Task: Look for space in Rauma, Finland from 10th September, 2023 to 16th September, 2023 for 4 adults in price range Rs.10000 to Rs.14000. Place can be private room with 4 bedrooms having 4 beds and 4 bathrooms. Property type can be house, flat, guest house. Amenities needed are: wifi, TV, free parkinig on premises, gym, breakfast. Booking option can be shelf check-in. Required host language is .
Action: Mouse moved to (590, 129)
Screenshot: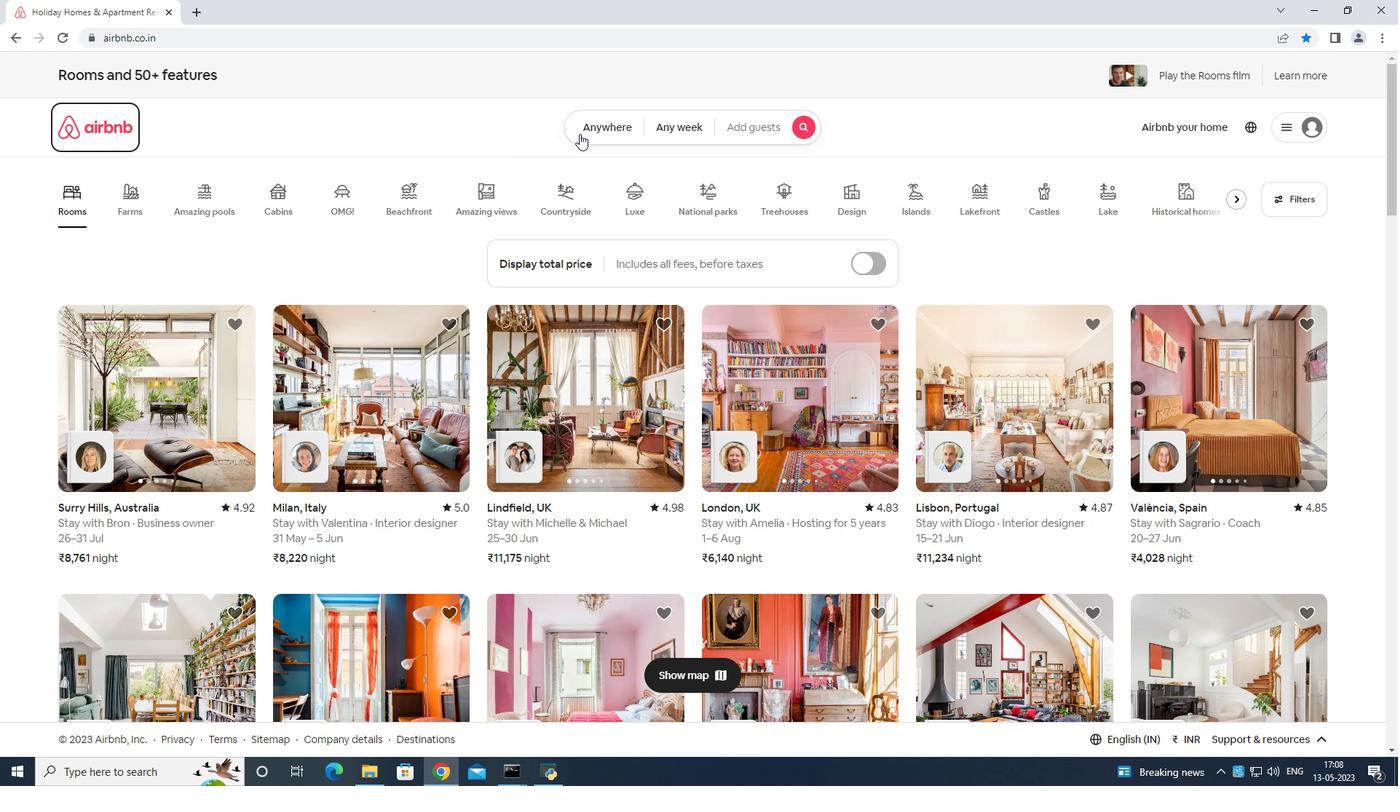
Action: Mouse pressed left at (590, 129)
Screenshot: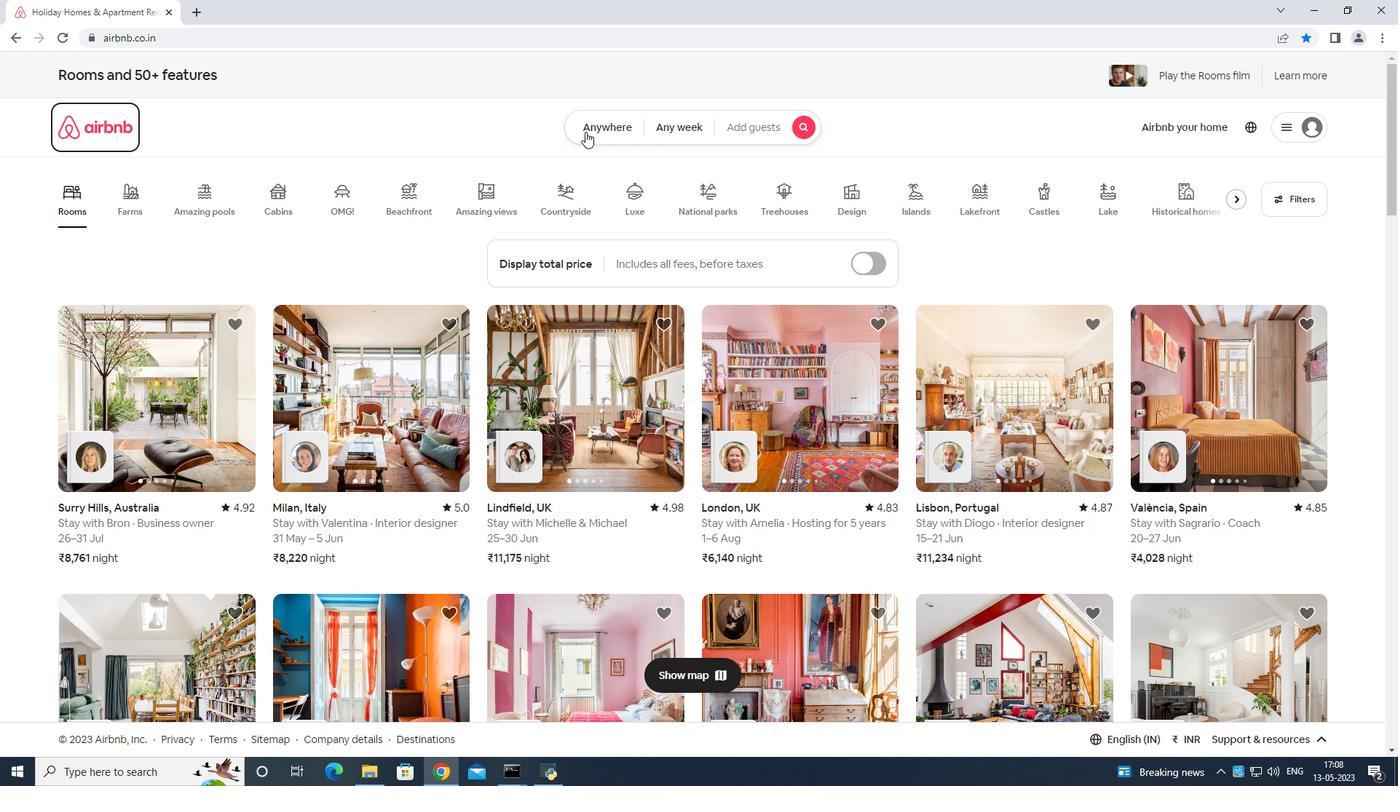
Action: Mouse moved to (540, 169)
Screenshot: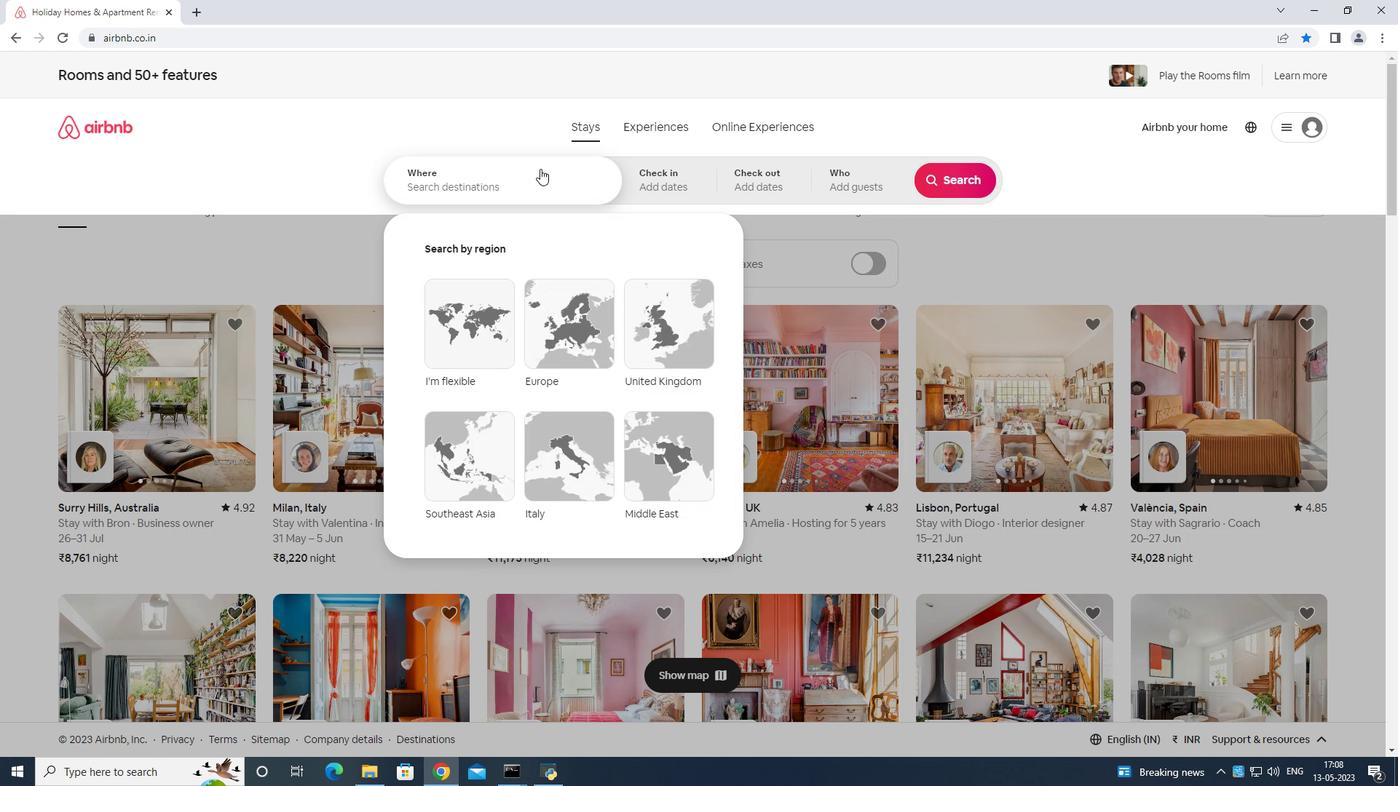 
Action: Mouse pressed left at (540, 169)
Screenshot: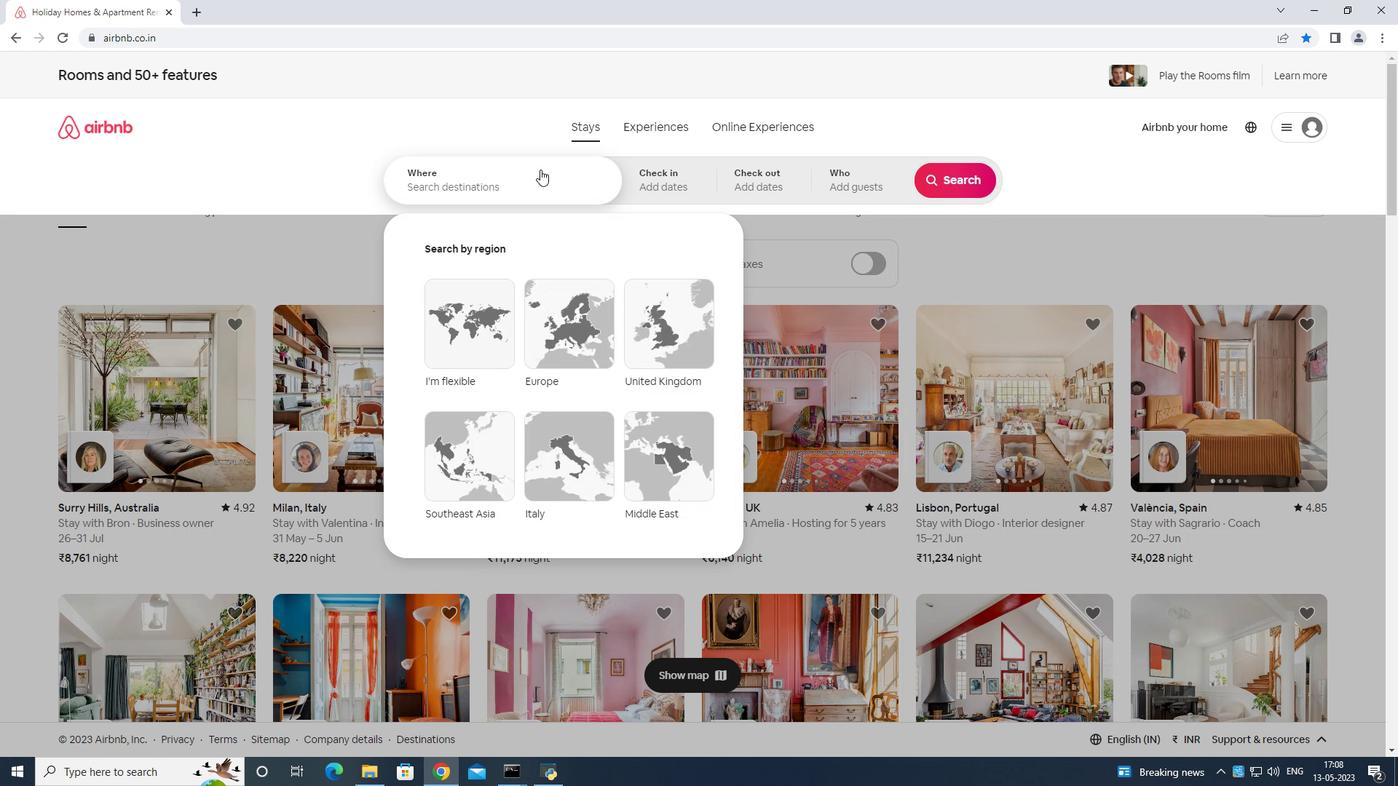 
Action: Mouse moved to (555, 177)
Screenshot: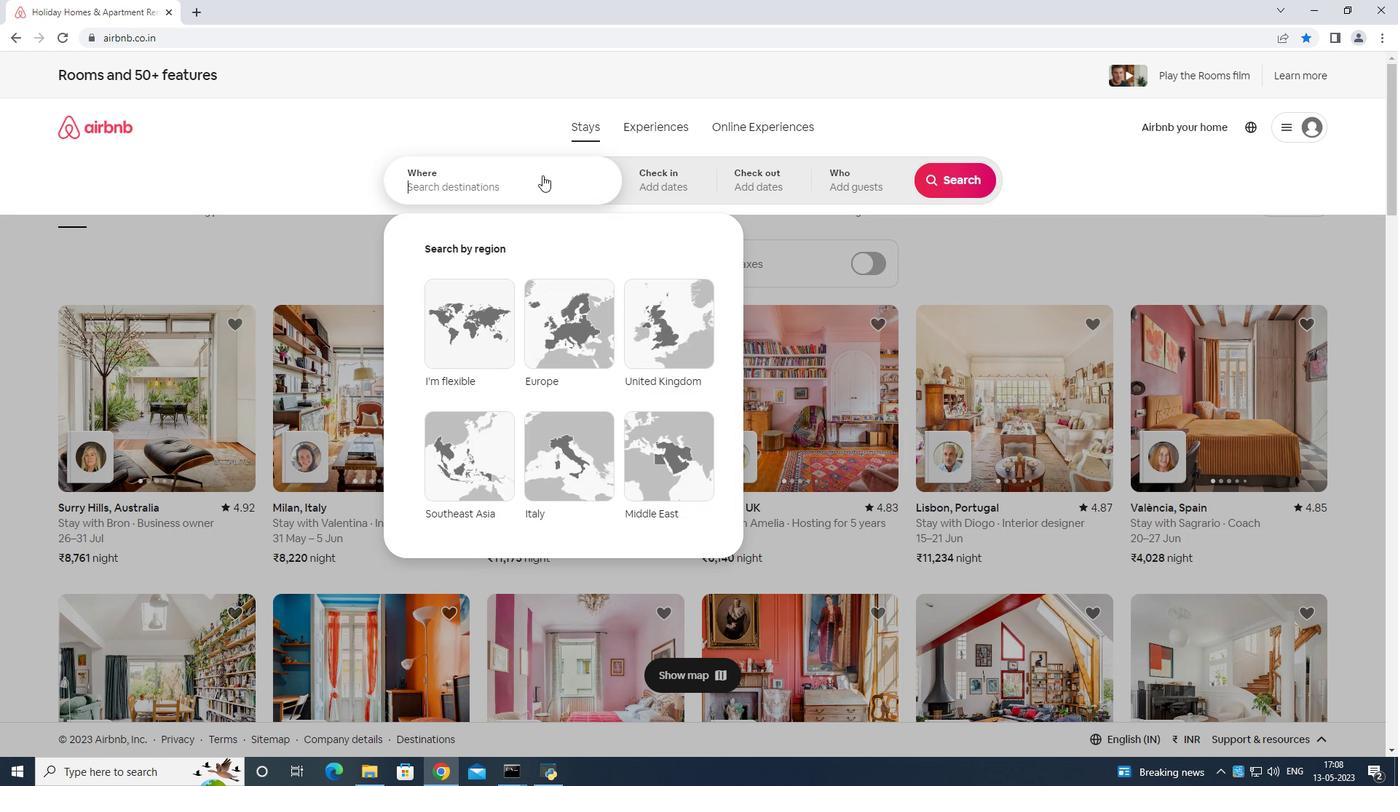 
Action: Key pressed <Key.shift>Rauma<Key.space>finland<Key.enter>
Screenshot: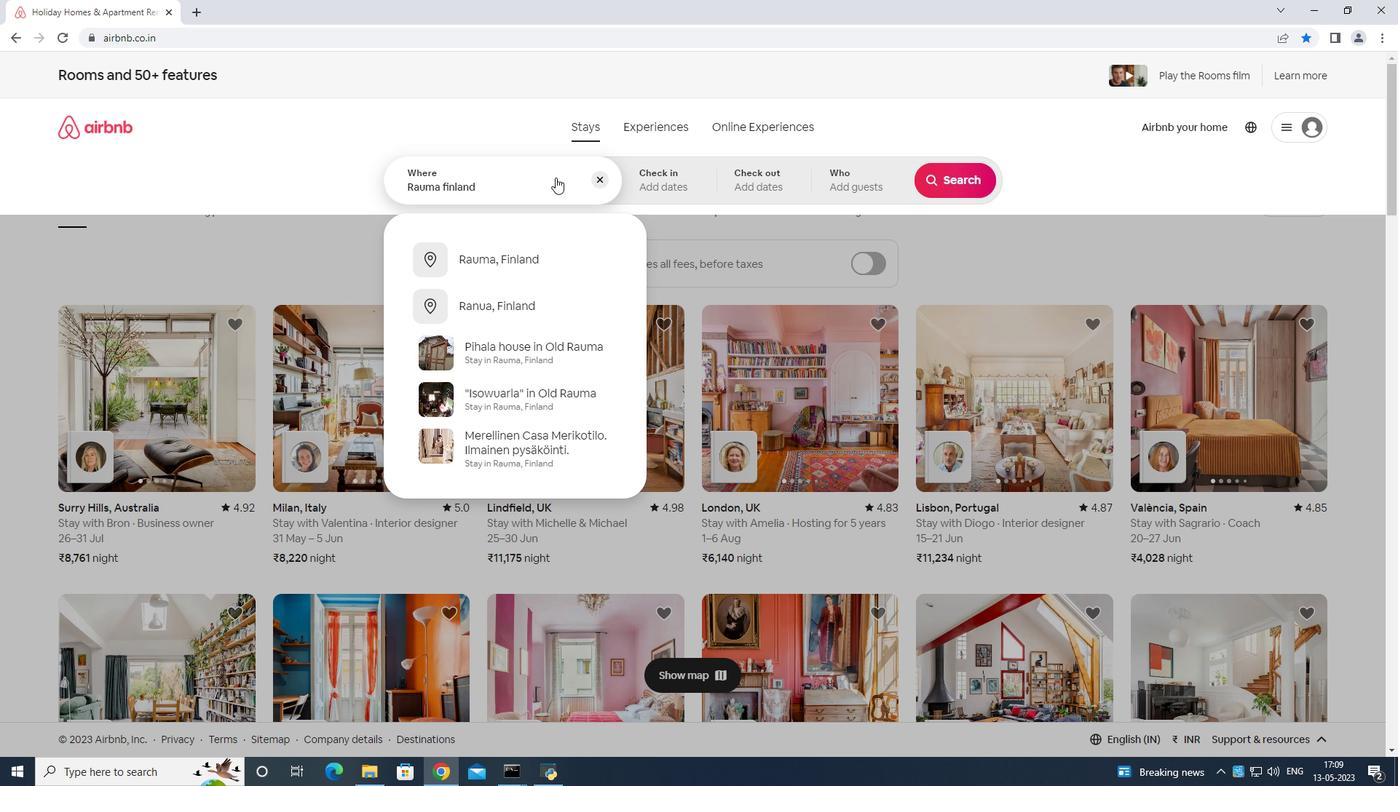 
Action: Mouse moved to (967, 295)
Screenshot: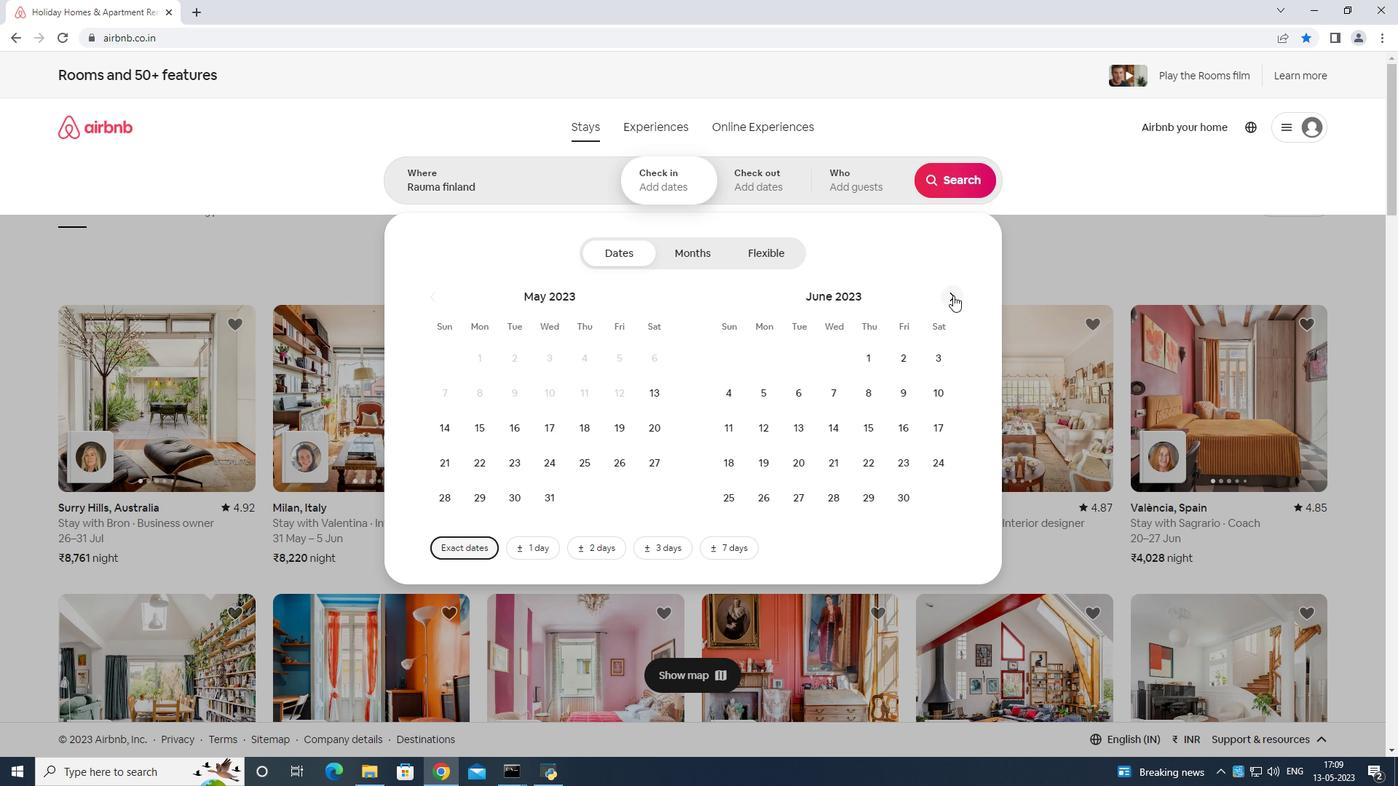 
Action: Mouse pressed left at (967, 295)
Screenshot: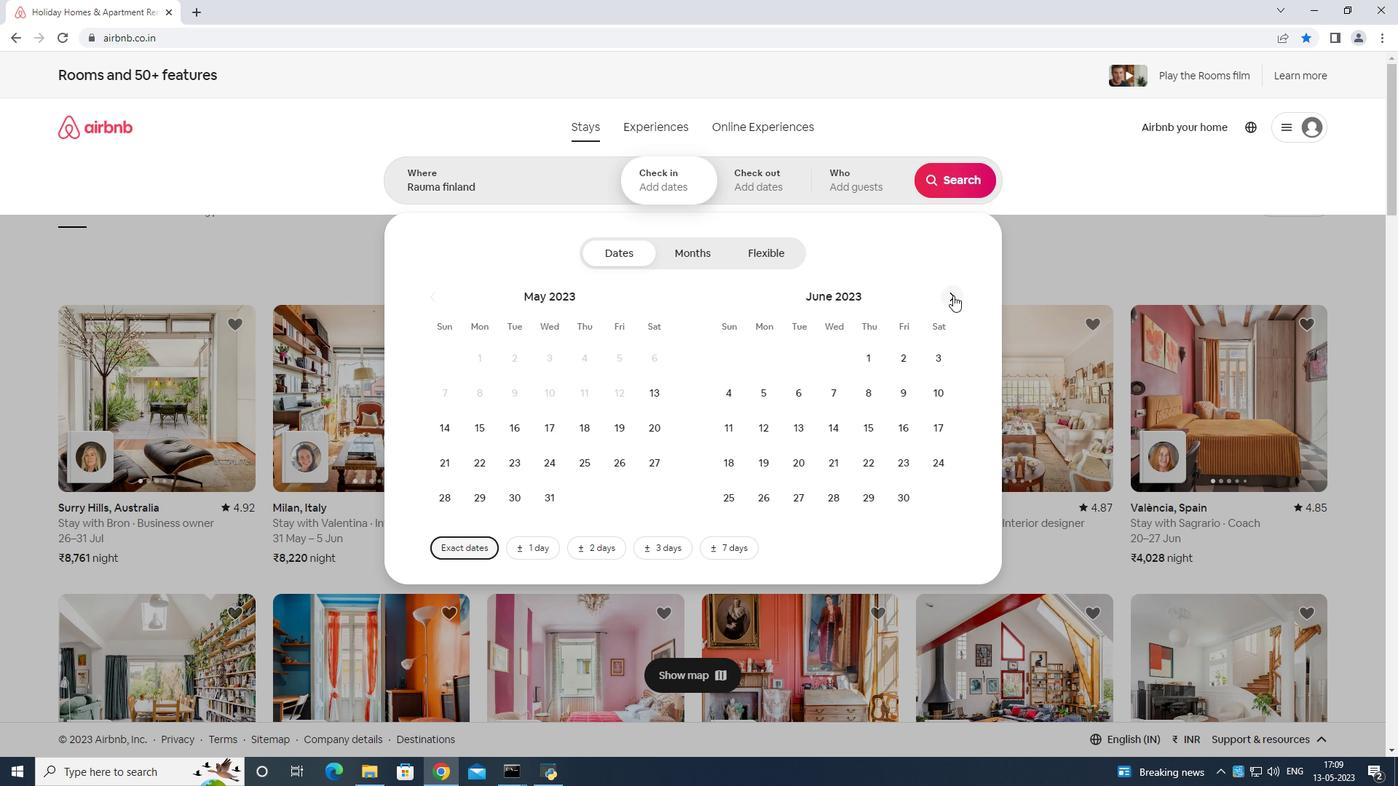 
Action: Mouse moved to (947, 297)
Screenshot: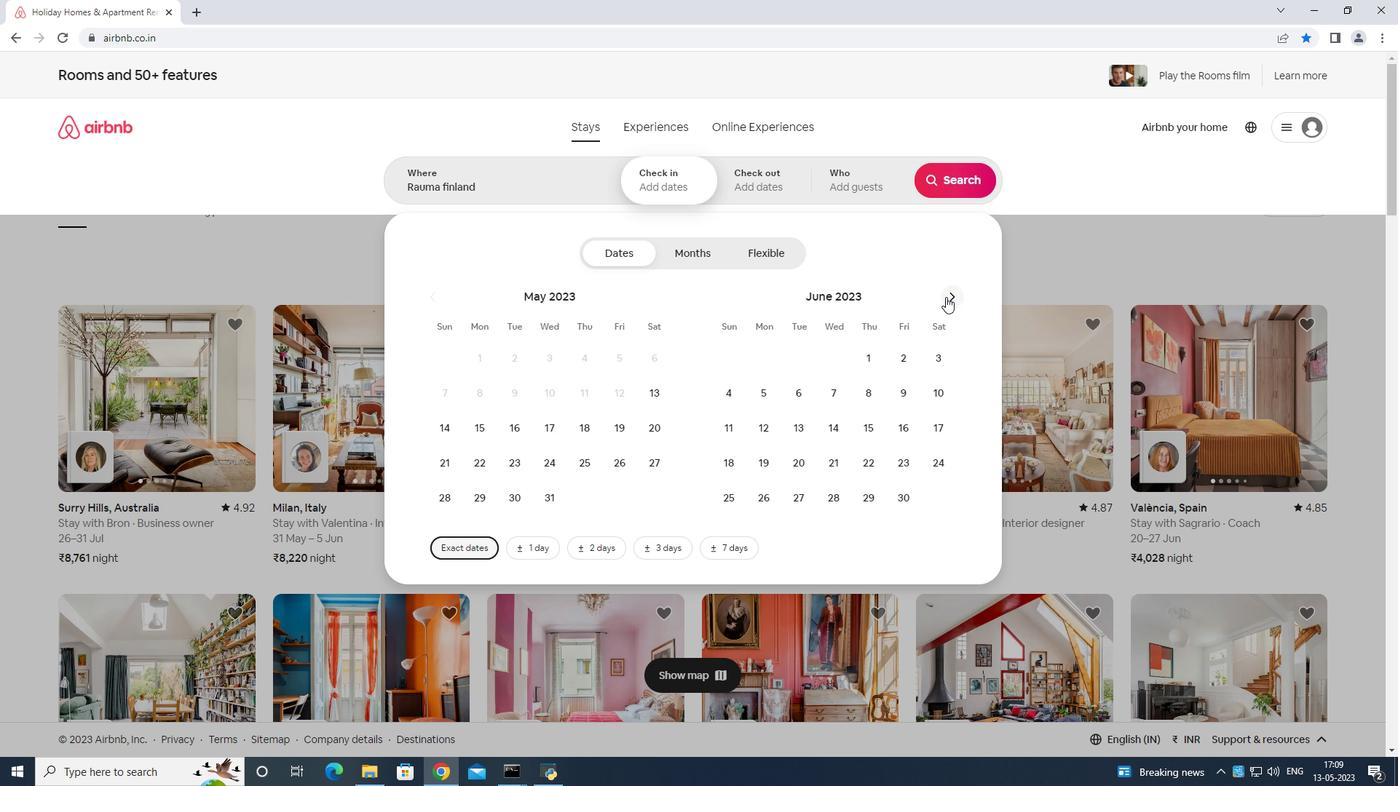 
Action: Mouse pressed left at (947, 297)
Screenshot: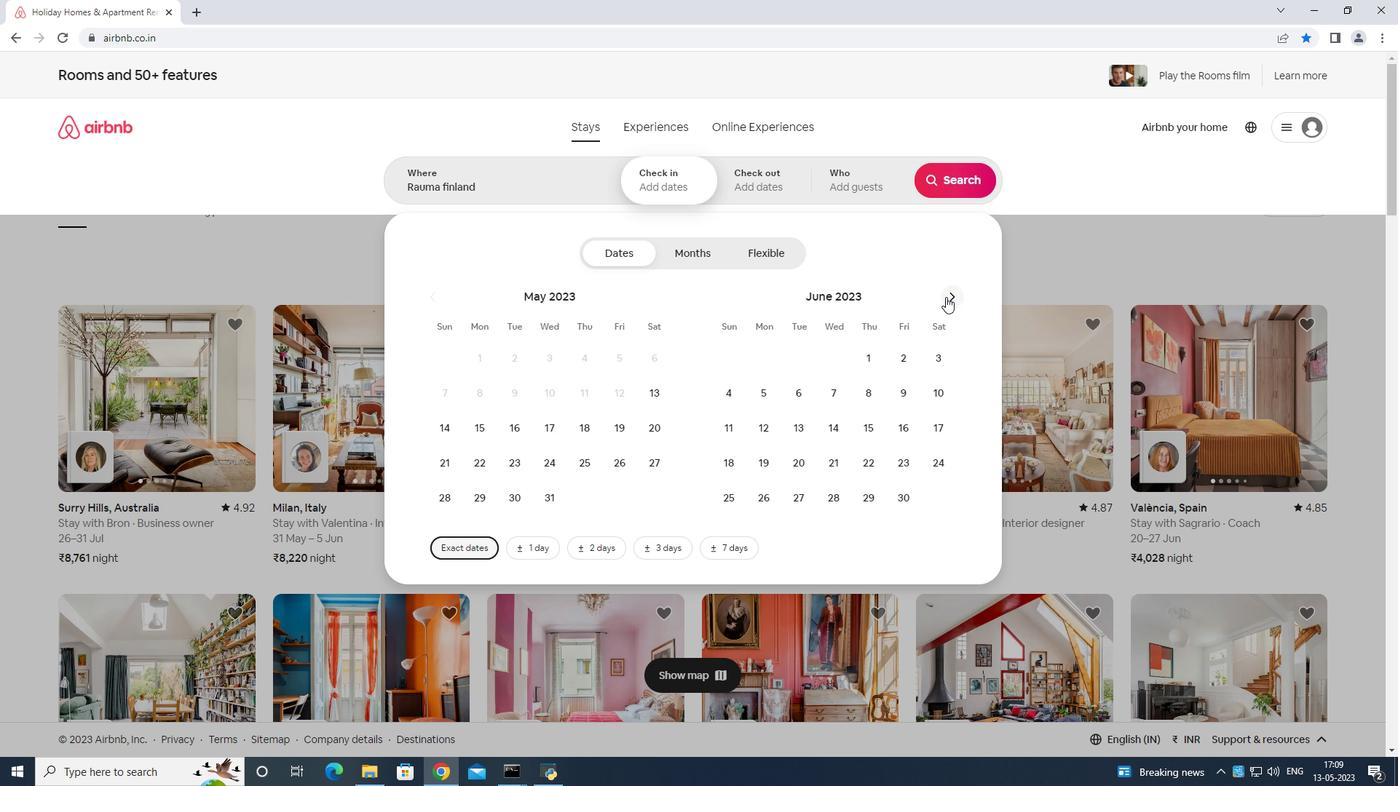 
Action: Mouse moved to (949, 297)
Screenshot: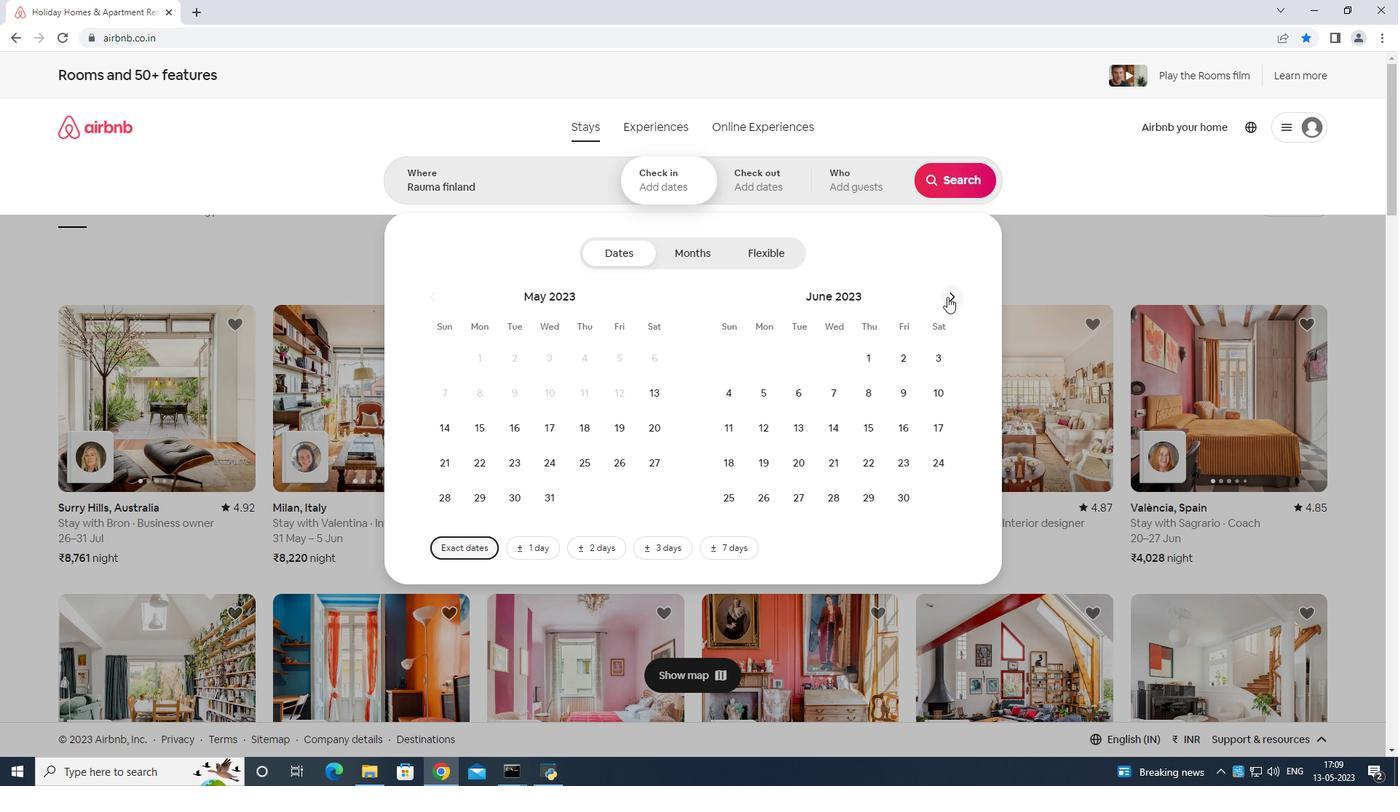 
Action: Mouse pressed left at (949, 297)
Screenshot: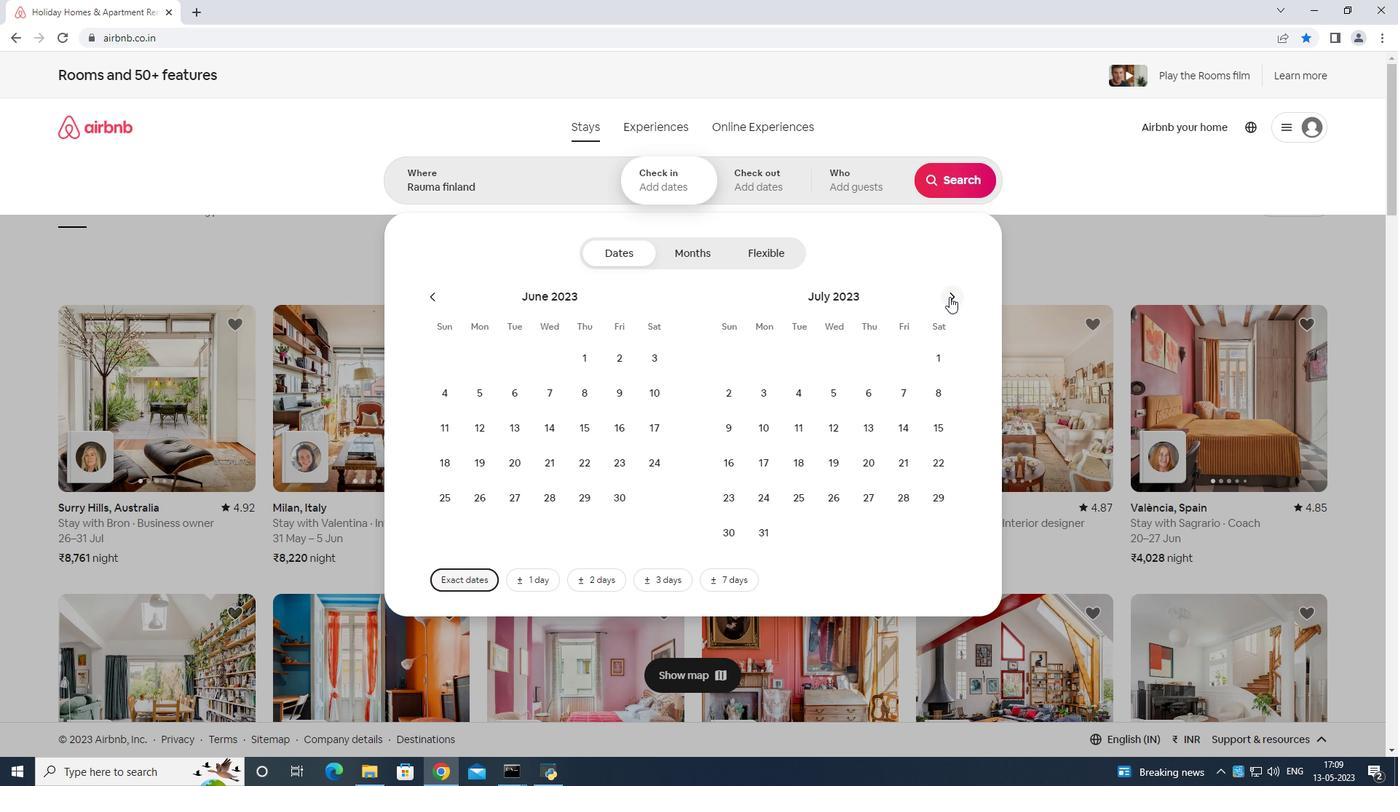
Action: Mouse pressed left at (949, 297)
Screenshot: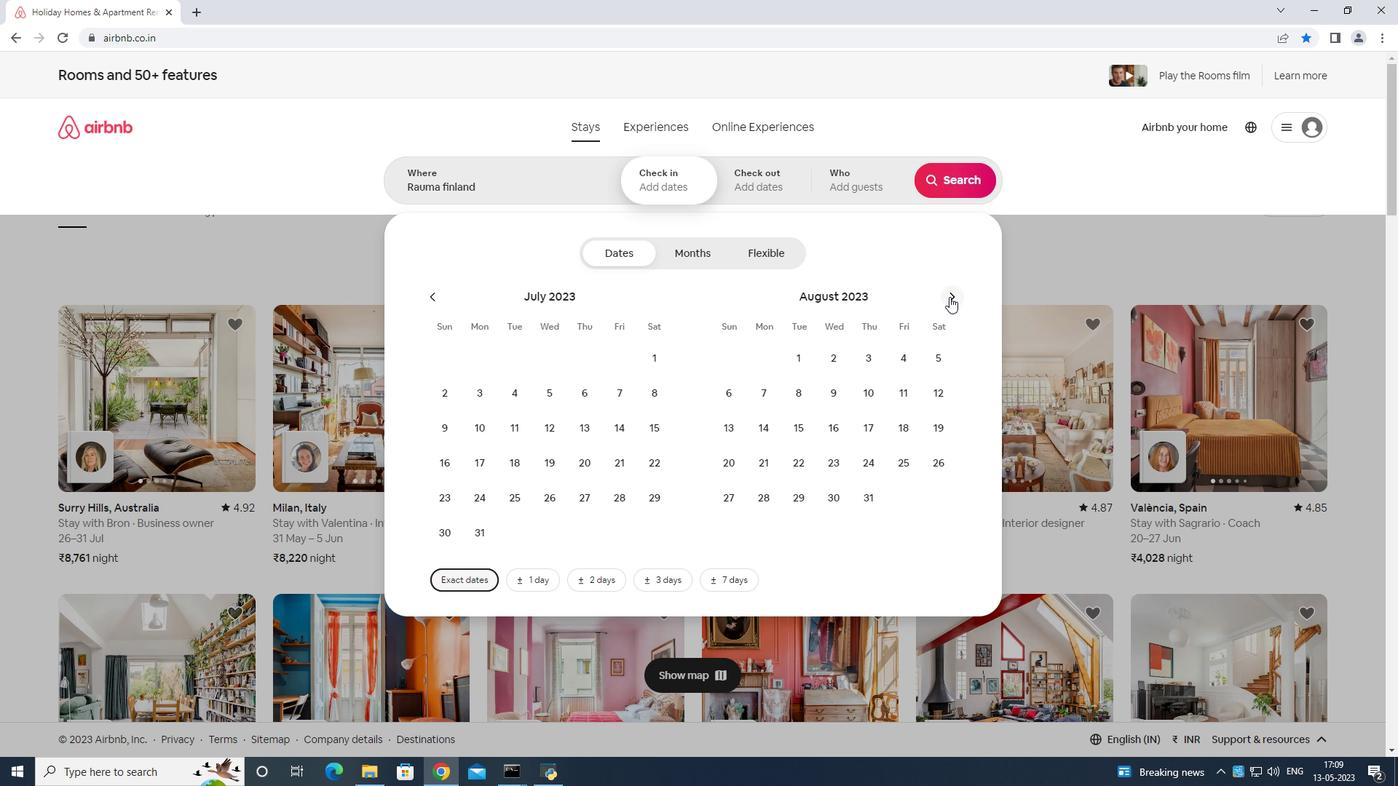 
Action: Mouse moved to (730, 428)
Screenshot: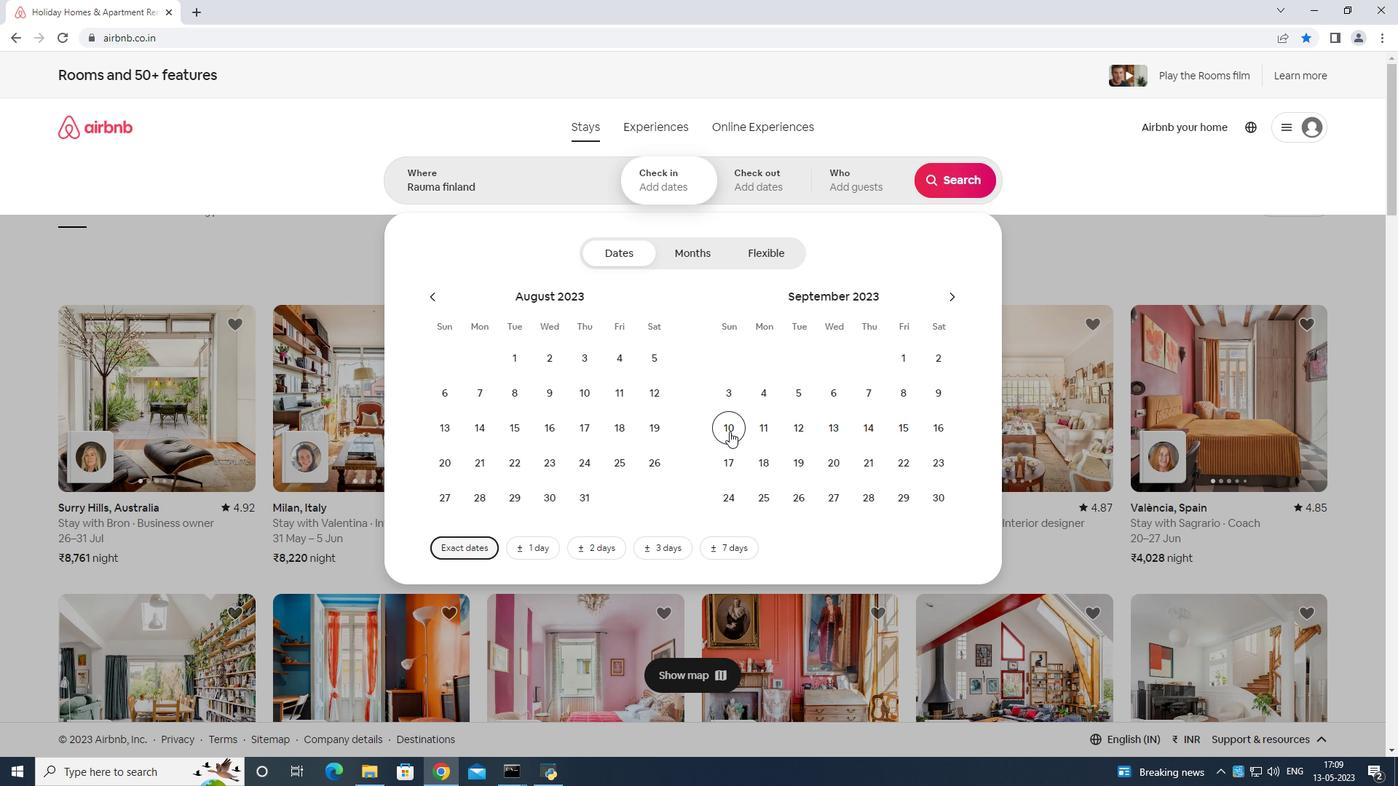 
Action: Mouse pressed left at (730, 428)
Screenshot: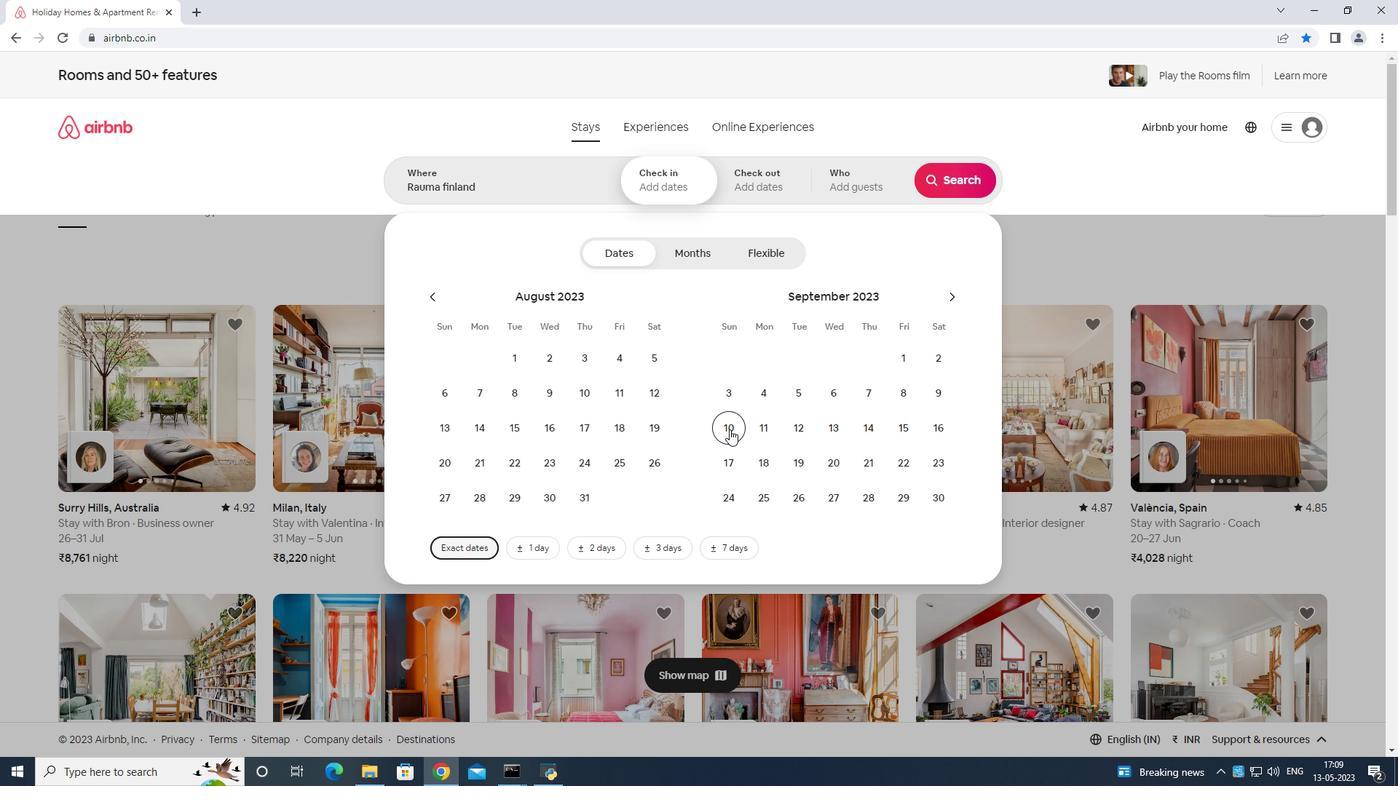 
Action: Mouse moved to (932, 435)
Screenshot: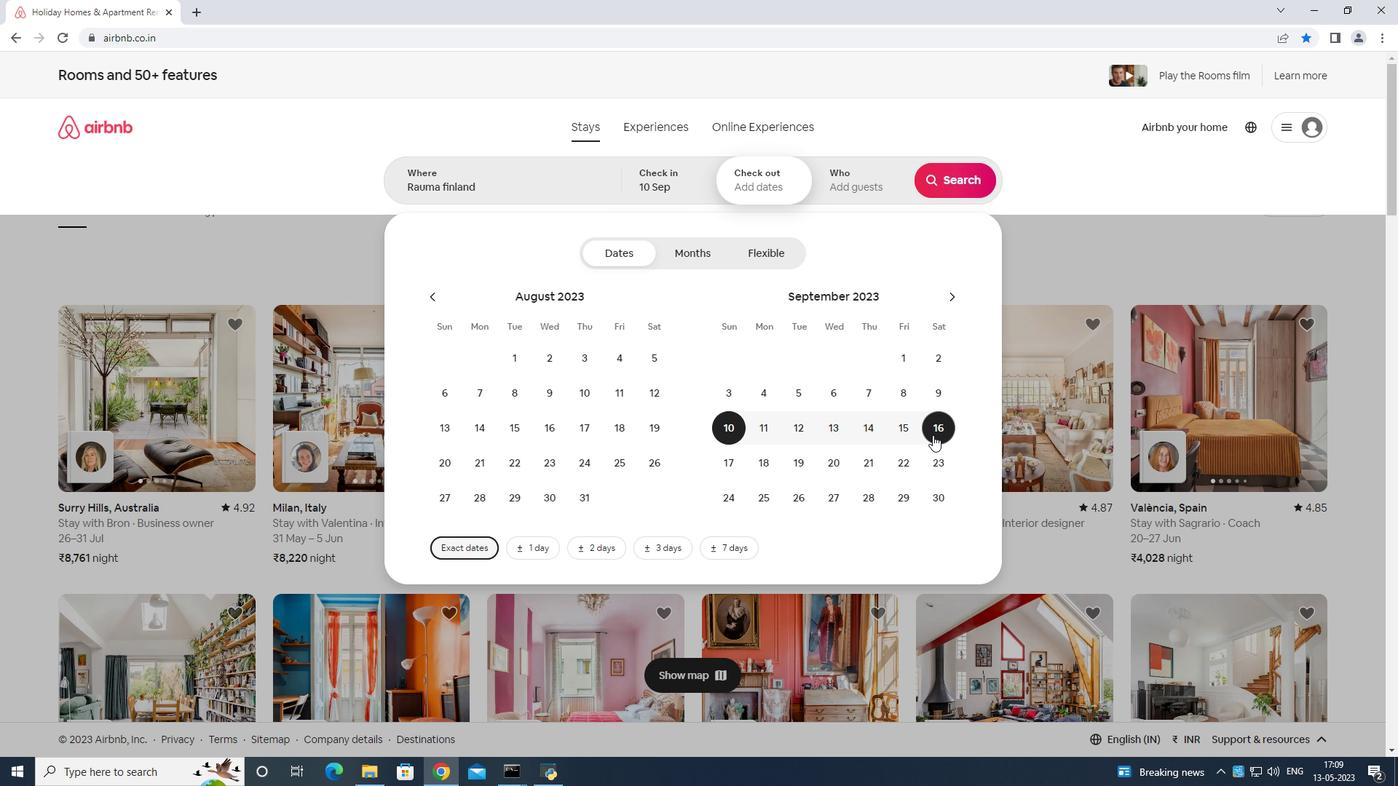 
Action: Mouse pressed left at (932, 435)
Screenshot: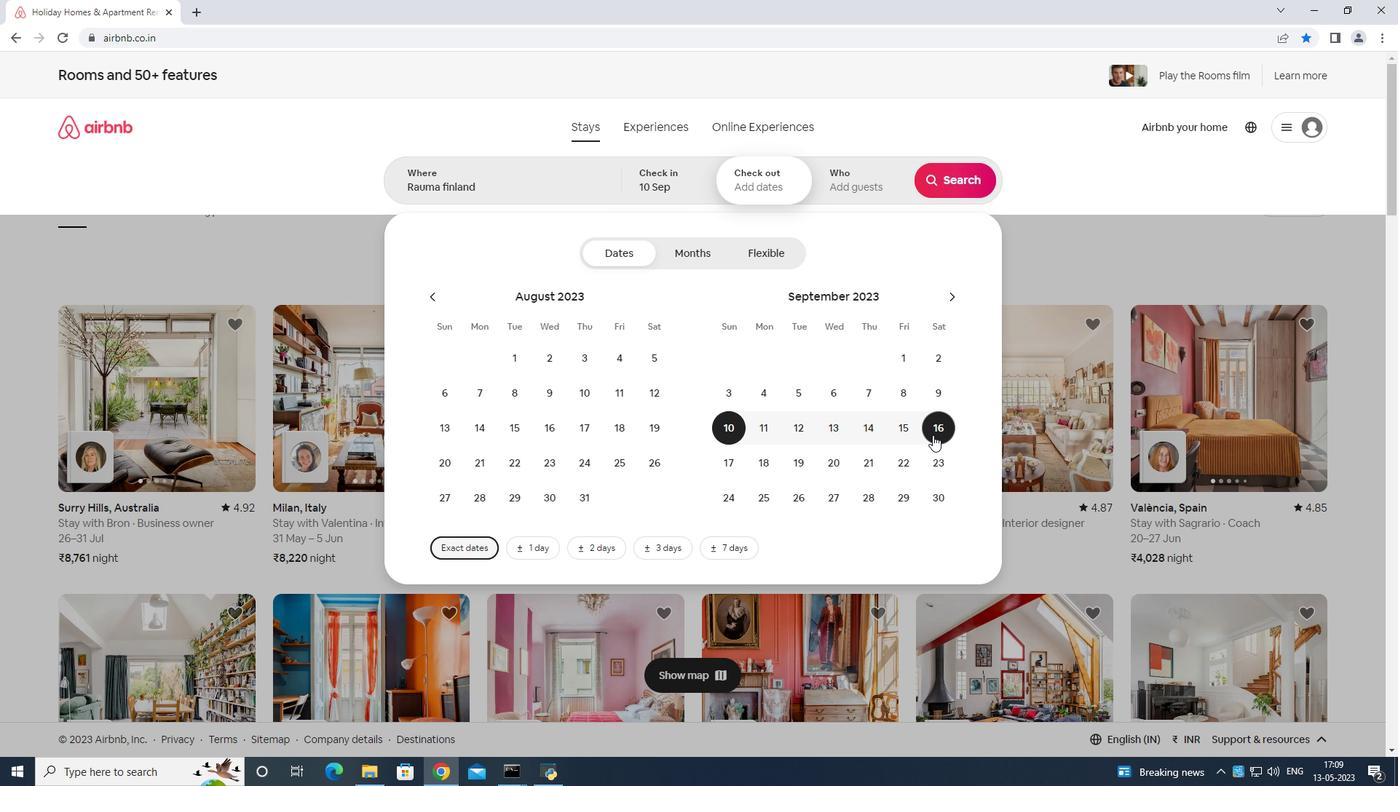 
Action: Mouse moved to (860, 174)
Screenshot: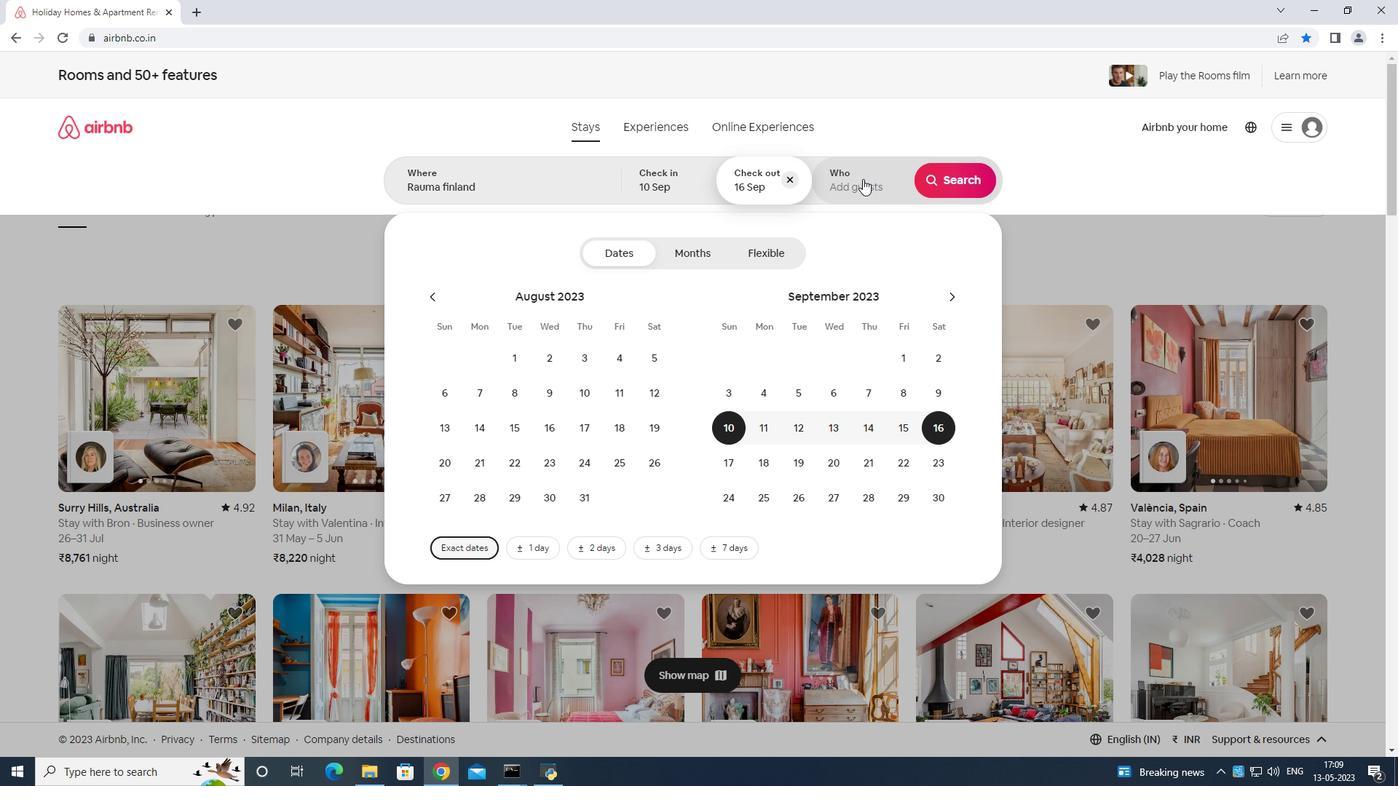 
Action: Mouse pressed left at (860, 174)
Screenshot: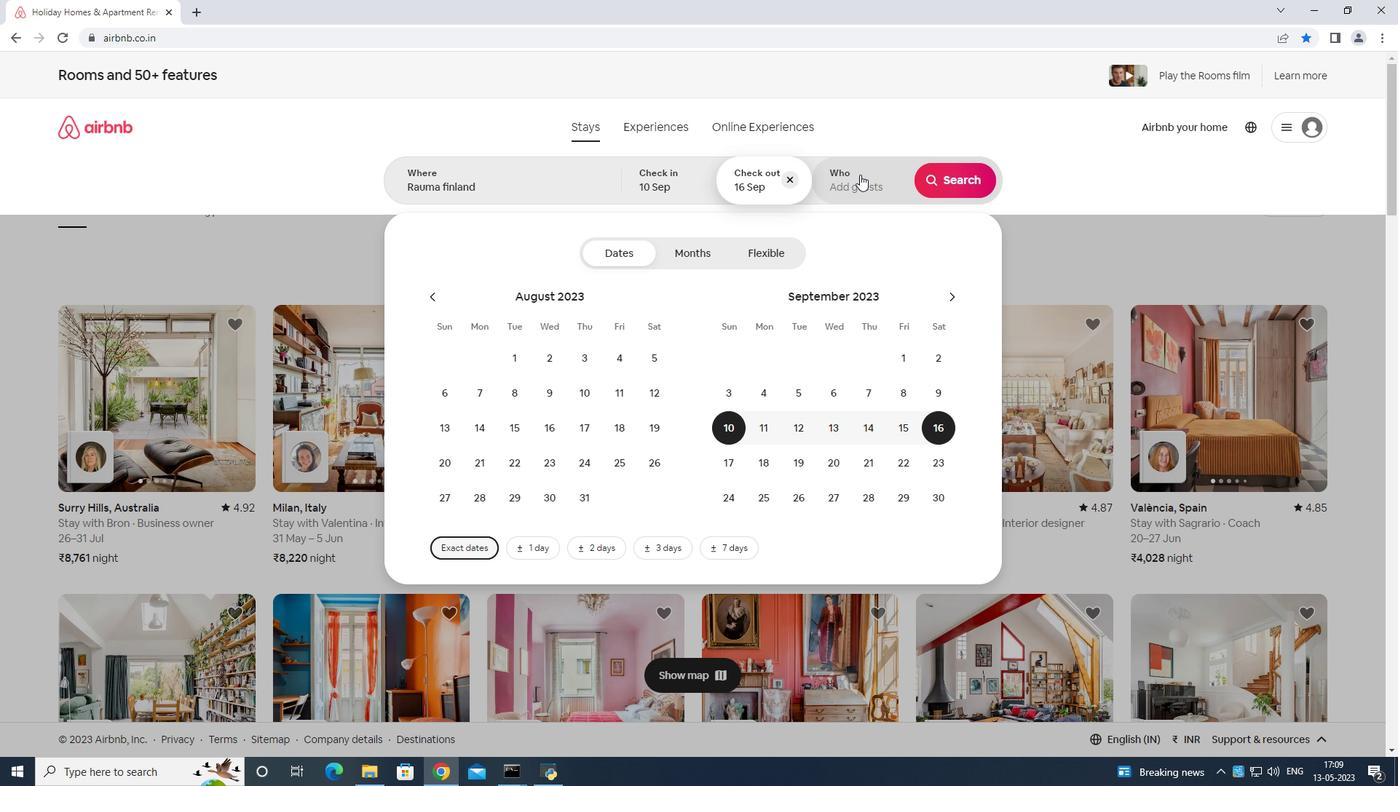 
Action: Mouse moved to (954, 259)
Screenshot: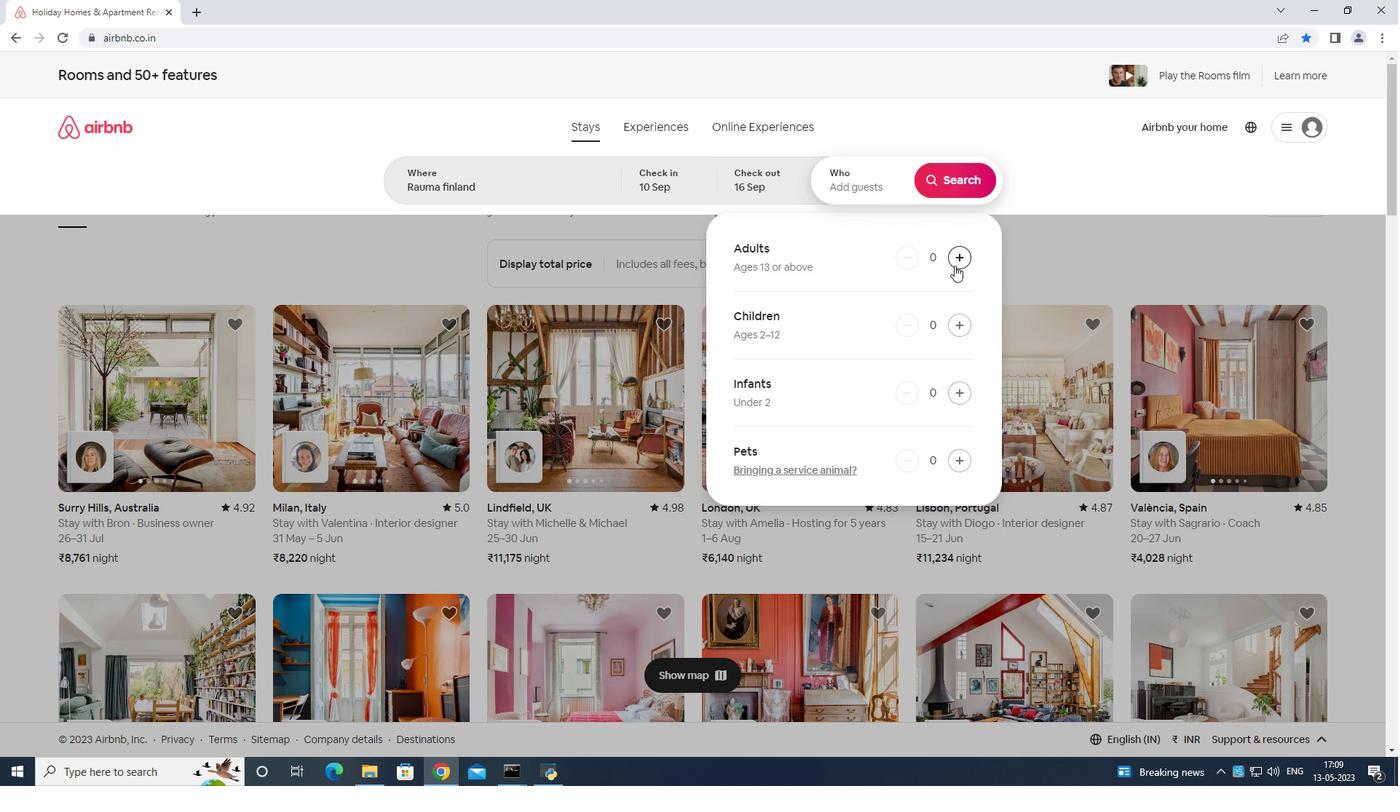 
Action: Mouse pressed left at (954, 259)
Screenshot: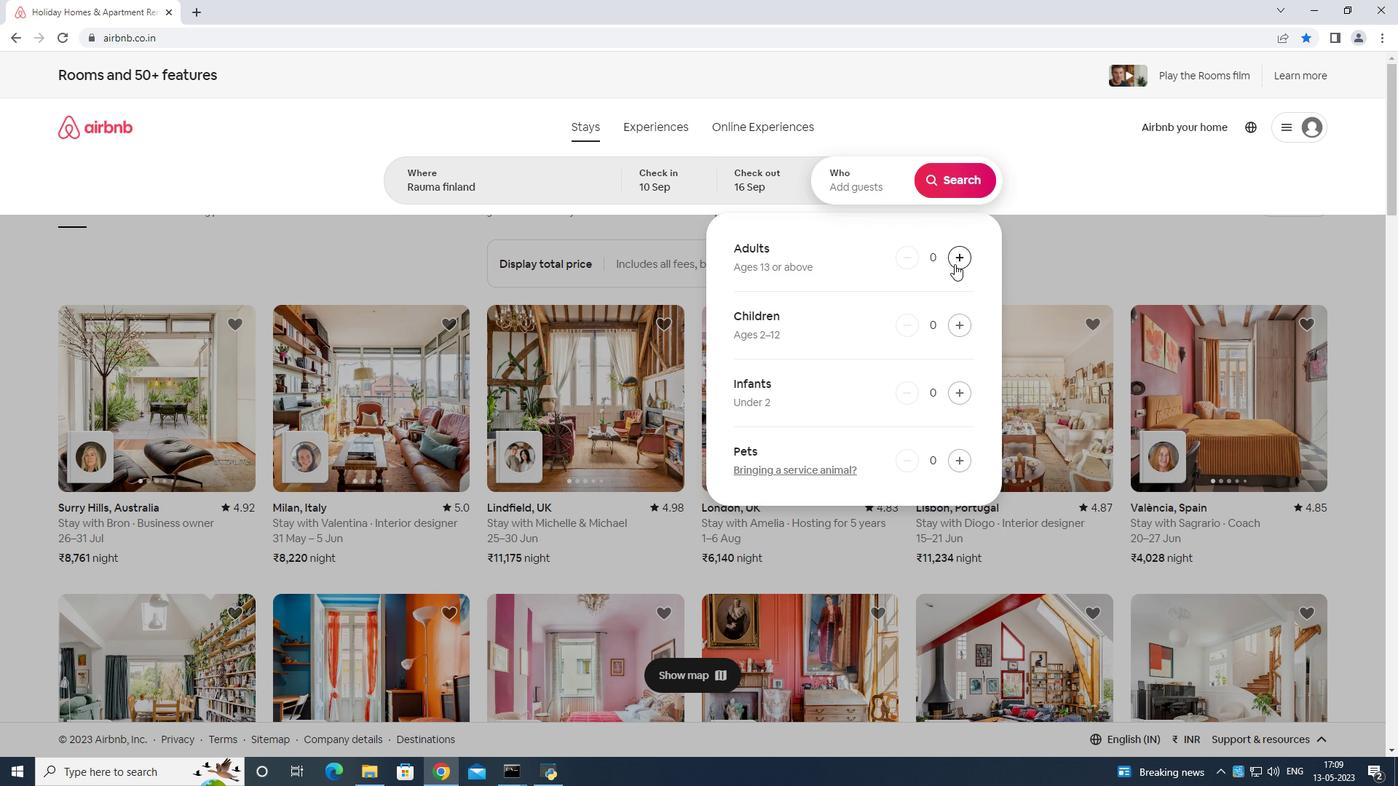 
Action: Mouse moved to (954, 259)
Screenshot: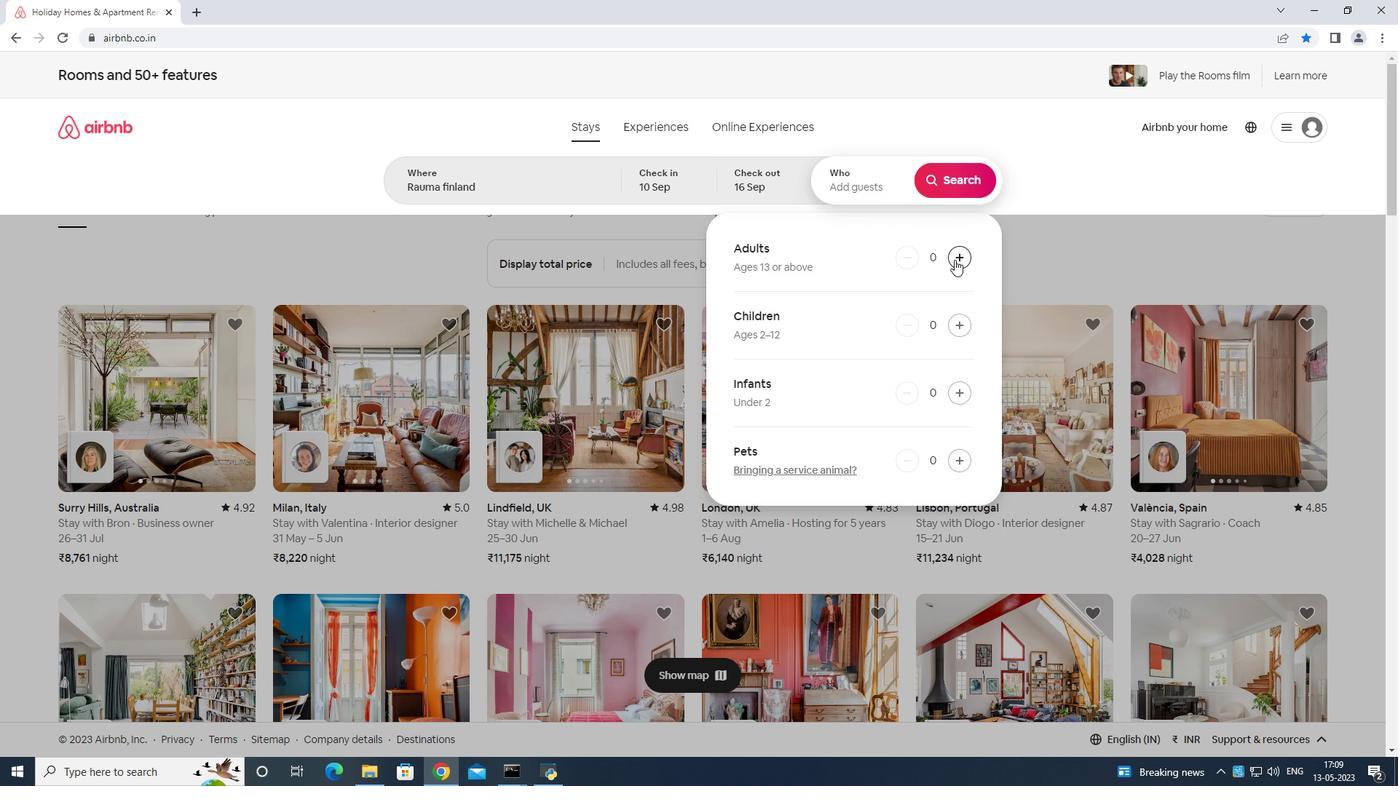 
Action: Mouse pressed left at (954, 259)
Screenshot: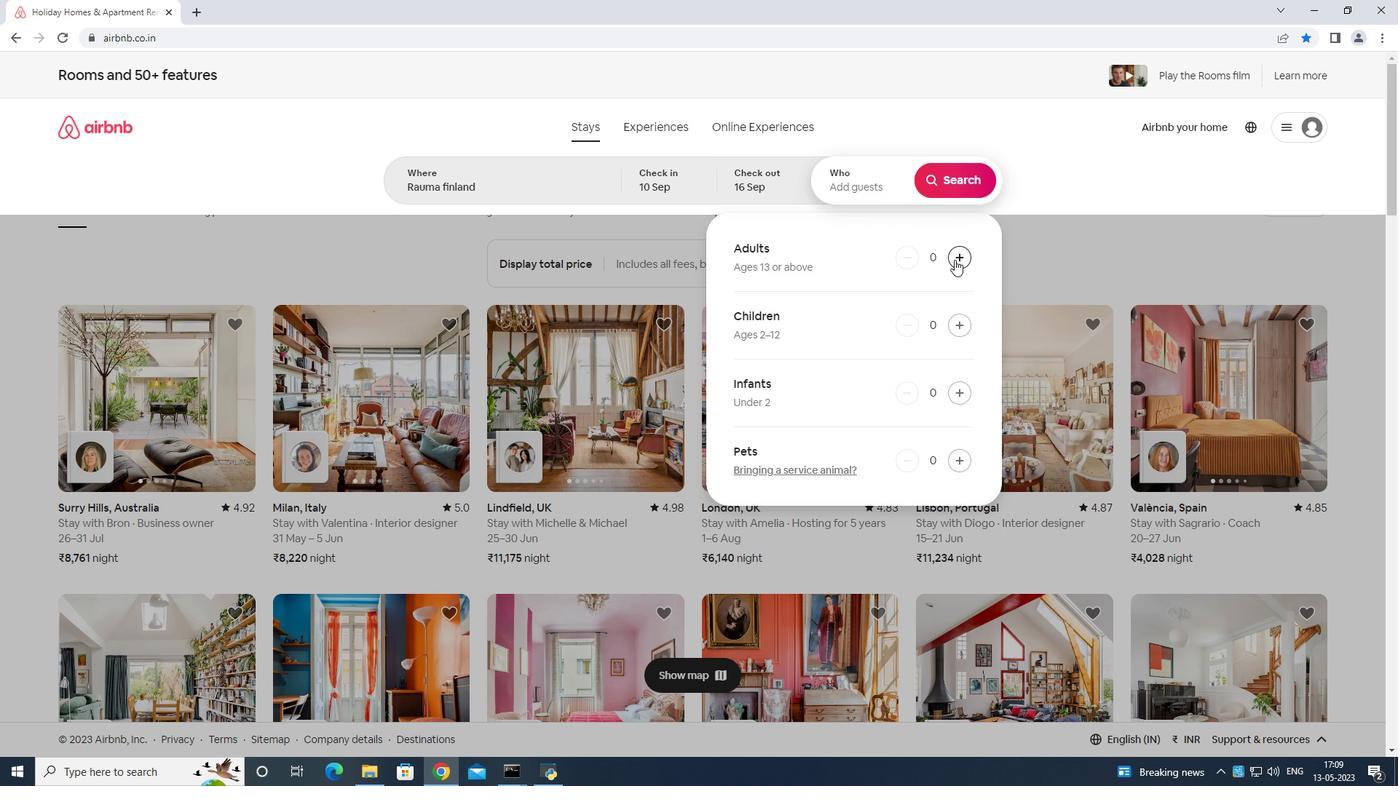 
Action: Mouse pressed left at (954, 259)
Screenshot: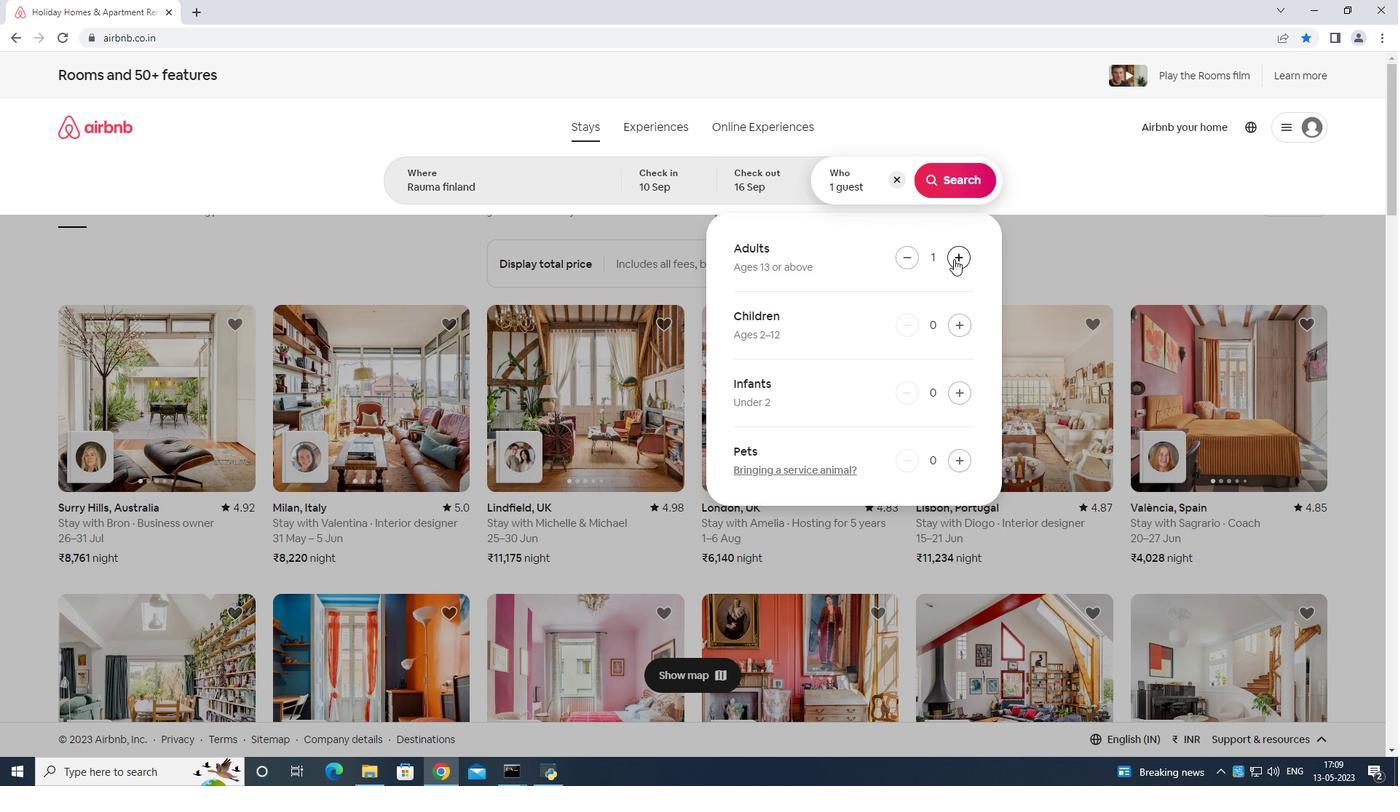 
Action: Mouse pressed left at (954, 259)
Screenshot: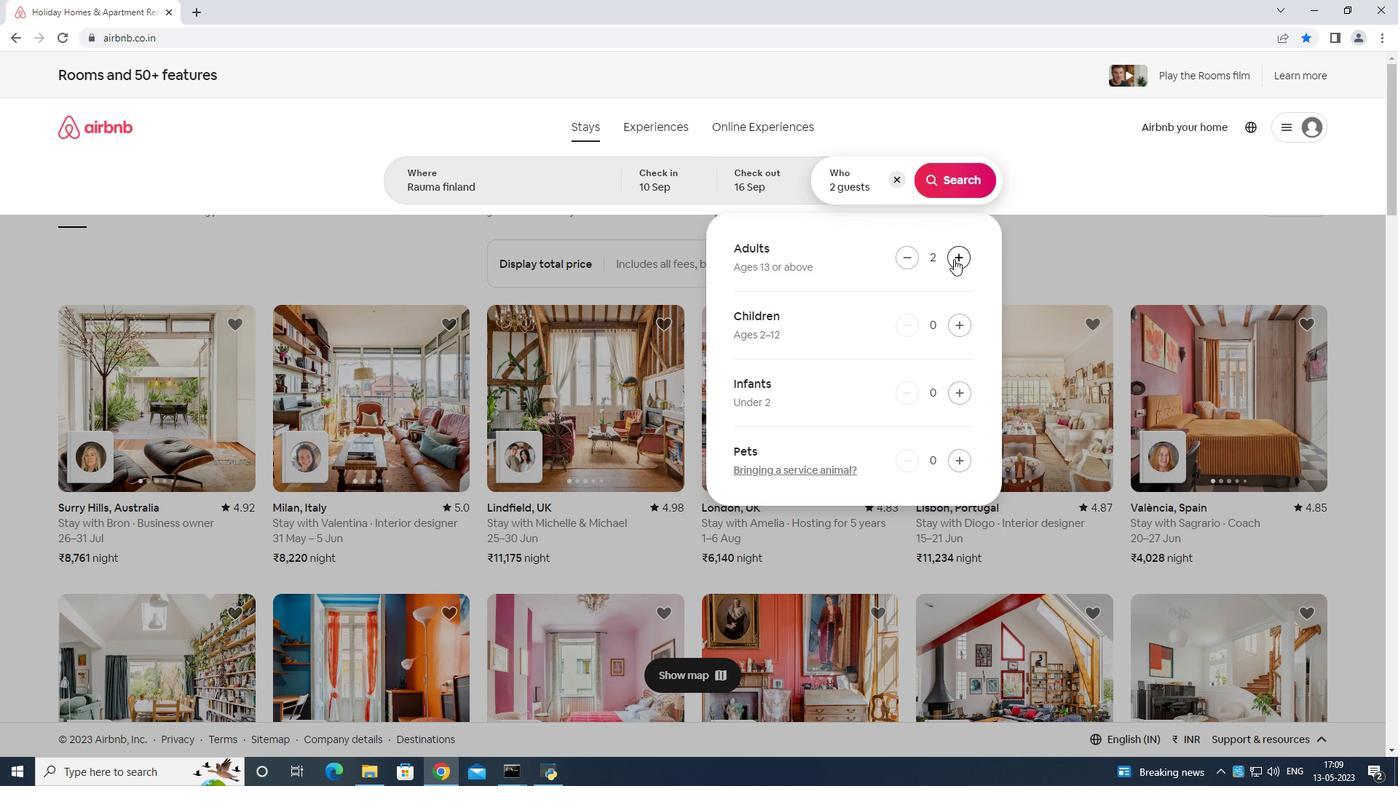 
Action: Mouse moved to (938, 182)
Screenshot: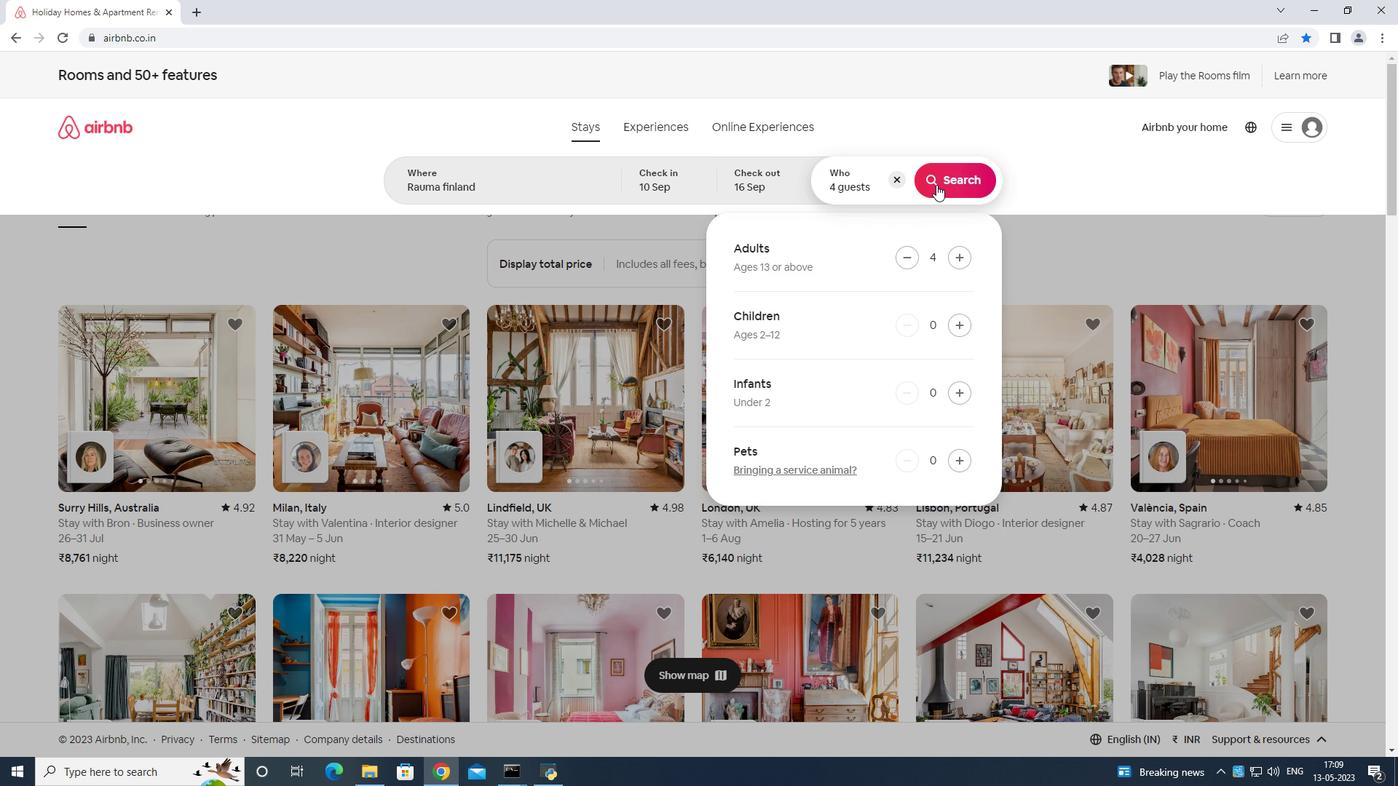 
Action: Mouse pressed left at (938, 182)
Screenshot: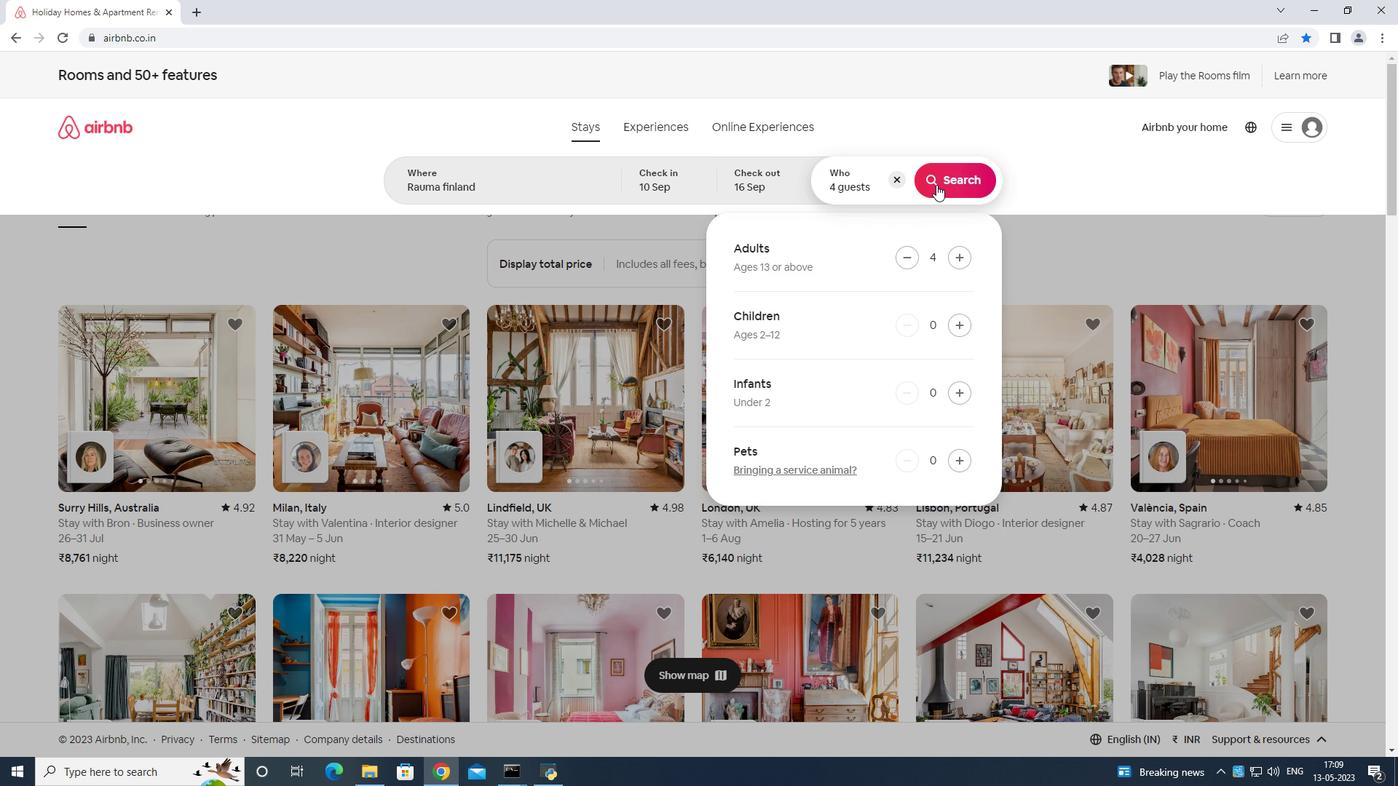 
Action: Mouse moved to (1329, 131)
Screenshot: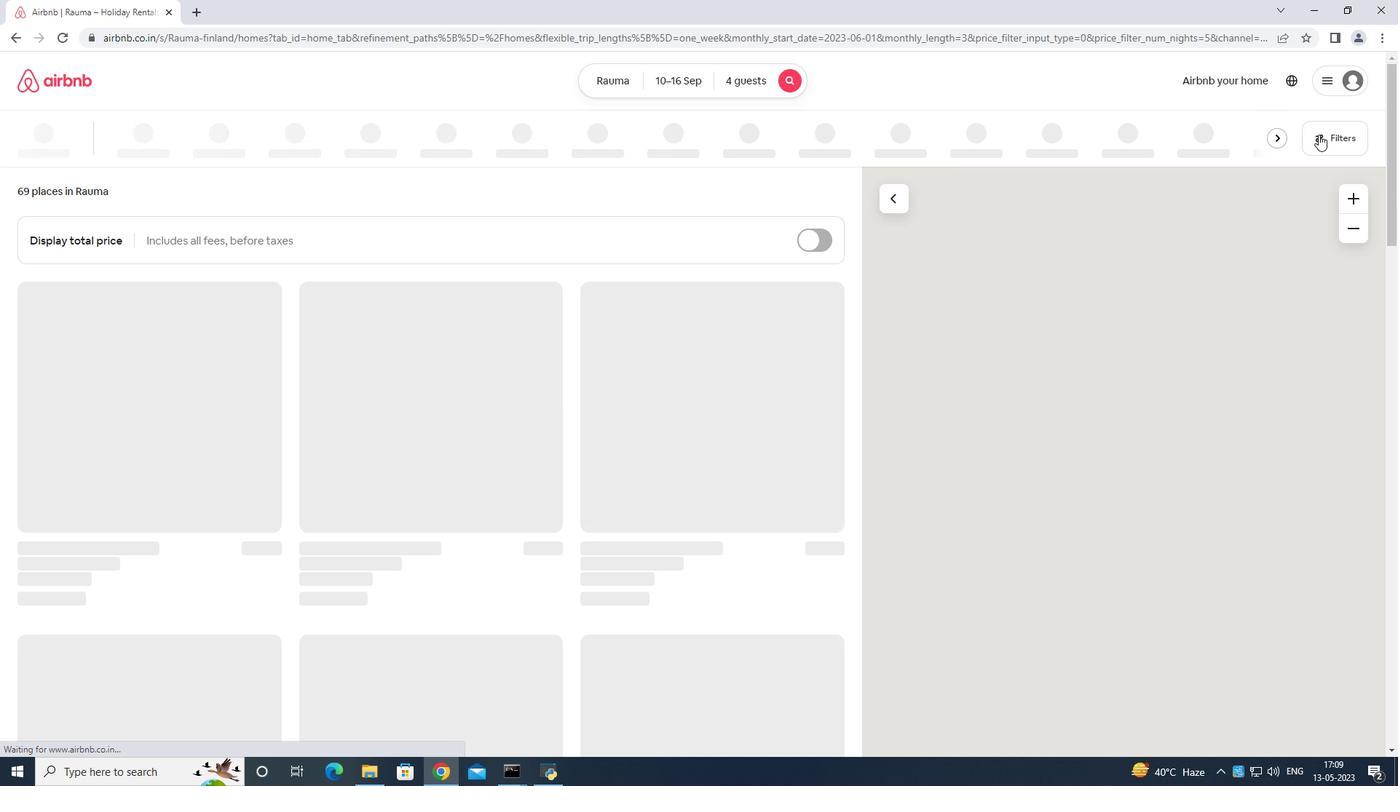 
Action: Mouse pressed left at (1329, 131)
Screenshot: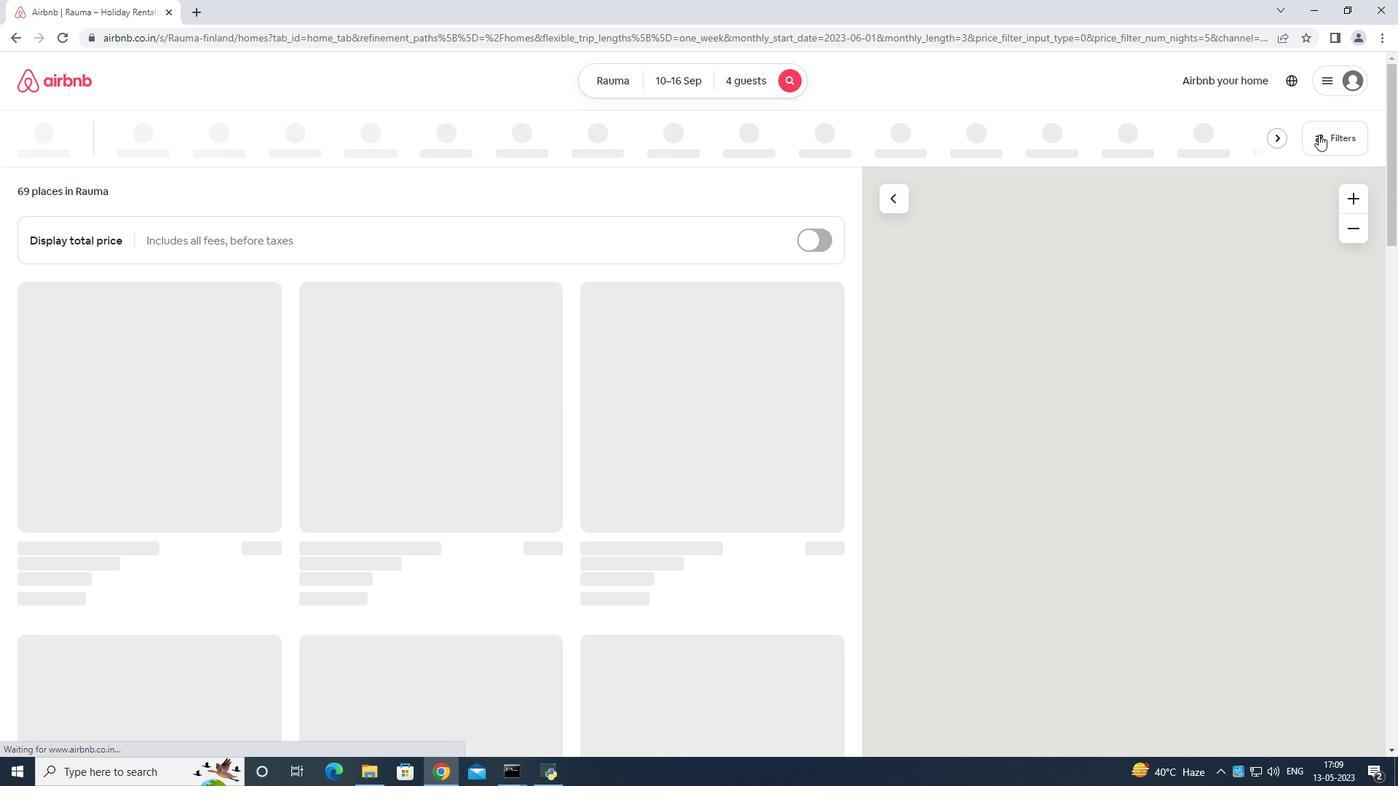
Action: Mouse moved to (616, 486)
Screenshot: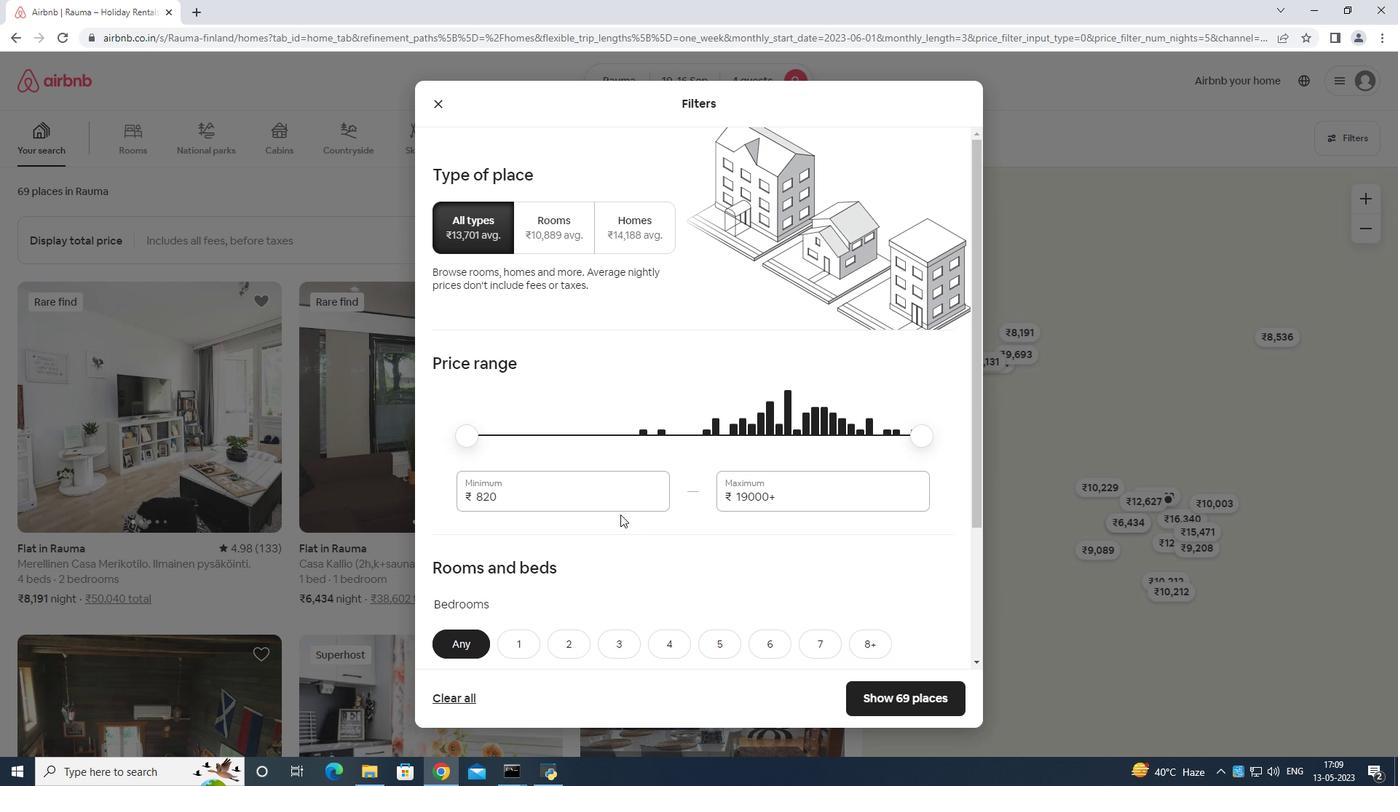 
Action: Mouse pressed left at (616, 486)
Screenshot: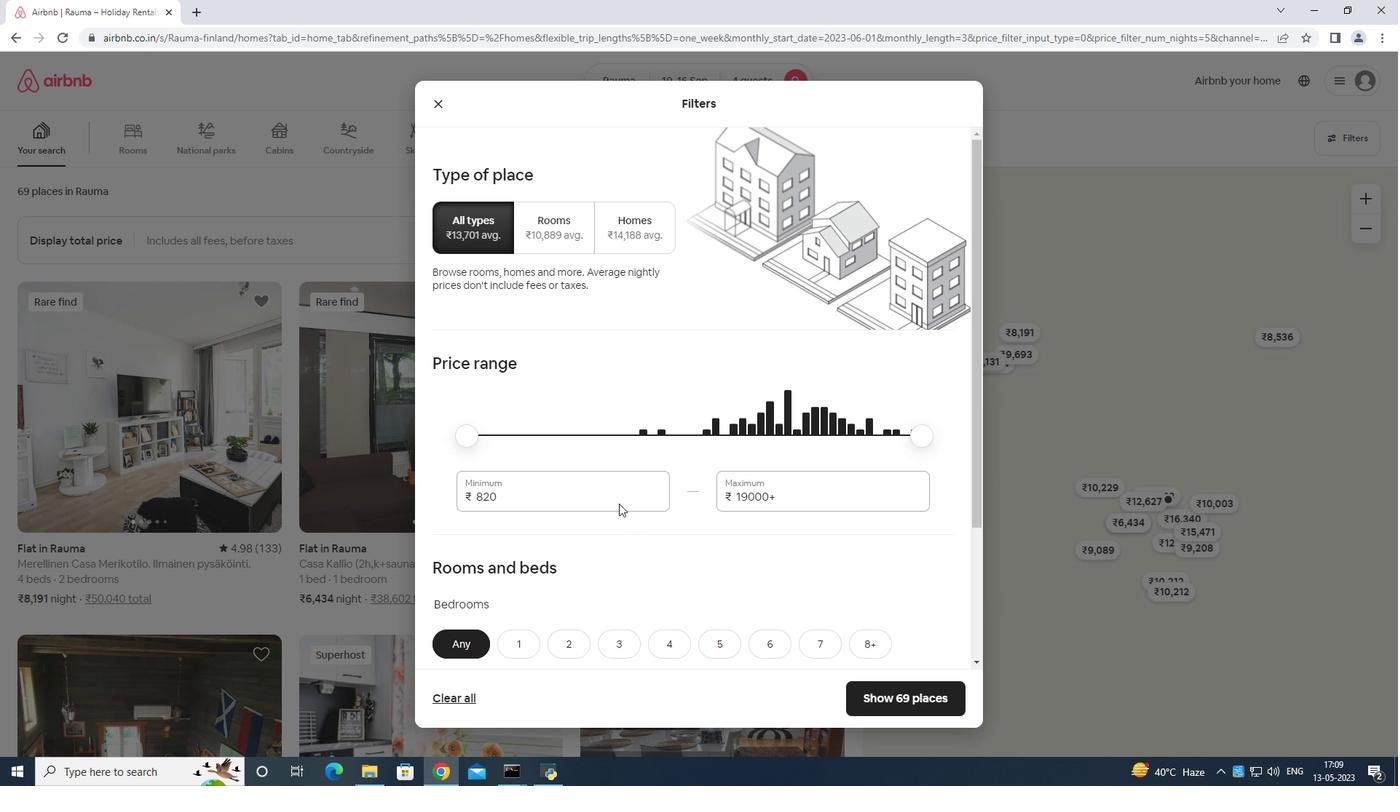
Action: Mouse moved to (616, 485)
Screenshot: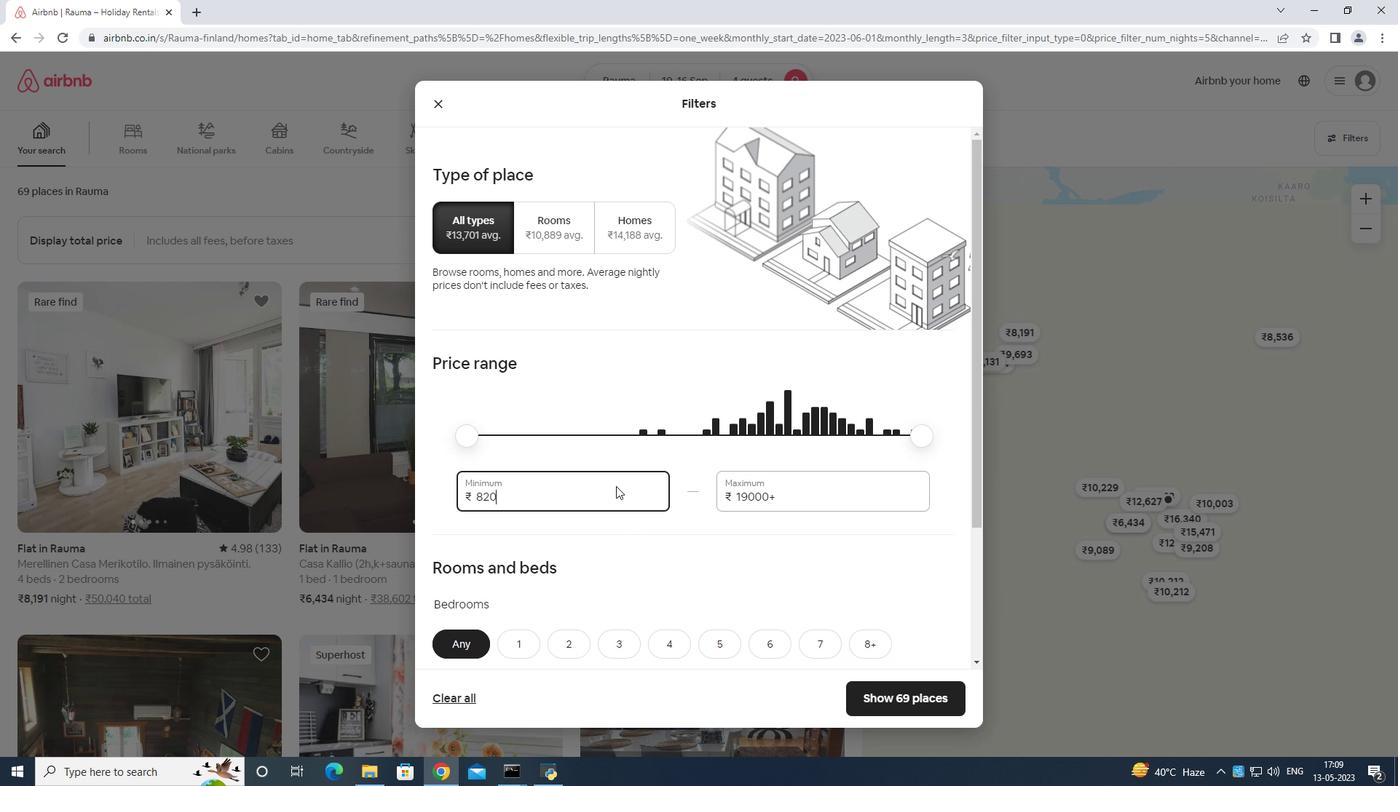 
Action: Key pressed <Key.backspace>
Screenshot: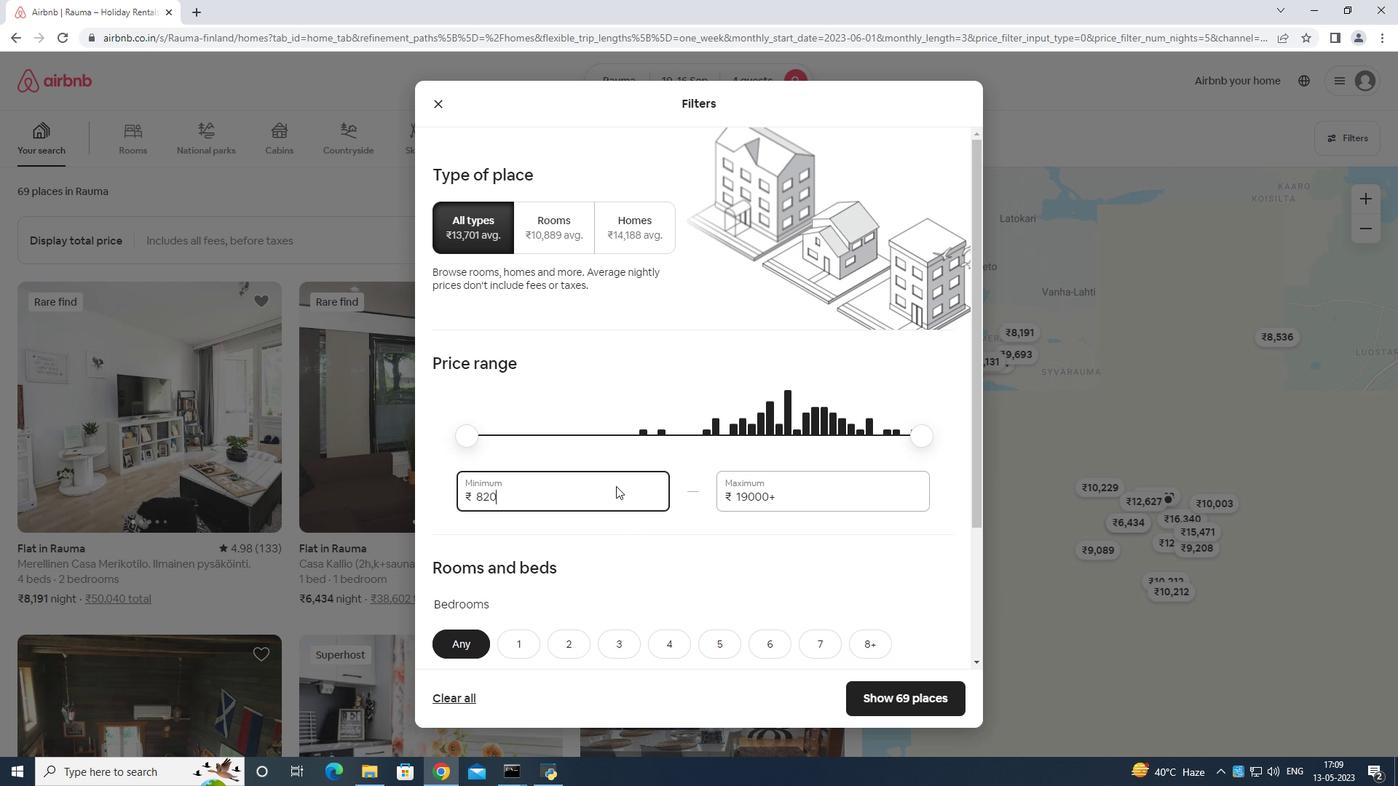 
Action: Mouse moved to (619, 485)
Screenshot: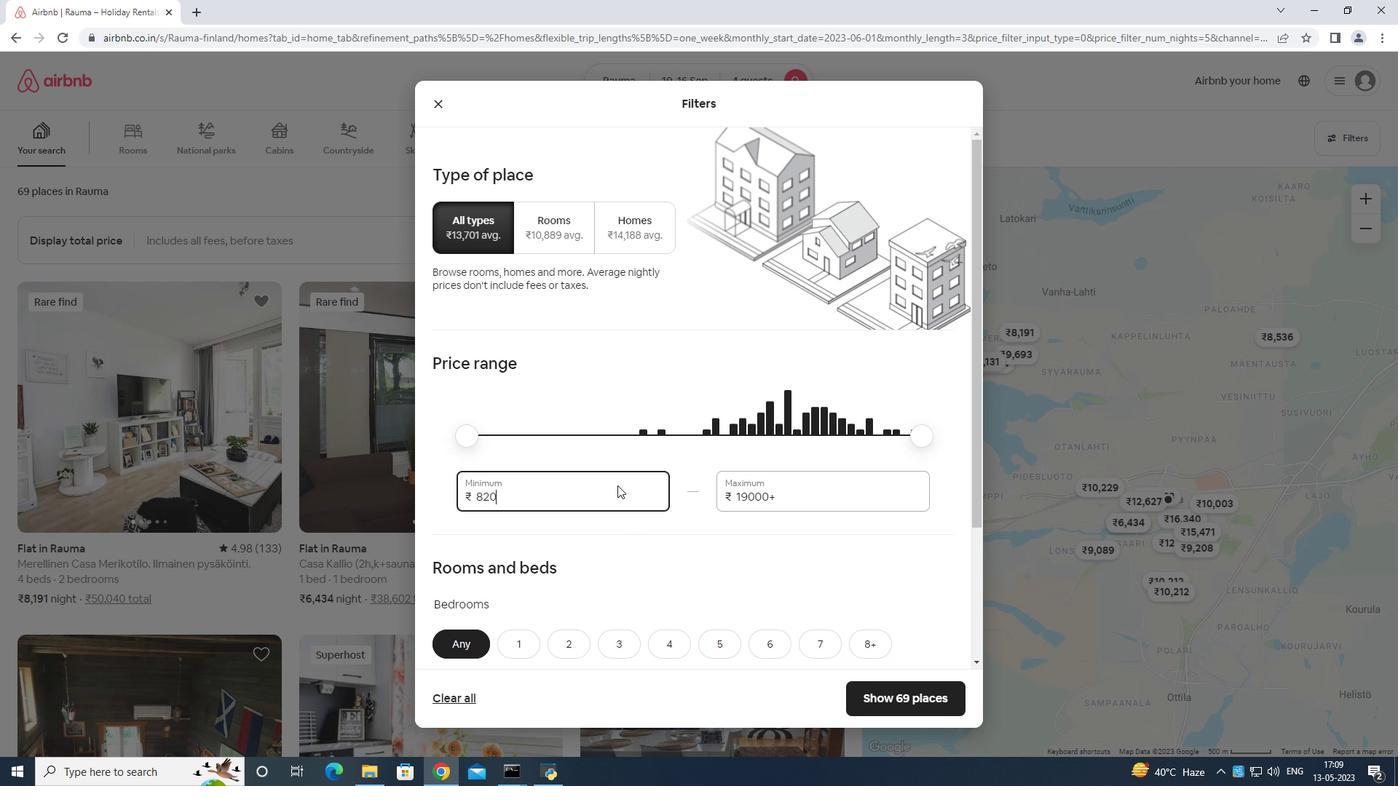 
Action: Key pressed <Key.backspace><Key.backspace><Key.backspace><Key.backspace><Key.backspace>
Screenshot: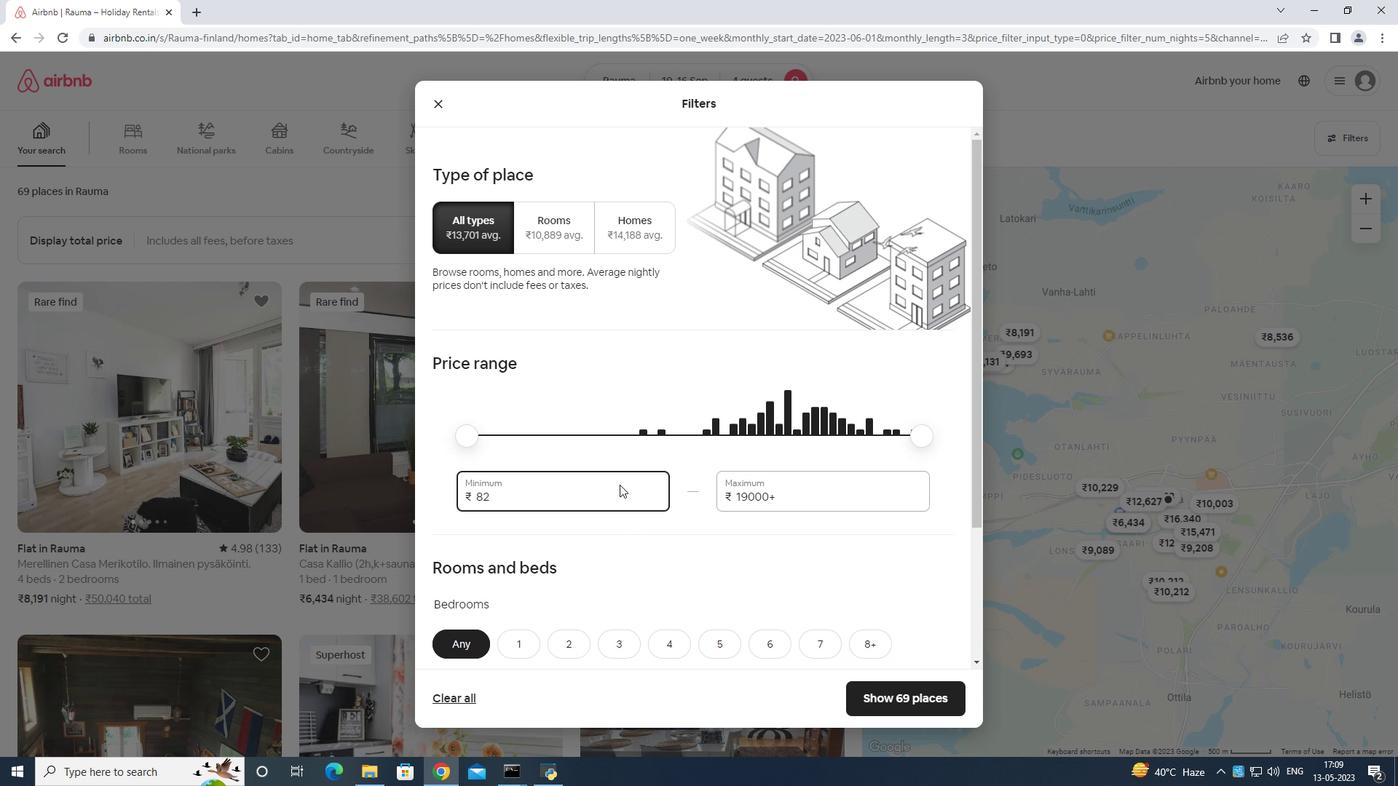 
Action: Mouse moved to (621, 484)
Screenshot: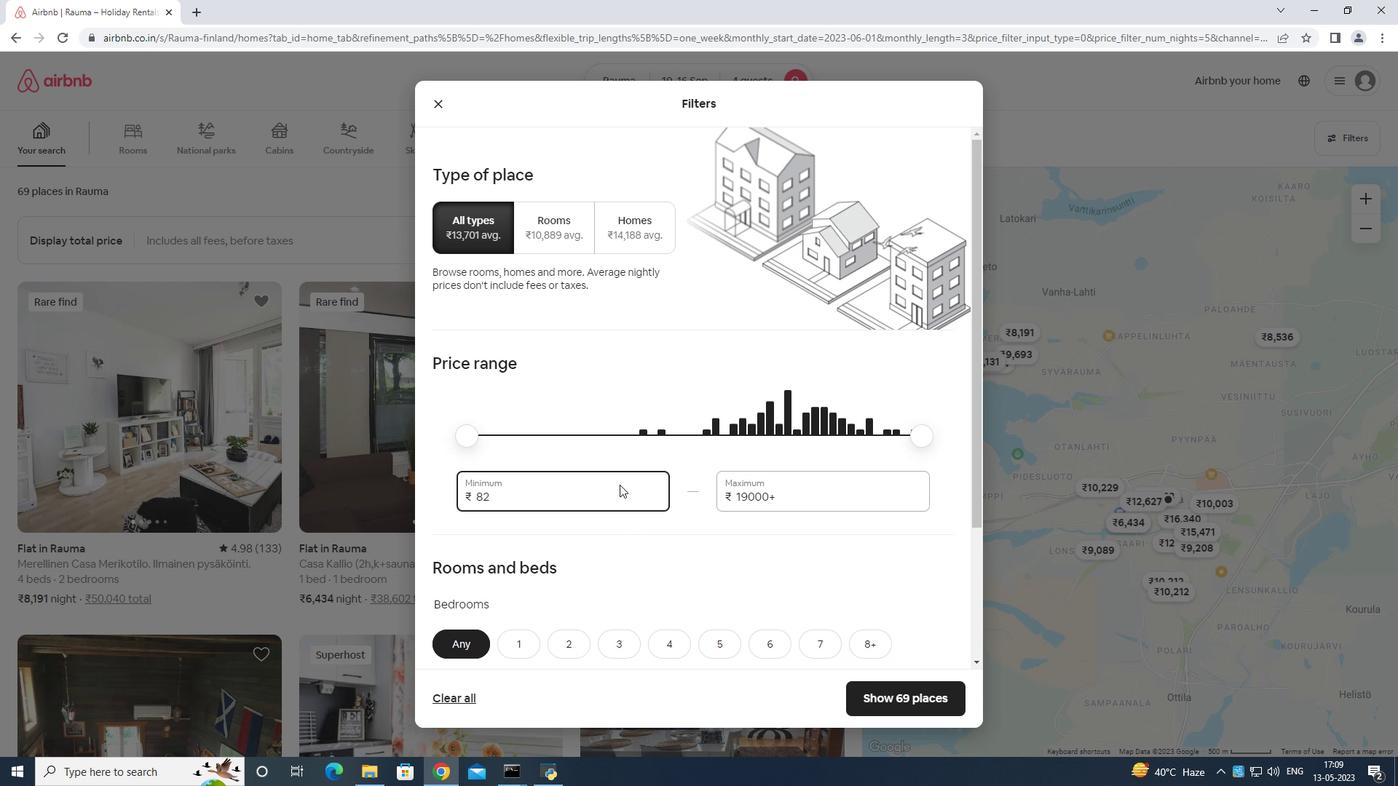 
Action: Key pressed <Key.backspace>
Screenshot: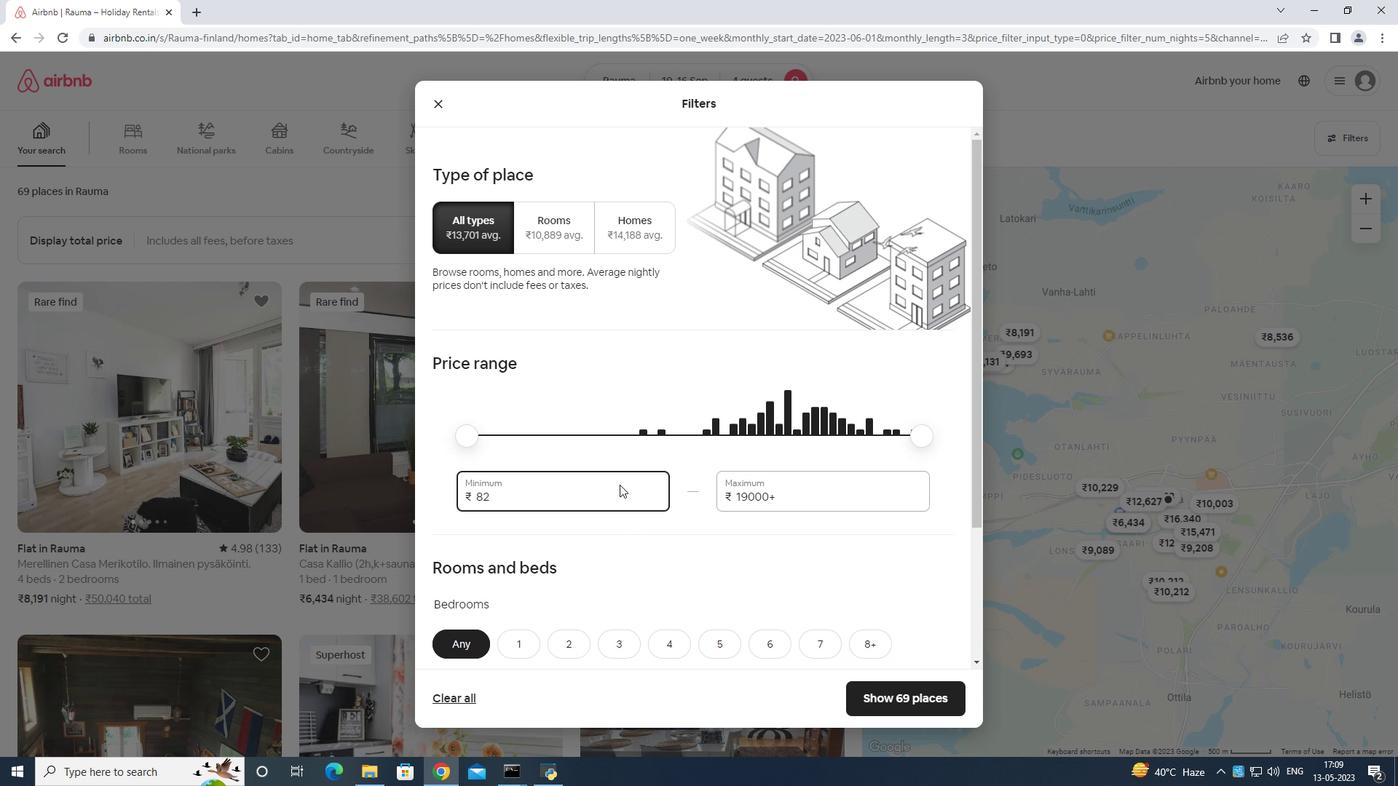 
Action: Mouse moved to (623, 484)
Screenshot: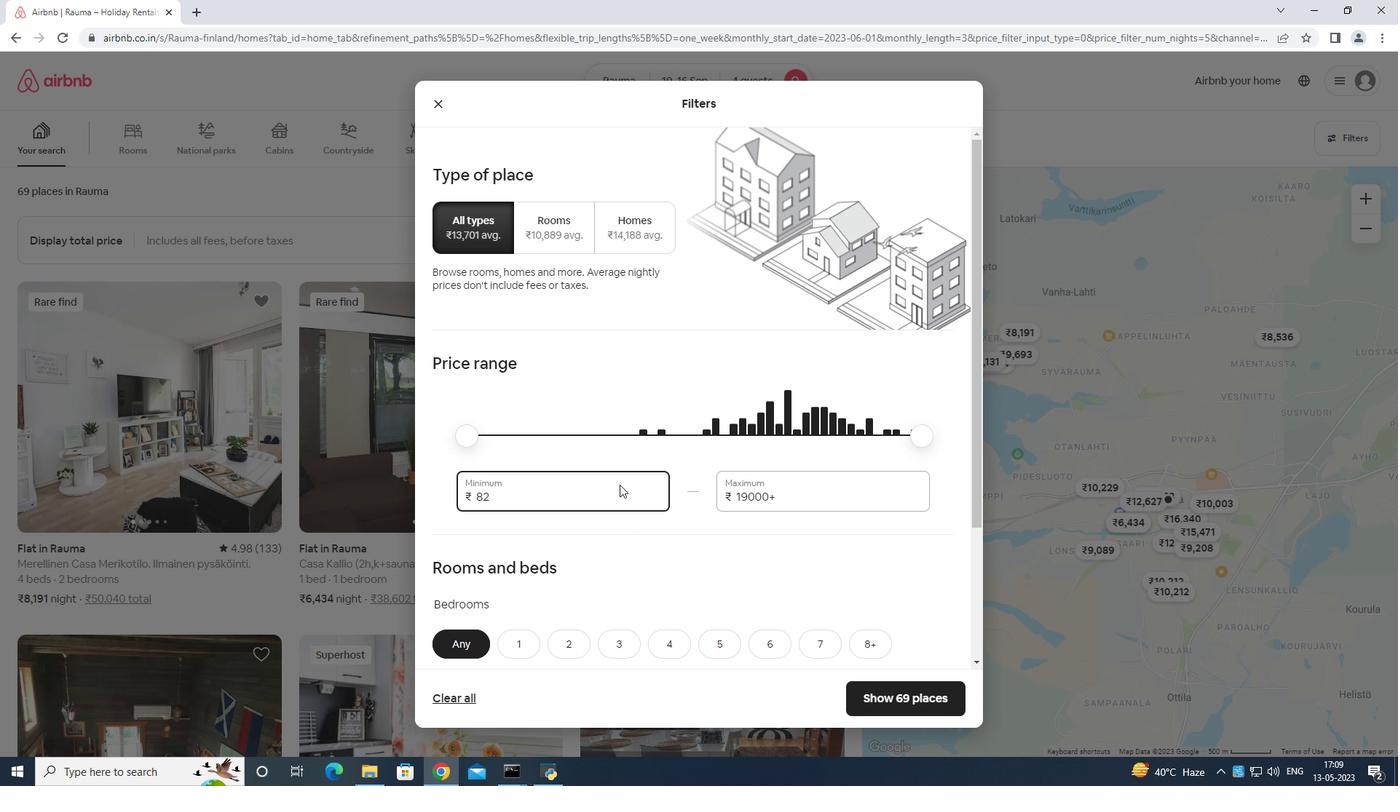 
Action: Key pressed <Key.backspace>
Screenshot: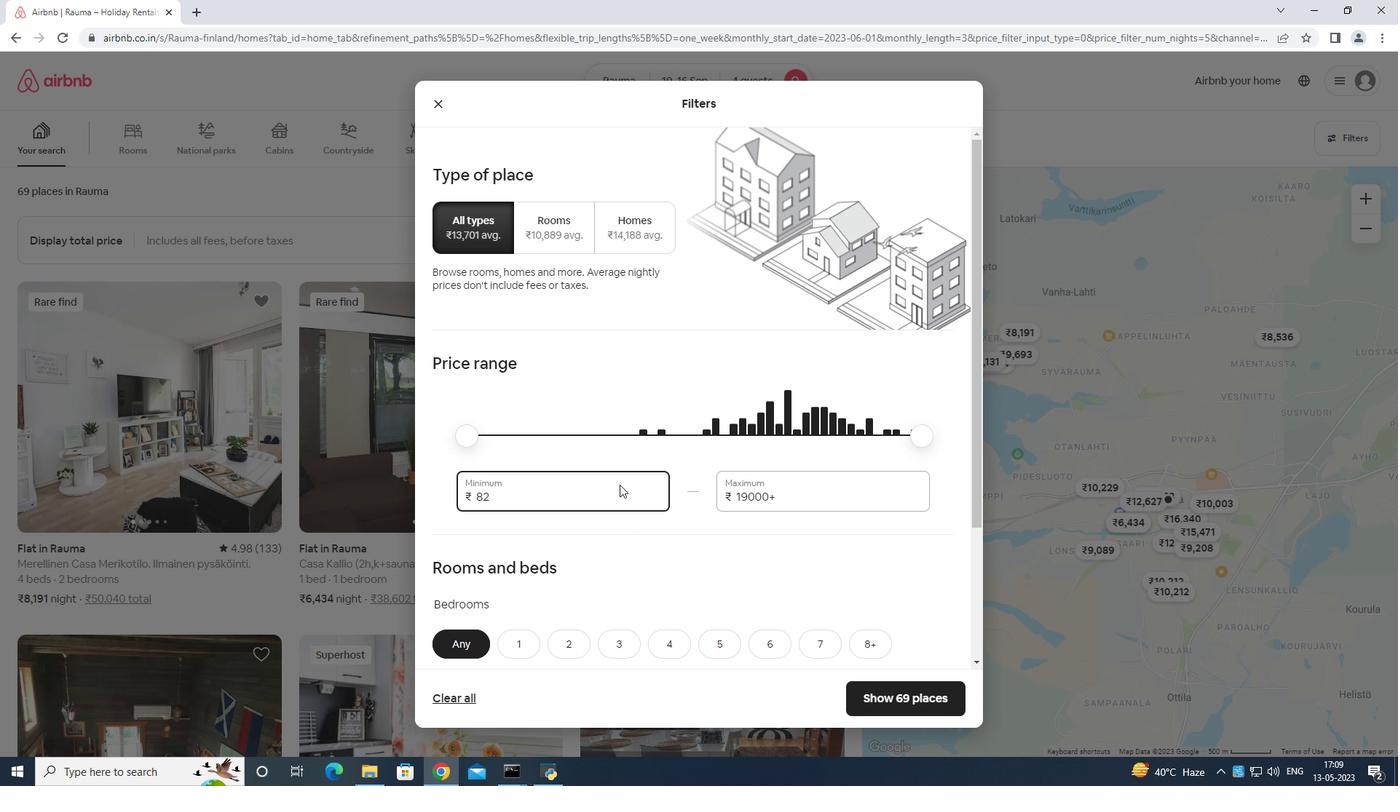 
Action: Mouse moved to (642, 485)
Screenshot: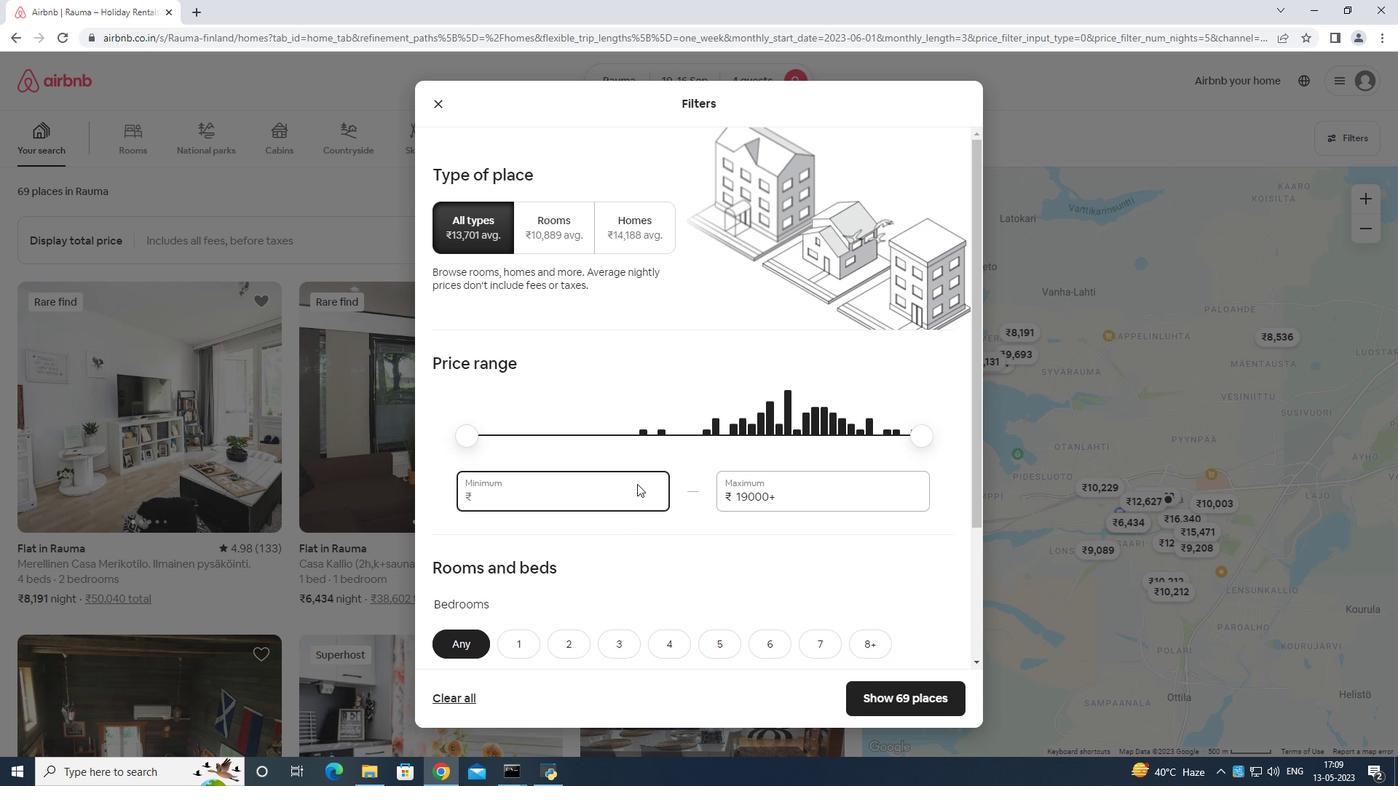 
Action: Key pressed 1
Screenshot: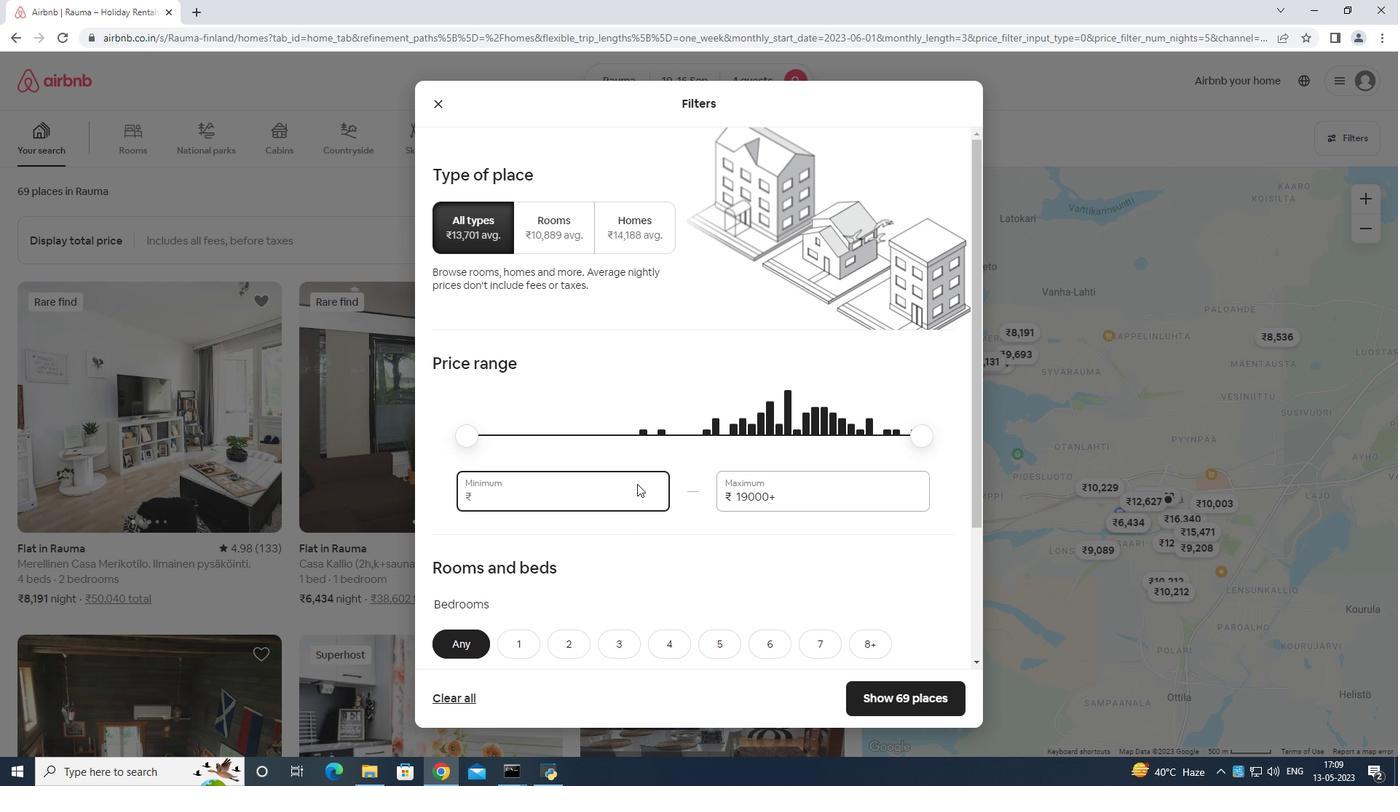 
Action: Mouse moved to (643, 485)
Screenshot: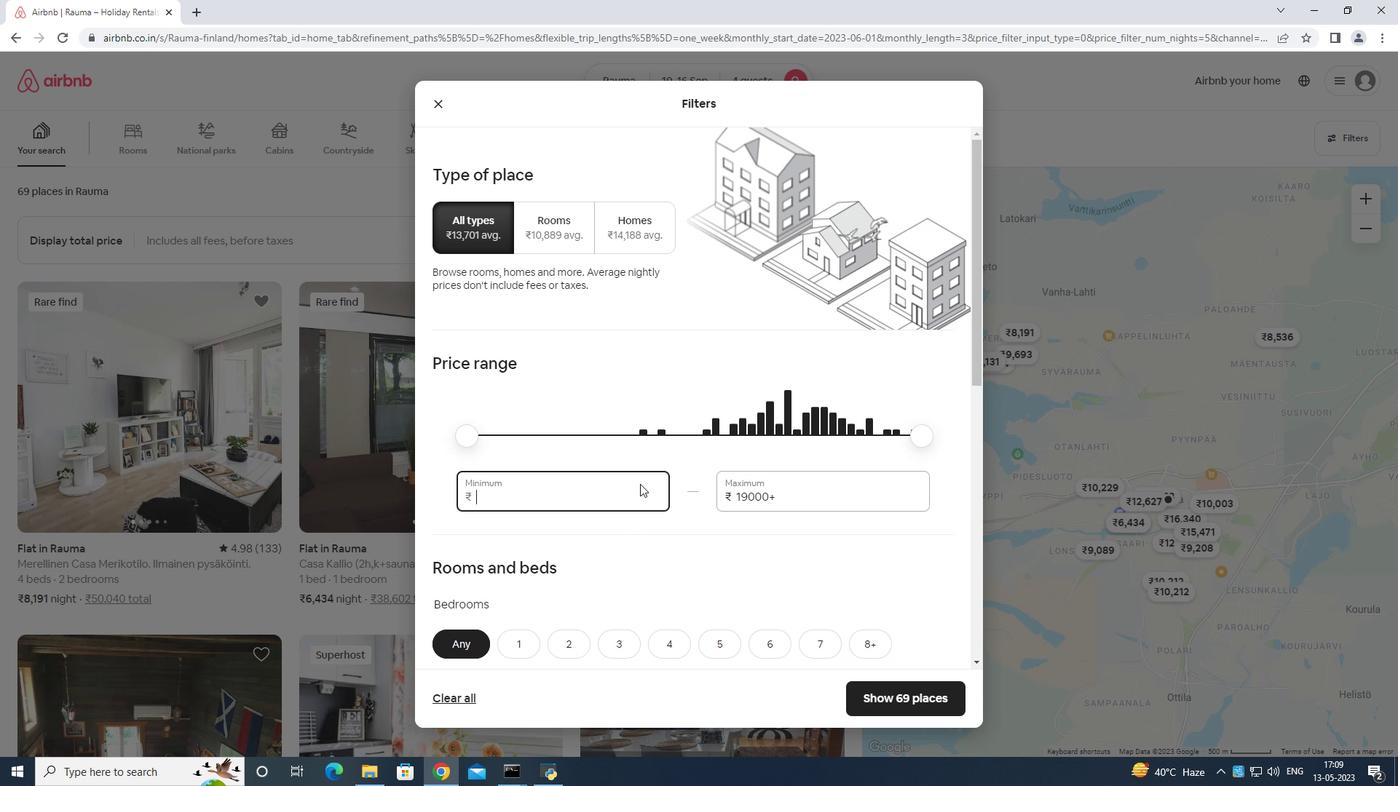 
Action: Key pressed 0
Screenshot: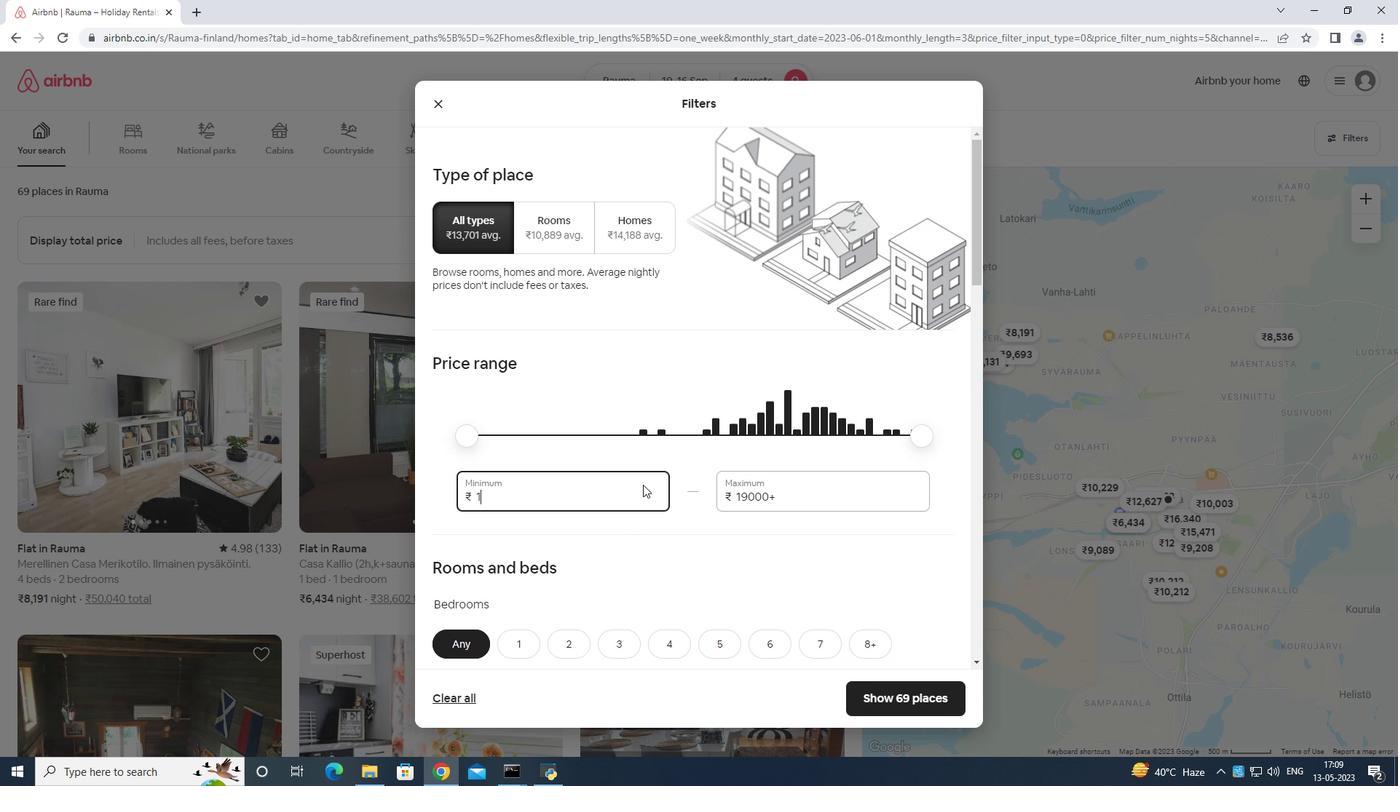 
Action: Mouse moved to (643, 485)
Screenshot: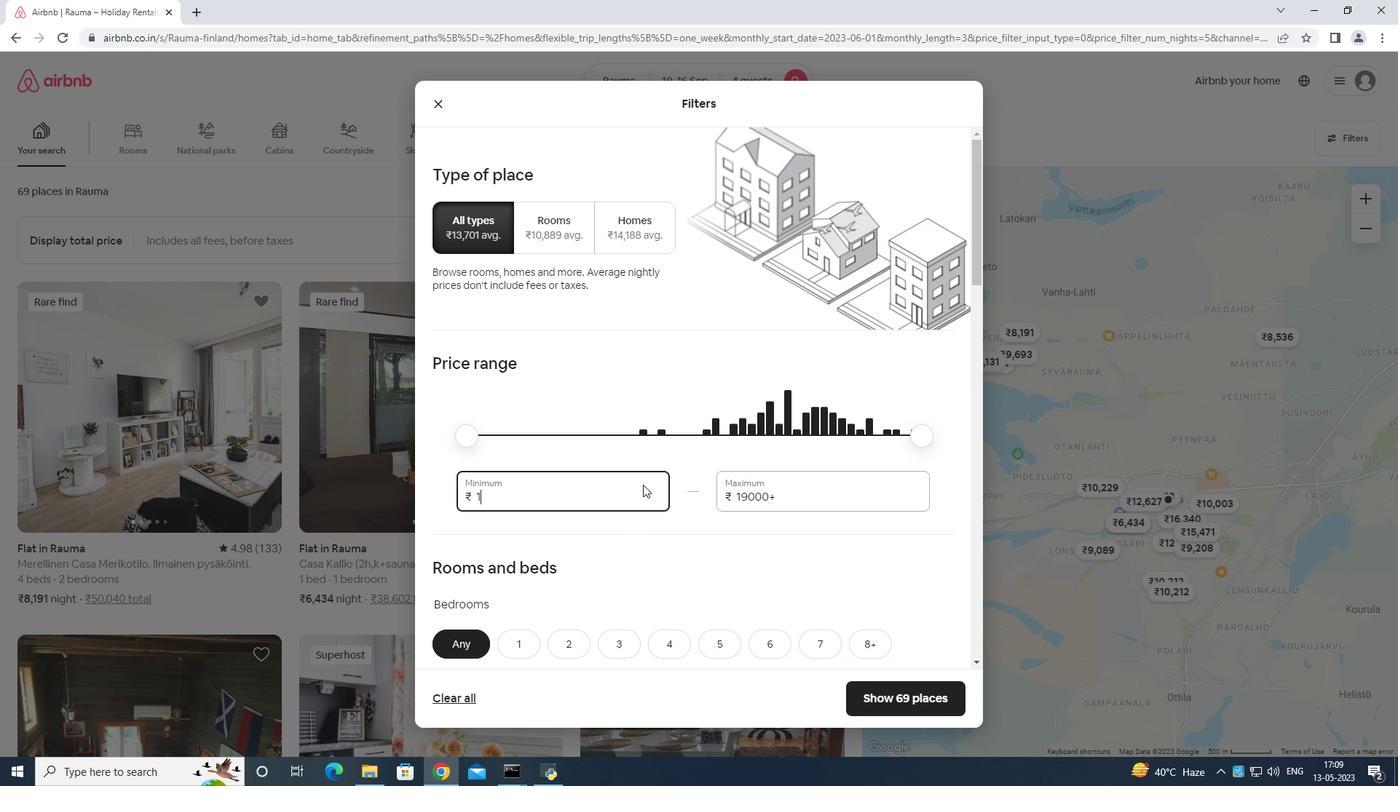 
Action: Key pressed 00
Screenshot: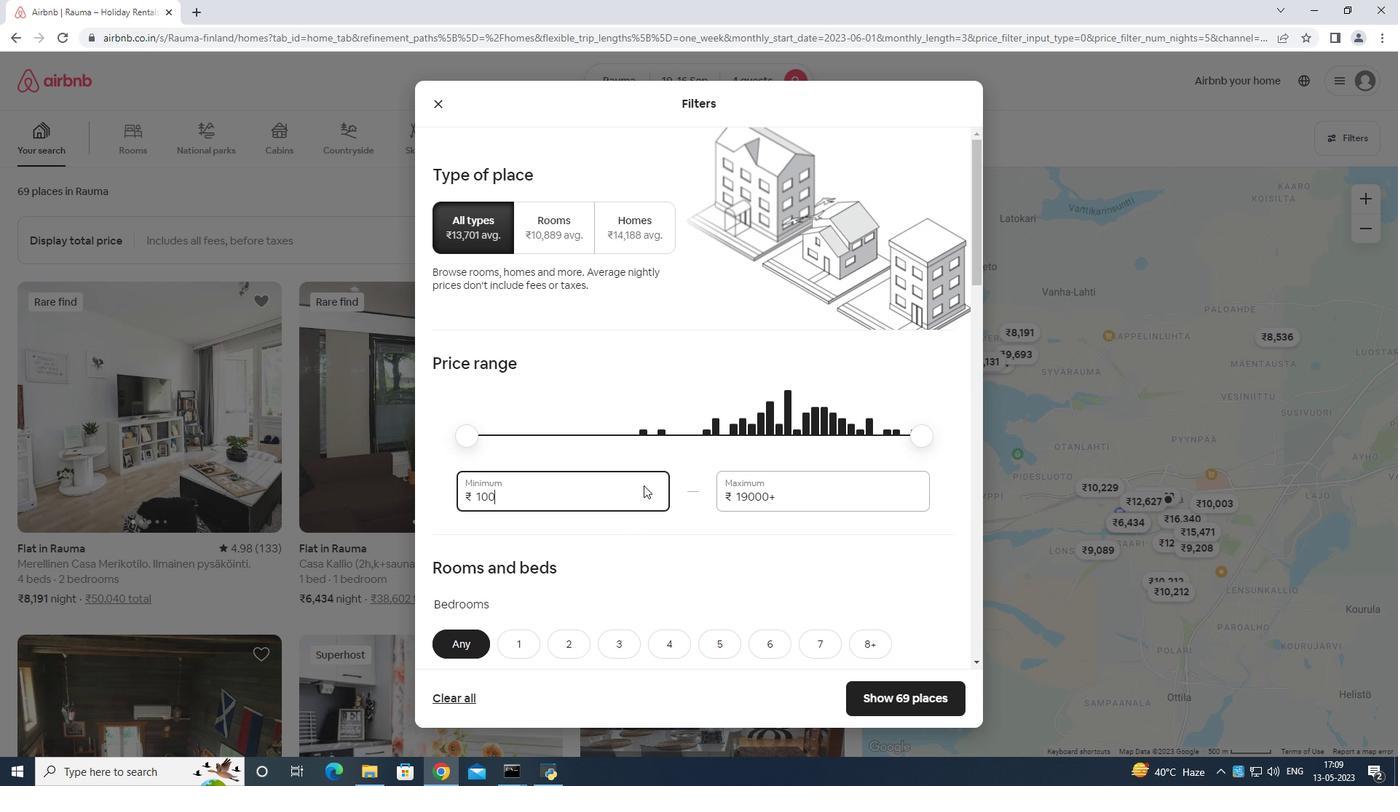 
Action: Mouse moved to (654, 485)
Screenshot: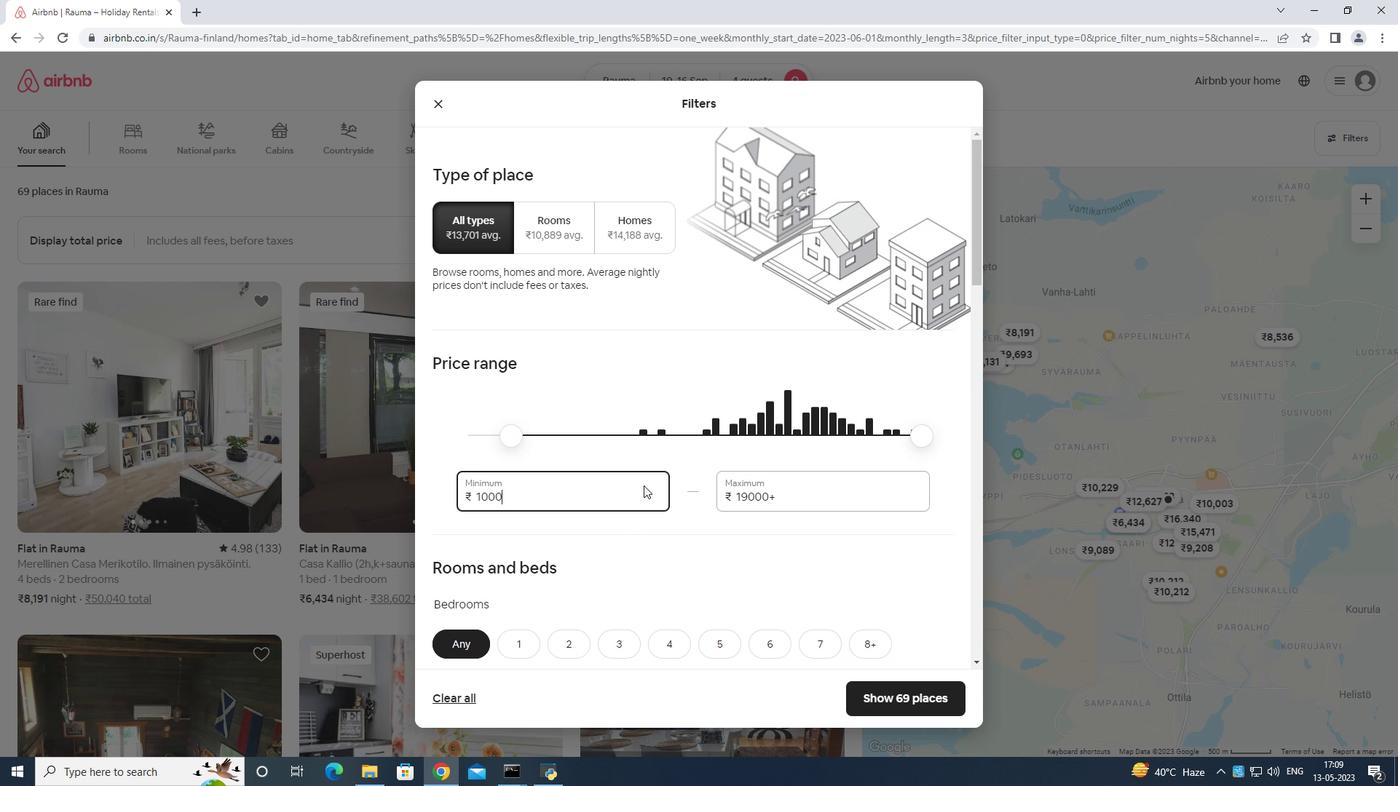
Action: Key pressed 0
Screenshot: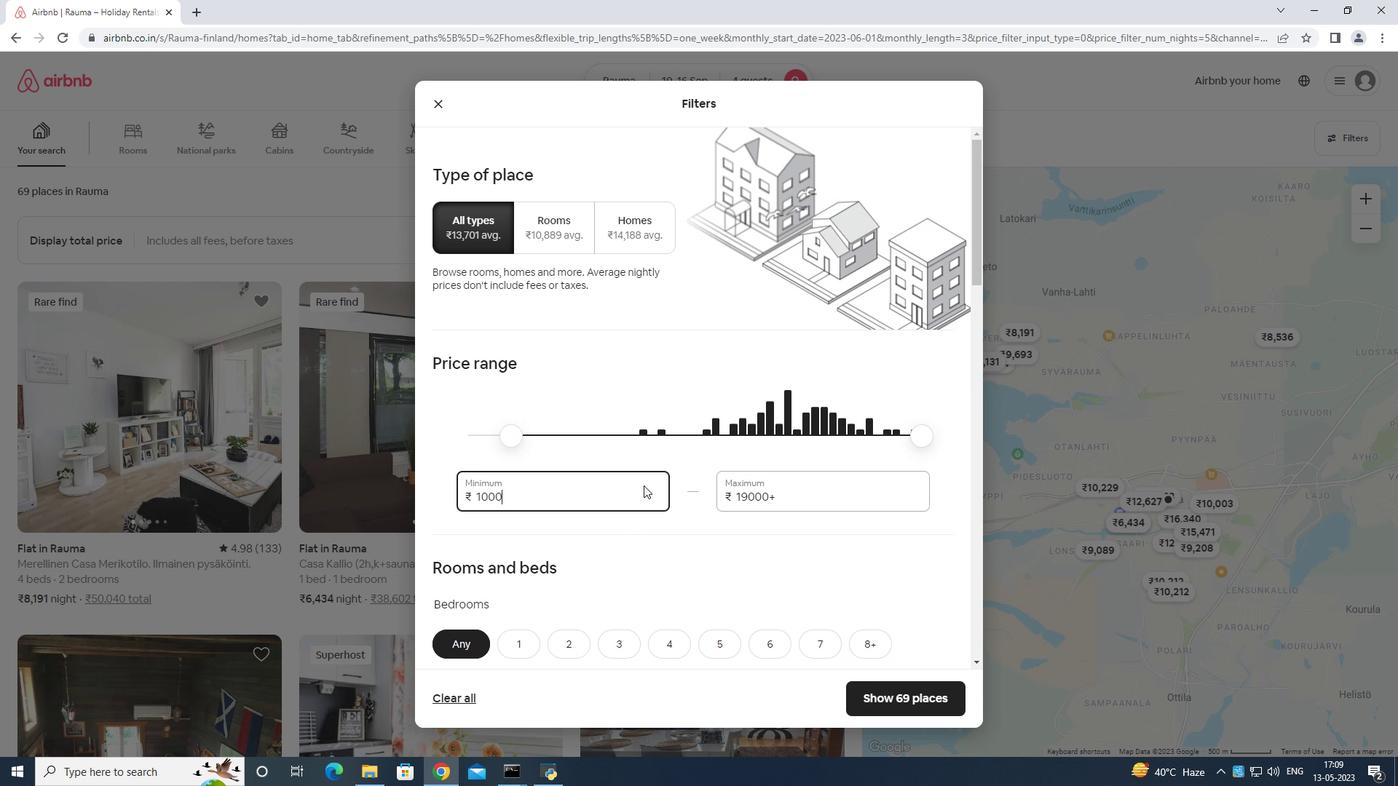 
Action: Mouse moved to (796, 482)
Screenshot: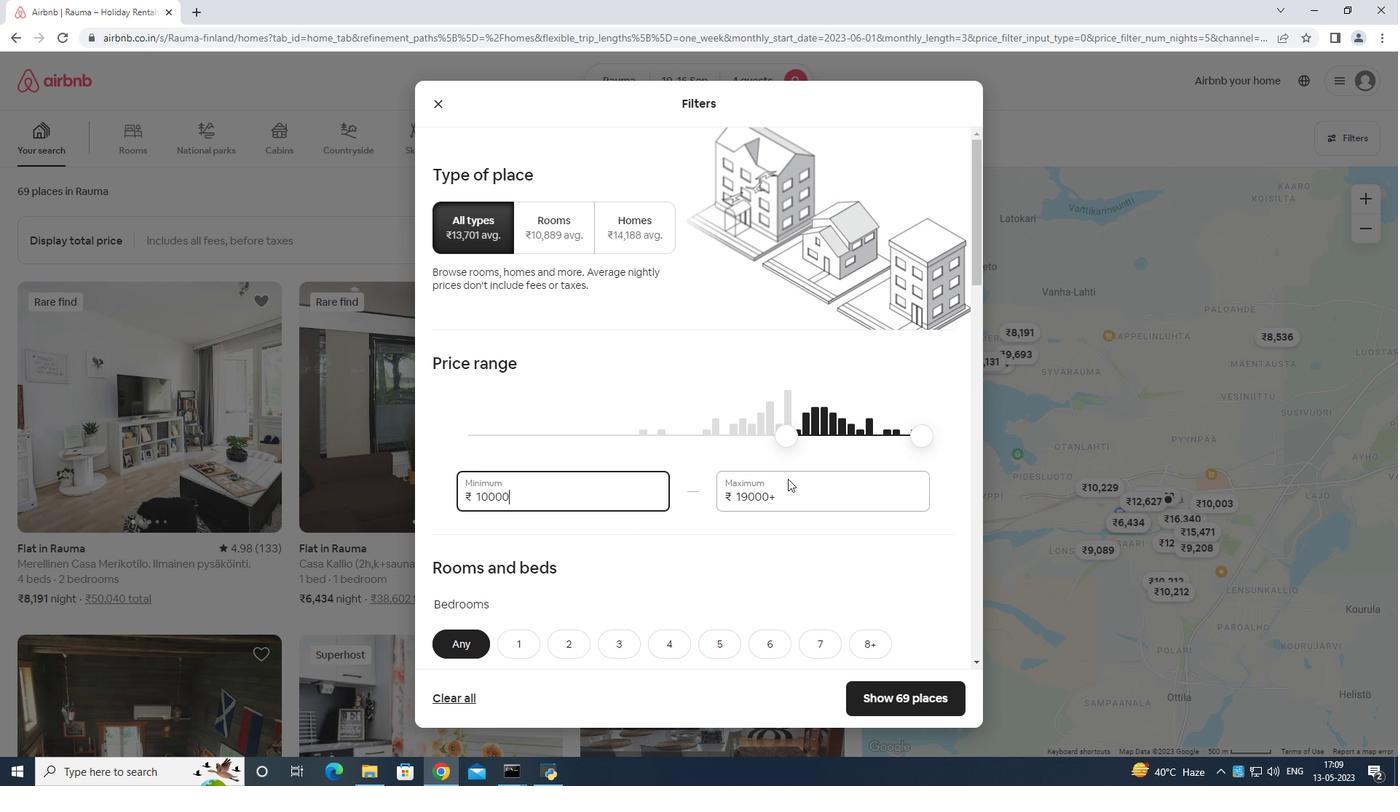 
Action: Mouse pressed left at (796, 482)
Screenshot: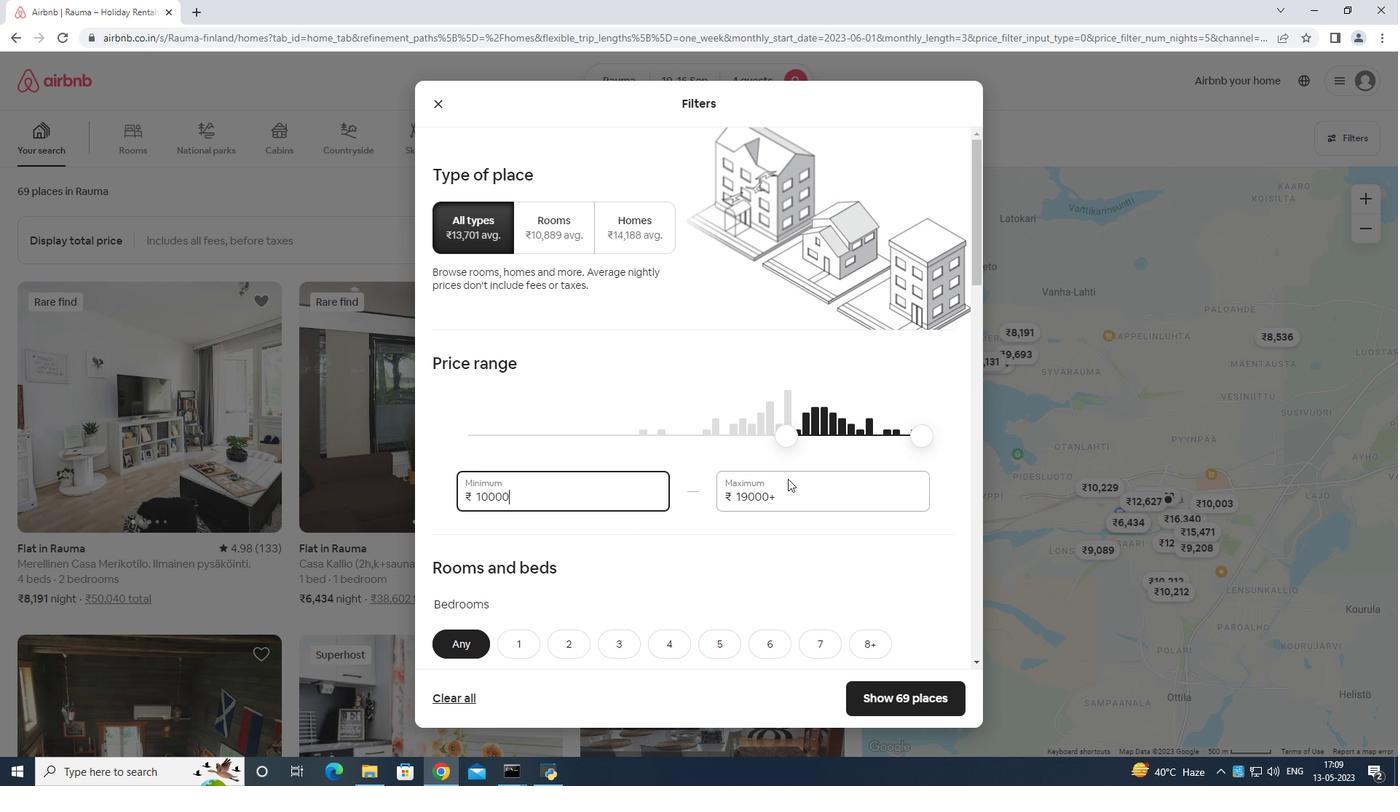 
Action: Mouse moved to (794, 481)
Screenshot: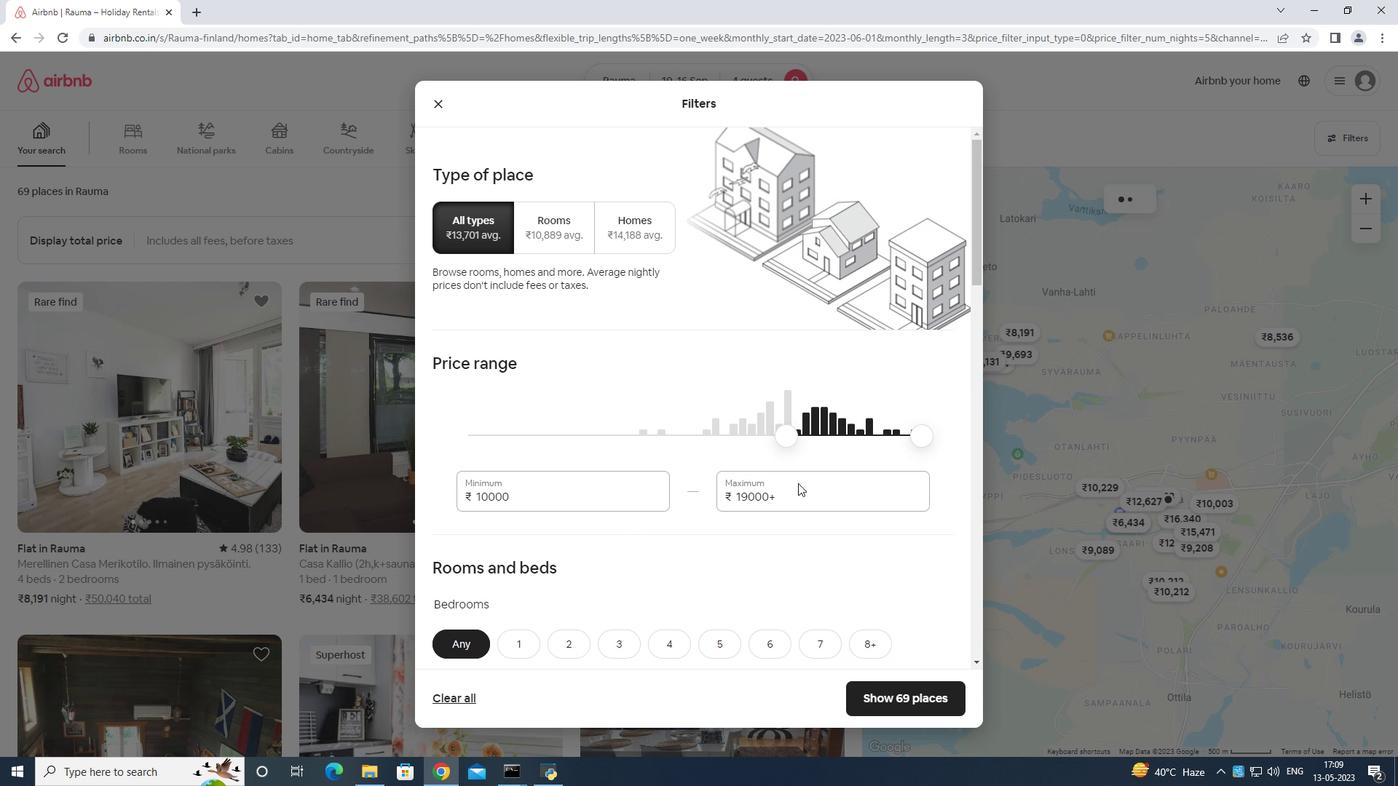 
Action: Key pressed <Key.backspace>
Screenshot: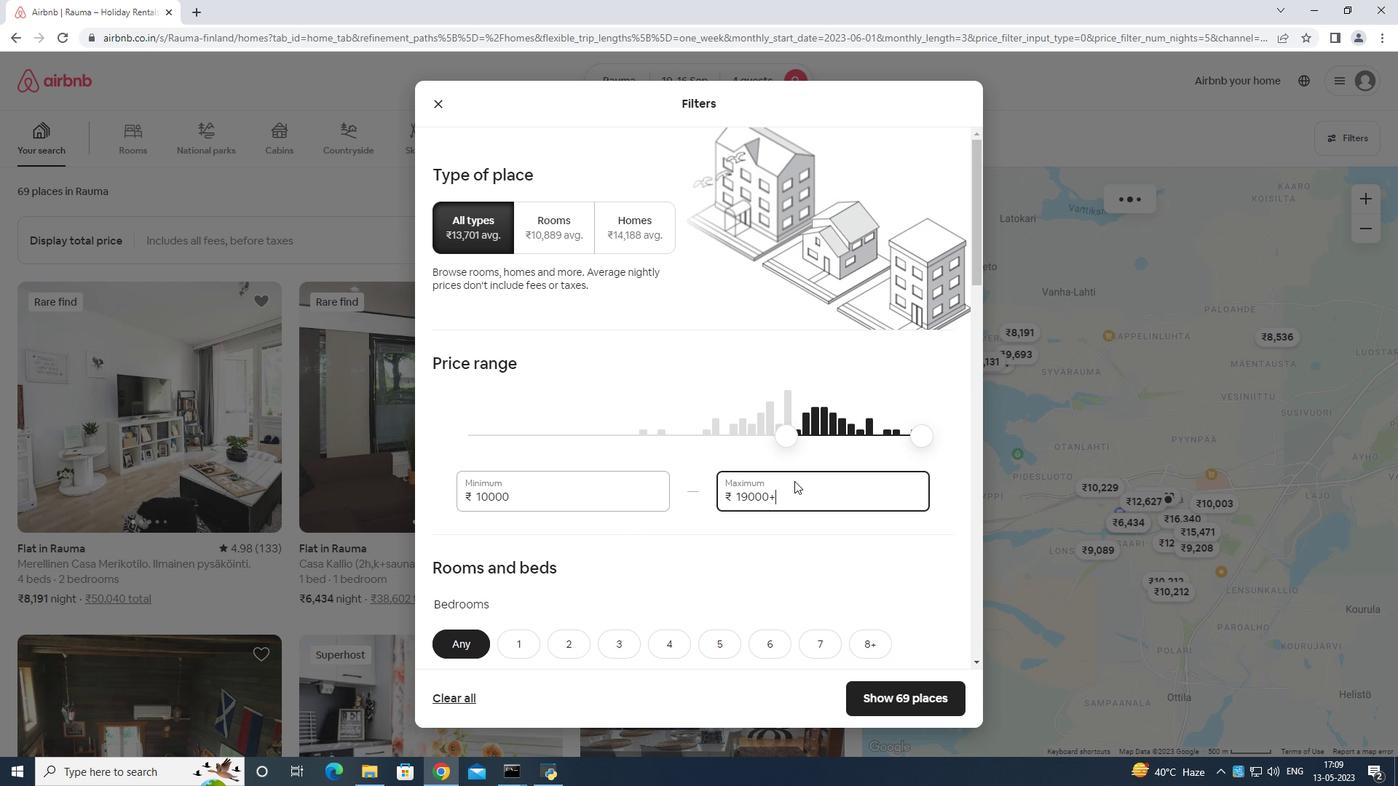 
Action: Mouse moved to (792, 481)
Screenshot: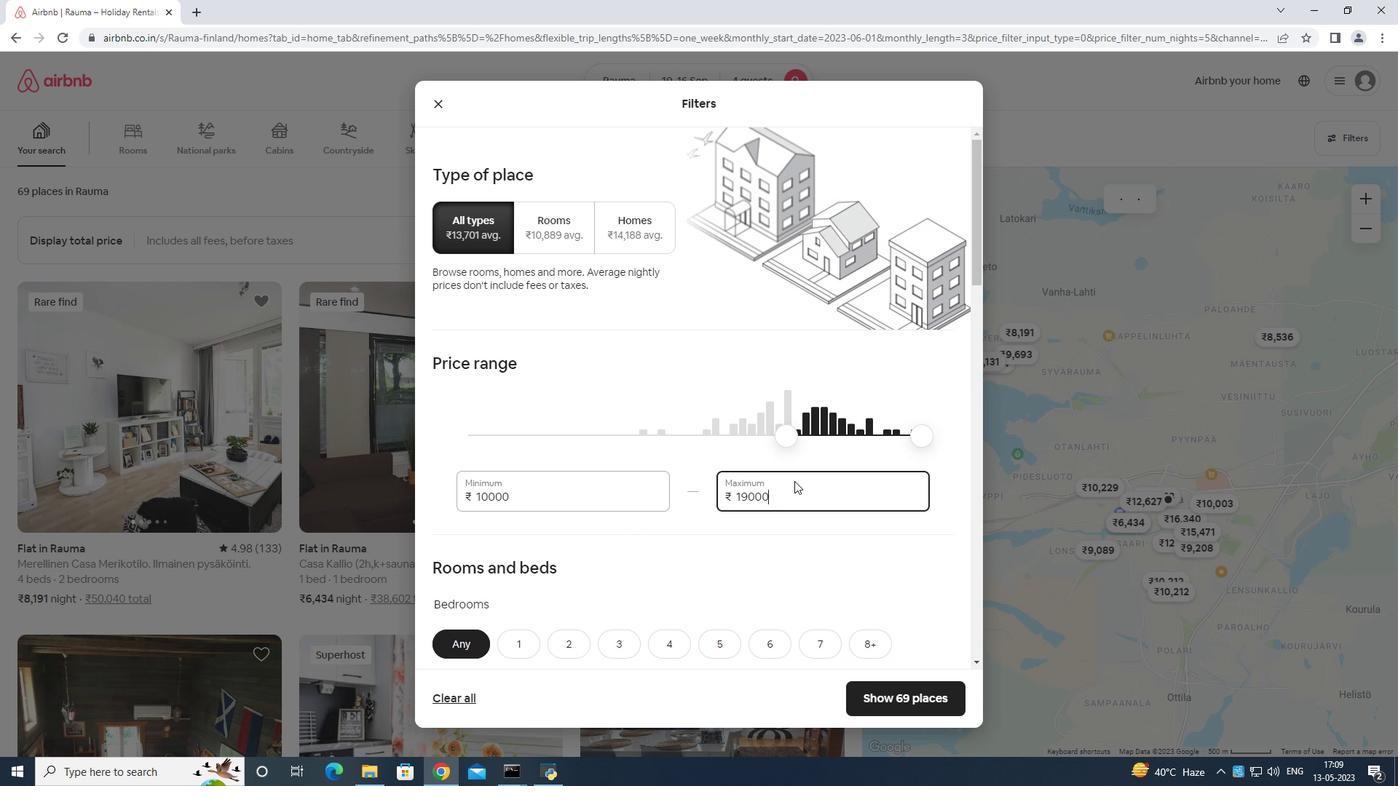 
Action: Key pressed <Key.backspace><Key.backspace><Key.backspace><Key.backspace><Key.backspace><Key.backspace><Key.backspace><Key.backspace><Key.backspace><Key.backspace><Key.backspace><Key.backspace><Key.backspace>
Screenshot: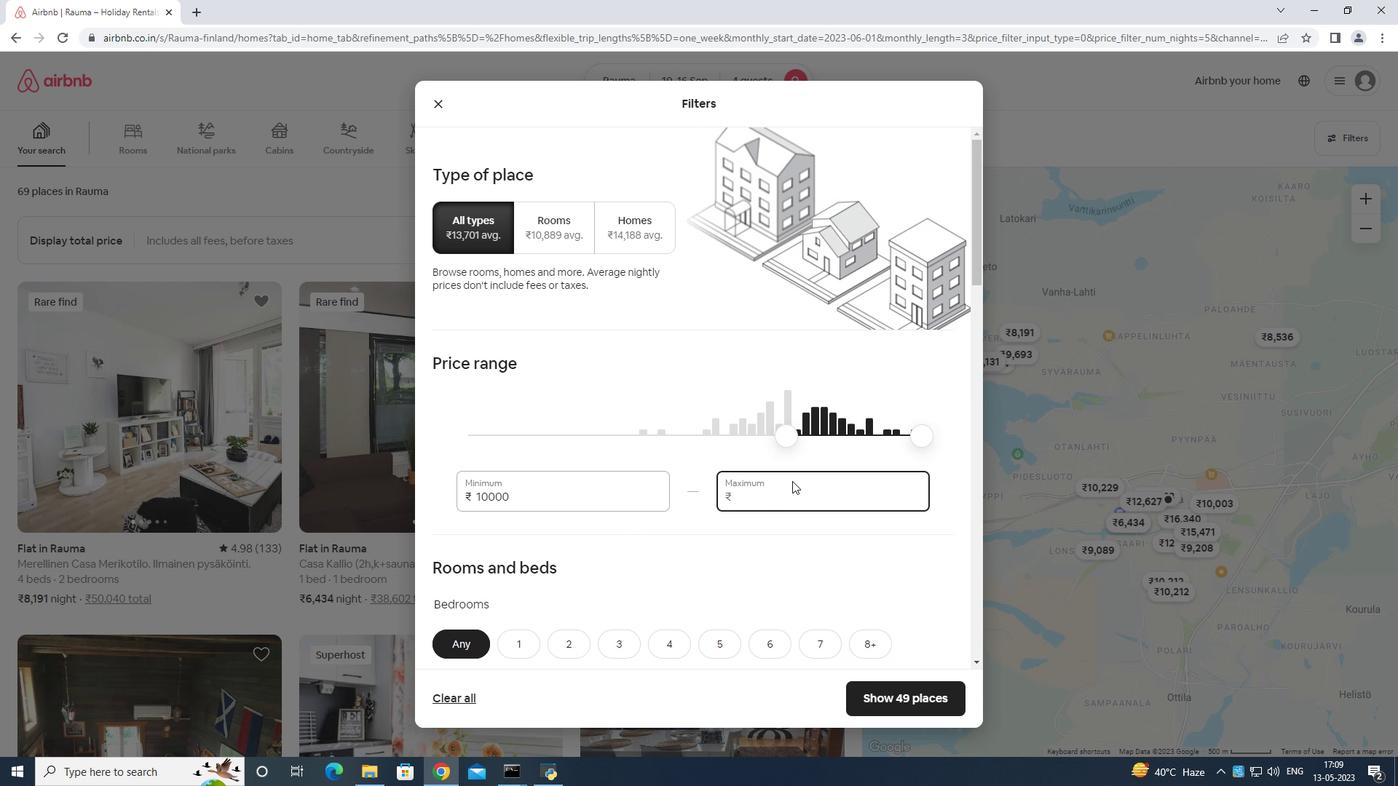 
Action: Mouse moved to (791, 481)
Screenshot: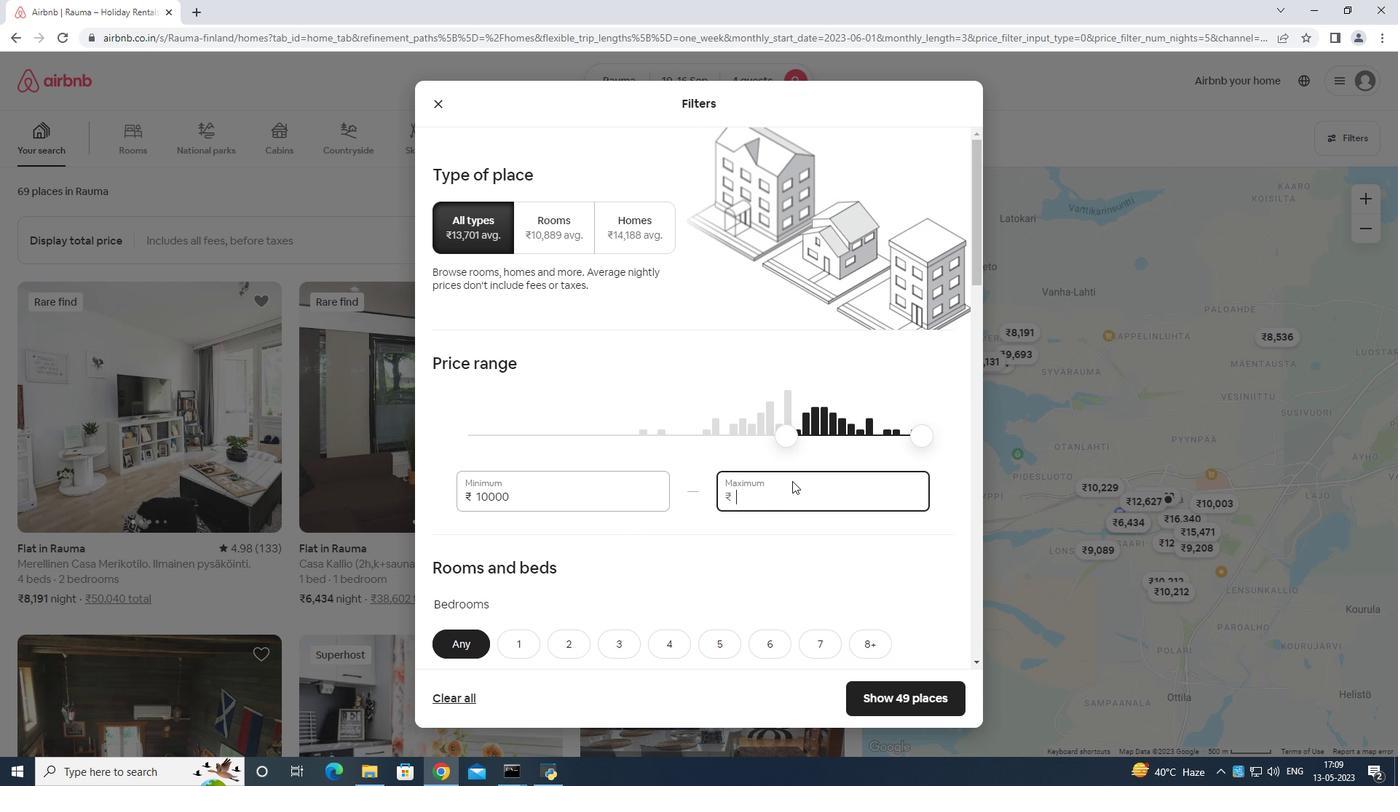 
Action: Key pressed 1
Screenshot: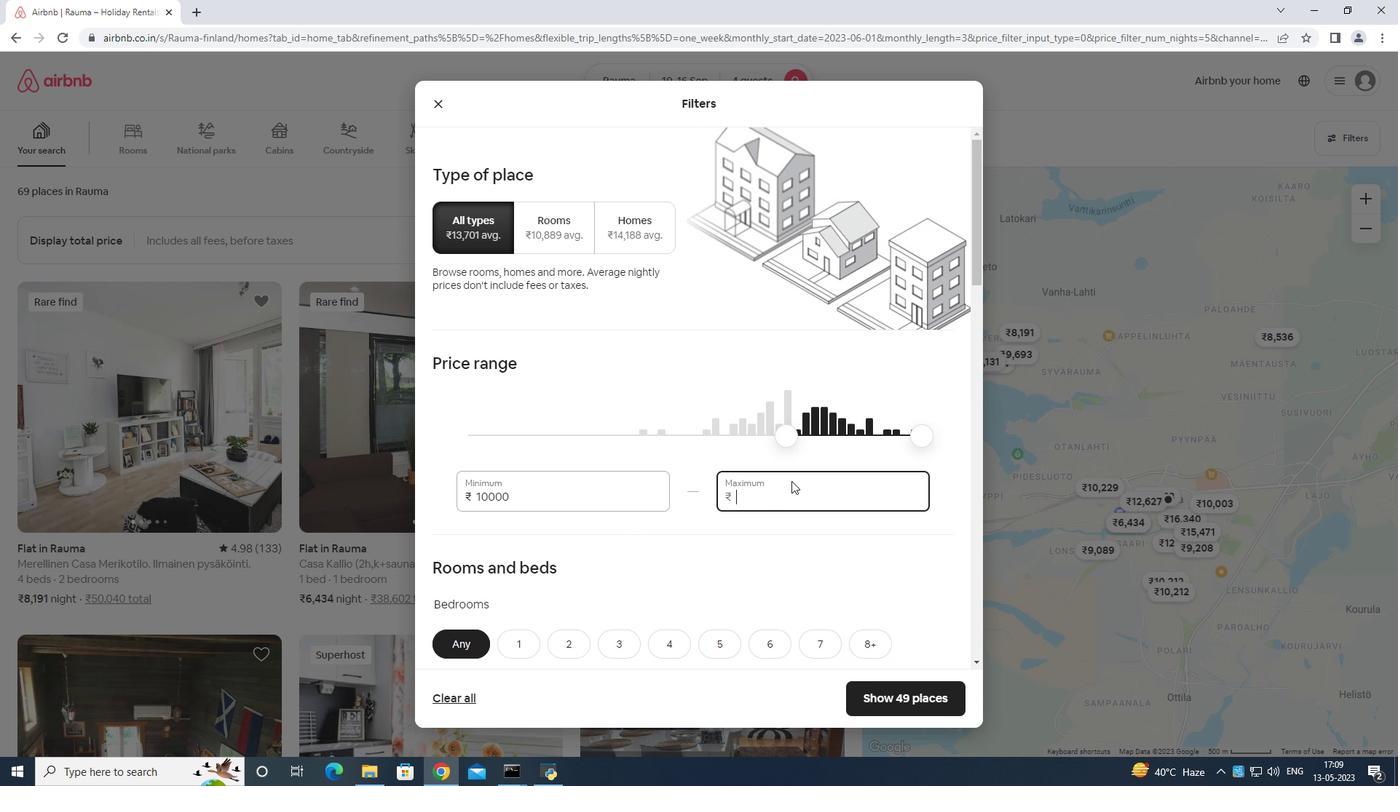 
Action: Mouse moved to (792, 481)
Screenshot: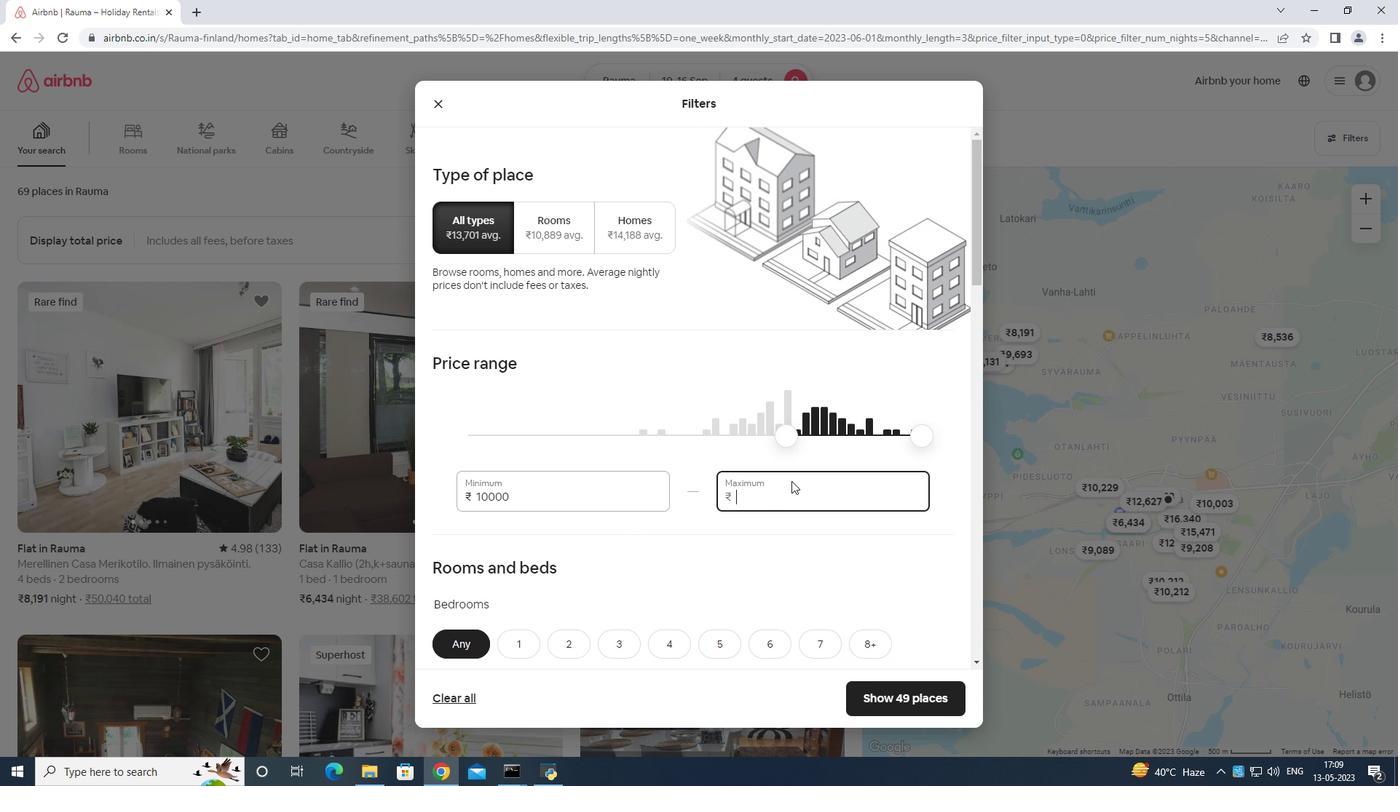 
Action: Key pressed 4000
Screenshot: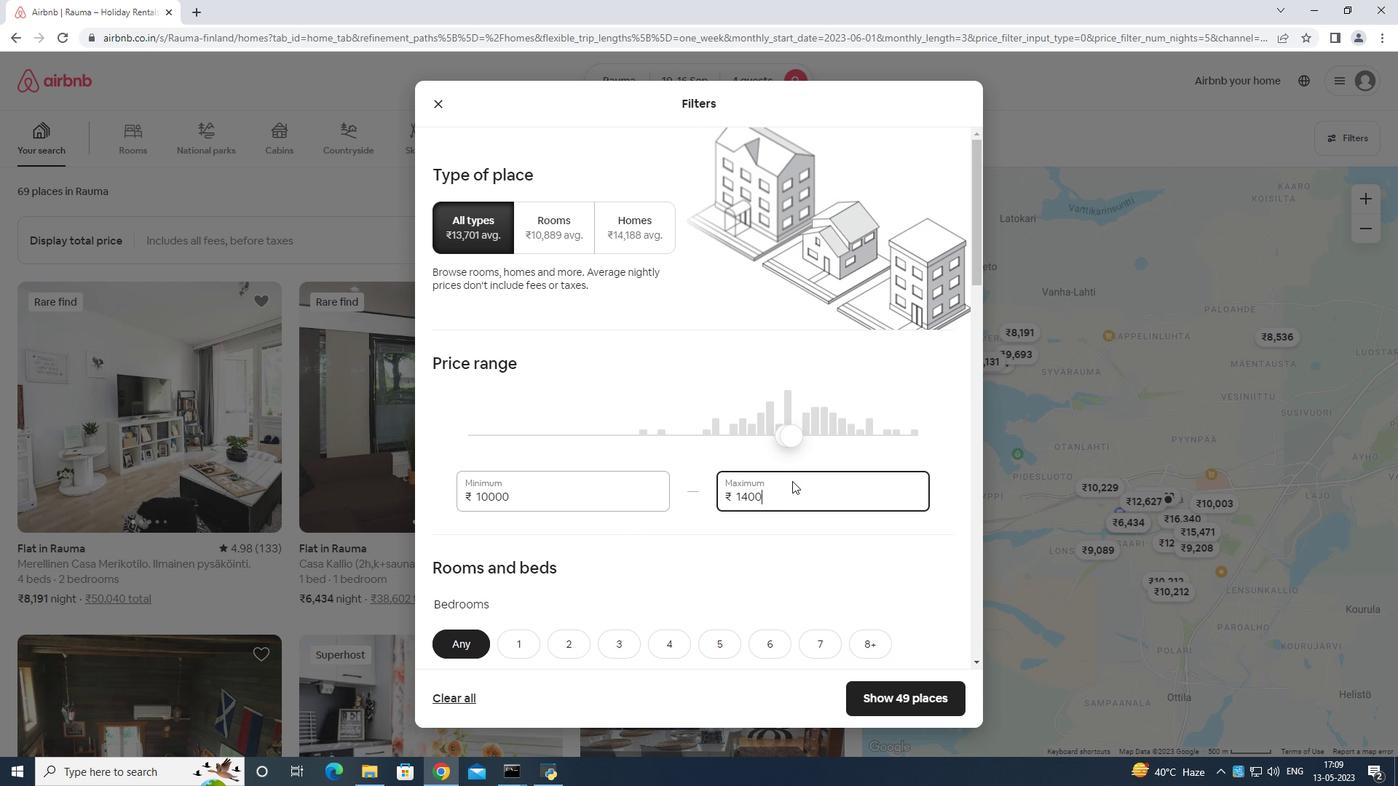 
Action: Mouse moved to (799, 483)
Screenshot: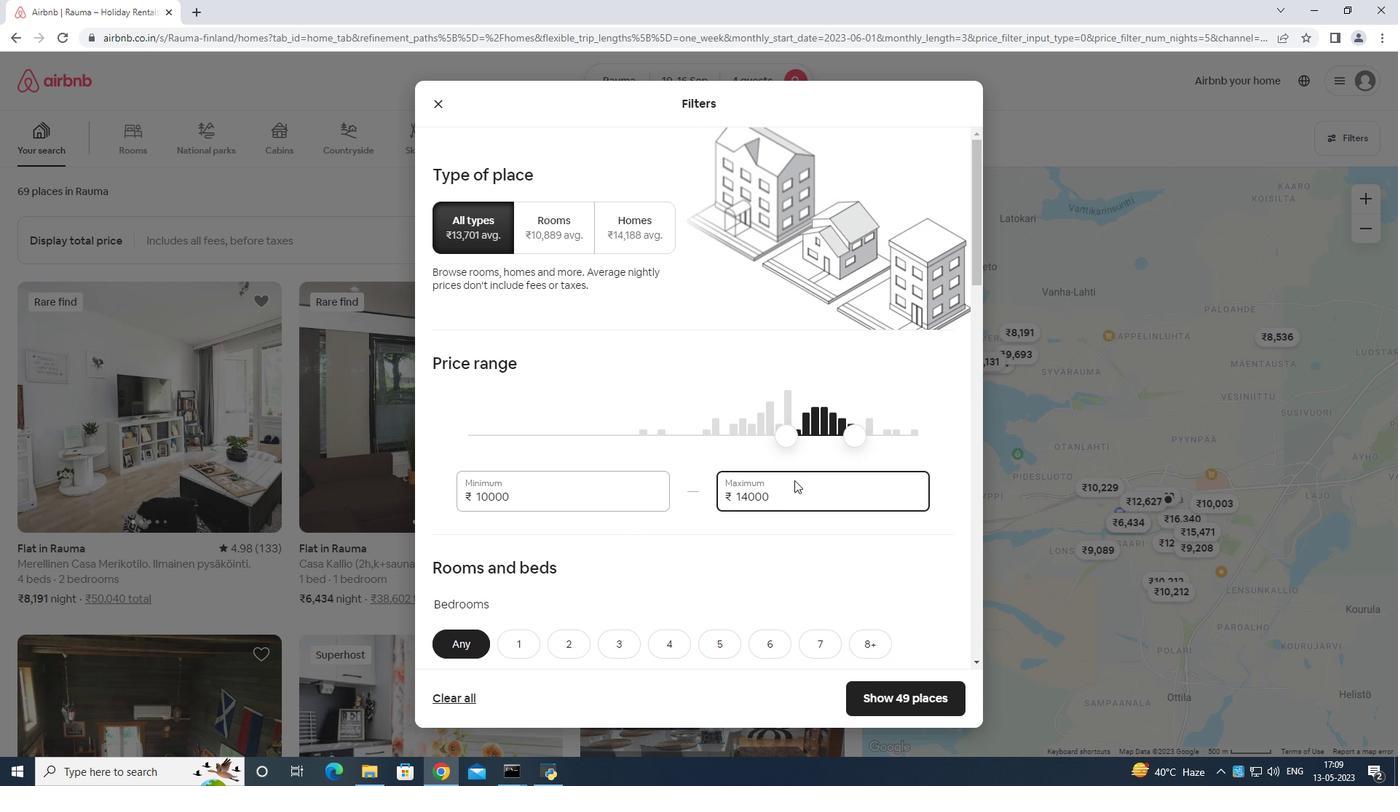 
Action: Mouse scrolled (799, 482) with delta (0, 0)
Screenshot: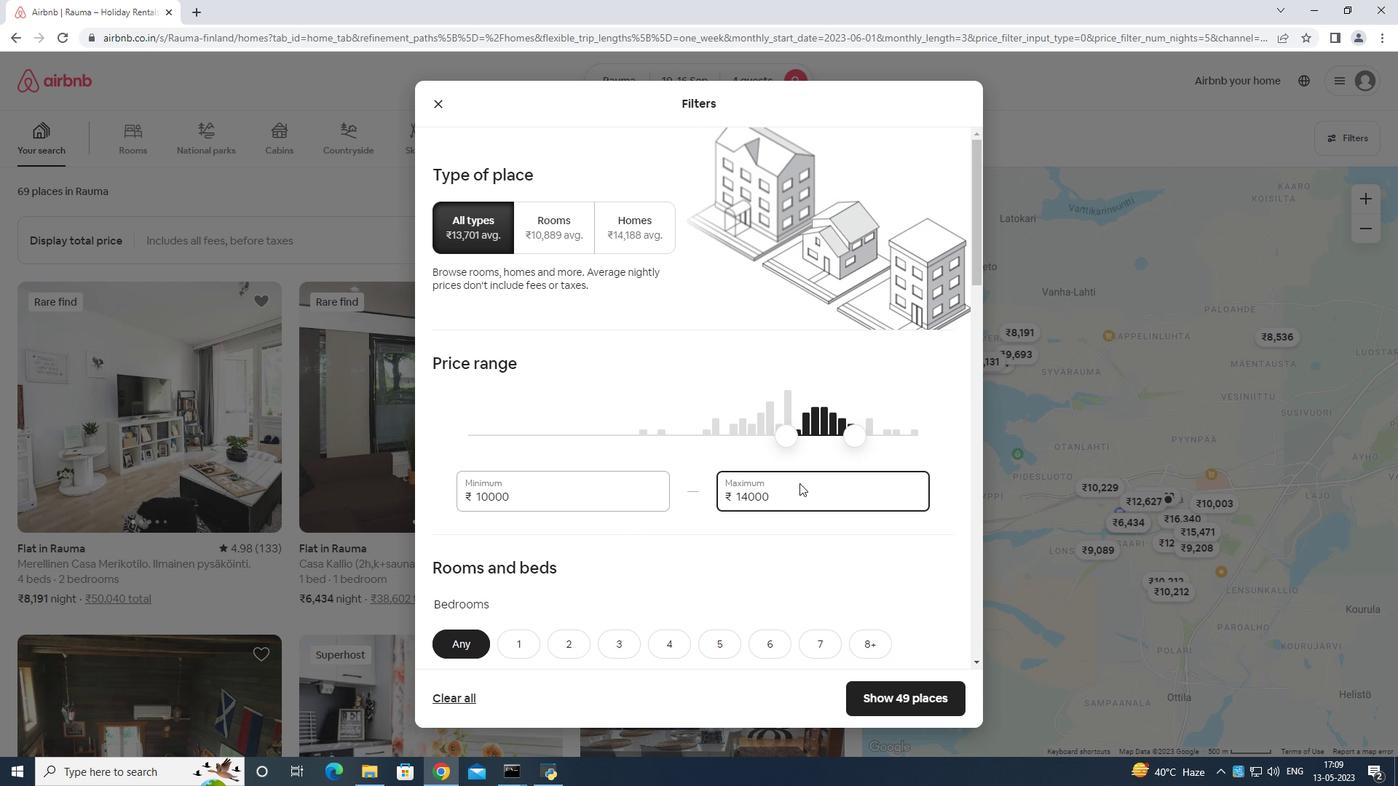 
Action: Mouse moved to (799, 486)
Screenshot: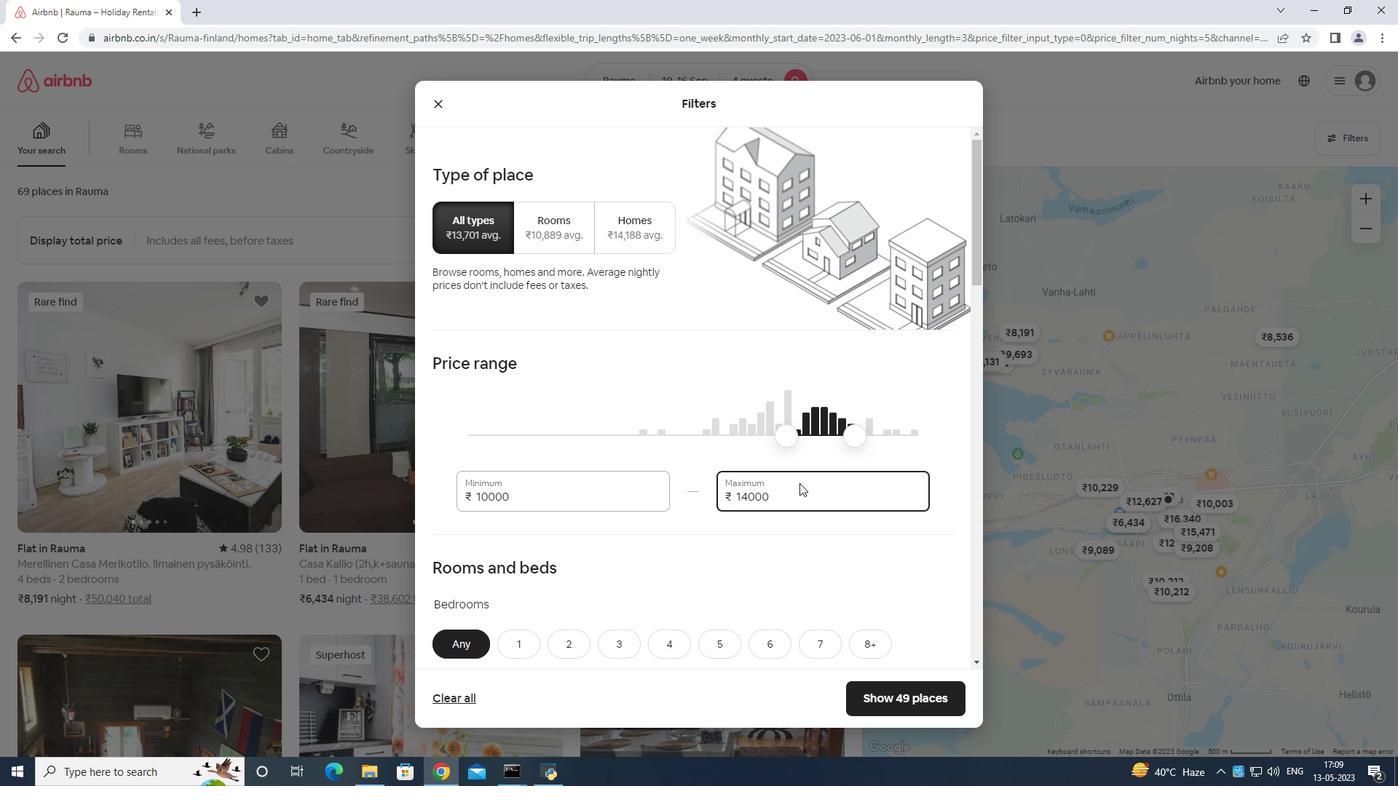 
Action: Mouse scrolled (799, 485) with delta (0, 0)
Screenshot: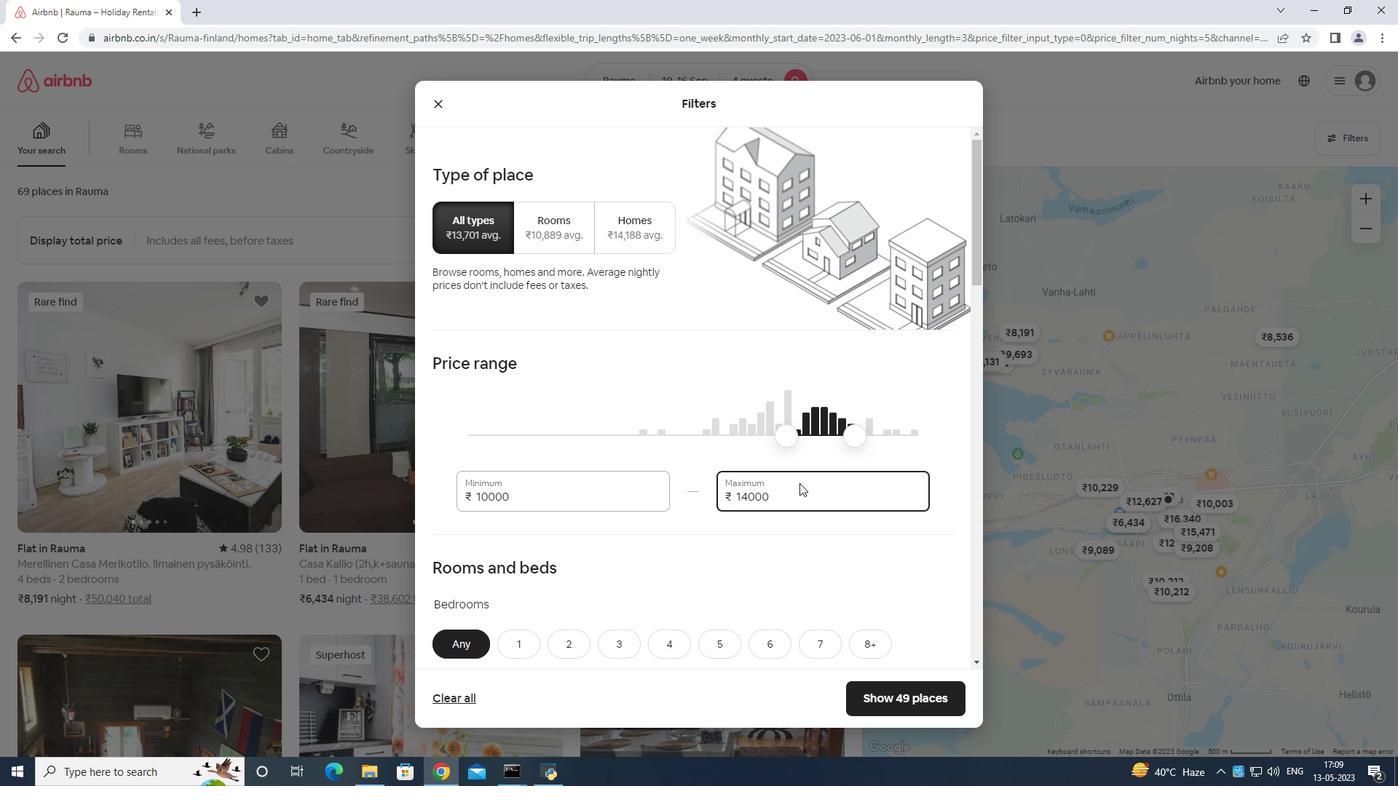 
Action: Mouse moved to (798, 489)
Screenshot: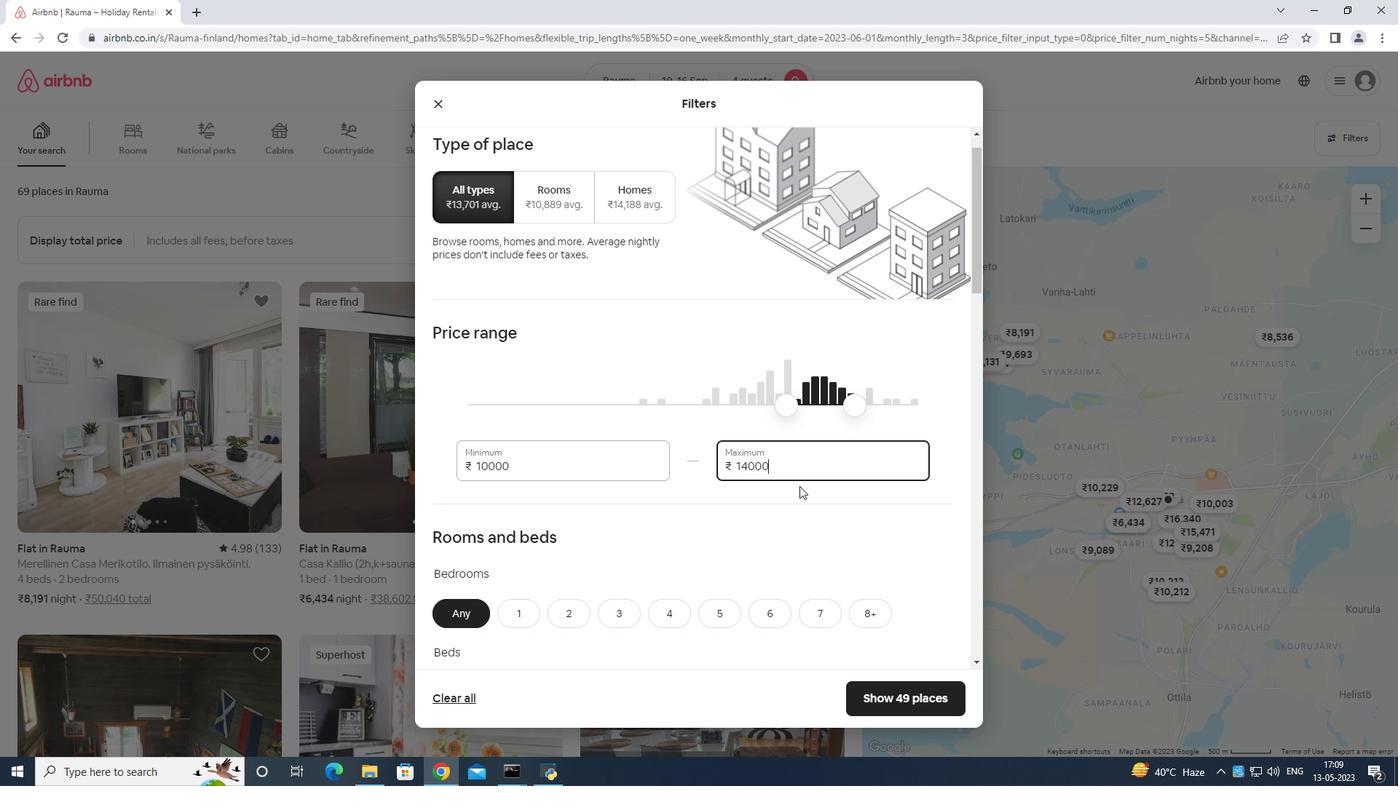 
Action: Mouse scrolled (798, 488) with delta (0, 0)
Screenshot: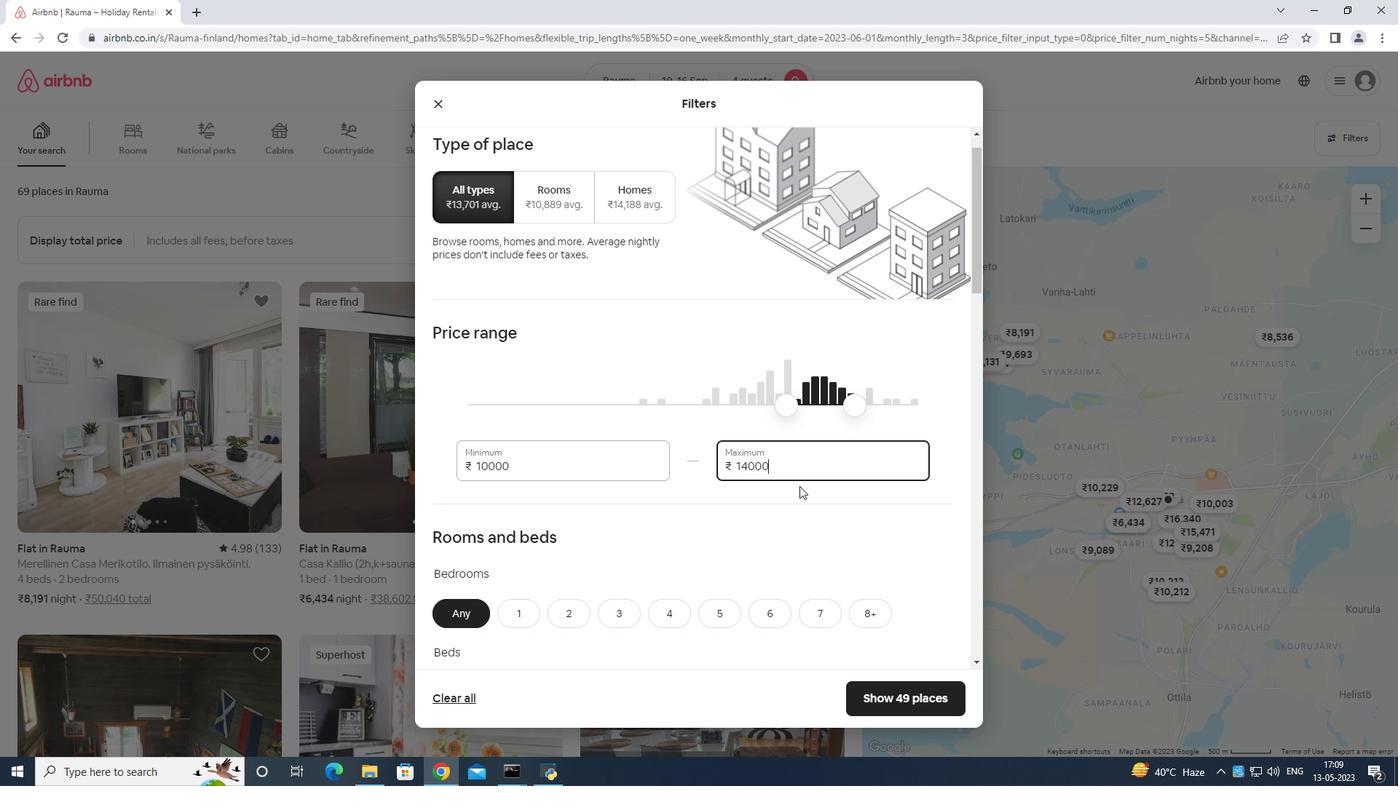 
Action: Mouse moved to (798, 490)
Screenshot: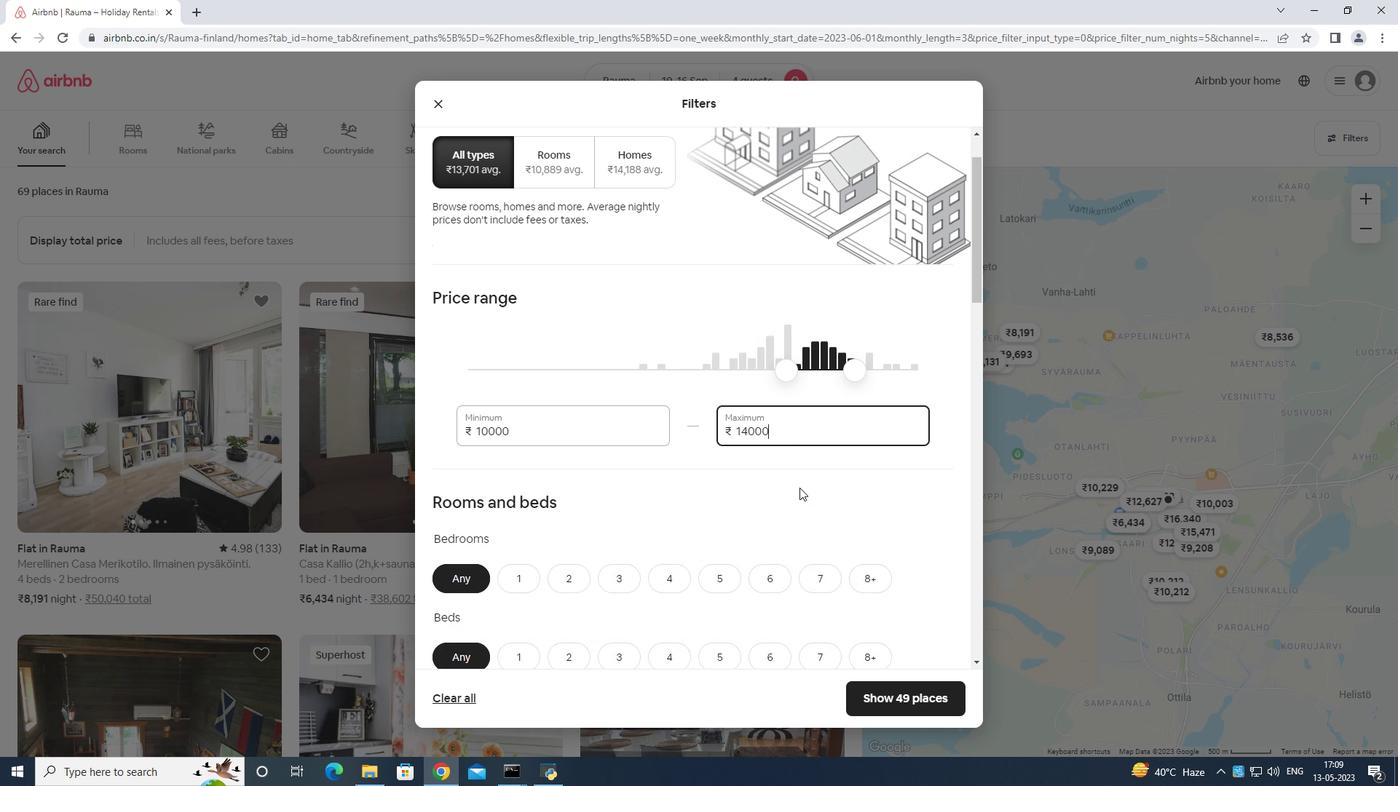 
Action: Mouse scrolled (798, 489) with delta (0, 0)
Screenshot: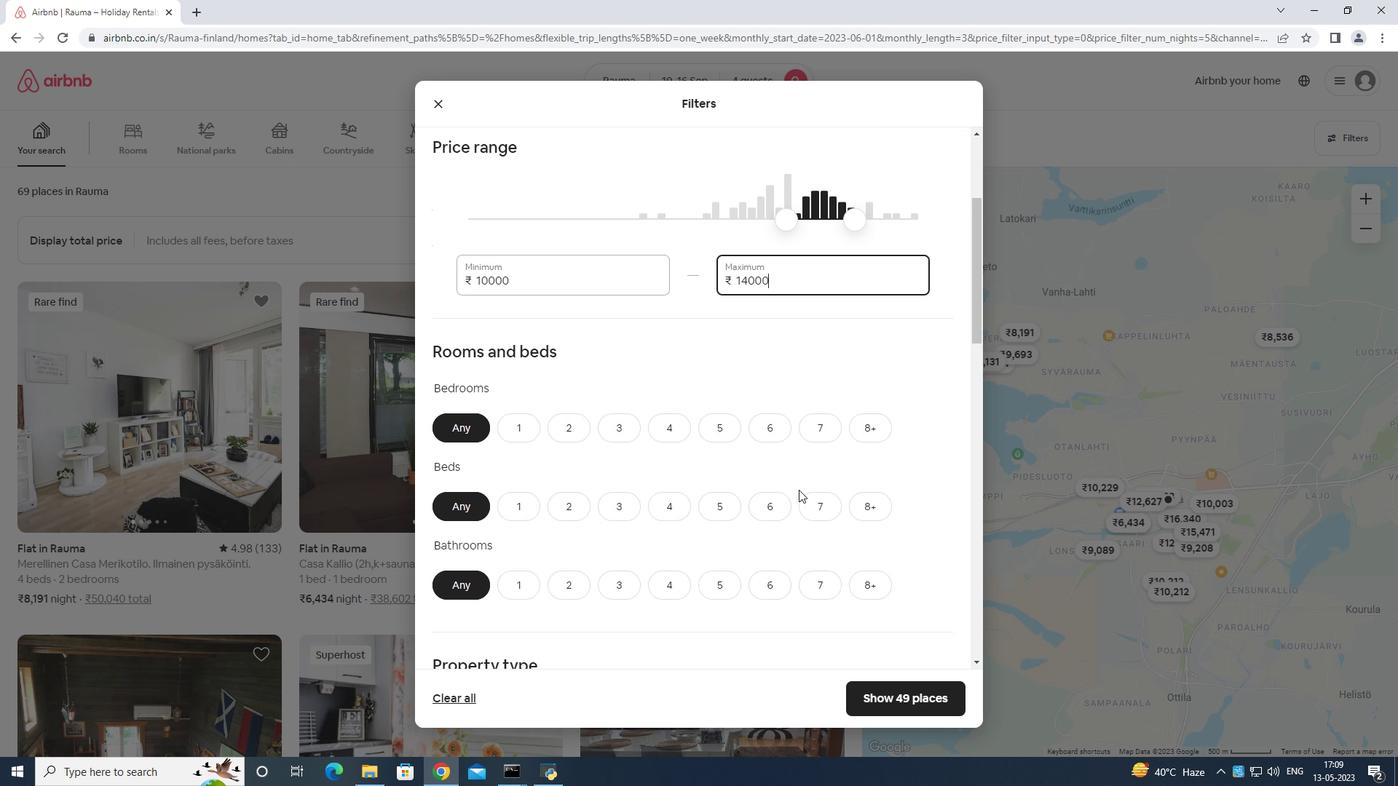 
Action: Mouse scrolled (798, 489) with delta (0, 0)
Screenshot: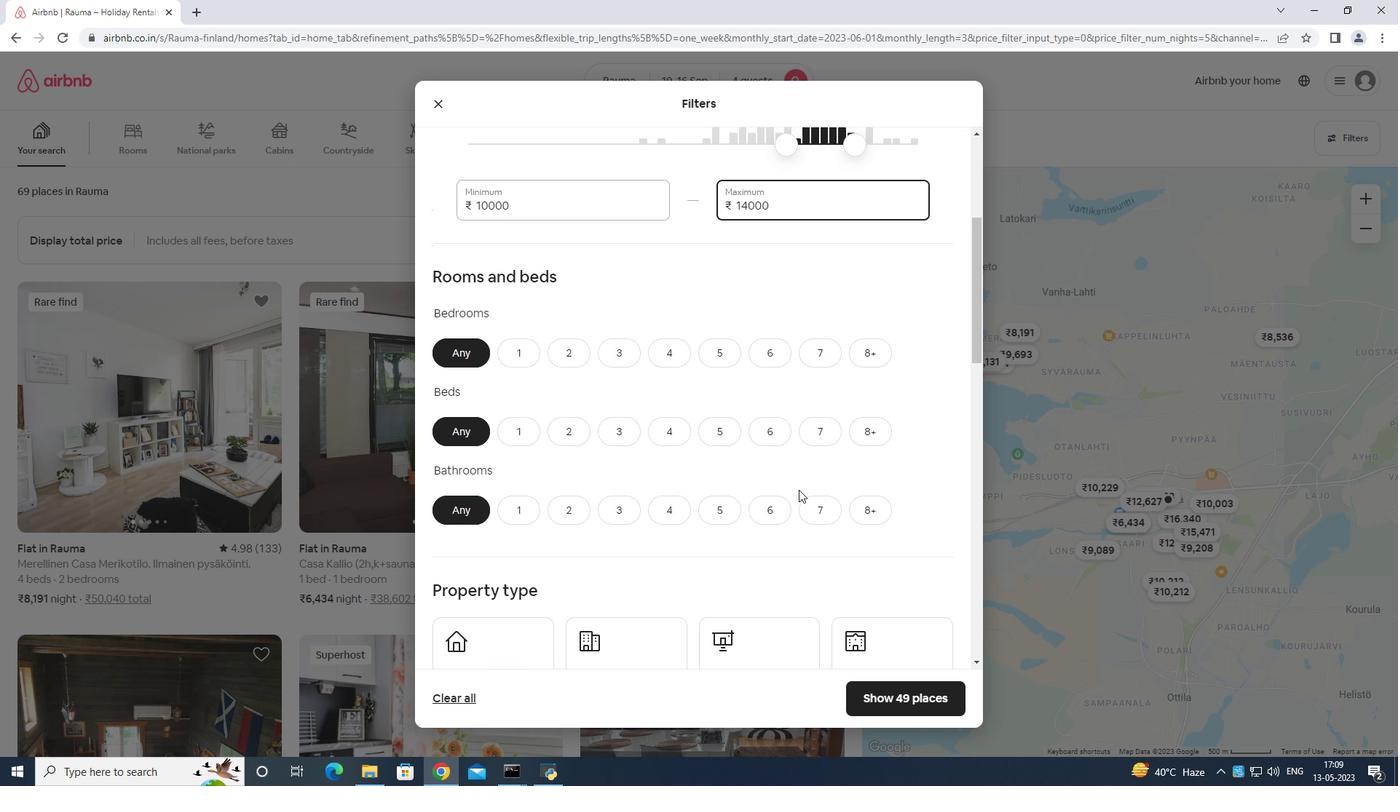 
Action: Mouse moved to (672, 286)
Screenshot: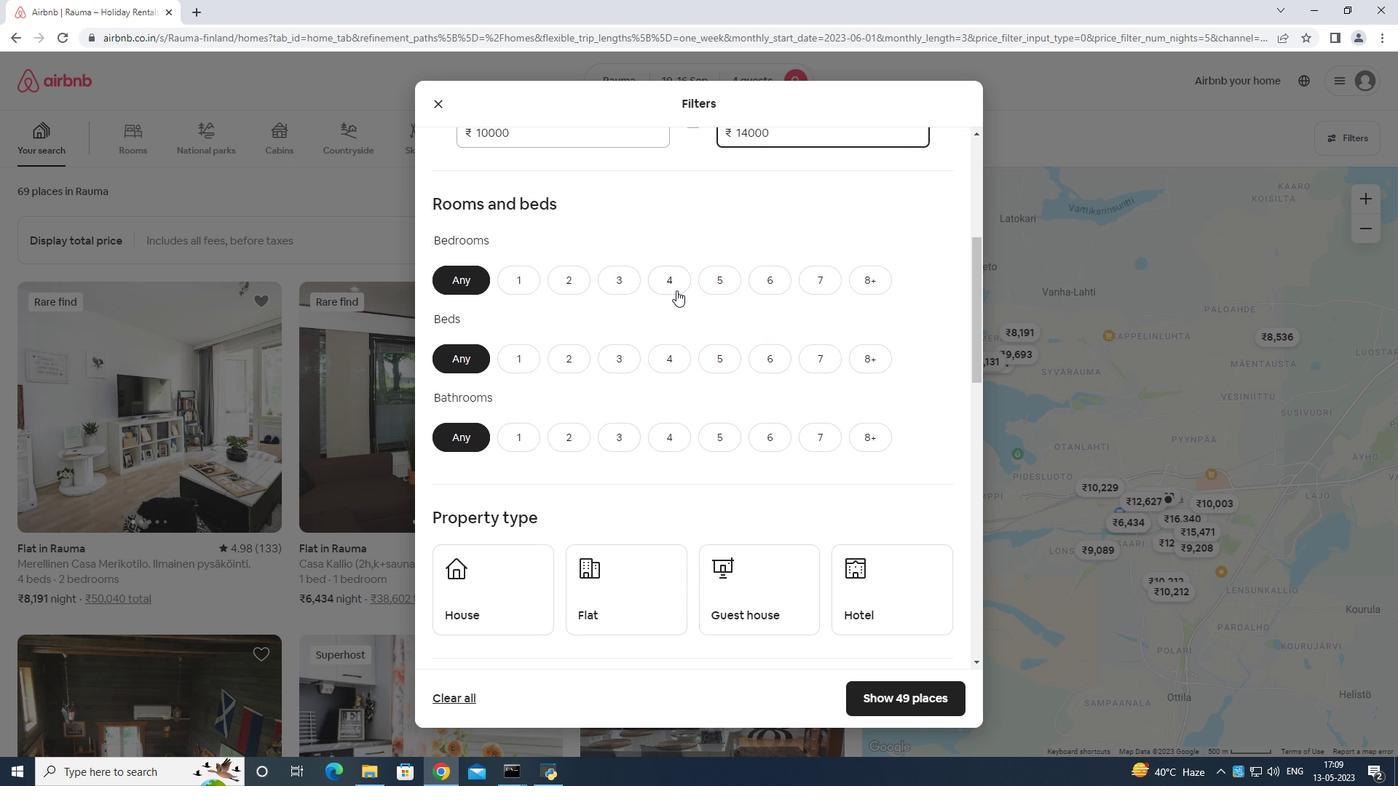 
Action: Mouse pressed left at (672, 286)
Screenshot: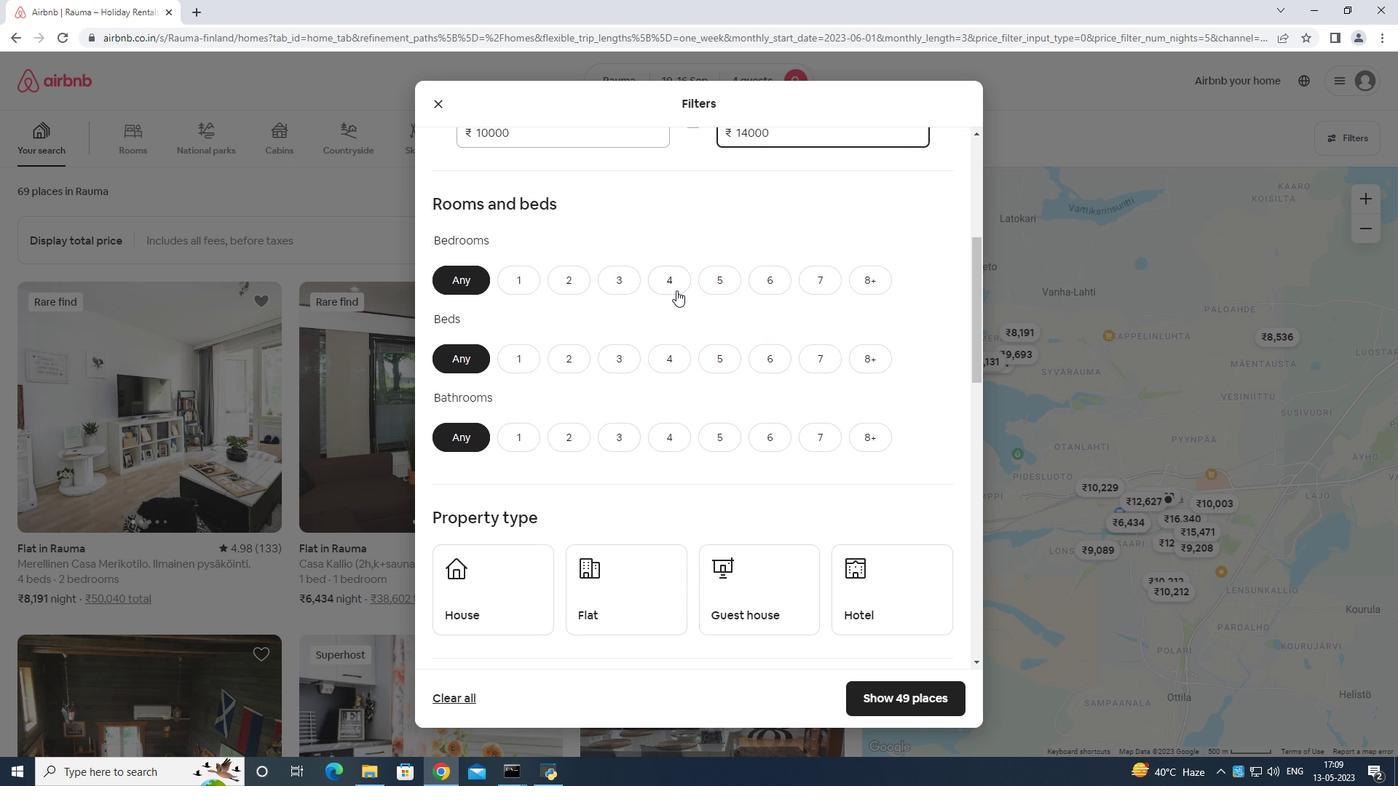 
Action: Mouse moved to (671, 351)
Screenshot: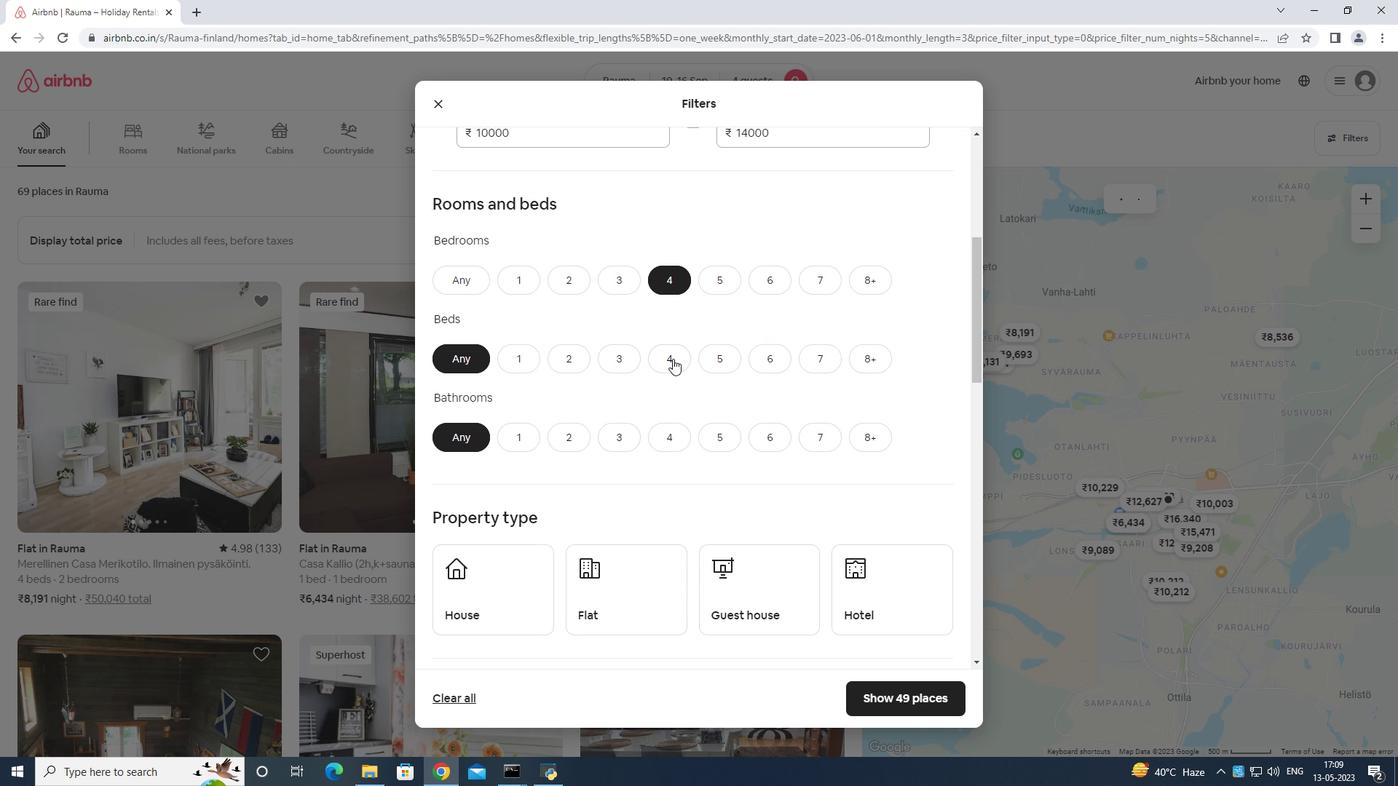 
Action: Mouse pressed left at (671, 352)
Screenshot: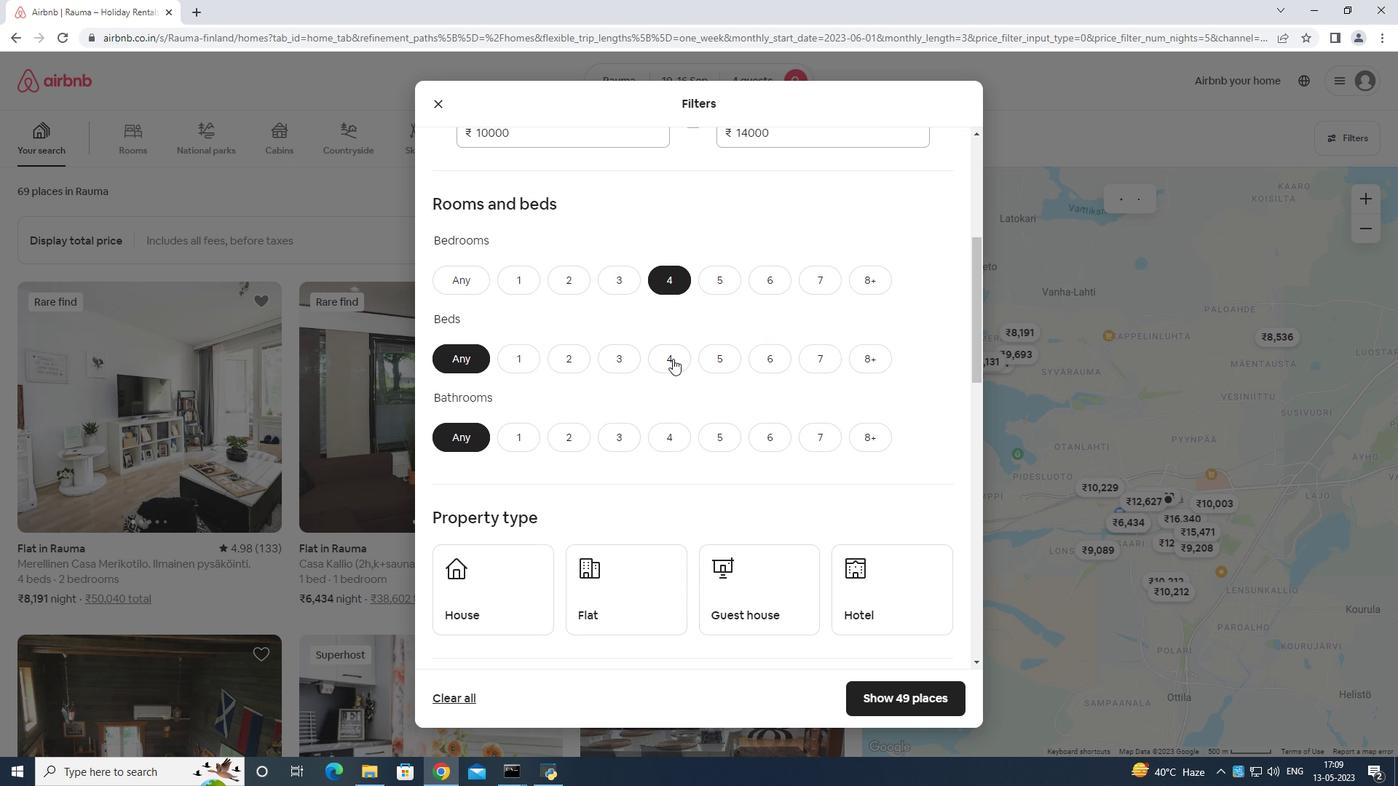 
Action: Mouse moved to (663, 432)
Screenshot: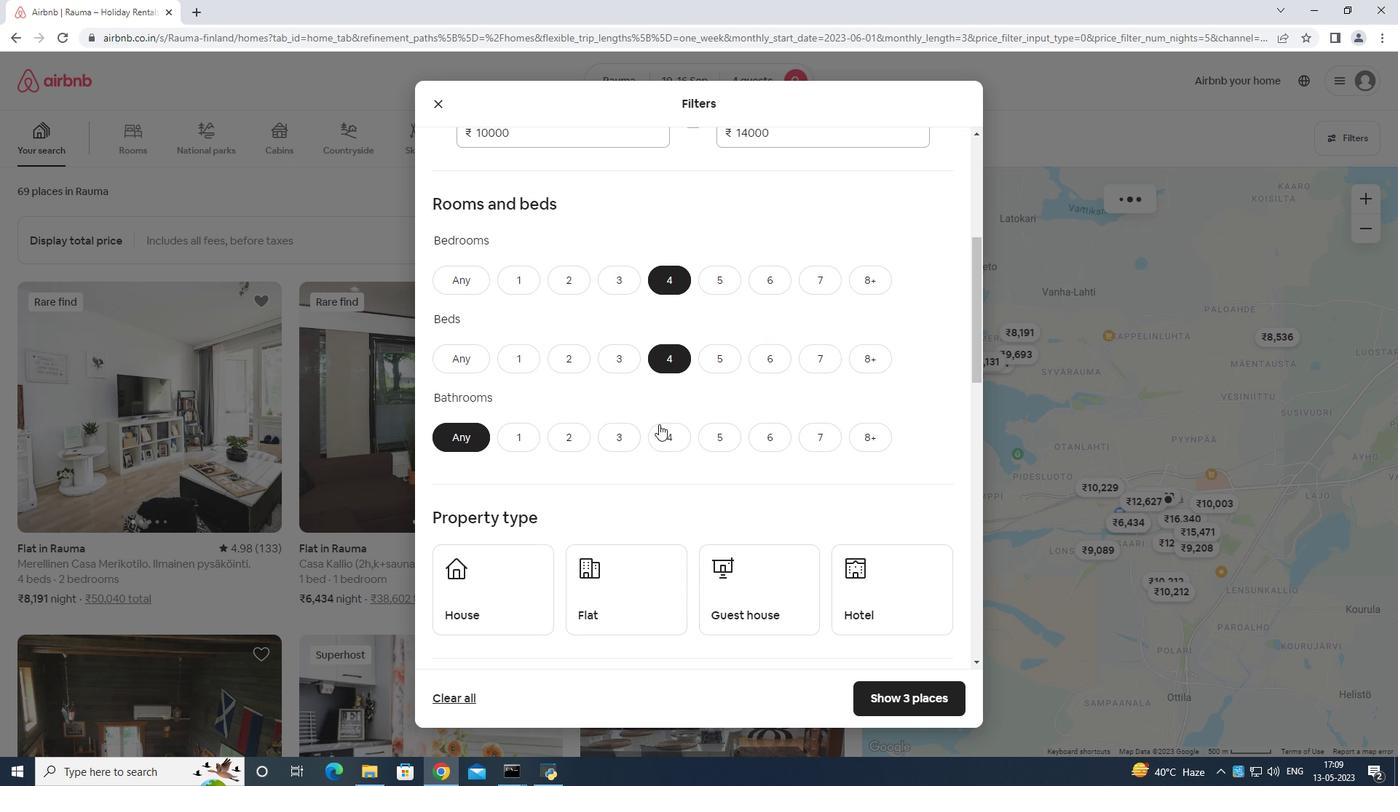 
Action: Mouse pressed left at (663, 432)
Screenshot: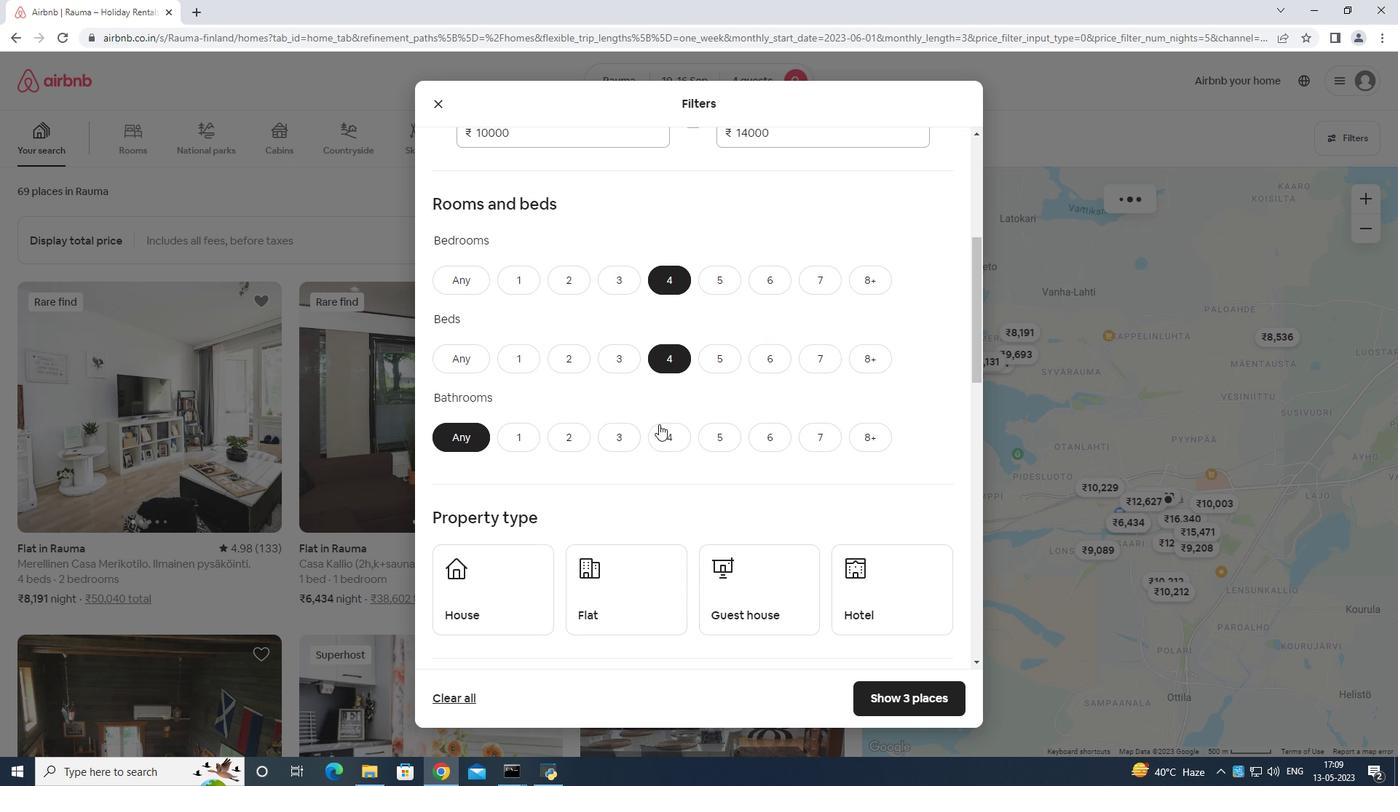 
Action: Mouse moved to (509, 589)
Screenshot: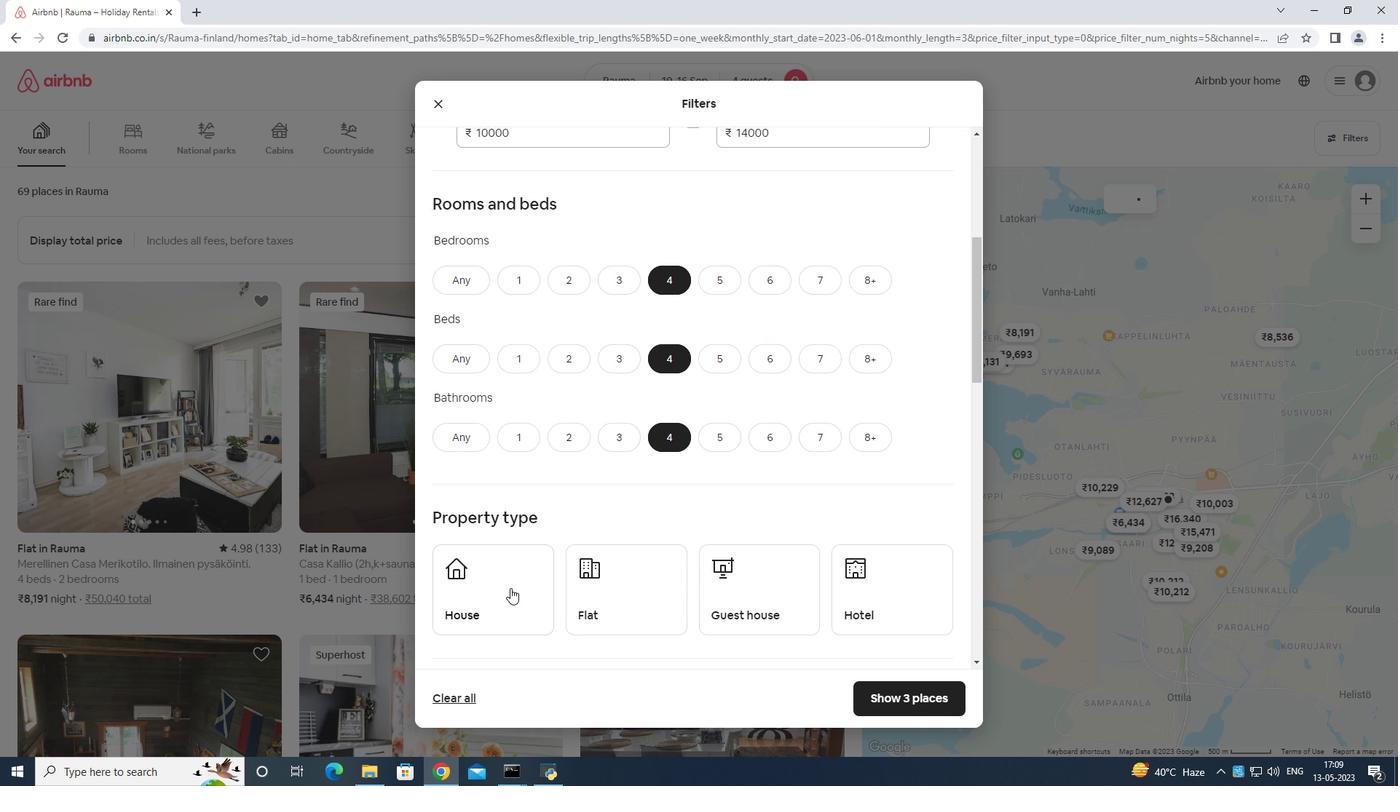
Action: Mouse pressed left at (509, 589)
Screenshot: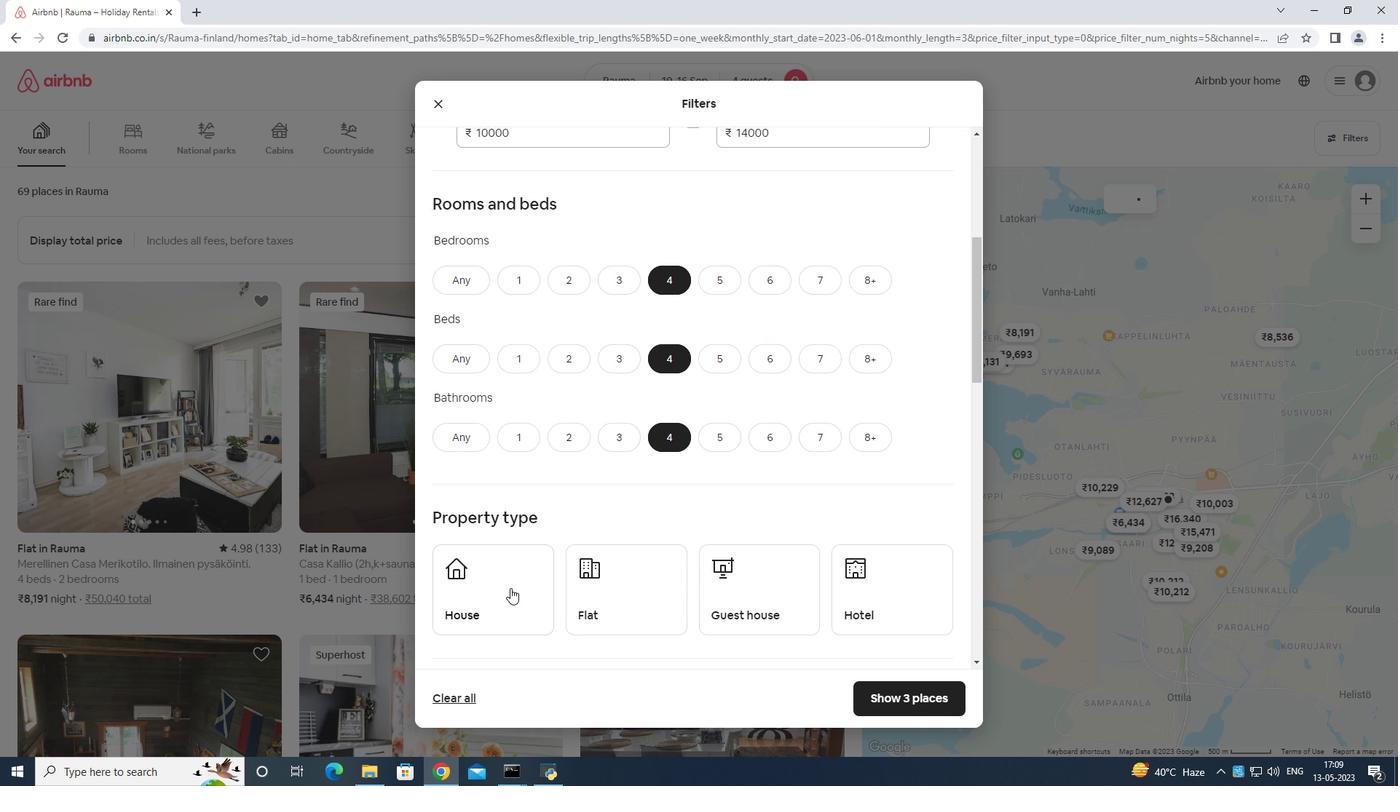 
Action: Mouse moved to (635, 591)
Screenshot: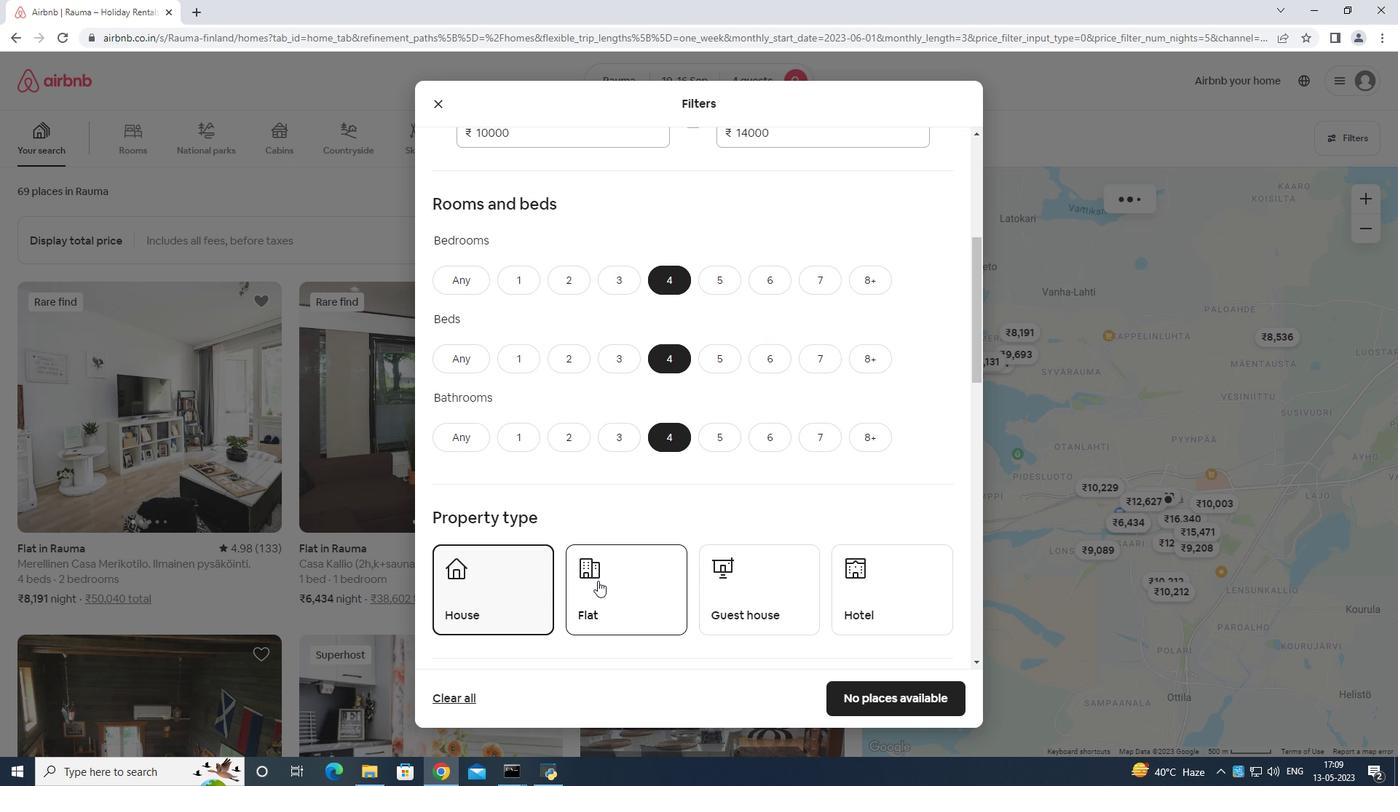 
Action: Mouse pressed left at (635, 591)
Screenshot: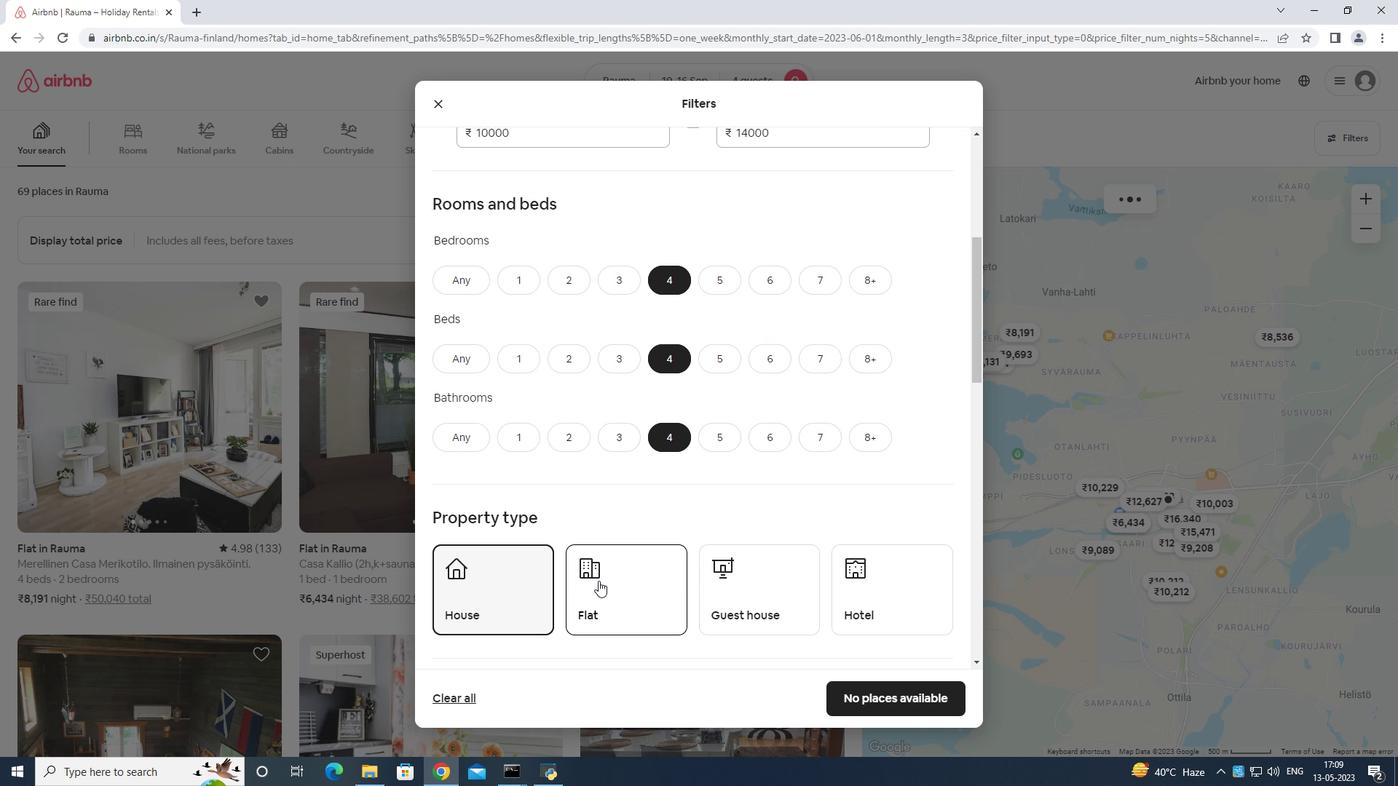
Action: Mouse moved to (746, 582)
Screenshot: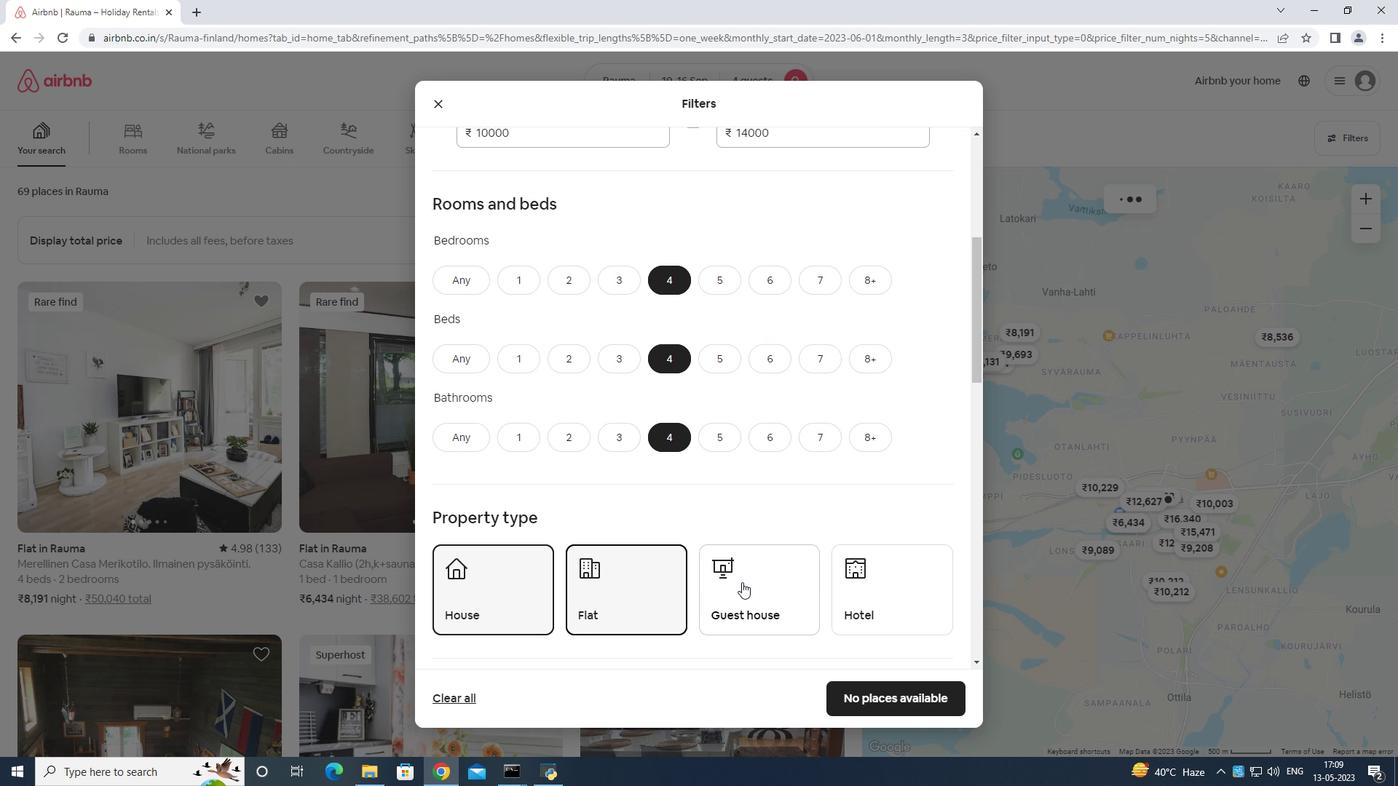
Action: Mouse pressed left at (746, 582)
Screenshot: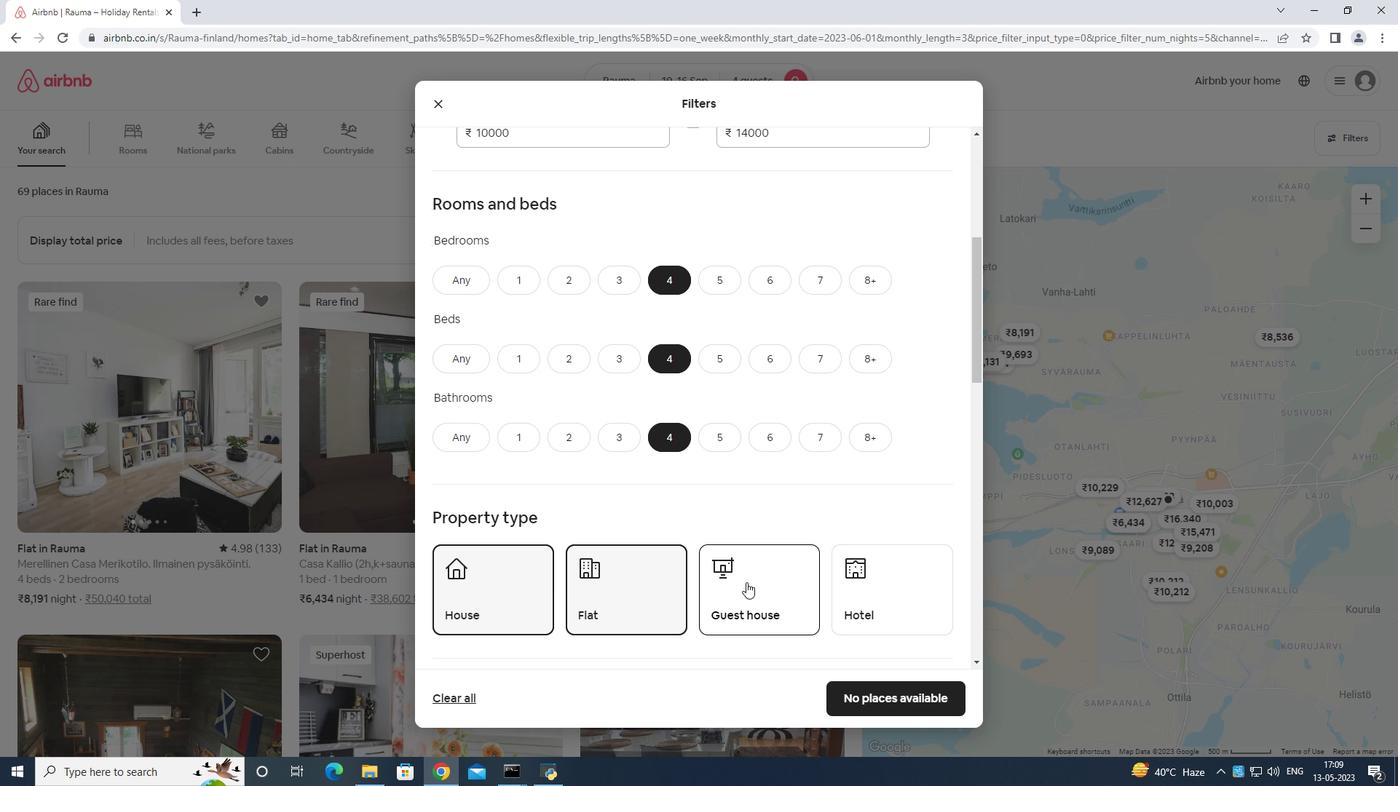 
Action: Mouse moved to (766, 562)
Screenshot: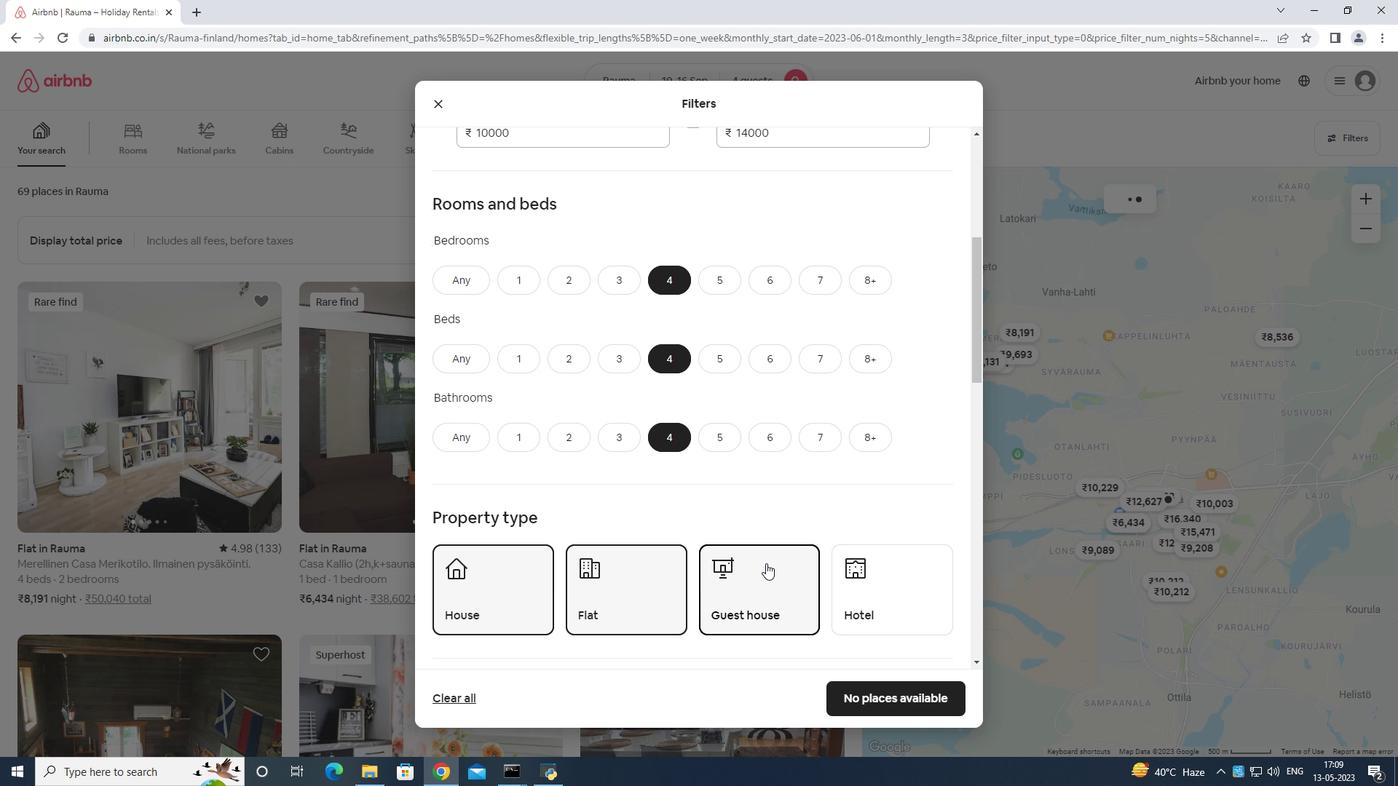 
Action: Mouse scrolled (766, 561) with delta (0, 0)
Screenshot: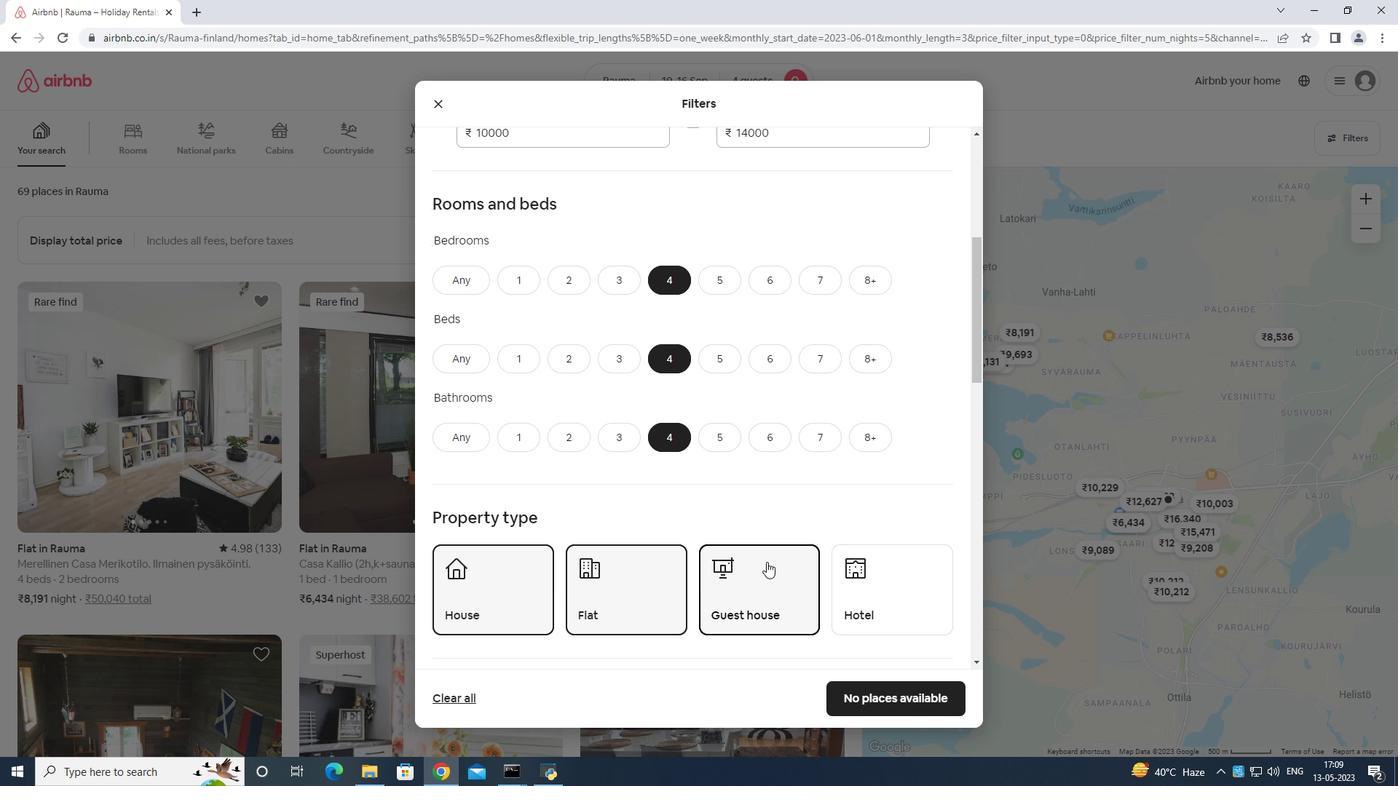 
Action: Mouse moved to (766, 562)
Screenshot: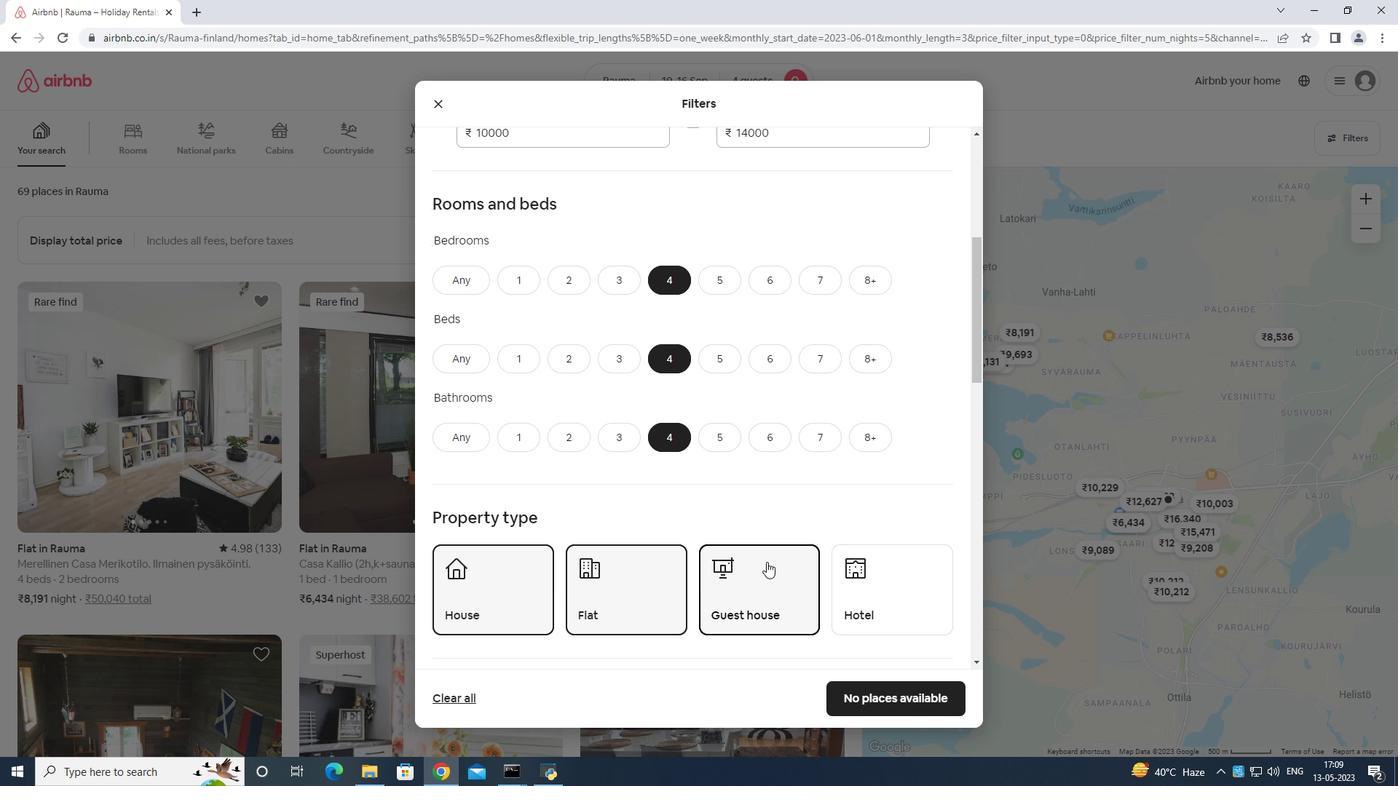 
Action: Mouse scrolled (766, 562) with delta (0, 0)
Screenshot: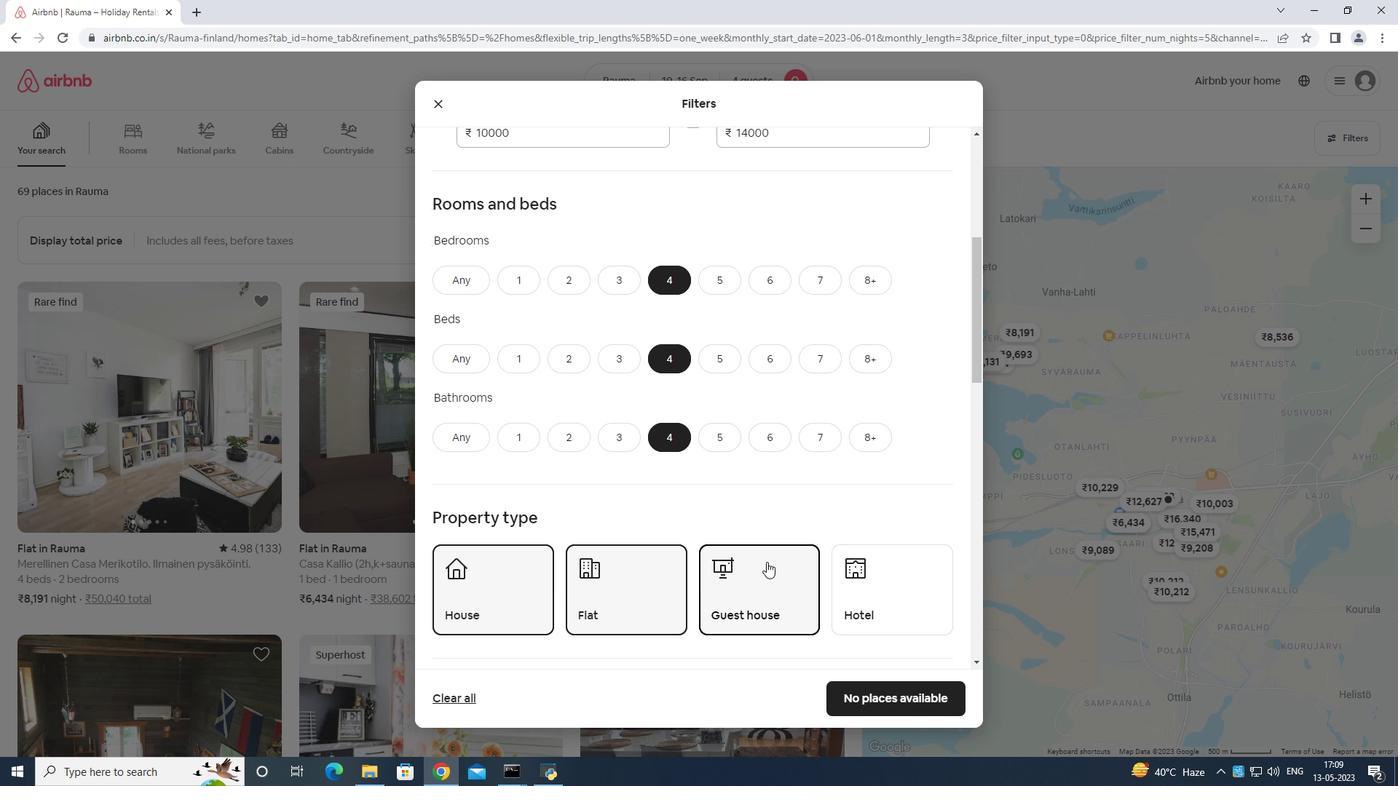 
Action: Mouse scrolled (766, 562) with delta (0, 0)
Screenshot: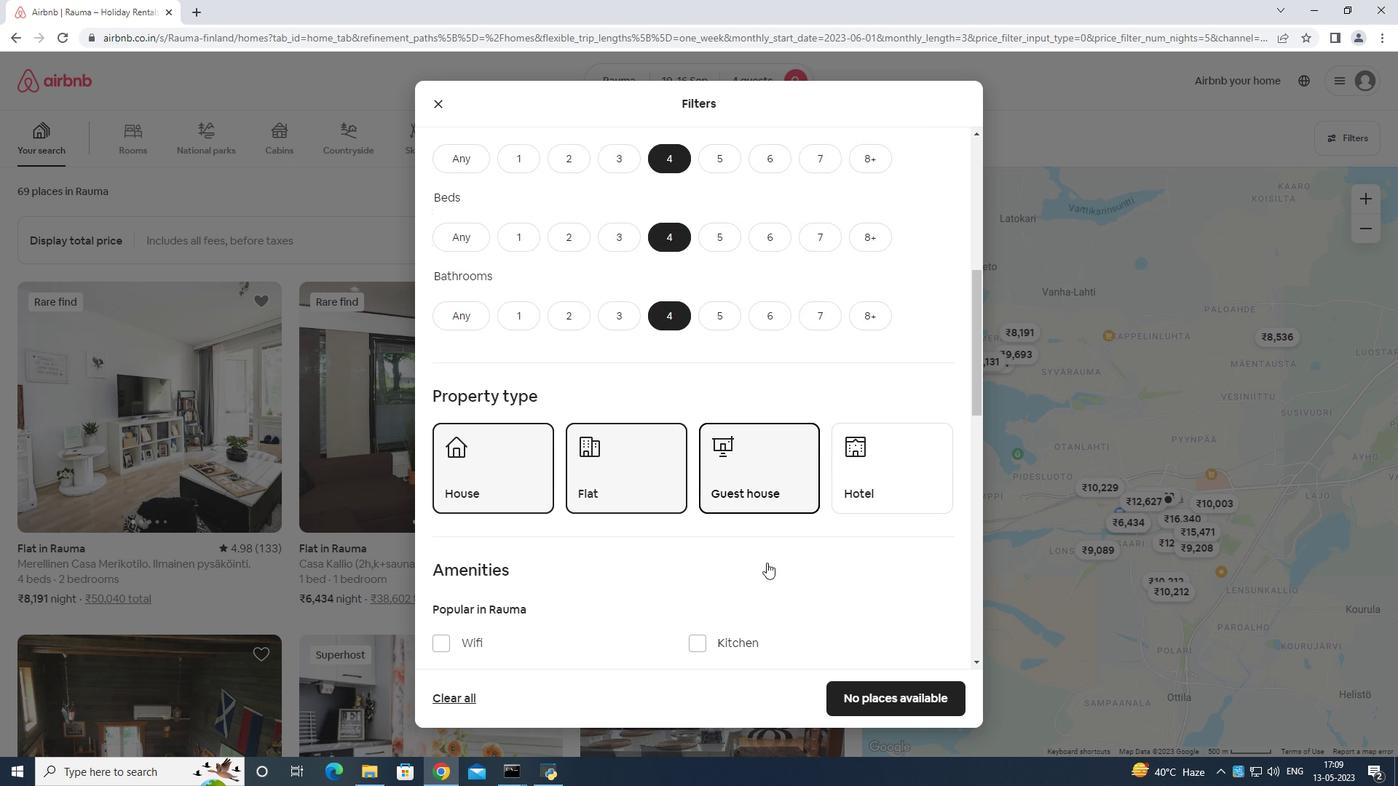 
Action: Mouse moved to (770, 552)
Screenshot: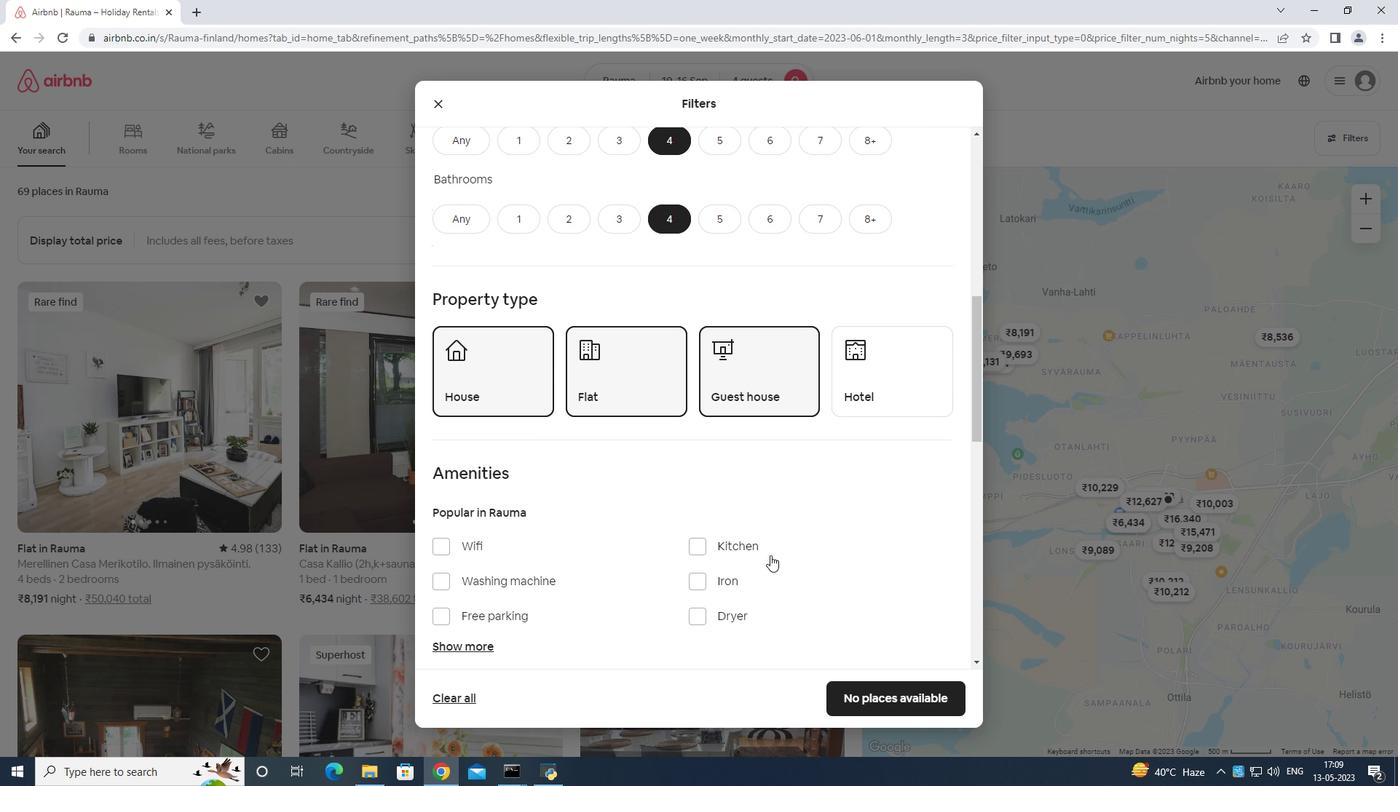 
Action: Mouse scrolled (770, 552) with delta (0, 0)
Screenshot: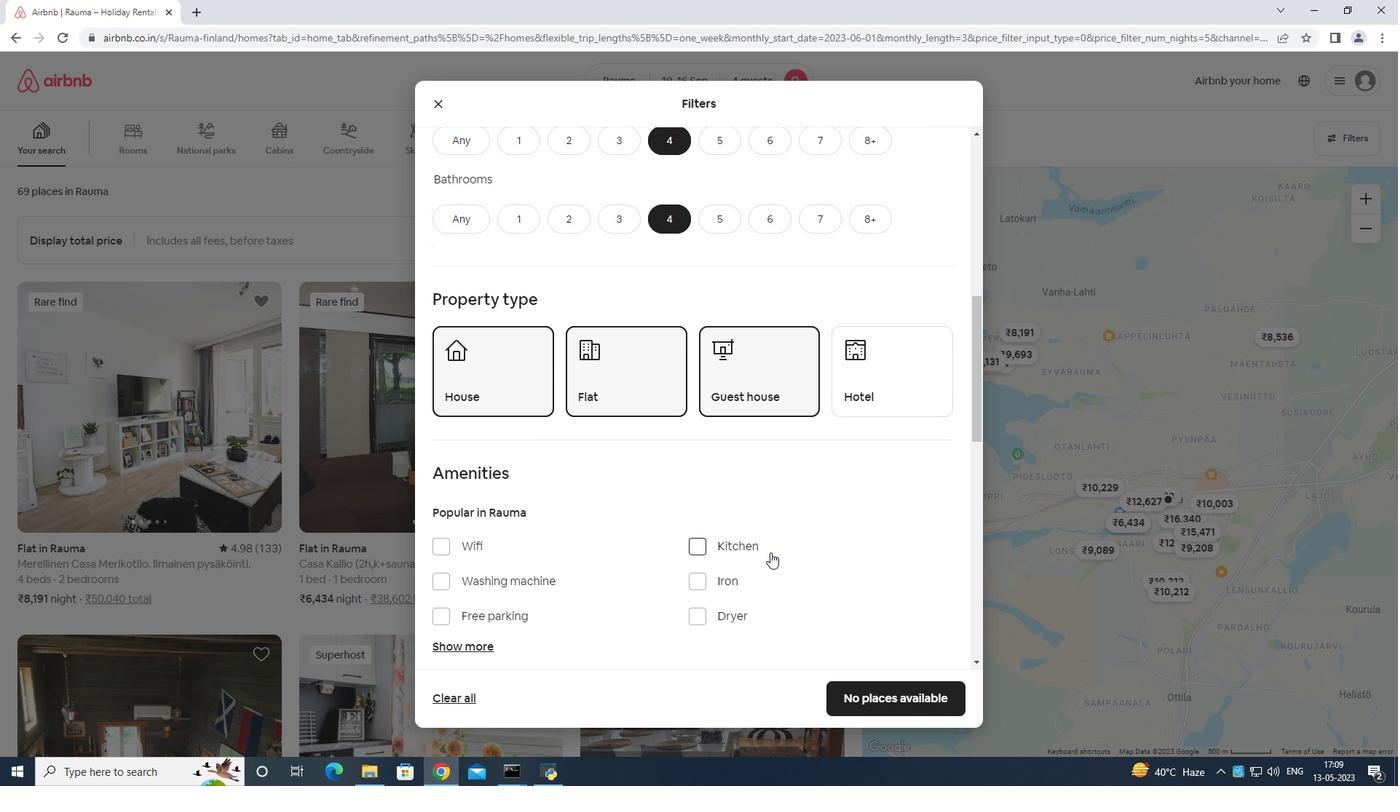 
Action: Mouse moved to (446, 469)
Screenshot: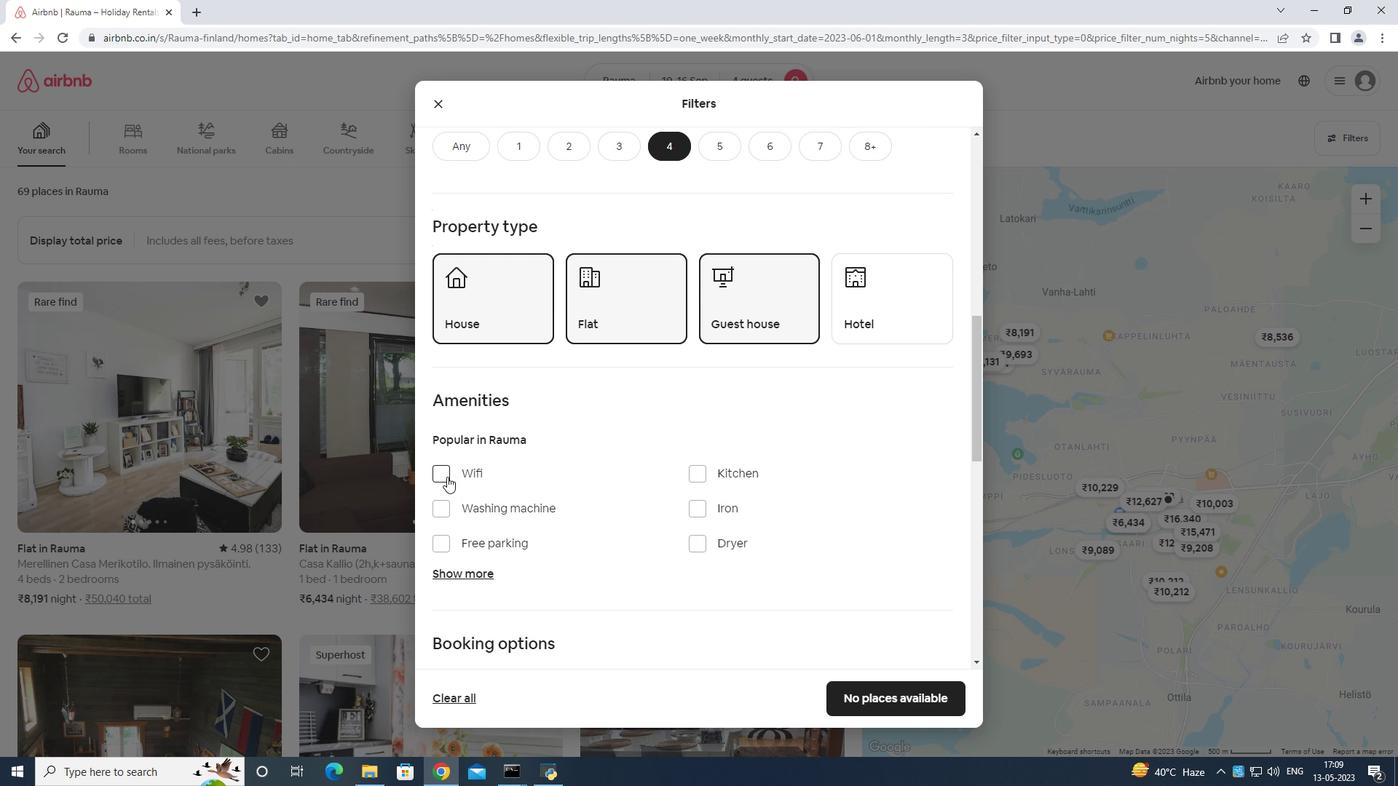 
Action: Mouse pressed left at (446, 469)
Screenshot: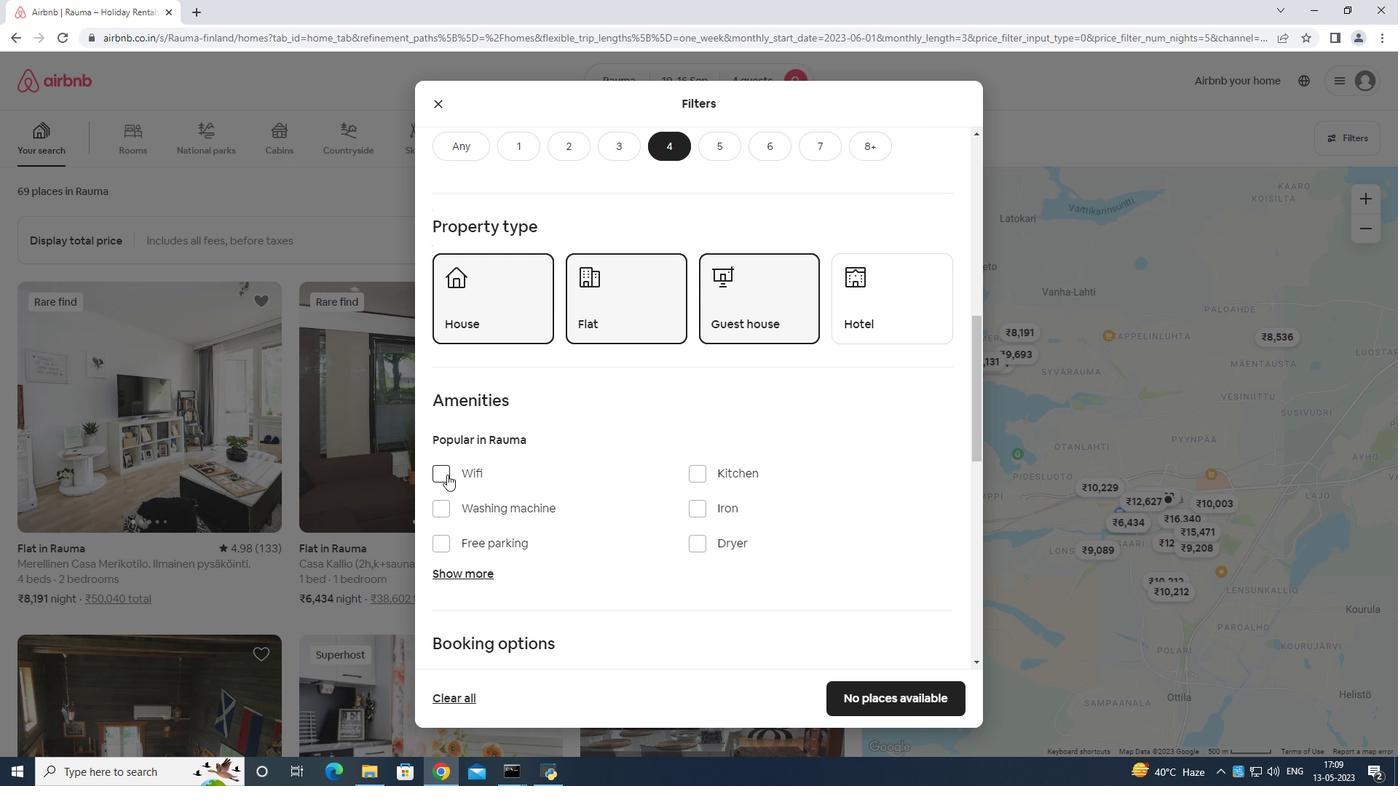 
Action: Mouse moved to (439, 537)
Screenshot: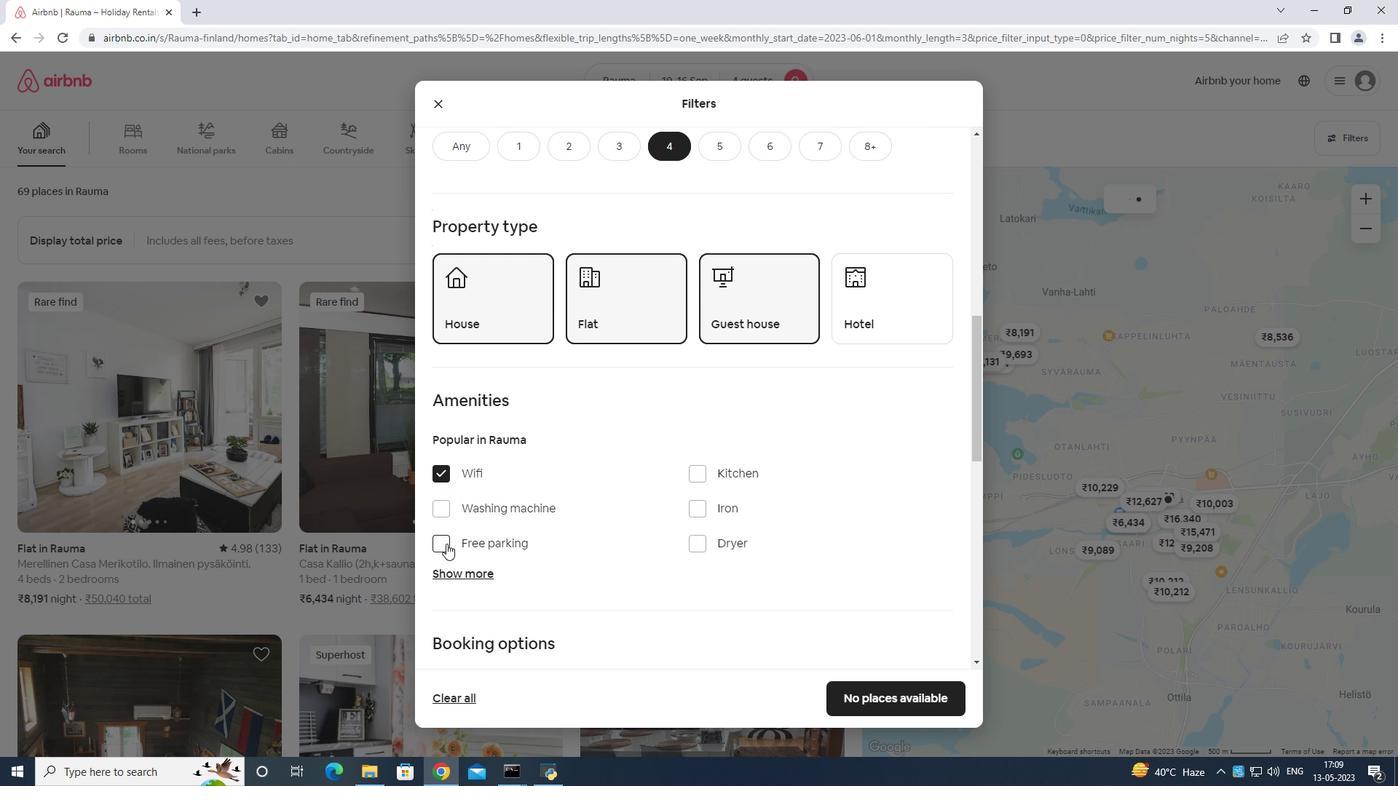 
Action: Mouse pressed left at (439, 537)
Screenshot: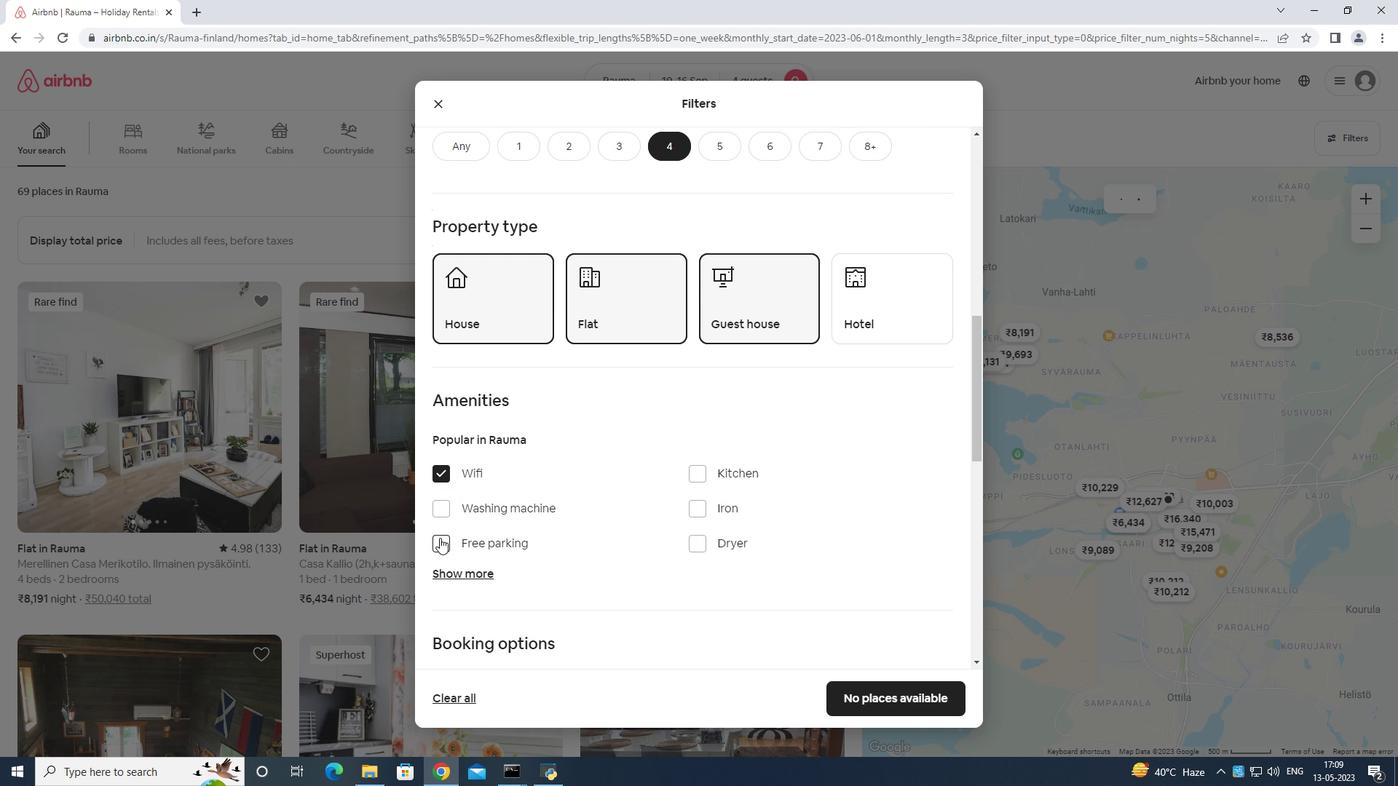 
Action: Mouse moved to (449, 571)
Screenshot: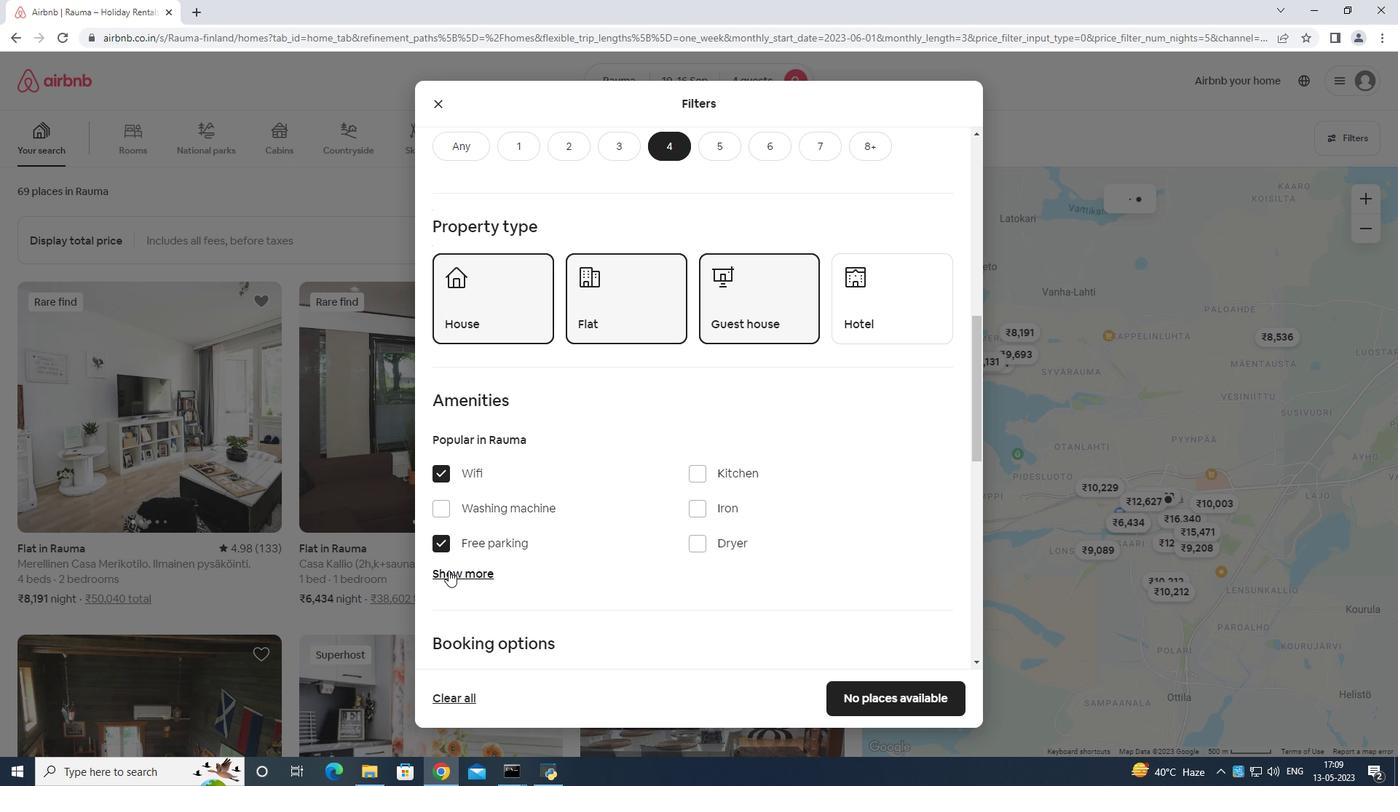
Action: Mouse pressed left at (449, 571)
Screenshot: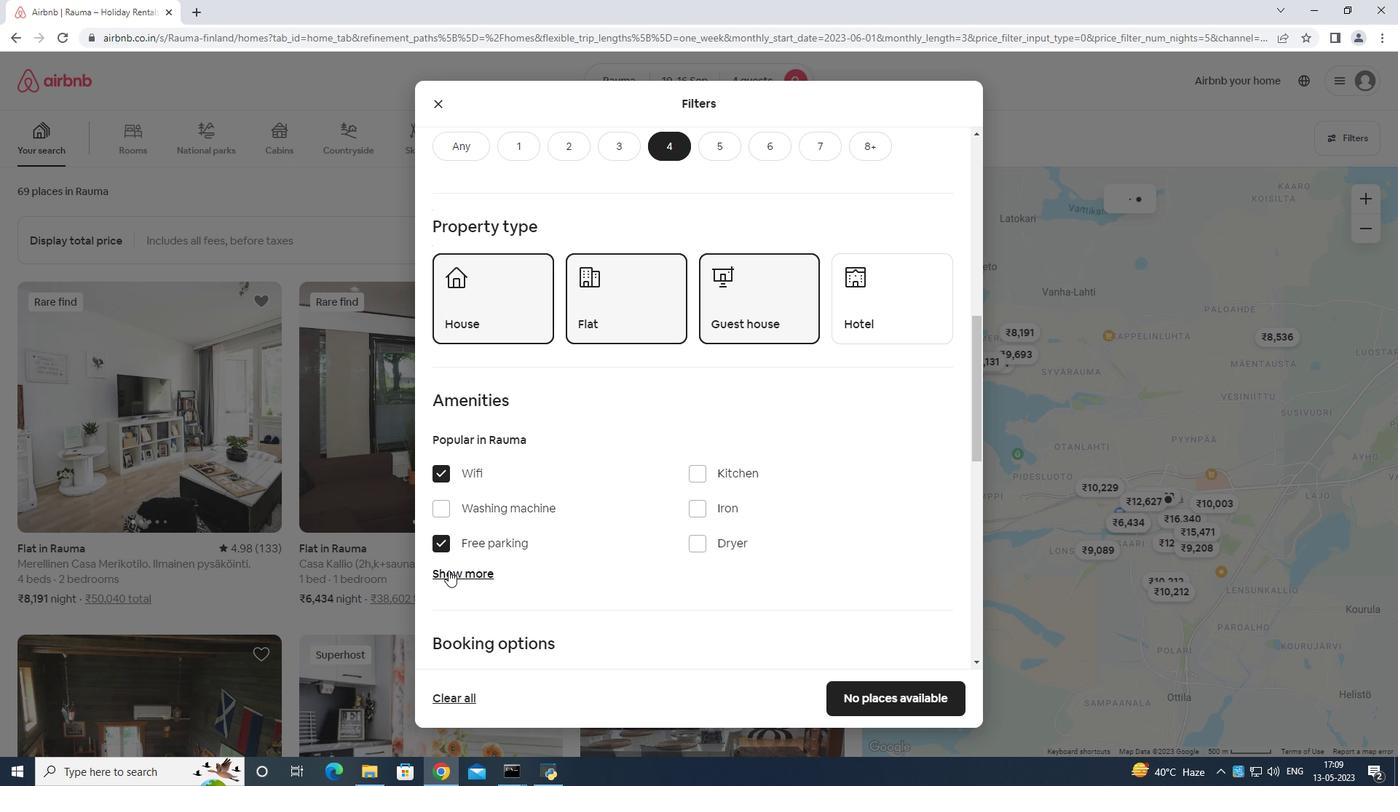 
Action: Mouse moved to (690, 655)
Screenshot: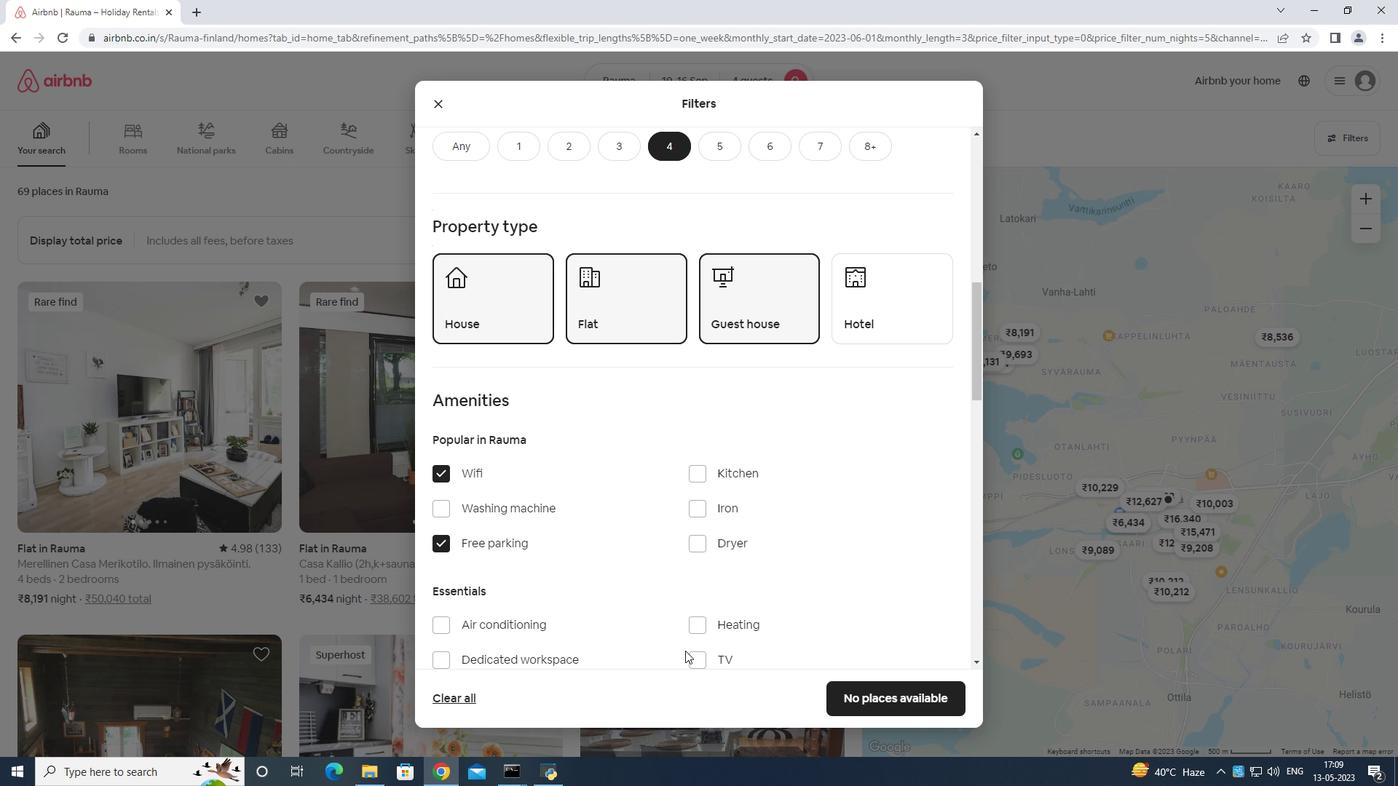 
Action: Mouse pressed left at (690, 655)
Screenshot: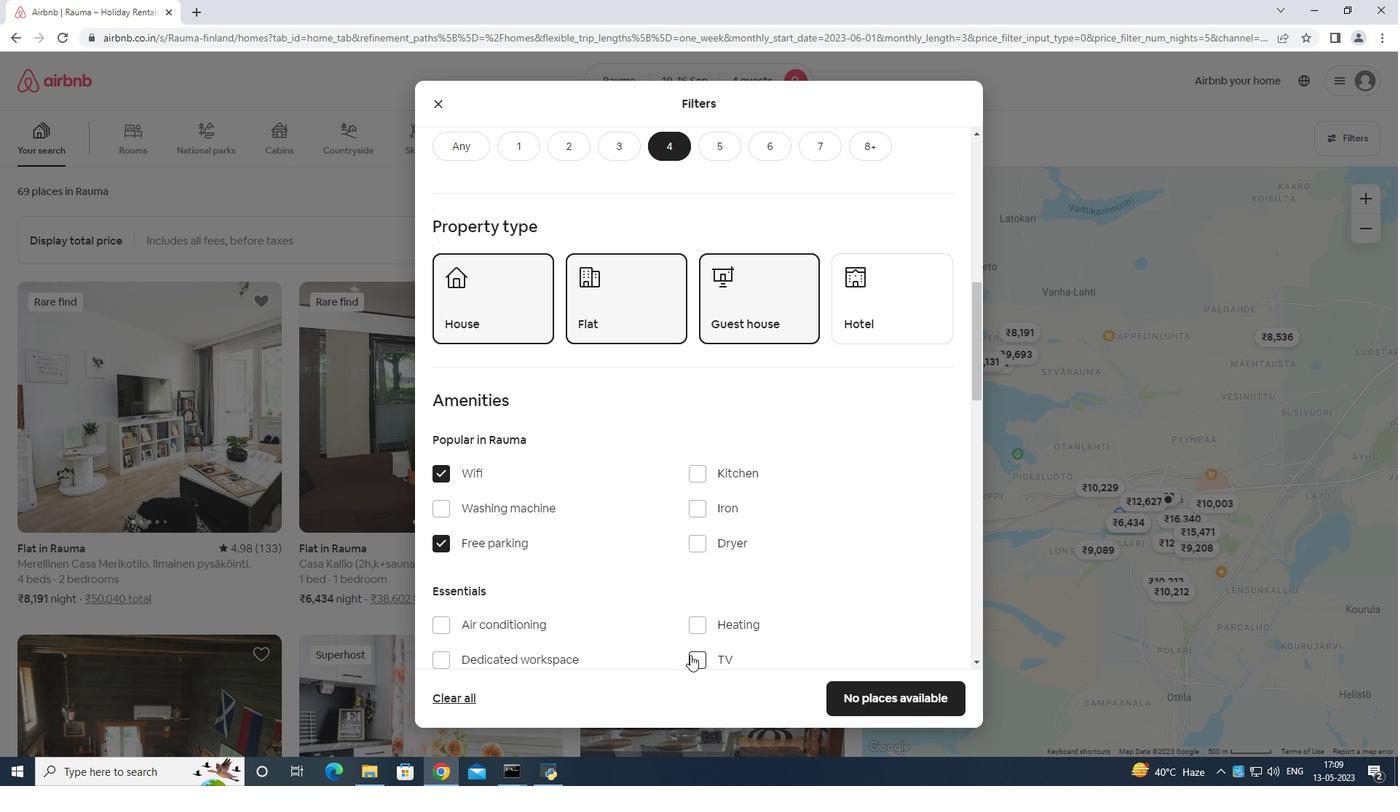 
Action: Mouse moved to (705, 635)
Screenshot: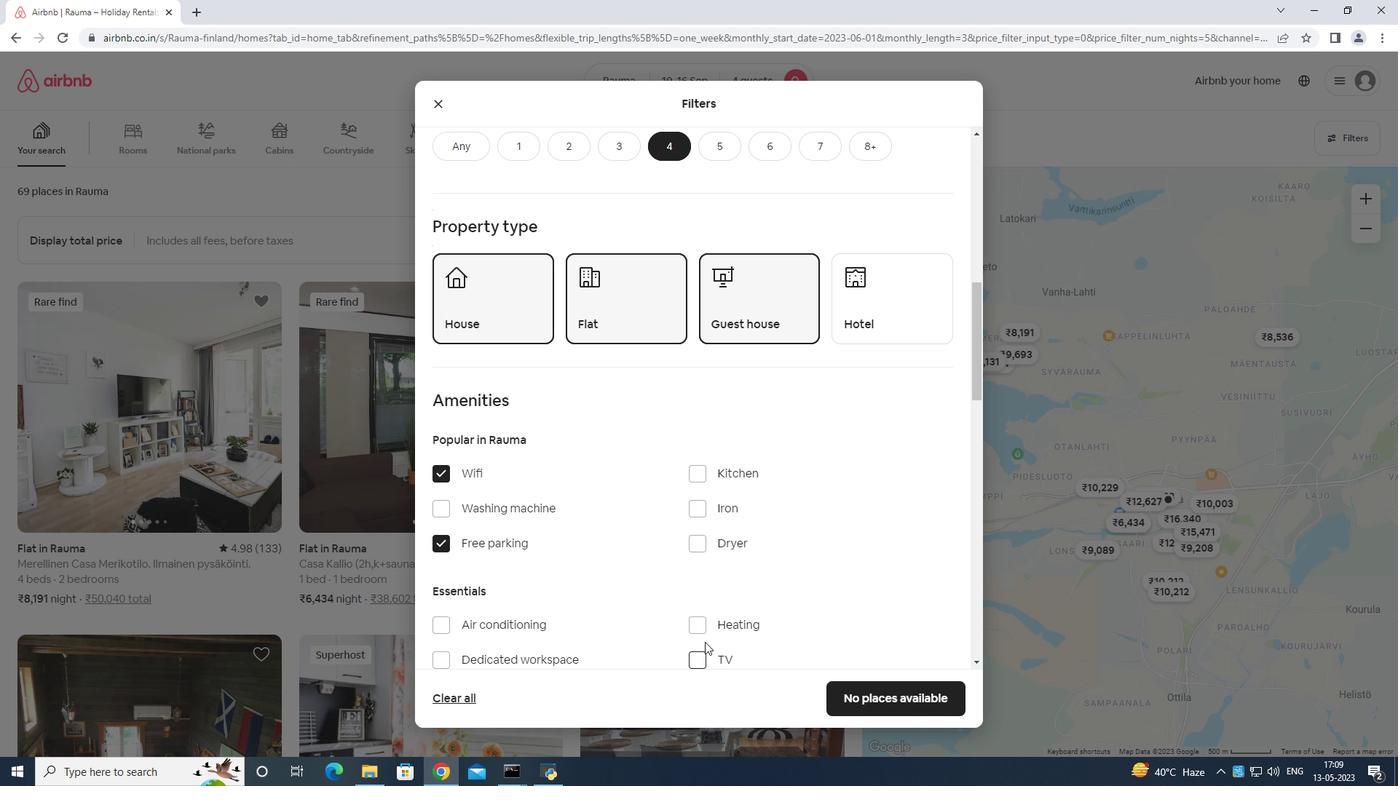 
Action: Mouse scrolled (705, 635) with delta (0, 0)
Screenshot: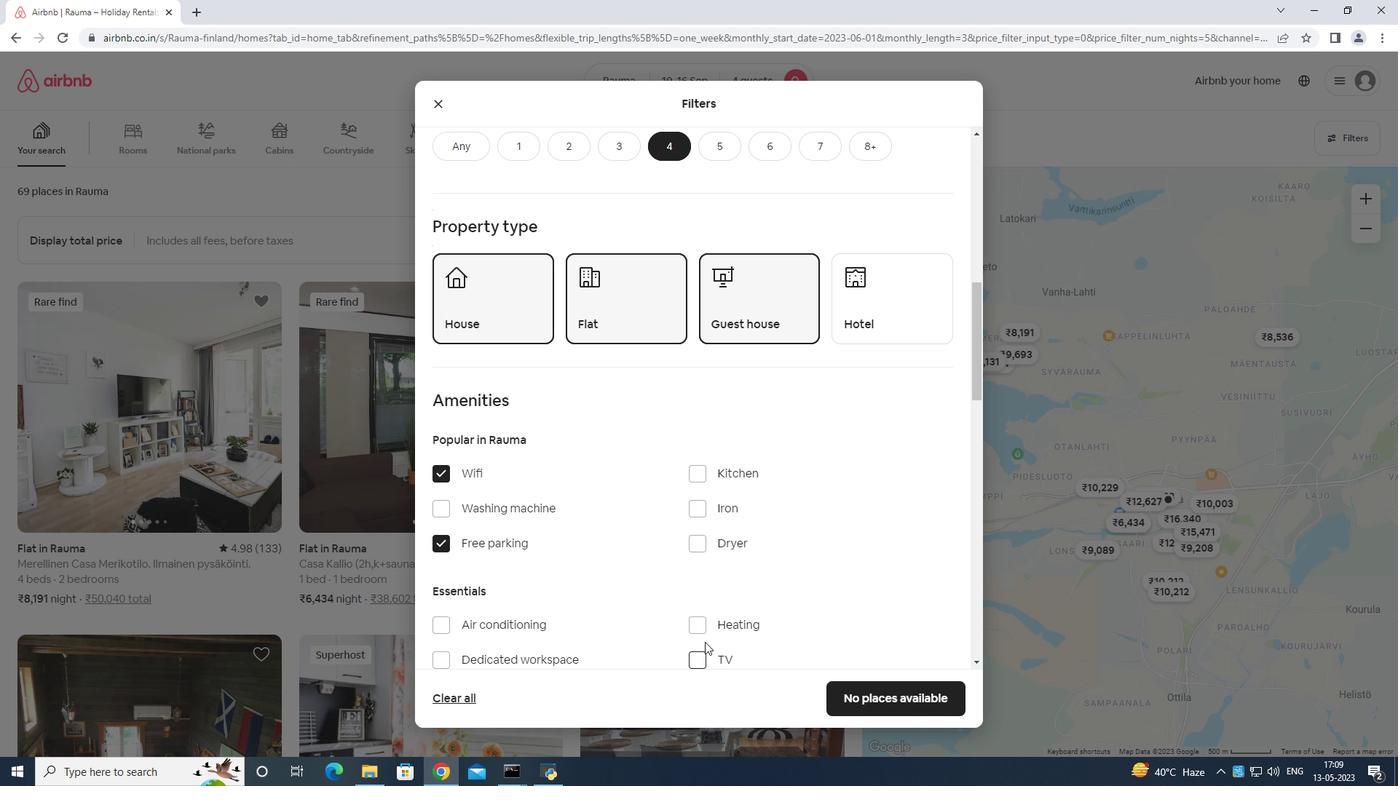 
Action: Mouse moved to (705, 638)
Screenshot: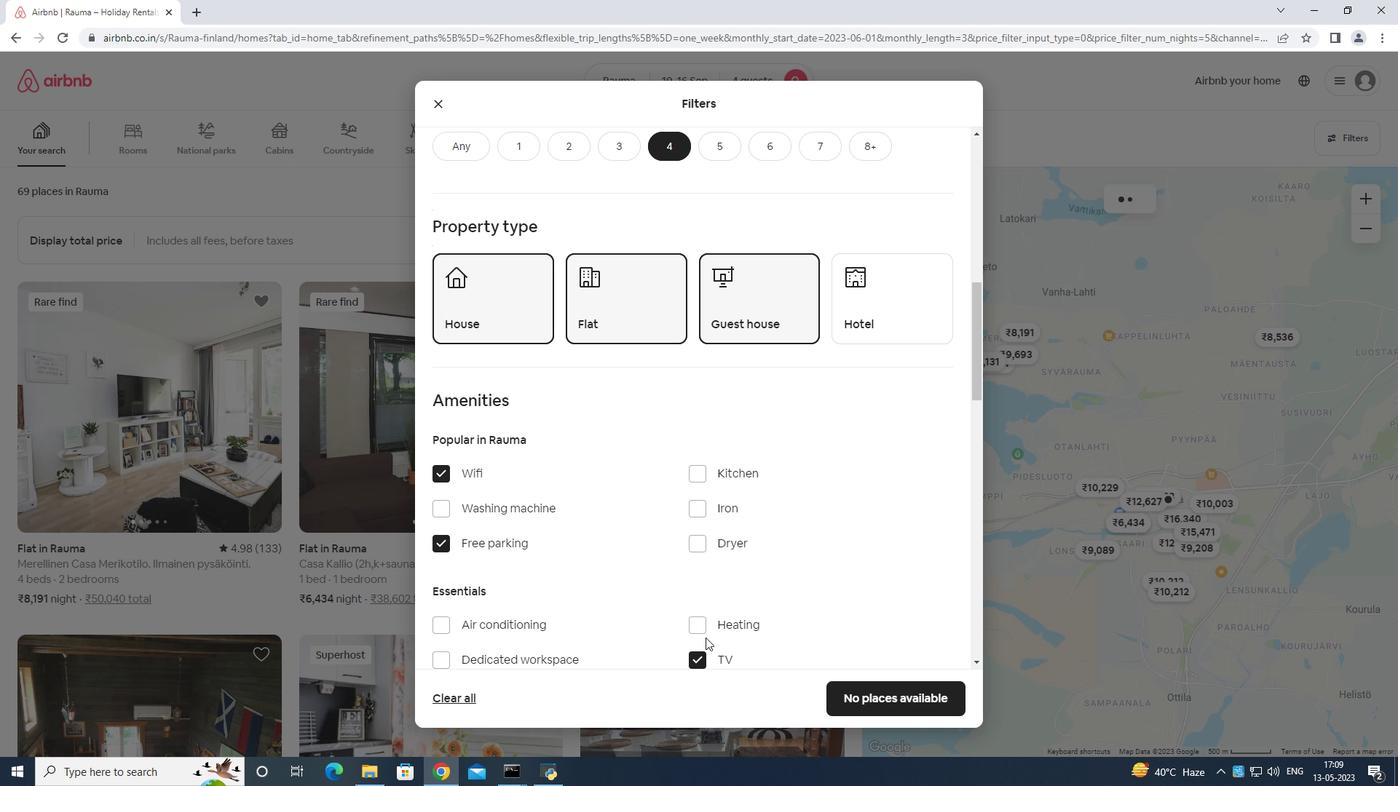 
Action: Mouse scrolled (705, 637) with delta (0, 0)
Screenshot: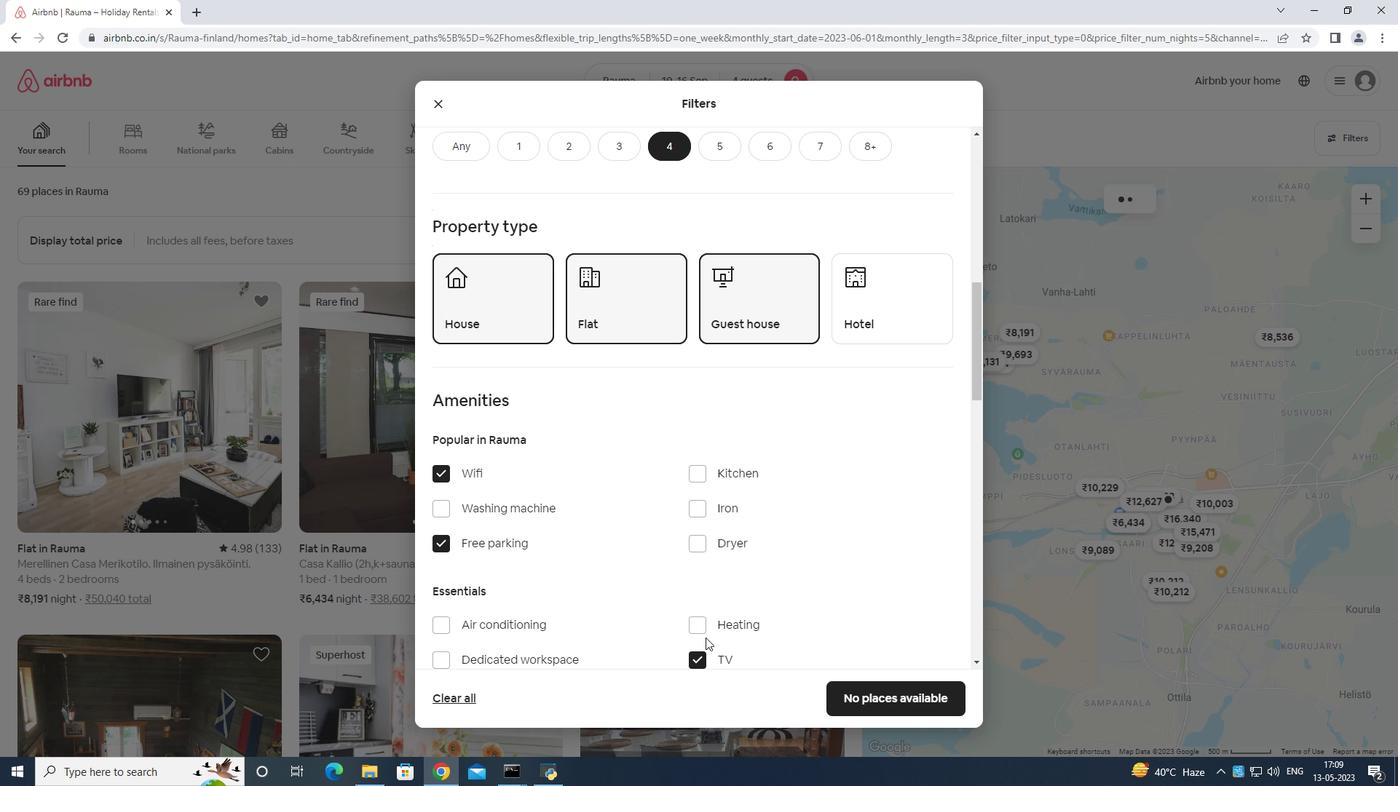 
Action: Mouse scrolled (705, 637) with delta (0, 0)
Screenshot: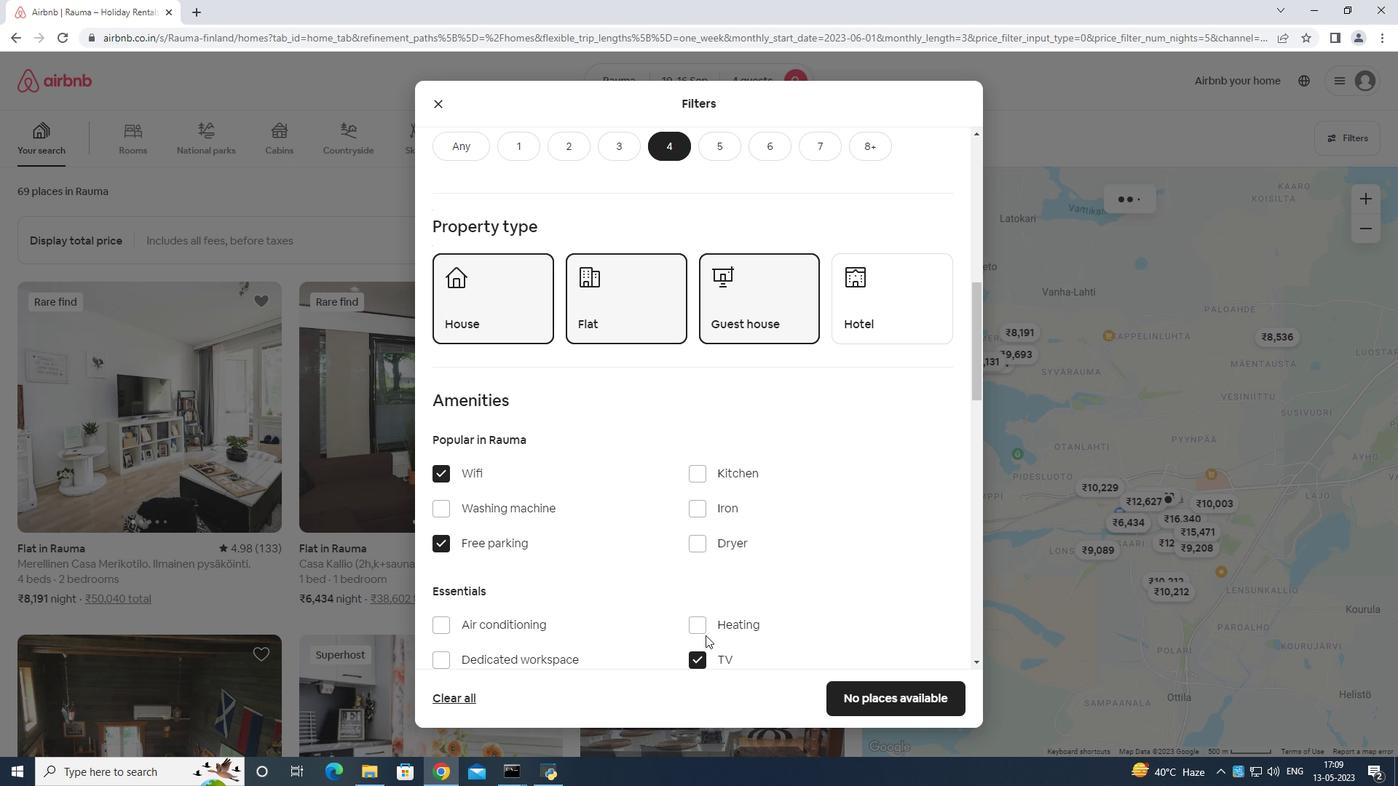
Action: Mouse scrolled (705, 637) with delta (0, 0)
Screenshot: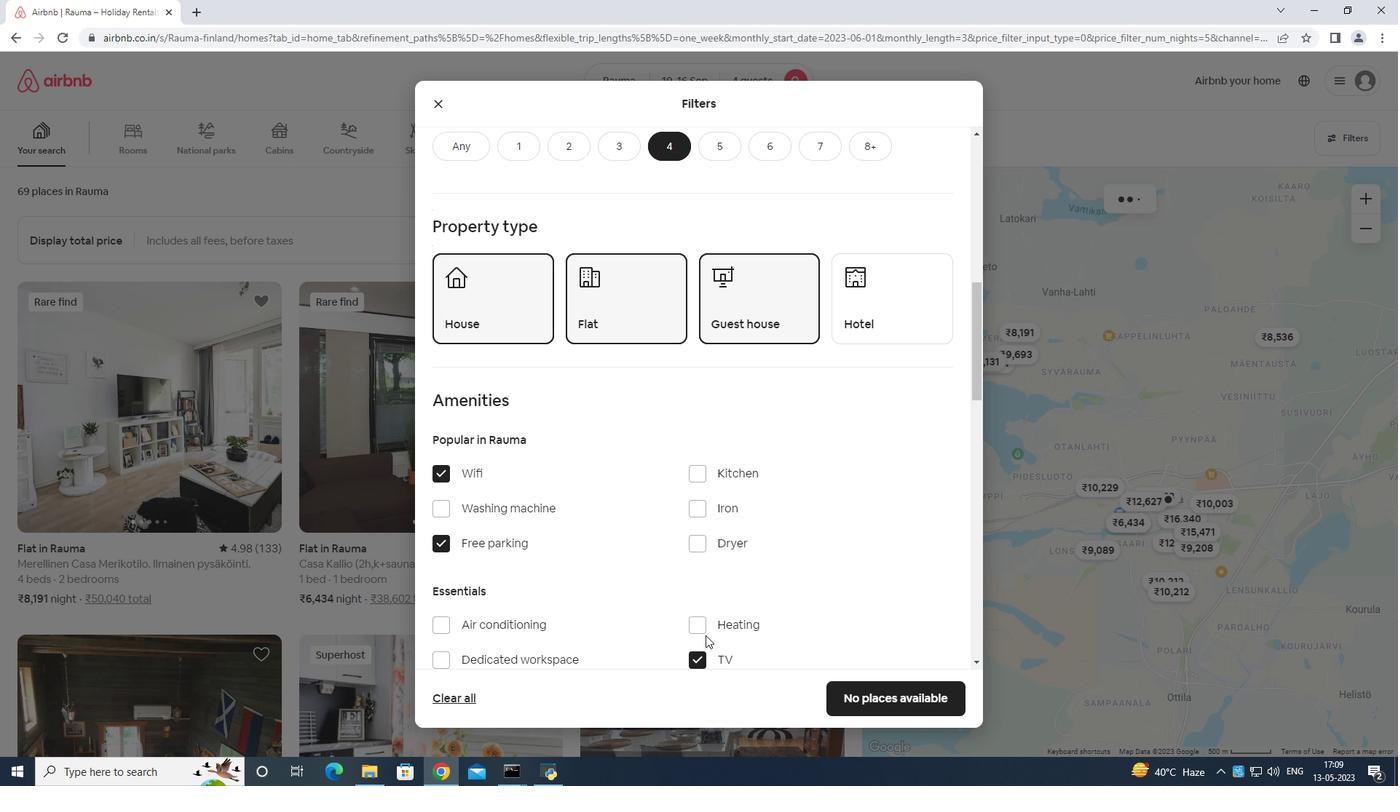 
Action: Mouse moved to (441, 552)
Screenshot: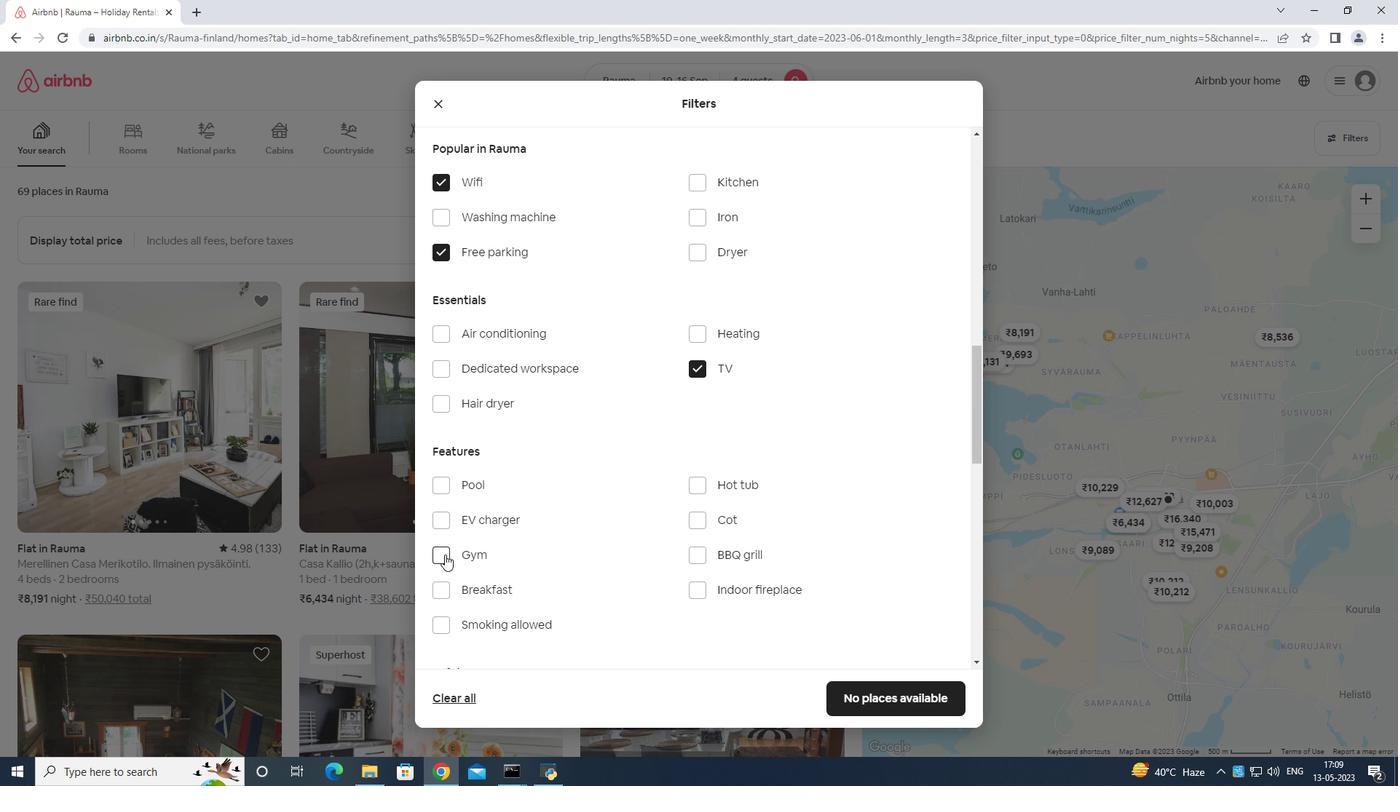 
Action: Mouse pressed left at (441, 552)
Screenshot: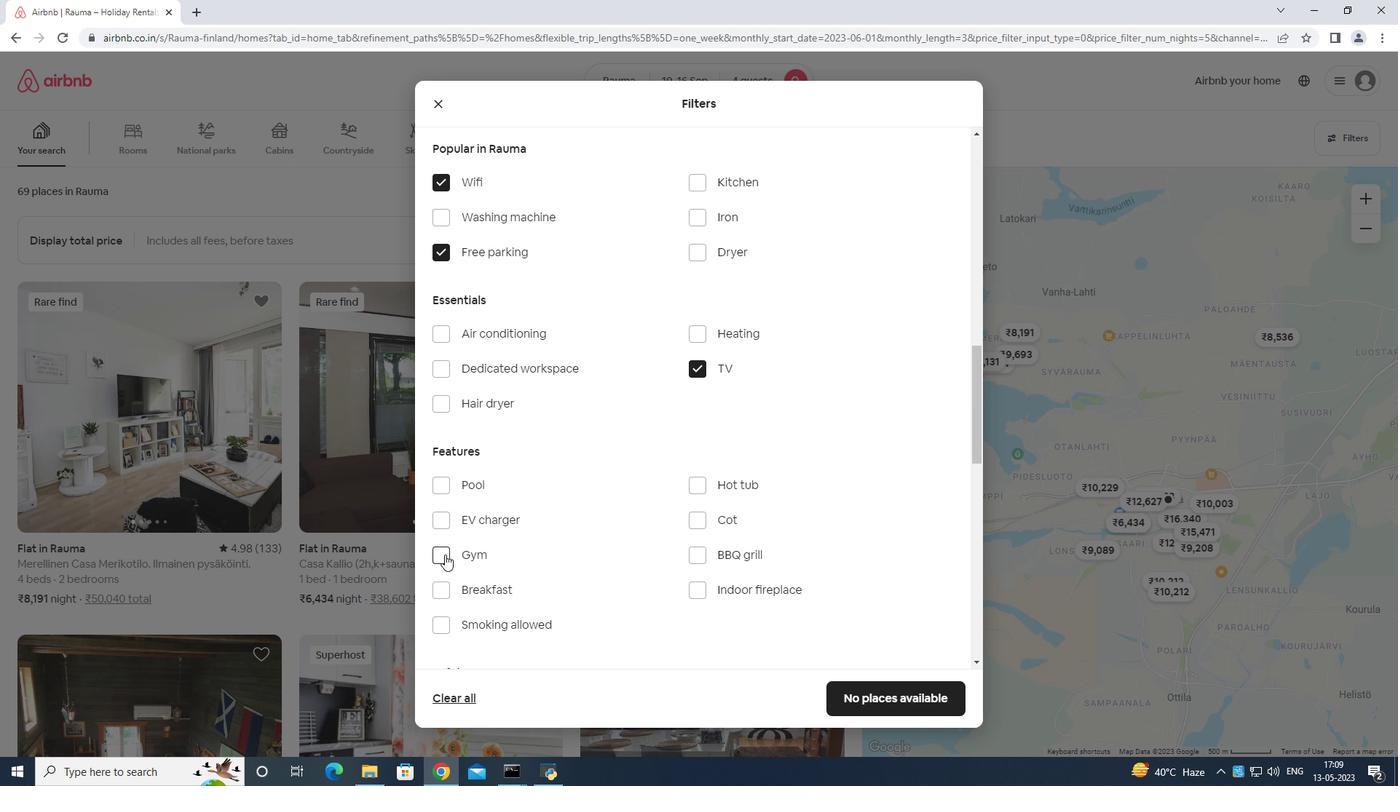 
Action: Mouse moved to (439, 588)
Screenshot: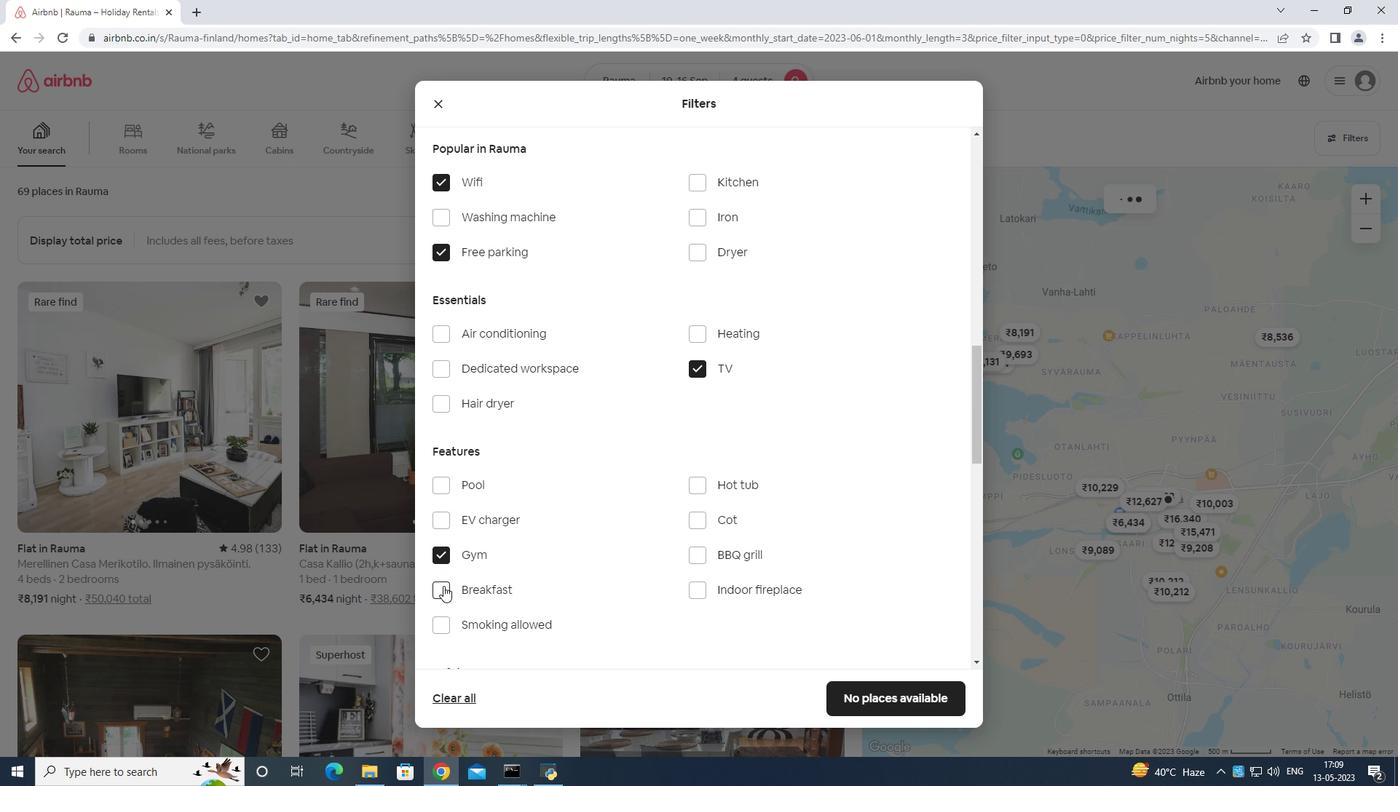 
Action: Mouse pressed left at (439, 588)
Screenshot: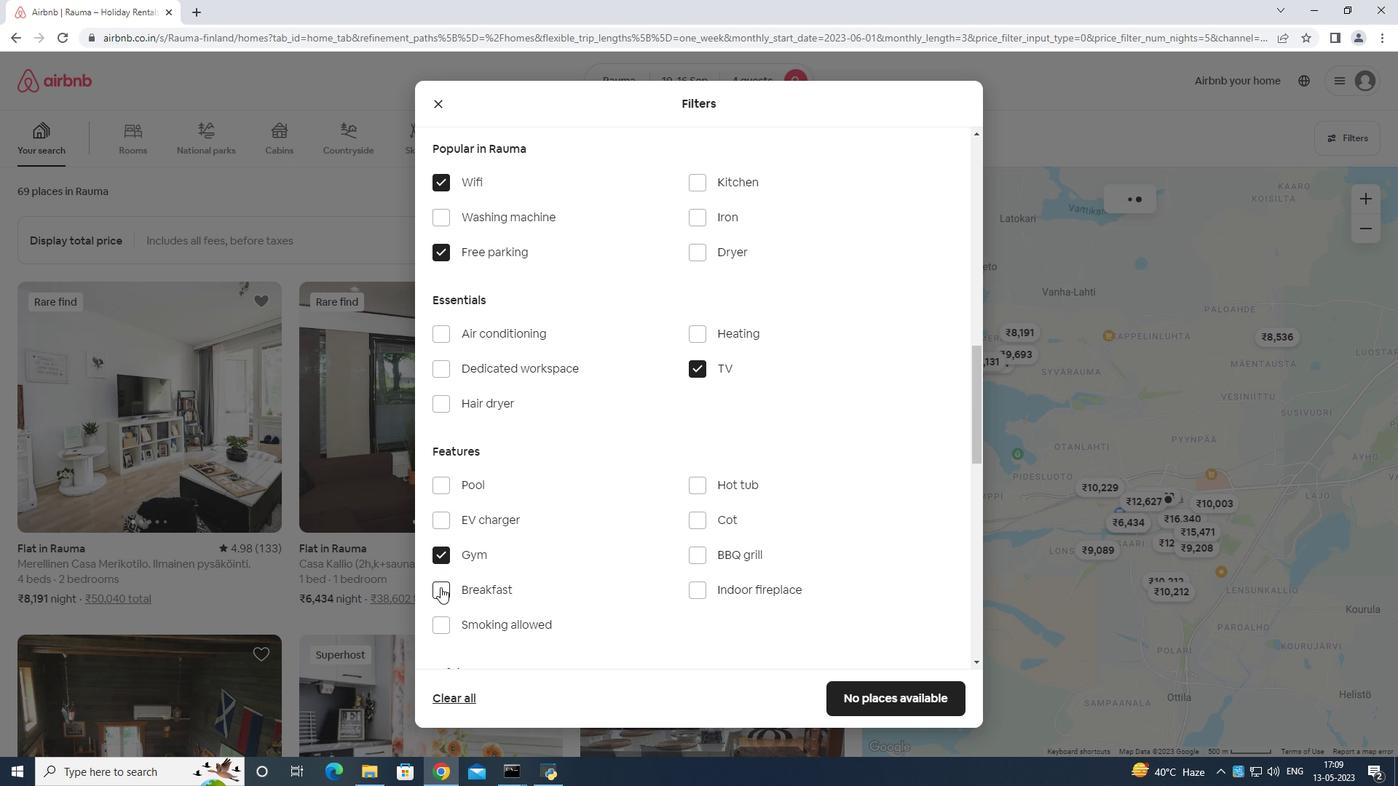 
Action: Mouse moved to (707, 509)
Screenshot: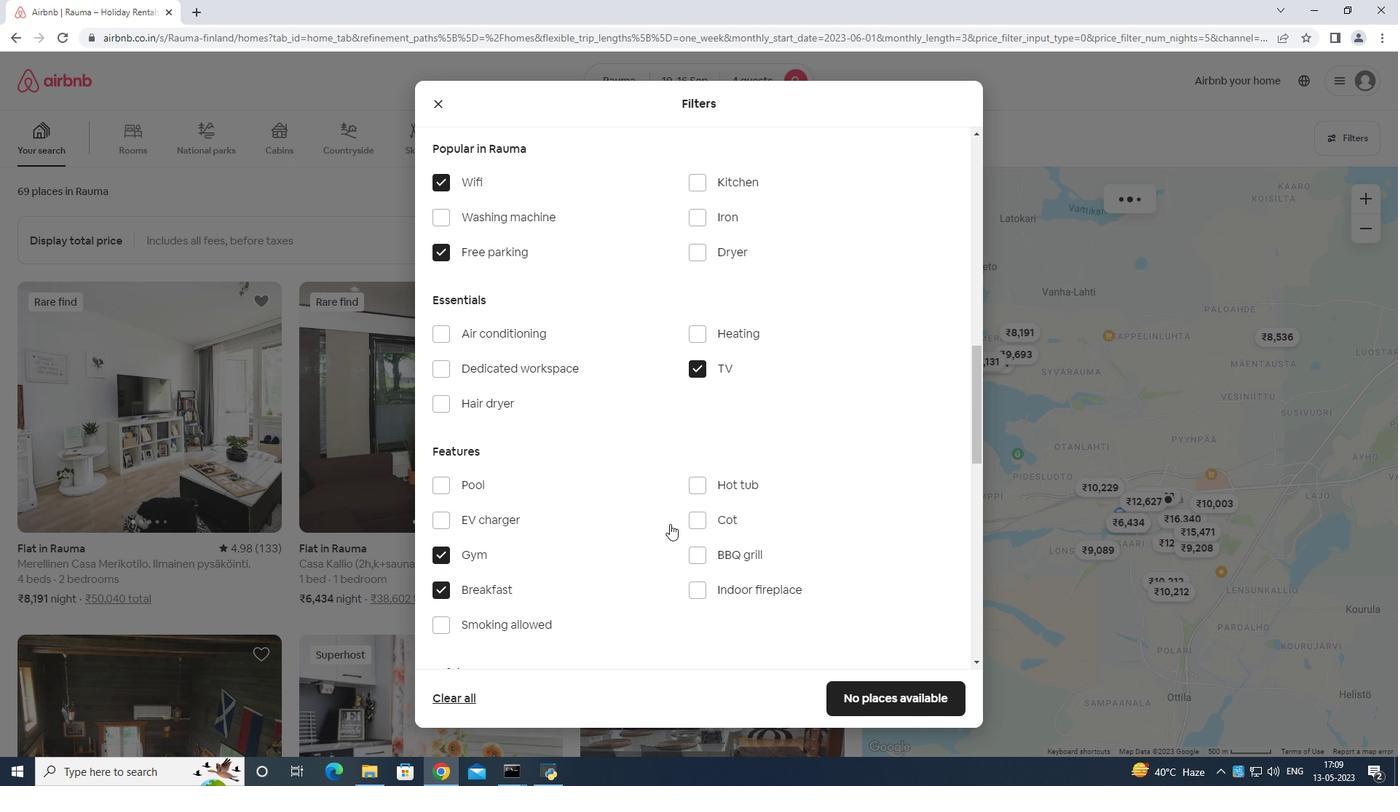 
Action: Mouse scrolled (707, 508) with delta (0, 0)
Screenshot: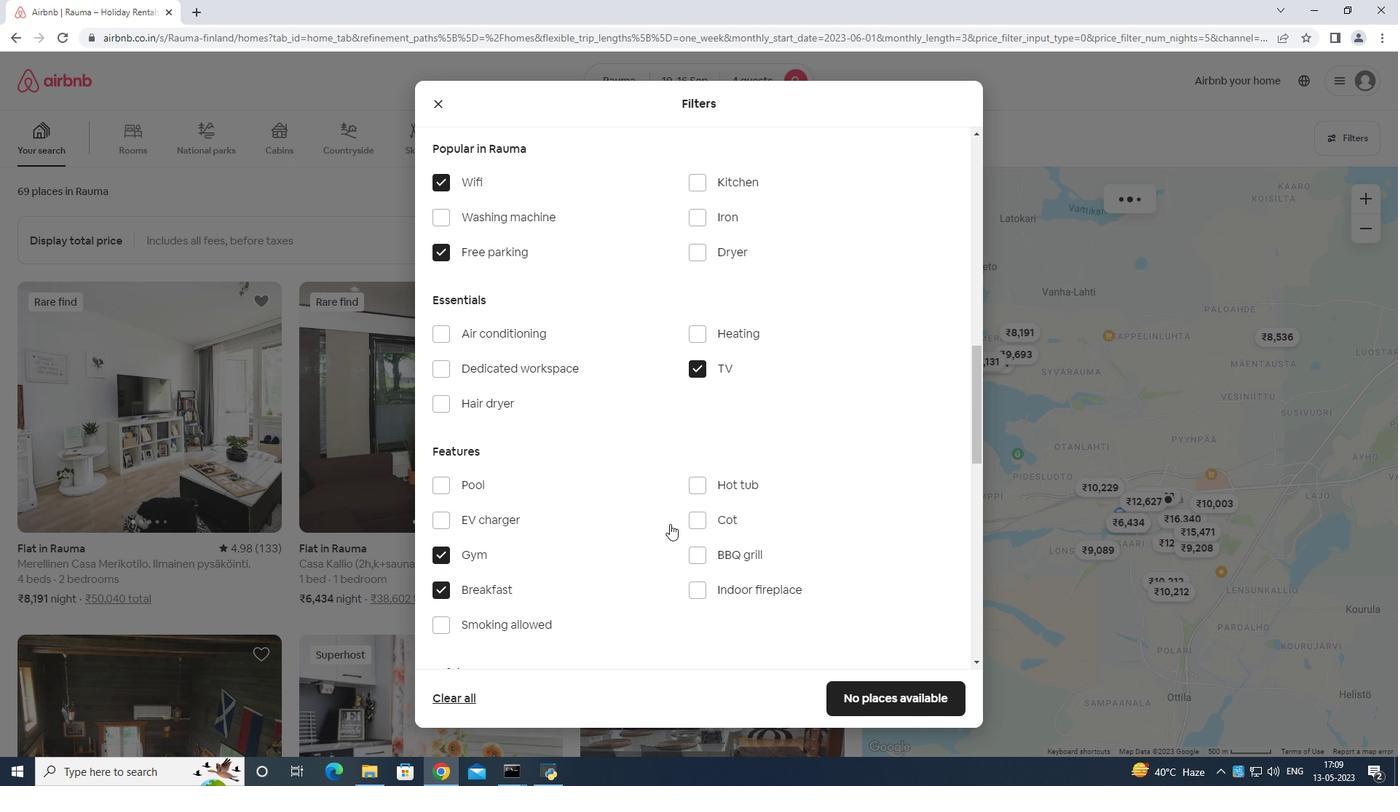 
Action: Mouse moved to (715, 509)
Screenshot: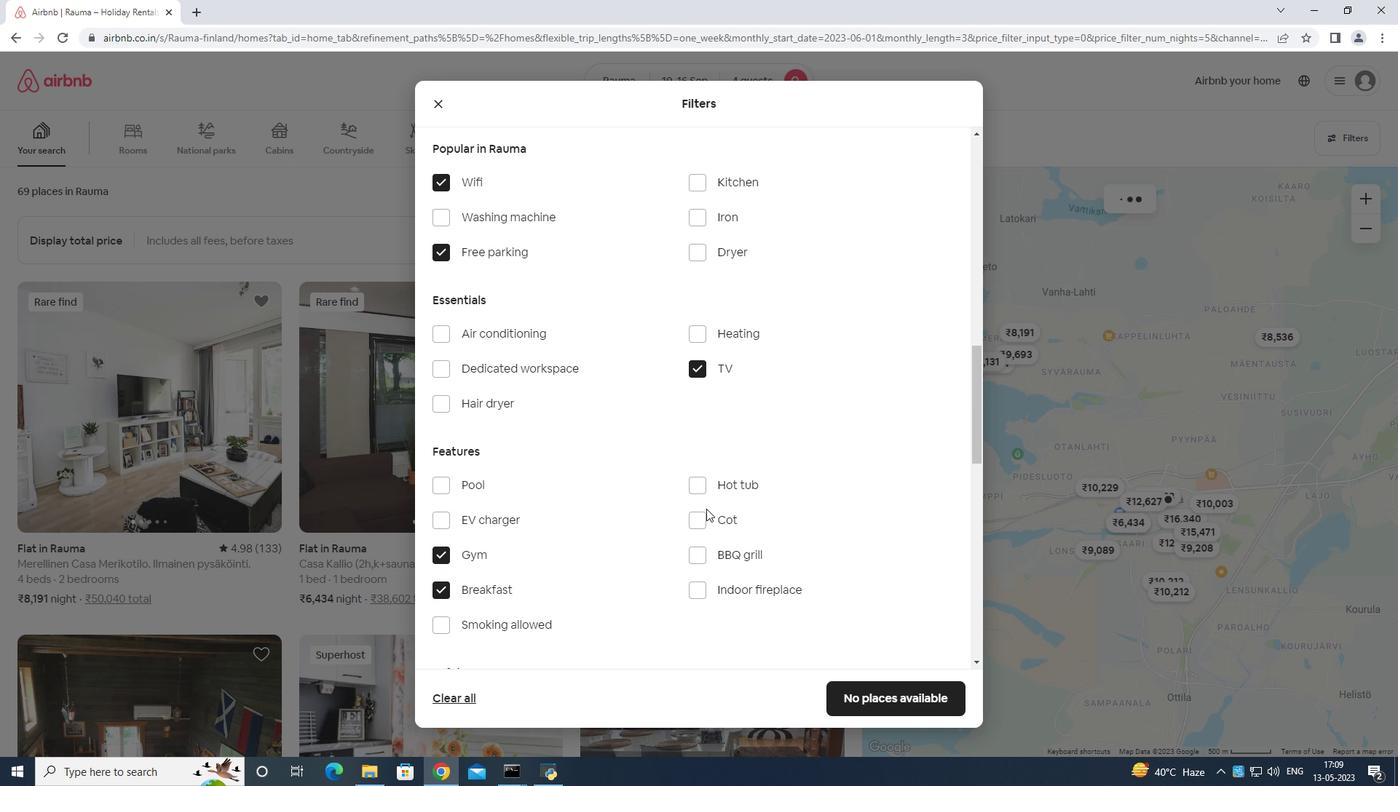 
Action: Mouse scrolled (715, 508) with delta (0, 0)
Screenshot: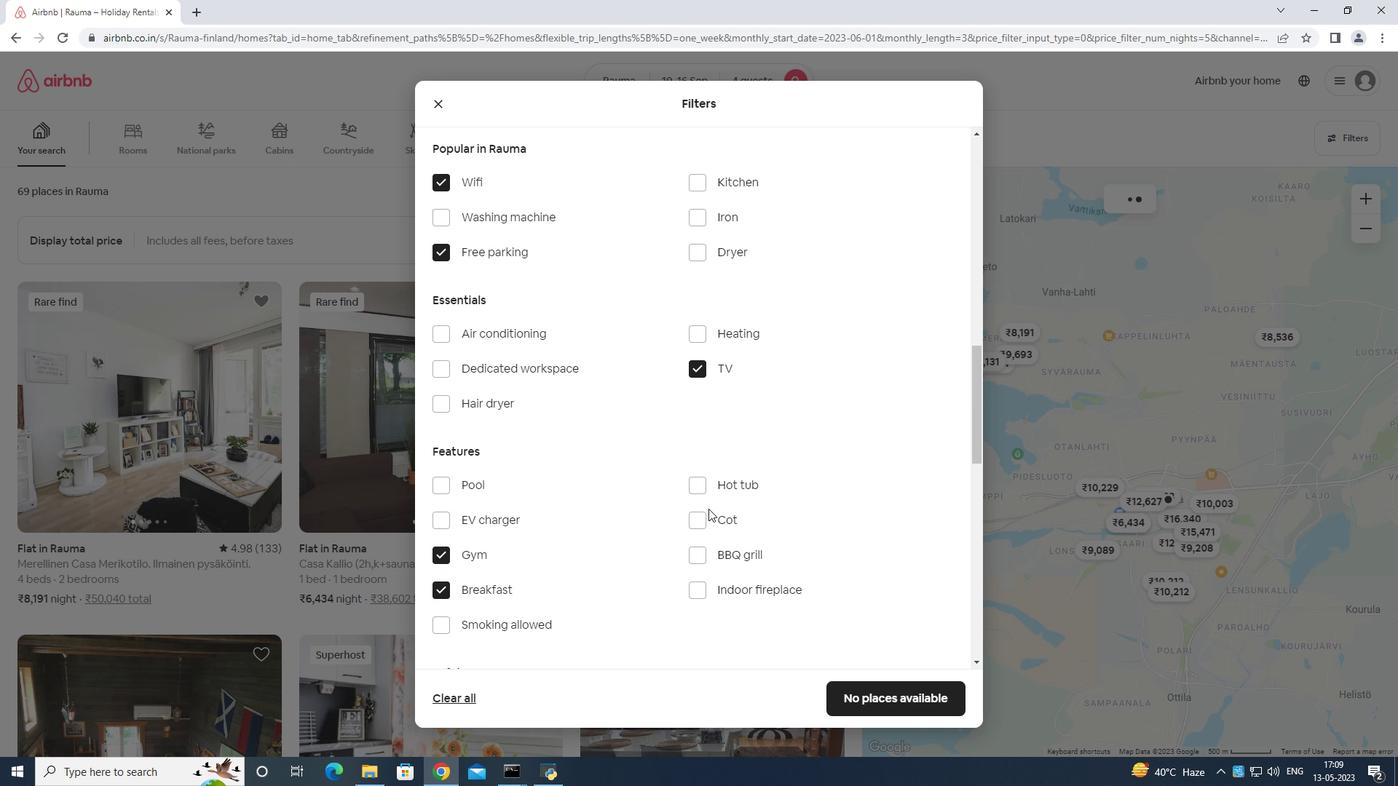 
Action: Mouse moved to (717, 509)
Screenshot: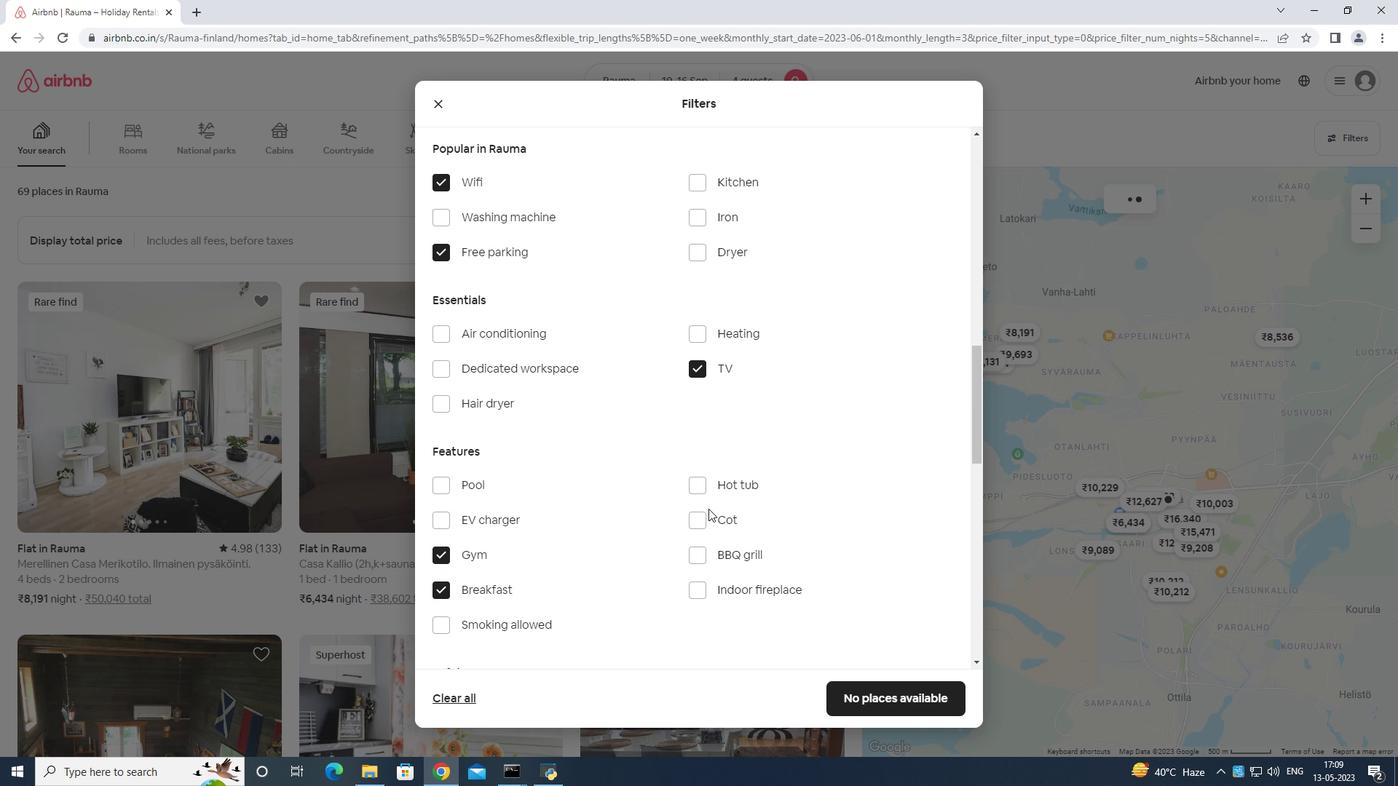 
Action: Mouse scrolled (717, 508) with delta (0, 0)
Screenshot: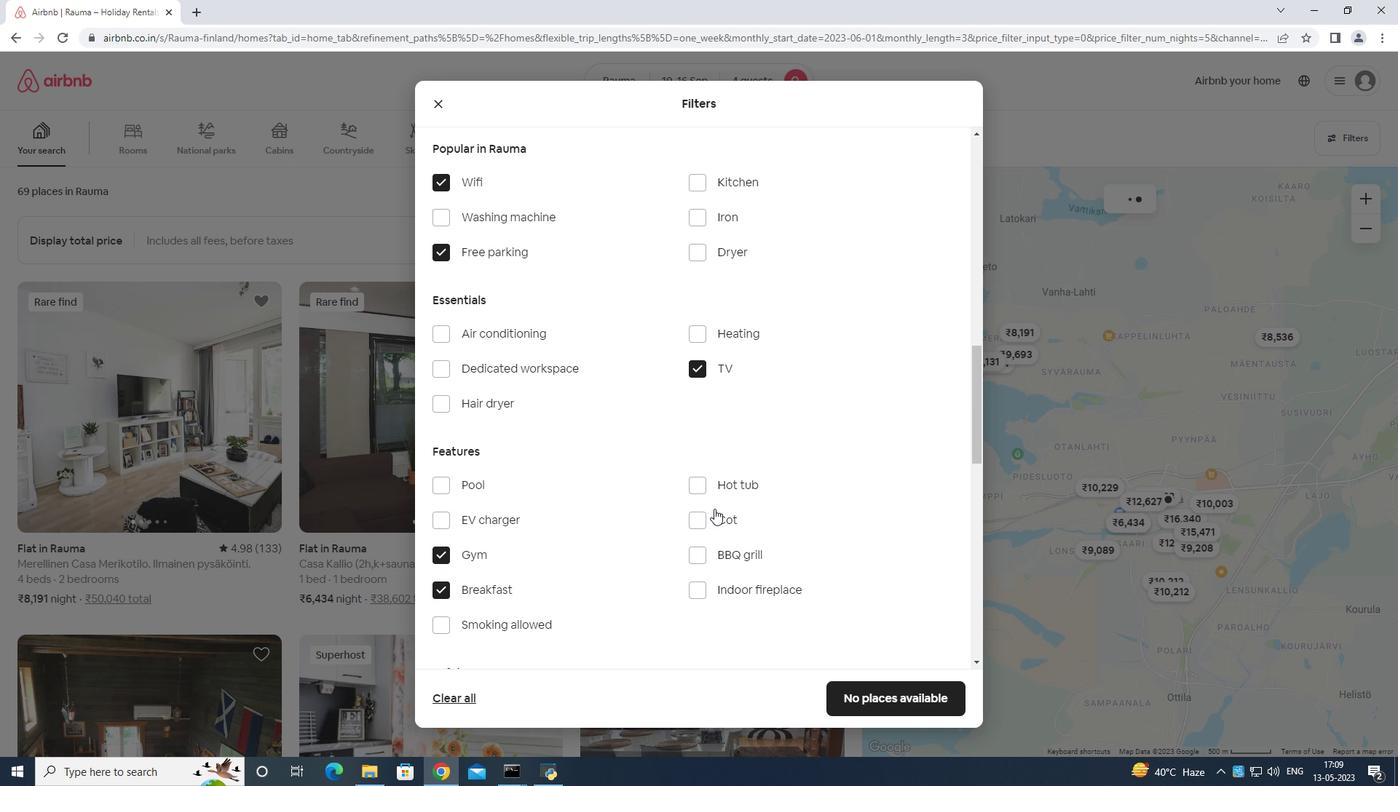 
Action: Mouse moved to (719, 509)
Screenshot: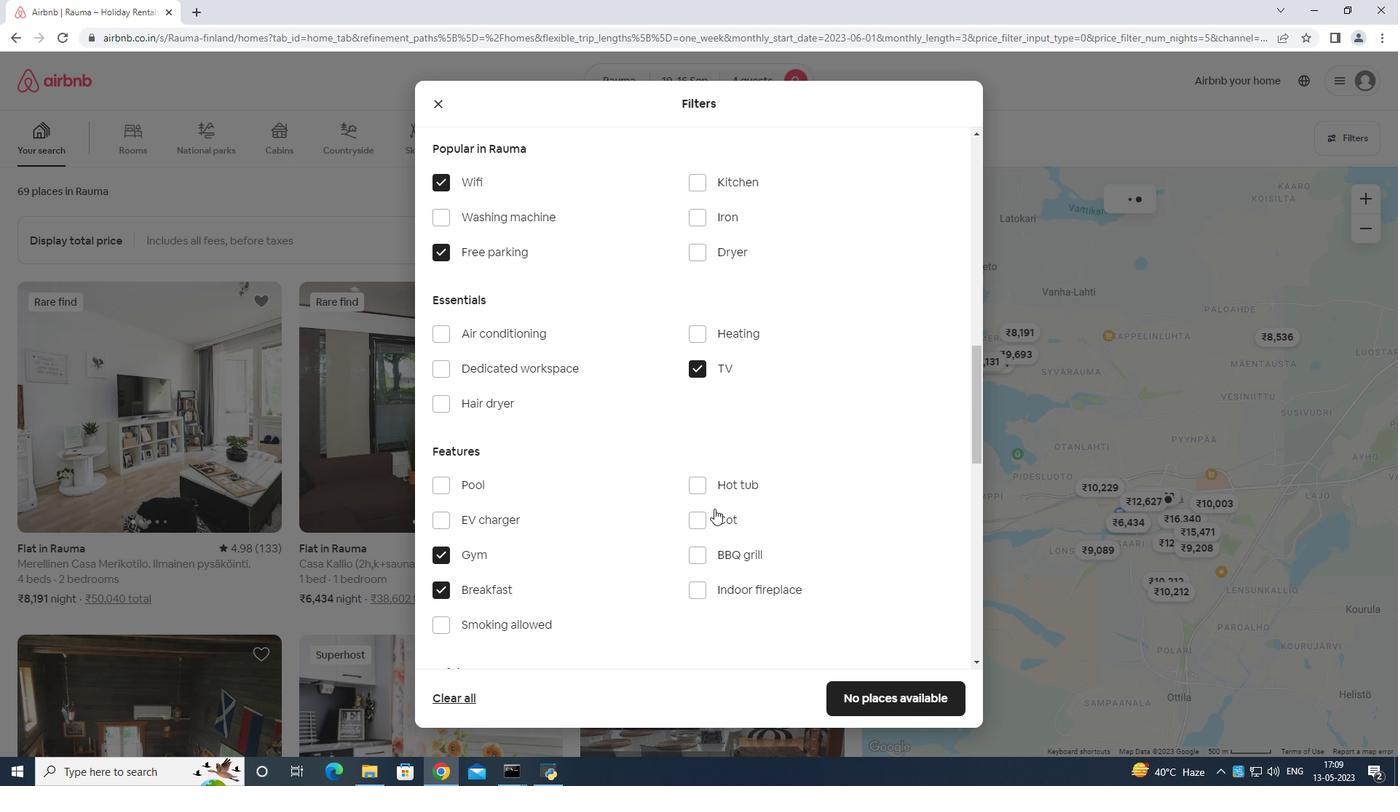 
Action: Mouse scrolled (719, 508) with delta (0, 0)
Screenshot: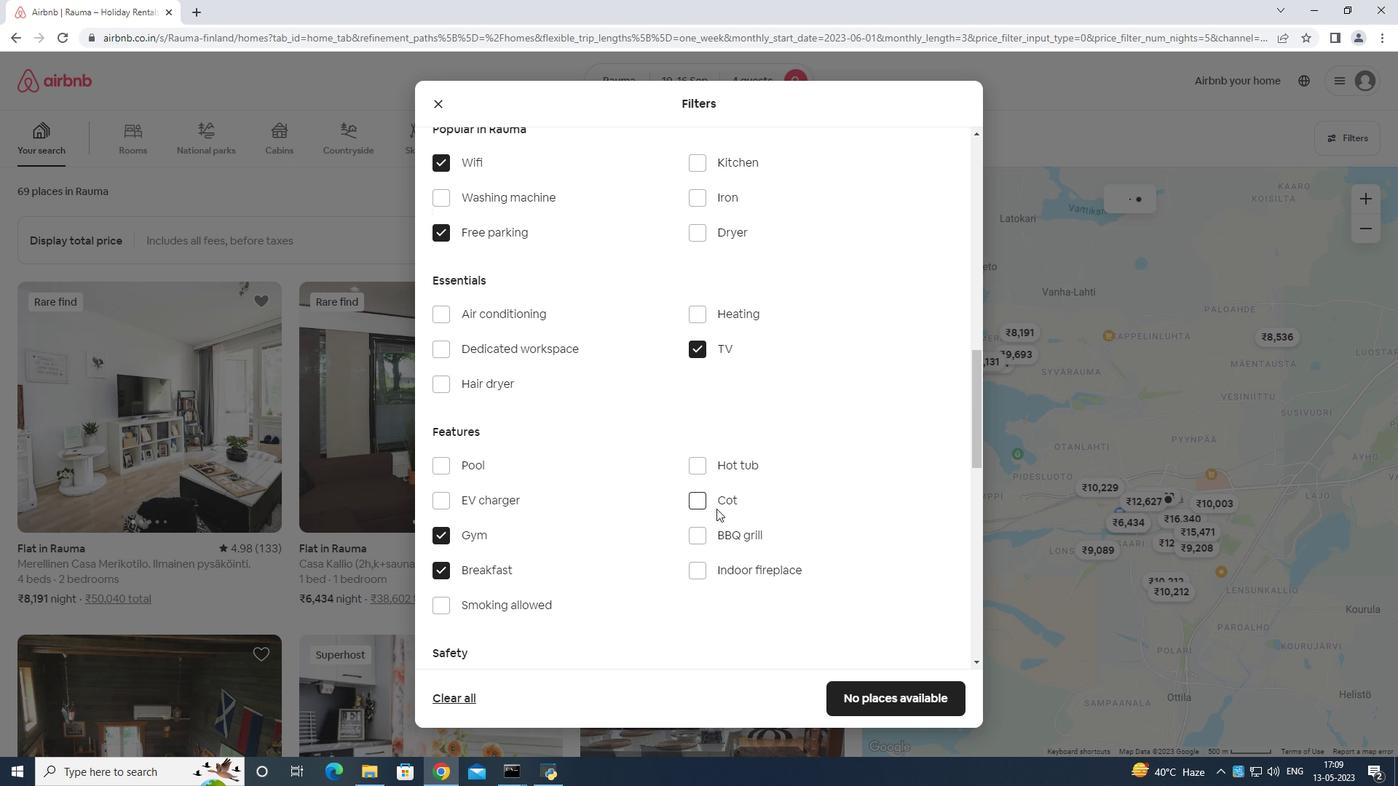 
Action: Mouse moved to (723, 509)
Screenshot: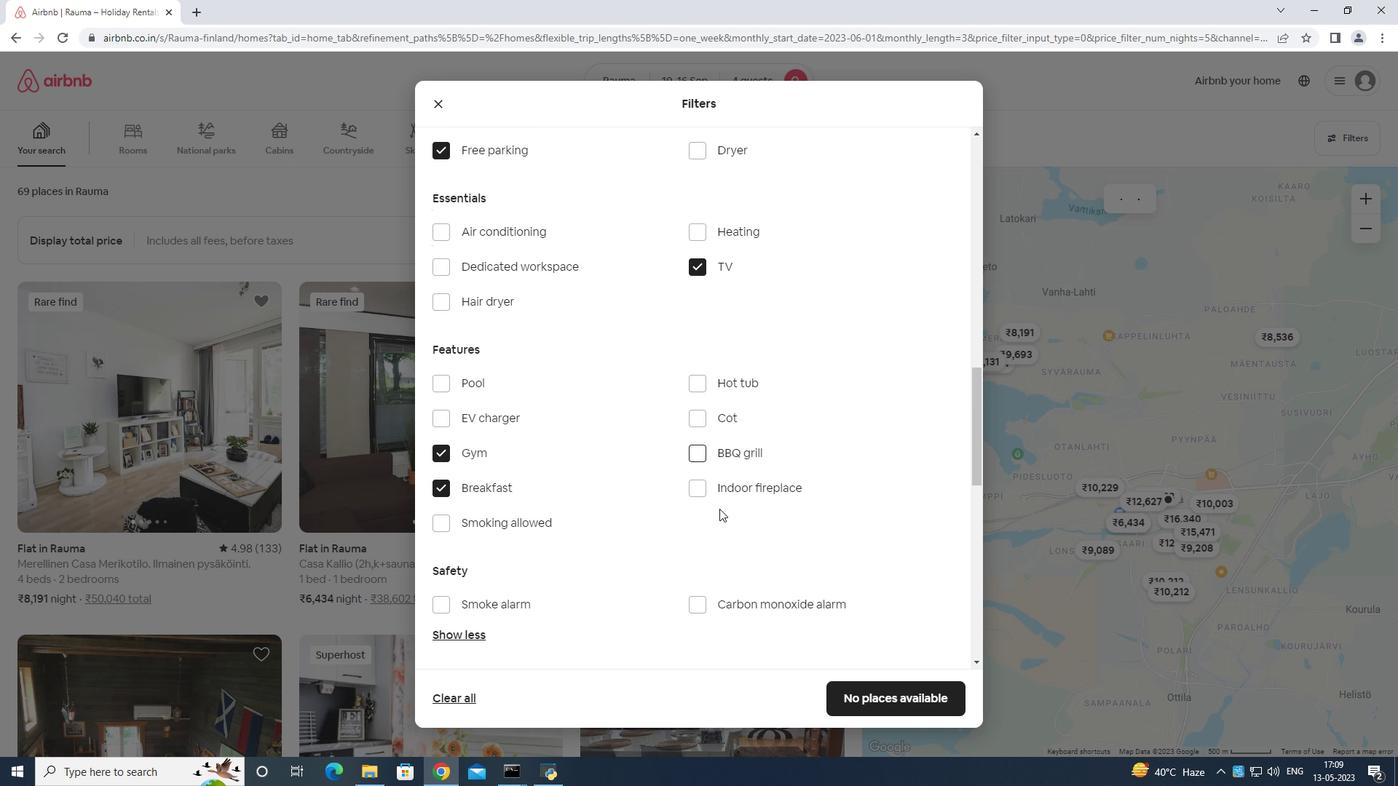 
Action: Mouse scrolled (723, 508) with delta (0, 0)
Screenshot: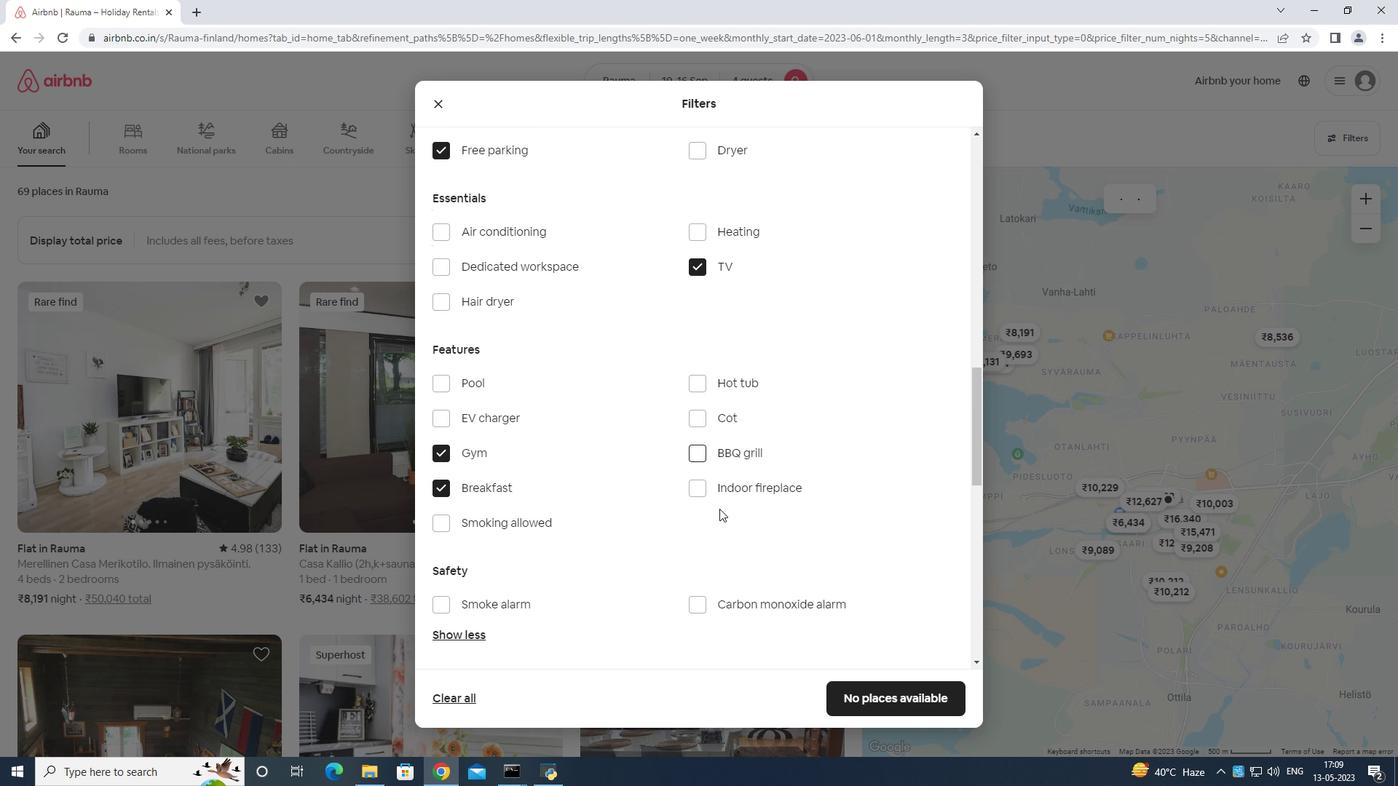 
Action: Mouse moved to (911, 538)
Screenshot: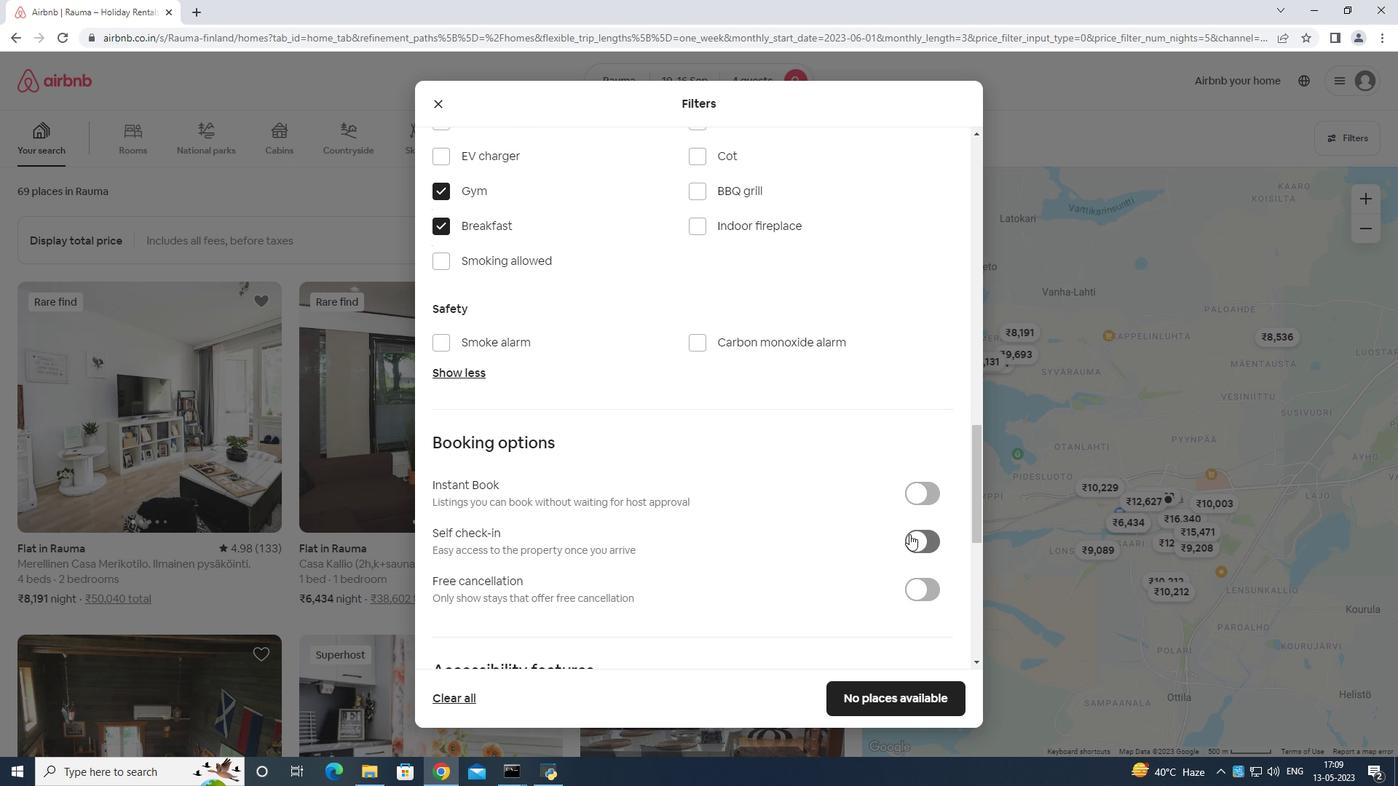 
Action: Mouse pressed left at (911, 538)
Screenshot: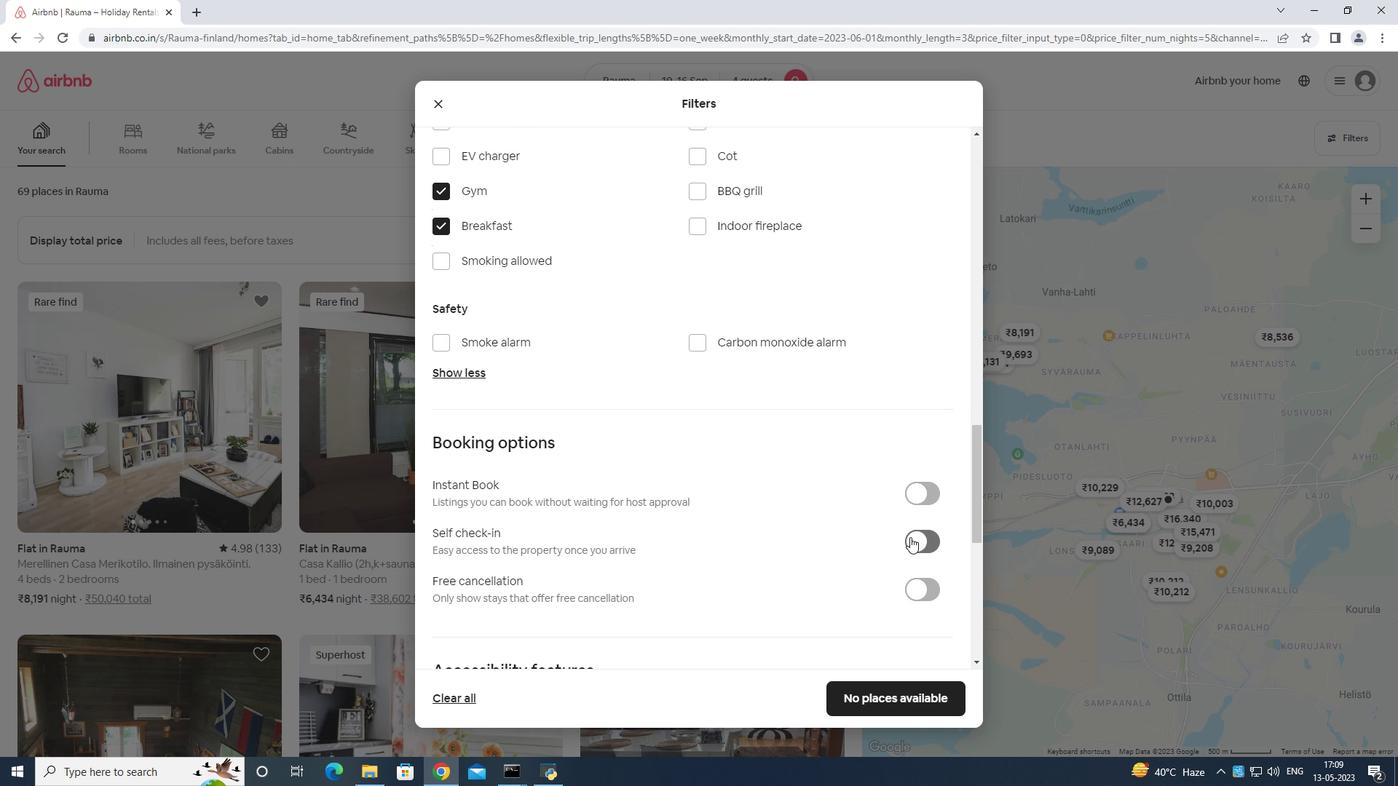 
Action: Mouse moved to (900, 527)
Screenshot: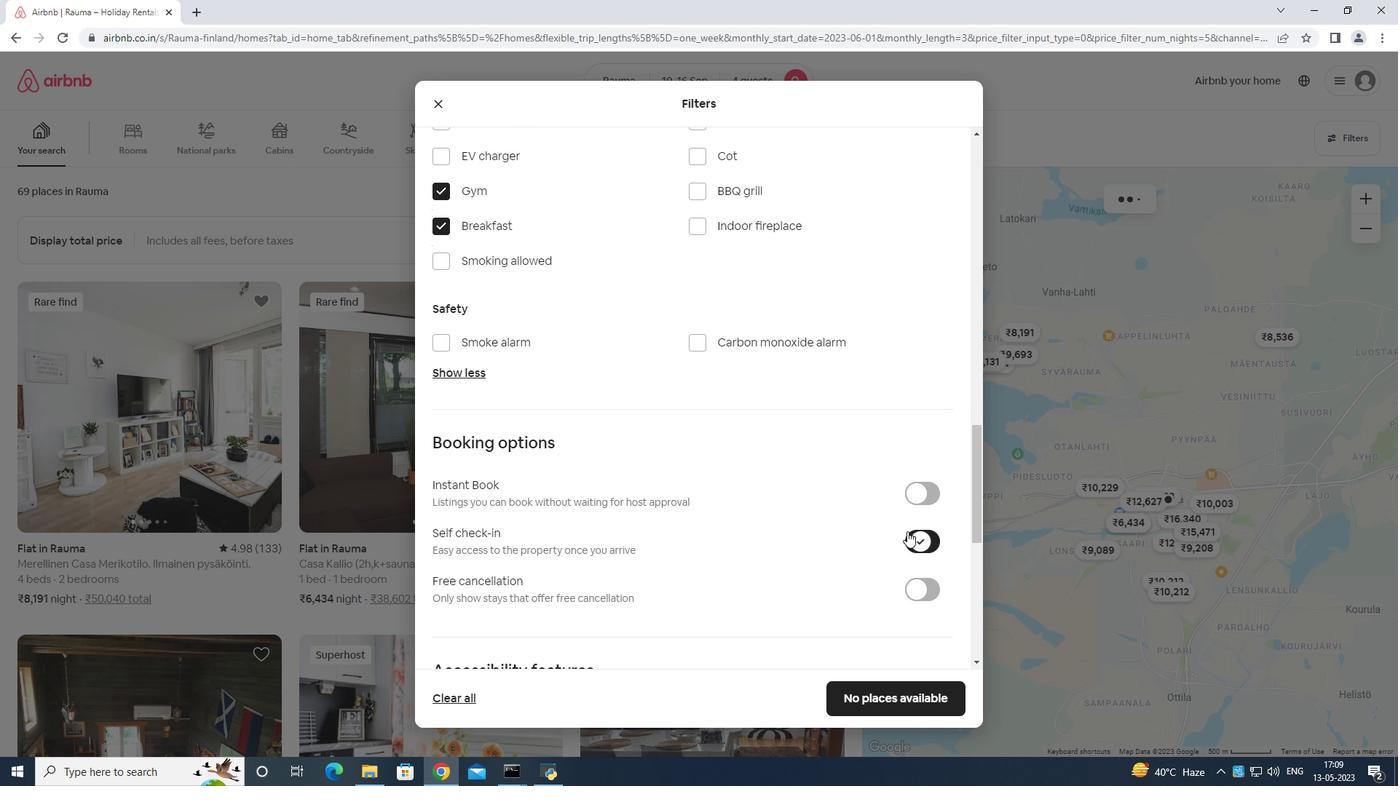 
Action: Mouse scrolled (900, 526) with delta (0, 0)
Screenshot: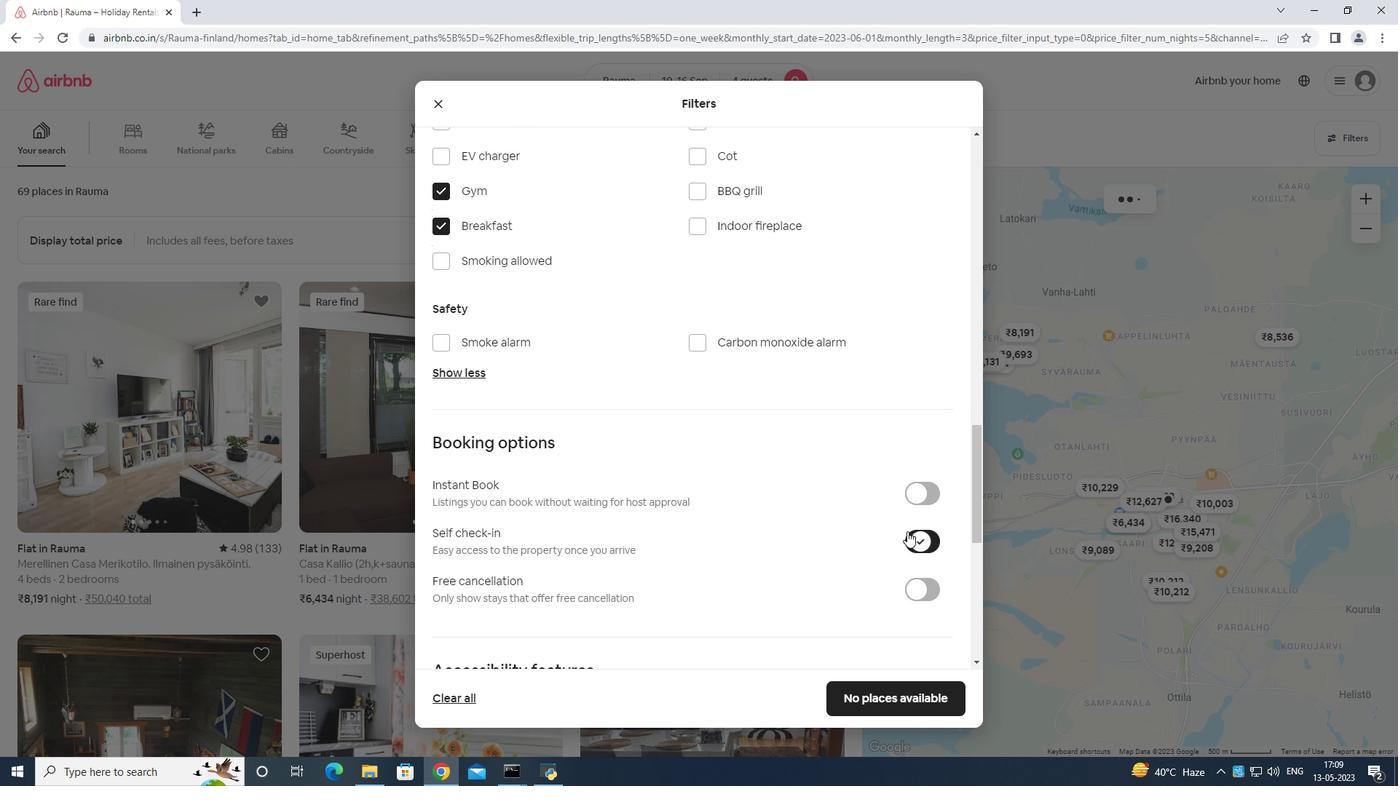 
Action: Mouse moved to (897, 529)
Screenshot: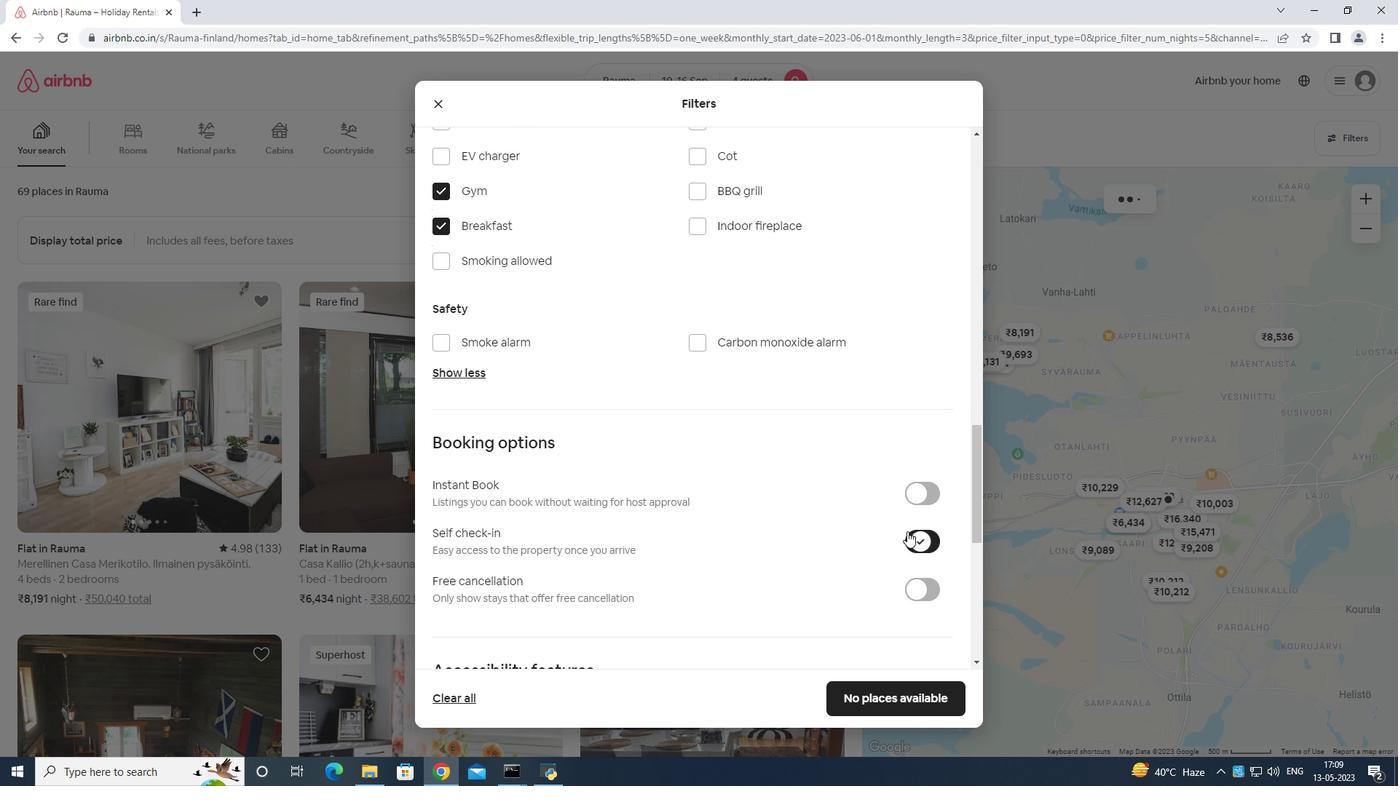 
Action: Mouse scrolled (897, 528) with delta (0, 0)
Screenshot: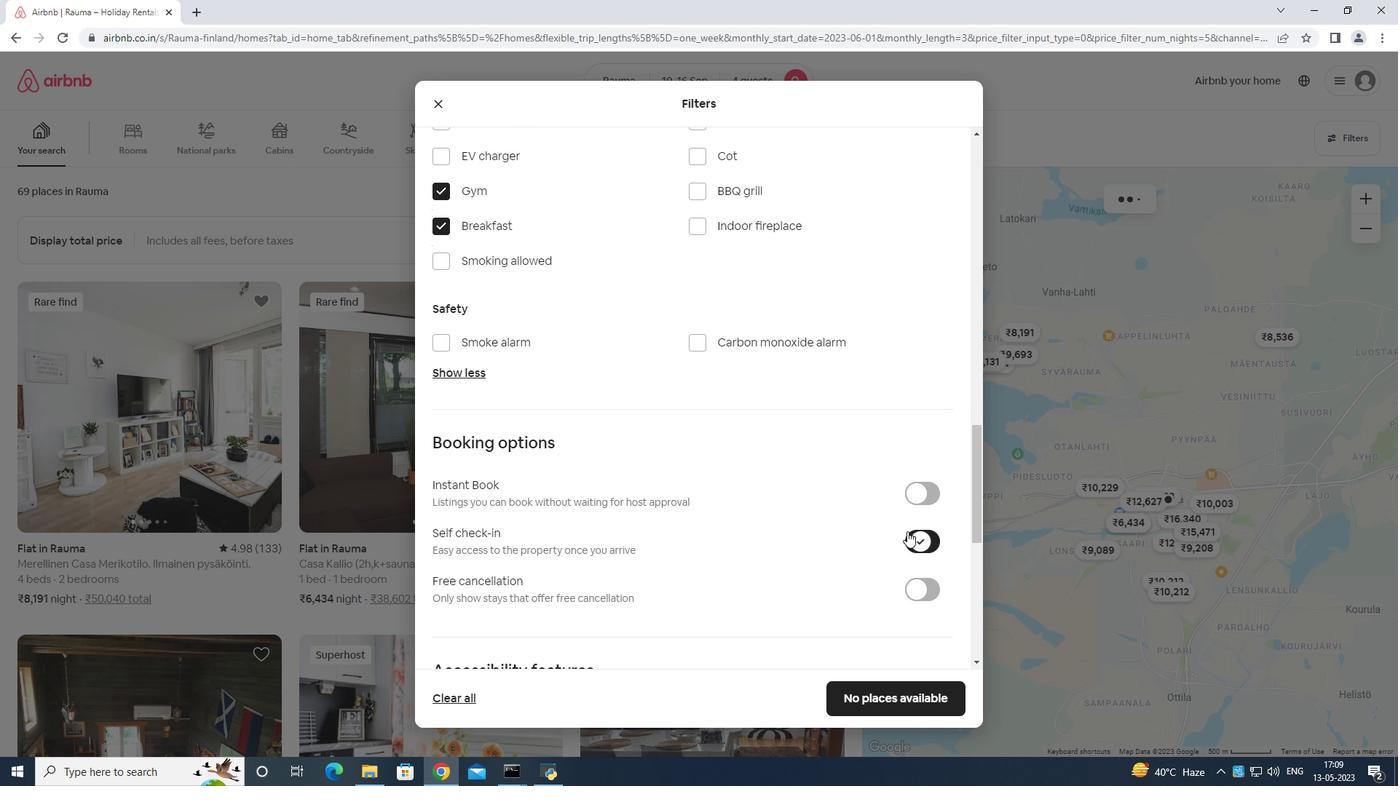 
Action: Mouse moved to (897, 529)
Screenshot: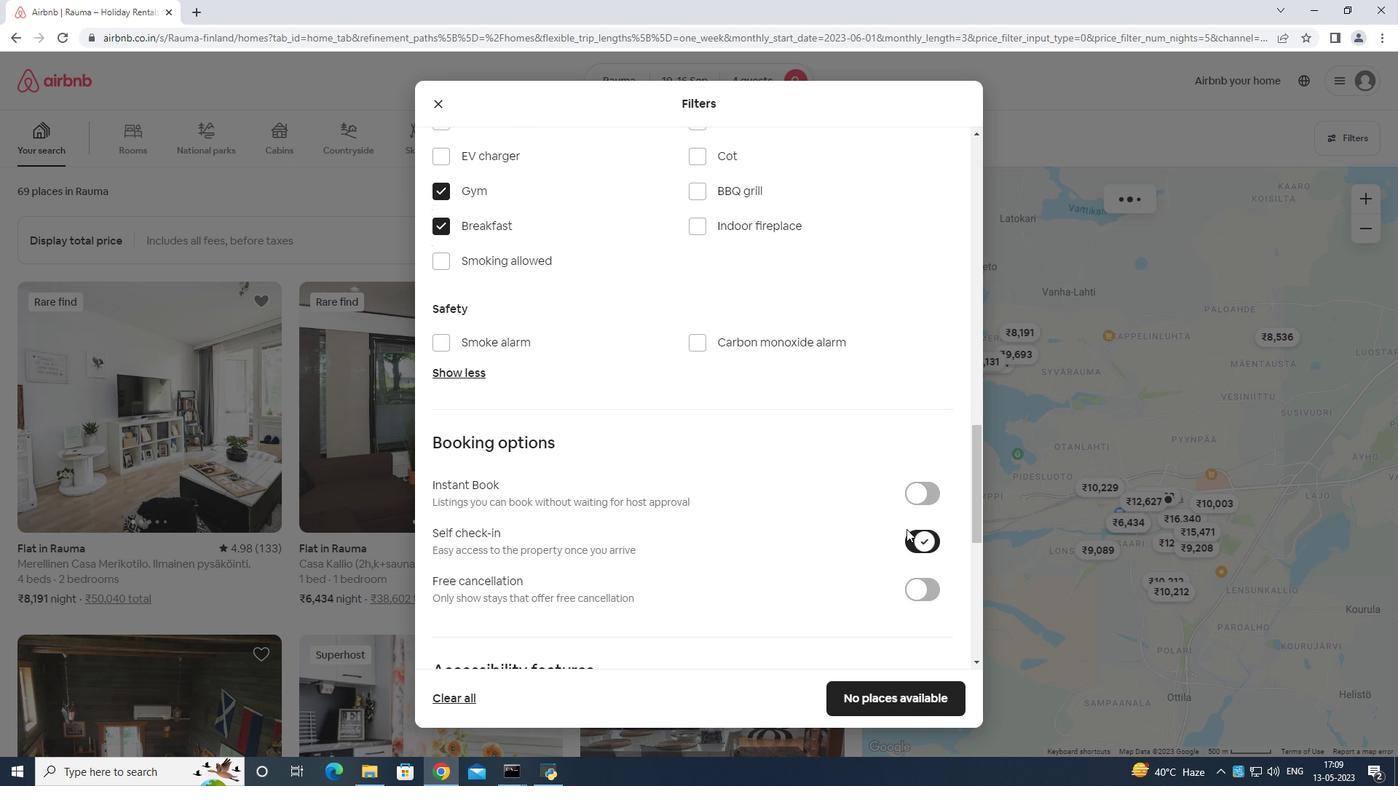 
Action: Mouse scrolled (897, 528) with delta (0, 0)
Screenshot: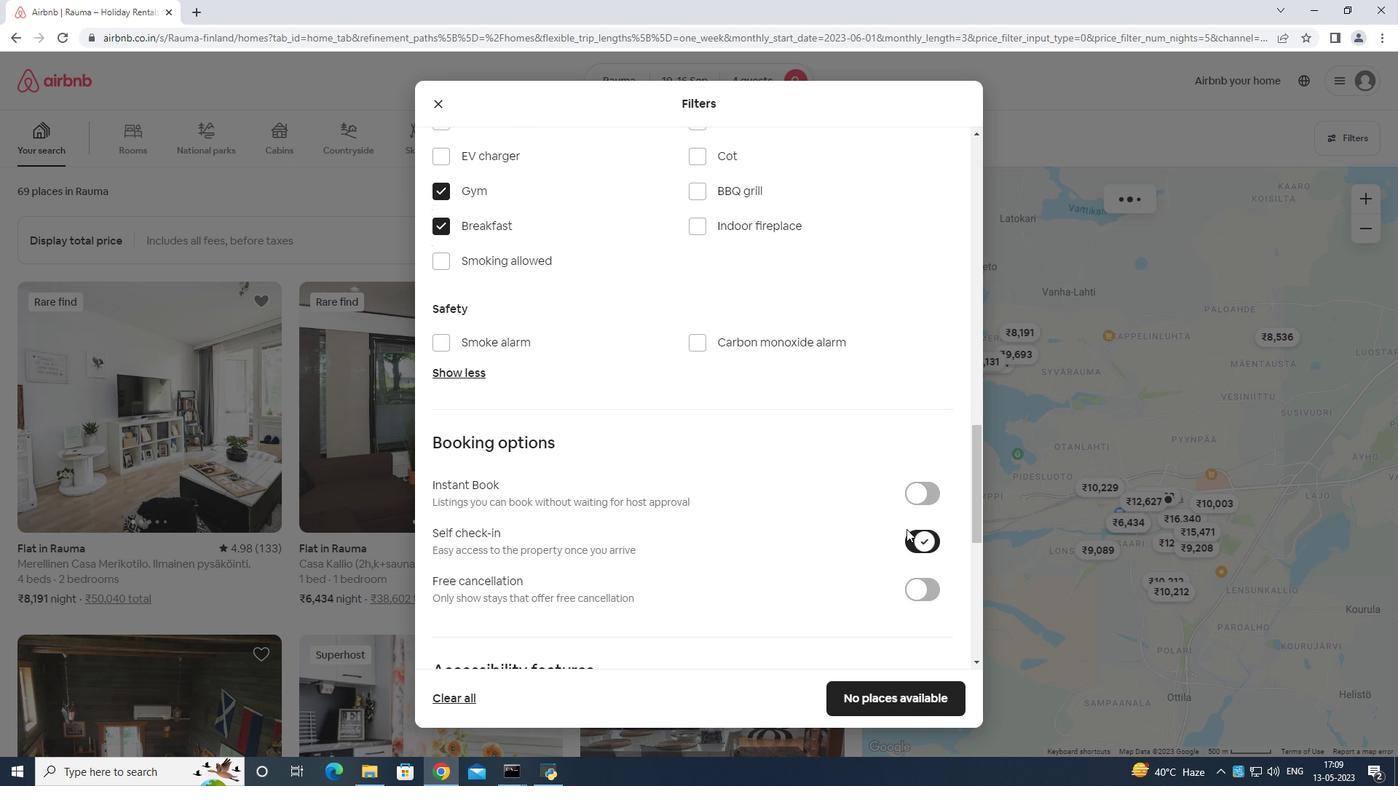 
Action: Mouse scrolled (897, 528) with delta (0, 0)
Screenshot: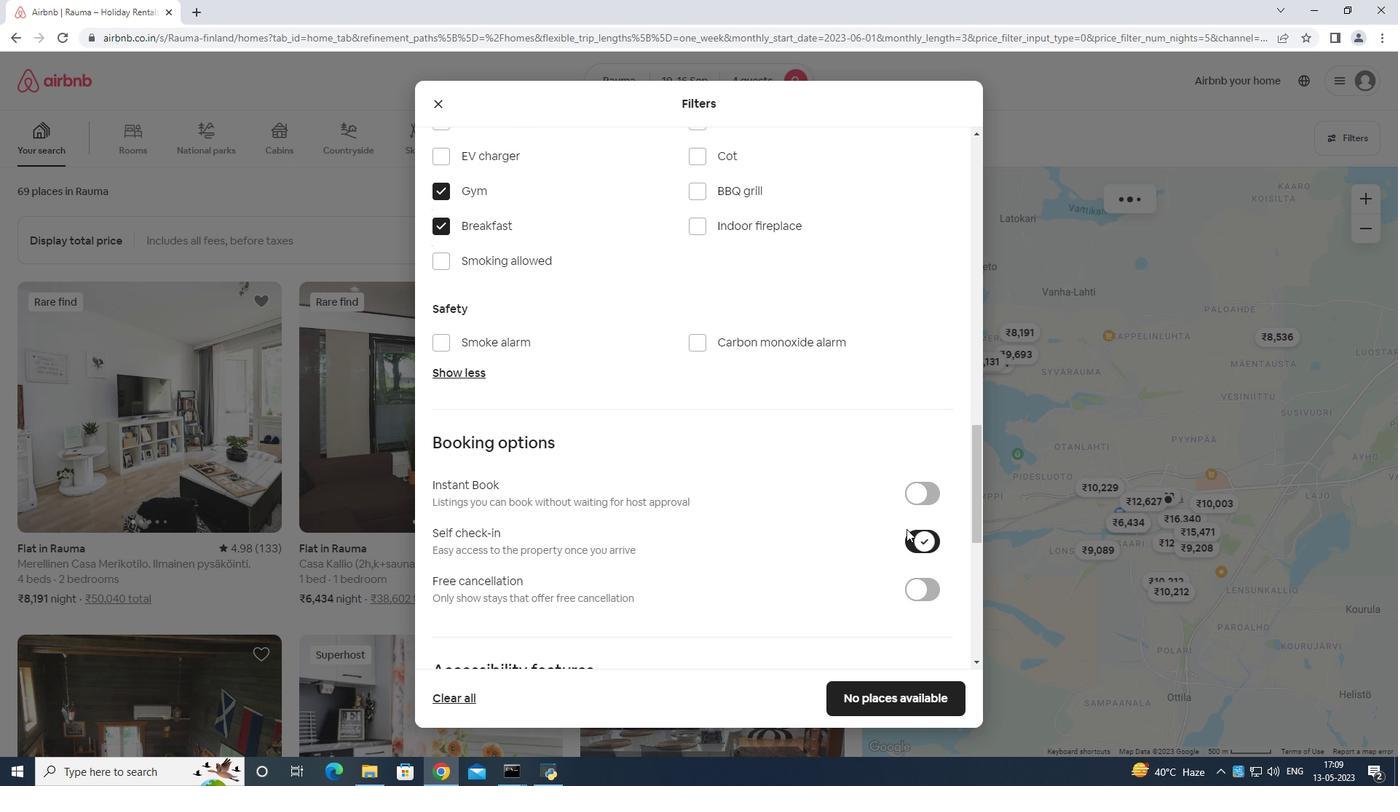 
Action: Mouse moved to (841, 505)
Screenshot: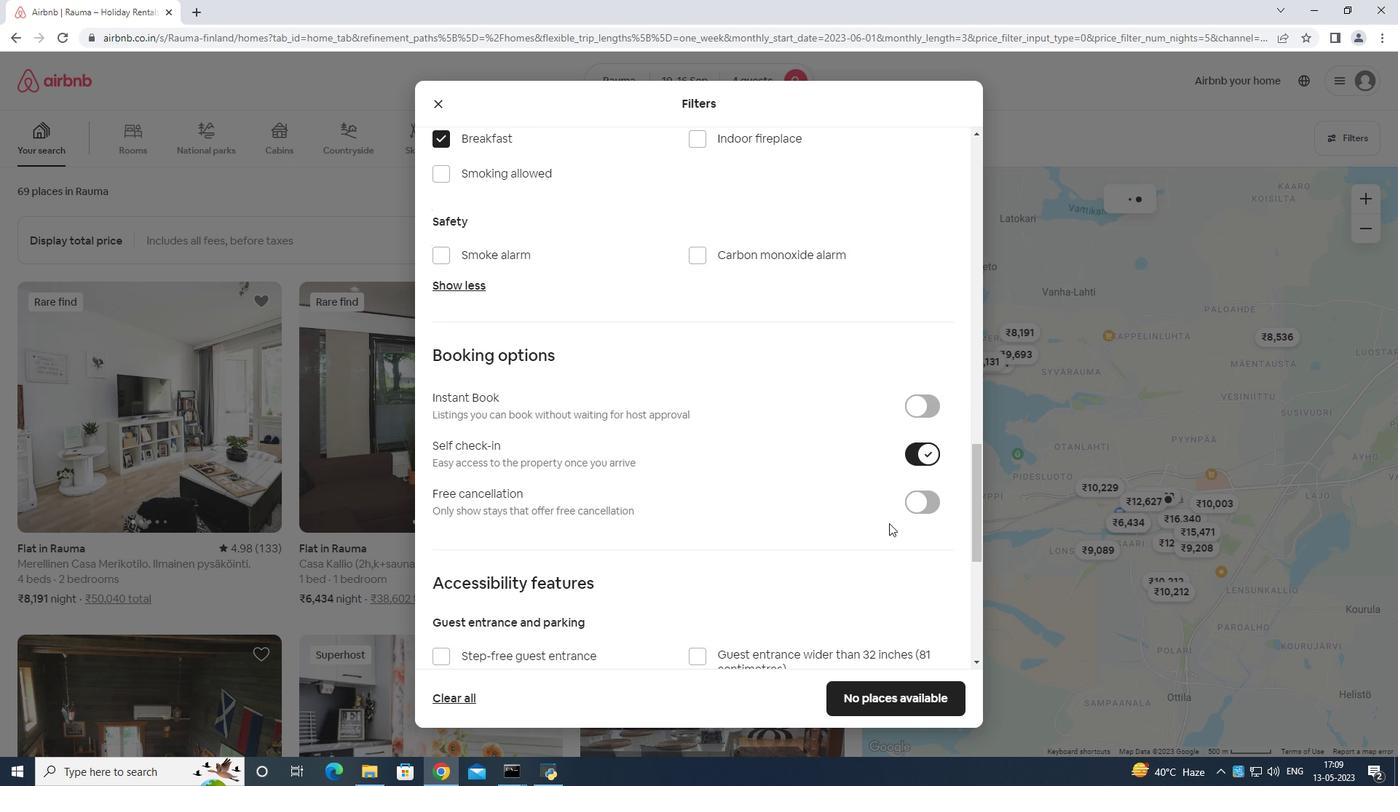 
Action: Mouse scrolled (841, 504) with delta (0, 0)
Screenshot: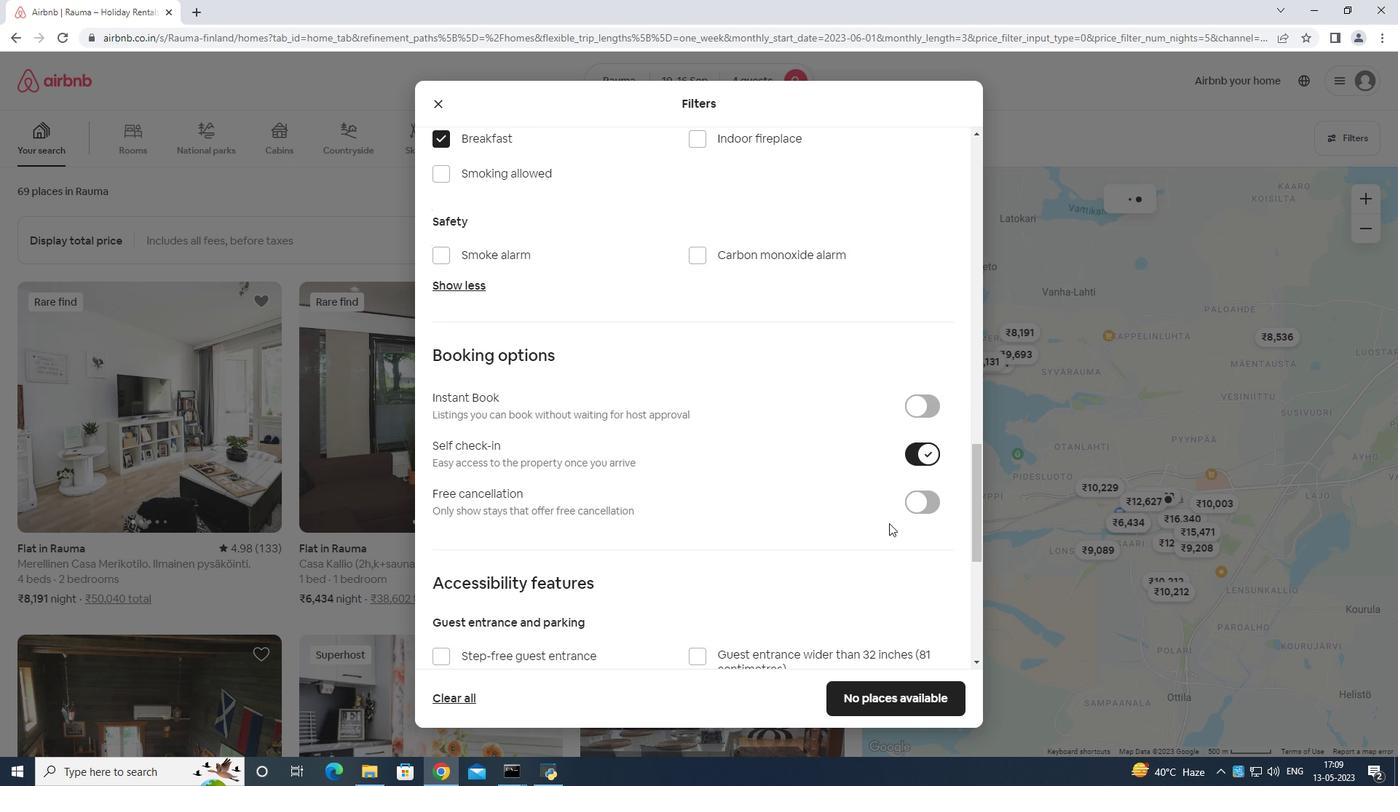 
Action: Mouse moved to (829, 510)
Screenshot: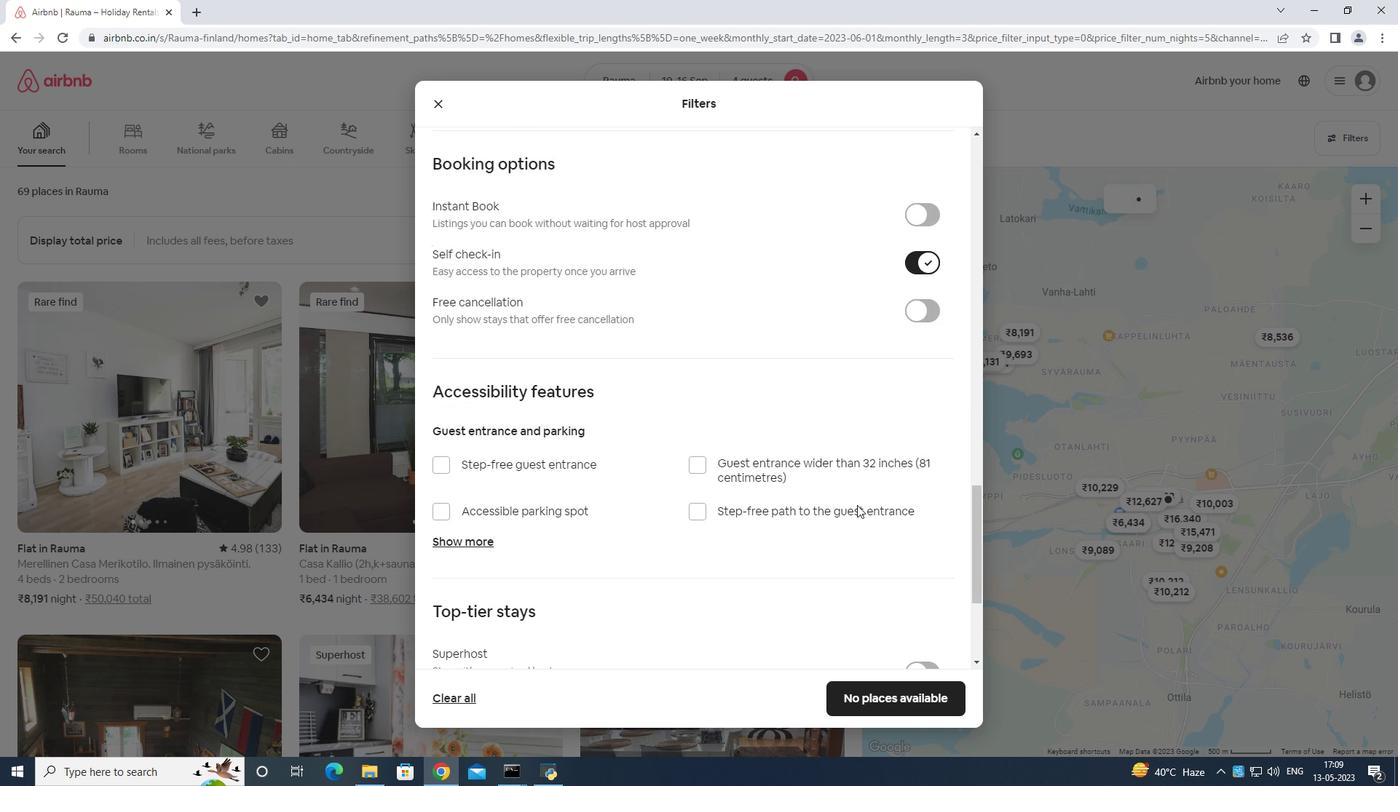 
Action: Mouse scrolled (829, 509) with delta (0, 0)
Screenshot: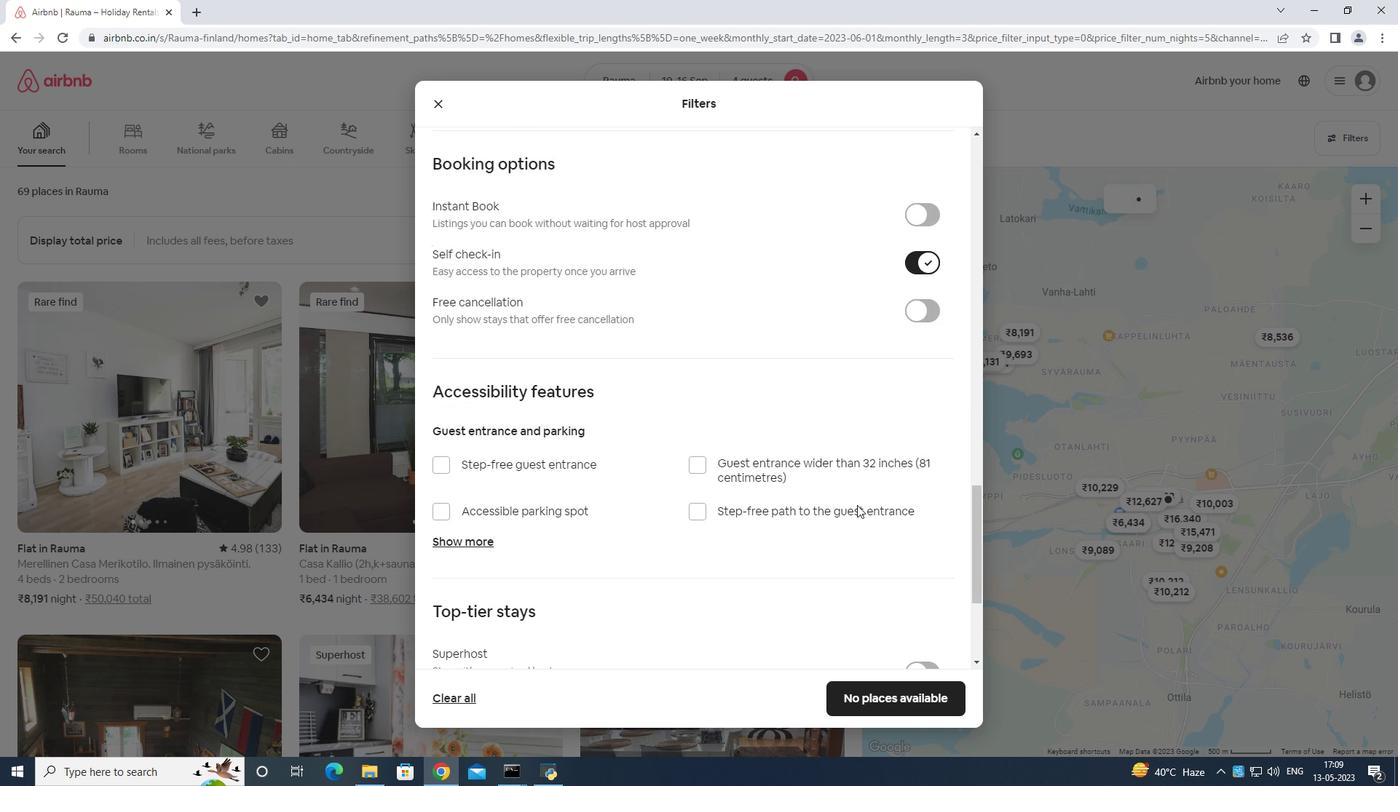 
Action: Mouse moved to (826, 511)
Screenshot: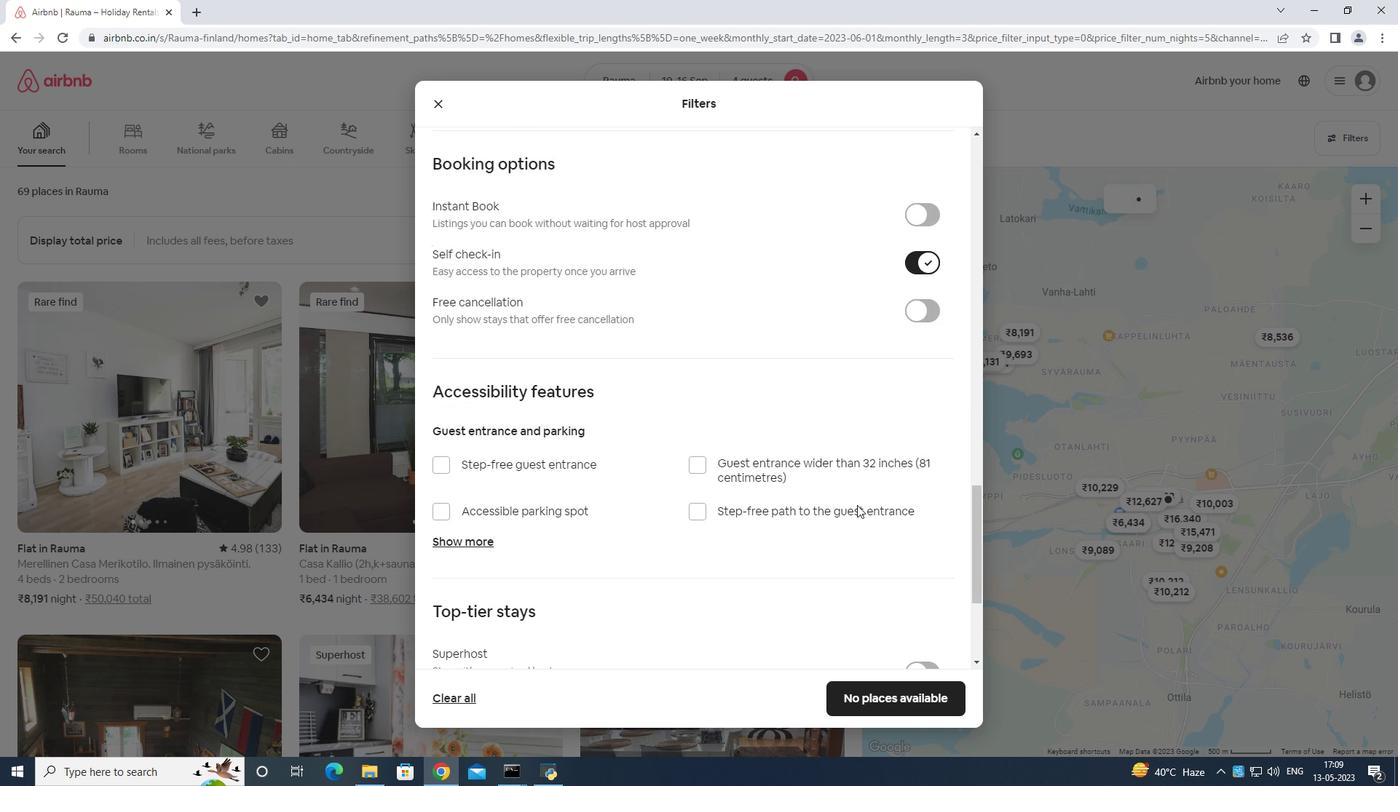 
Action: Mouse scrolled (826, 510) with delta (0, 0)
Screenshot: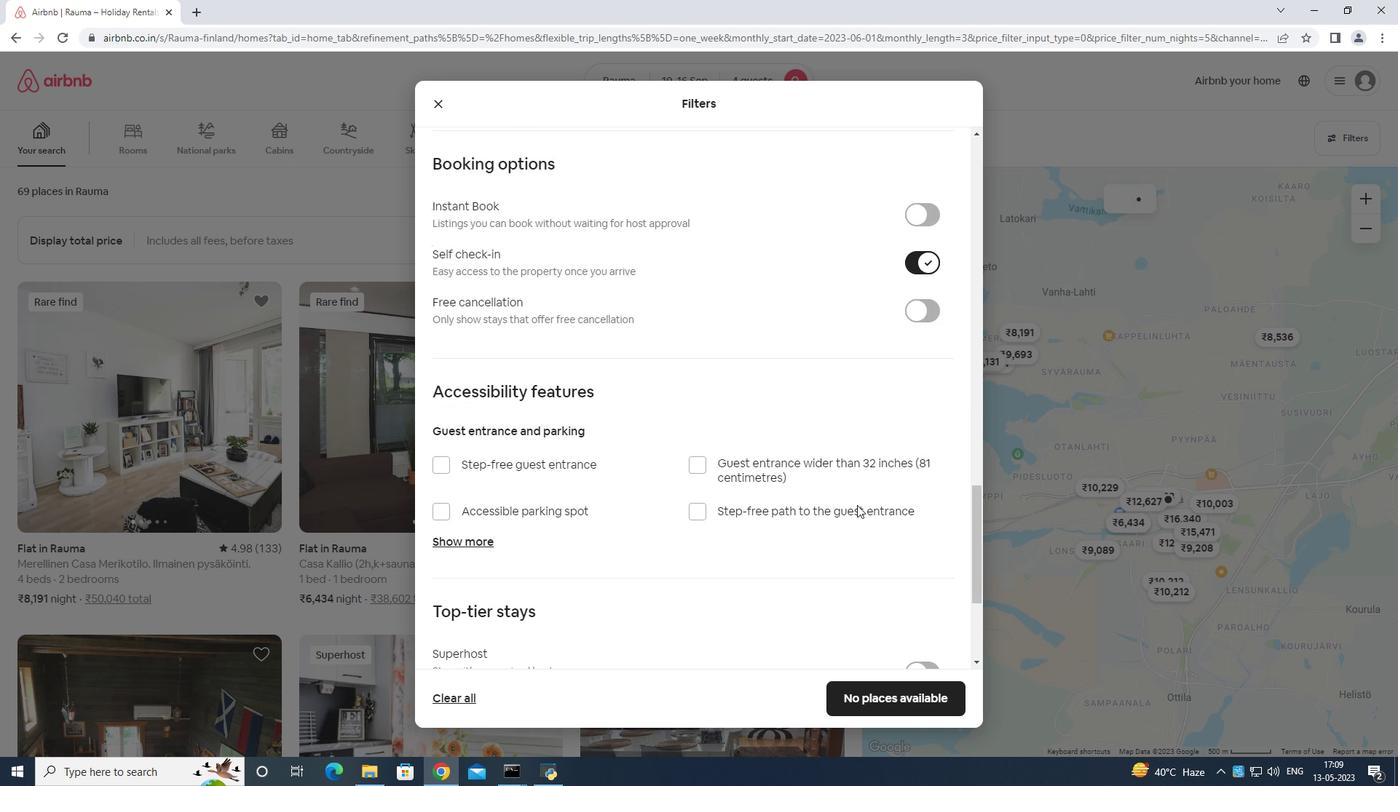 
Action: Mouse moved to (825, 511)
Screenshot: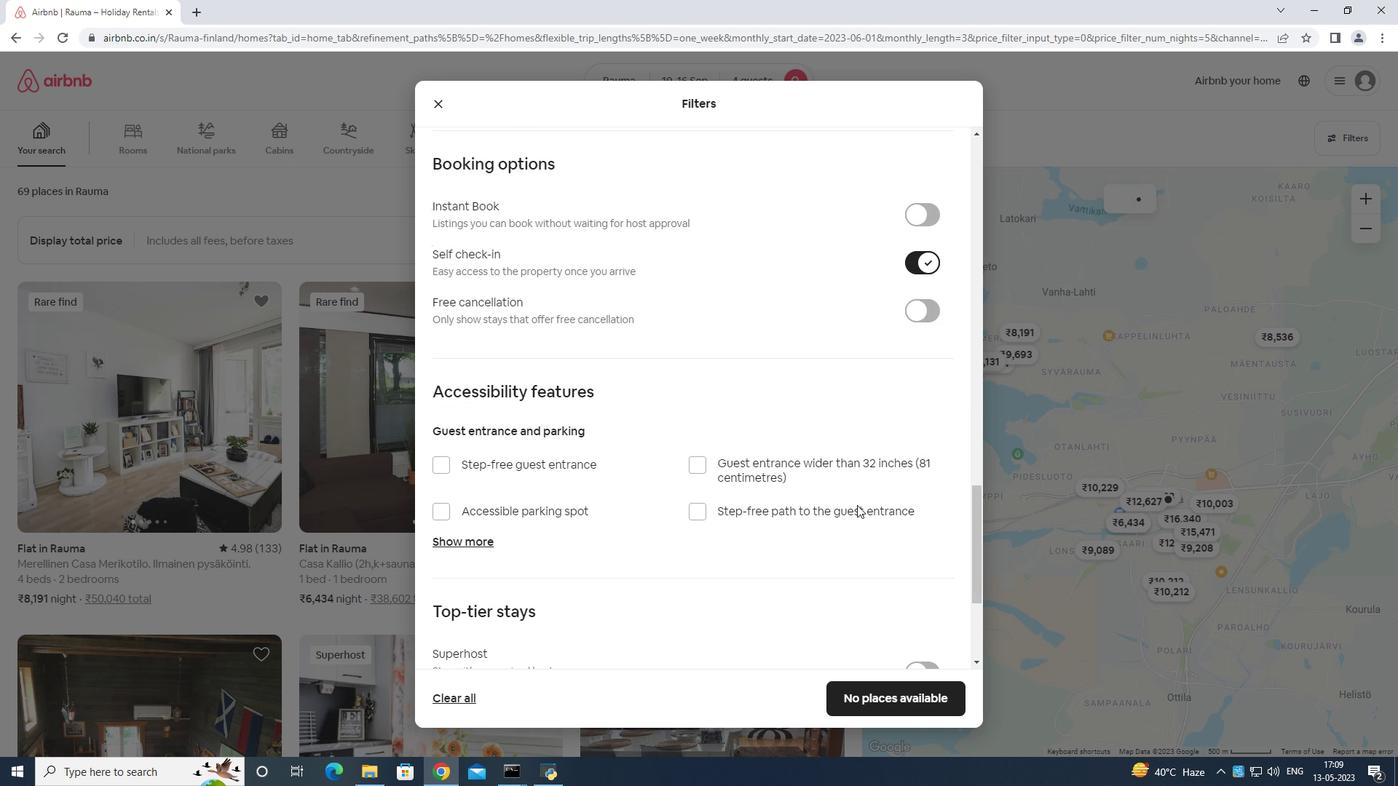 
Action: Mouse scrolled (825, 511) with delta (0, 0)
Screenshot: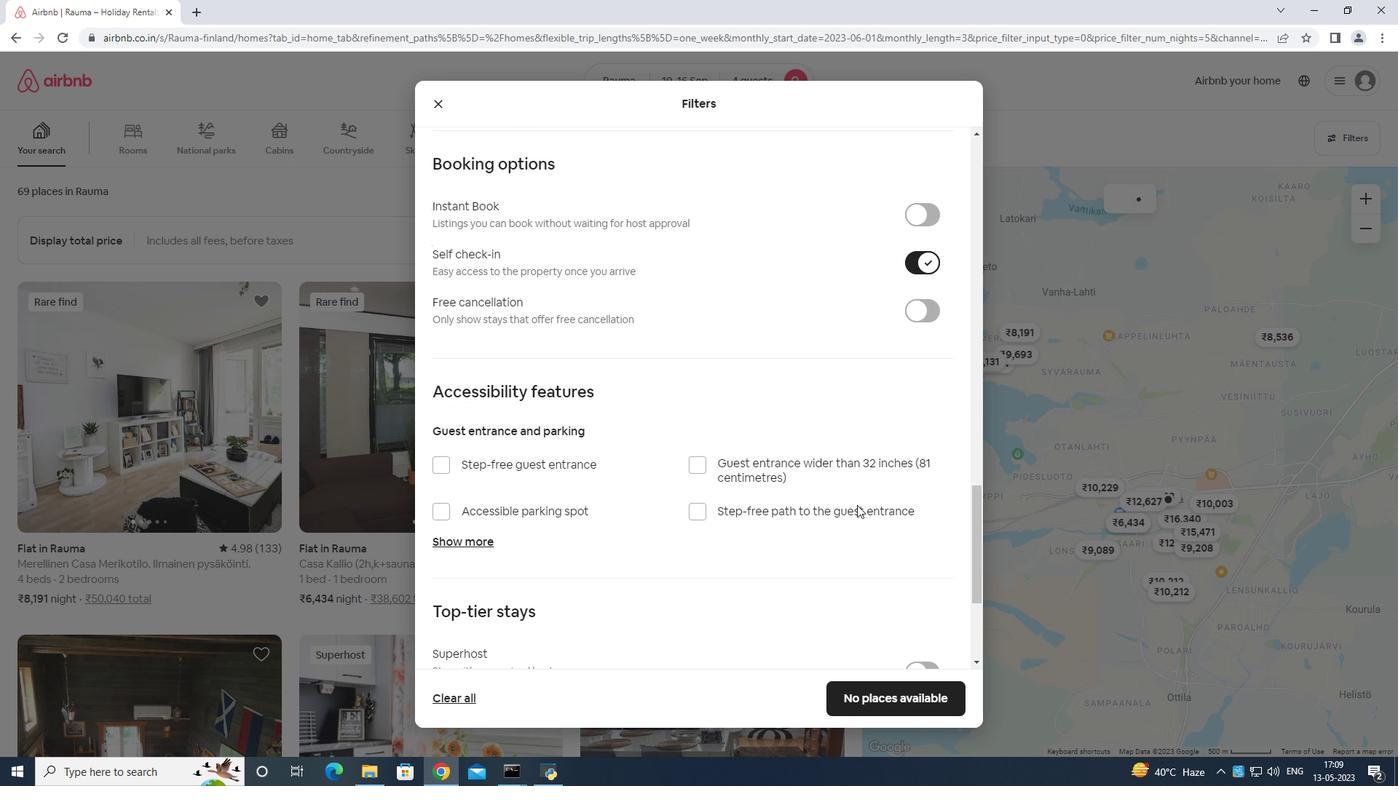 
Action: Mouse moved to (441, 568)
Screenshot: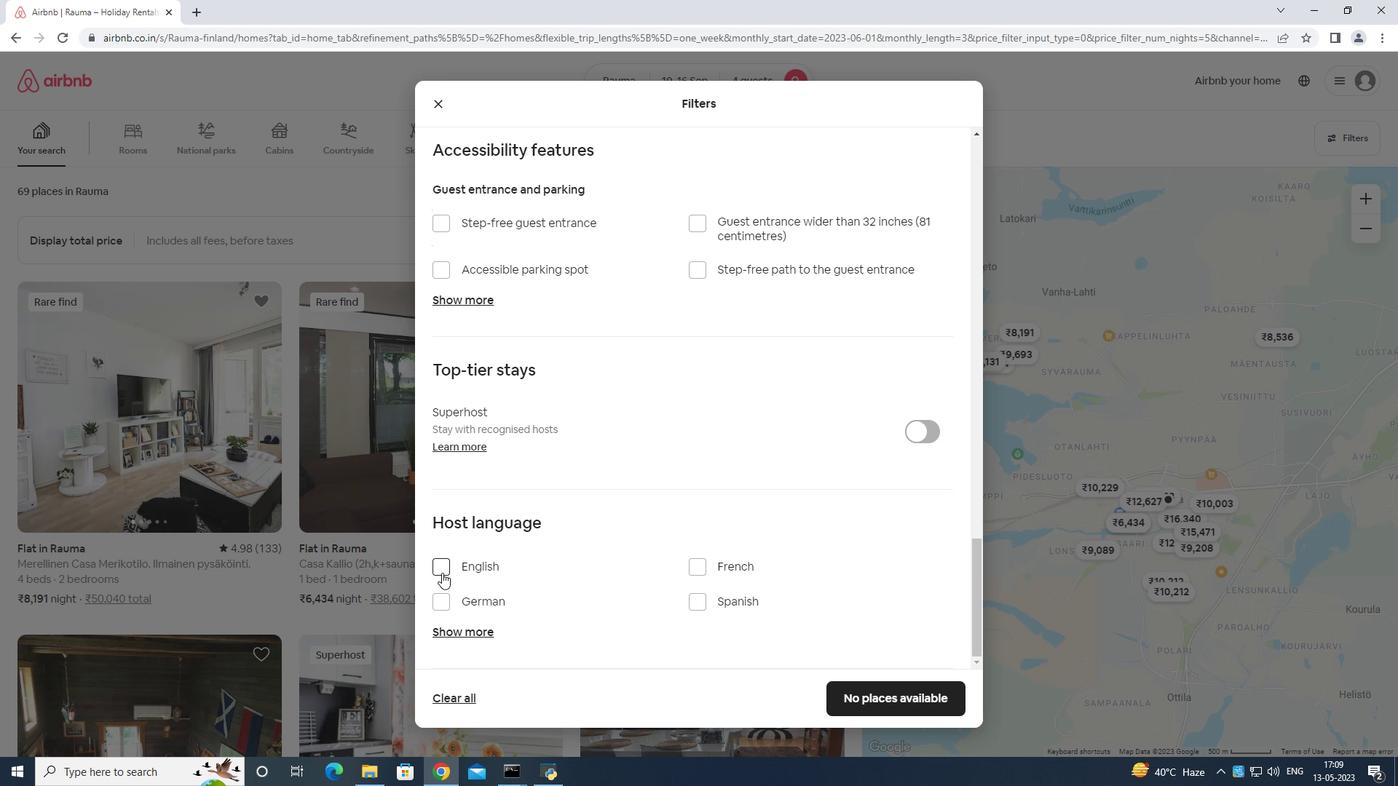 
Action: Mouse pressed left at (441, 568)
Screenshot: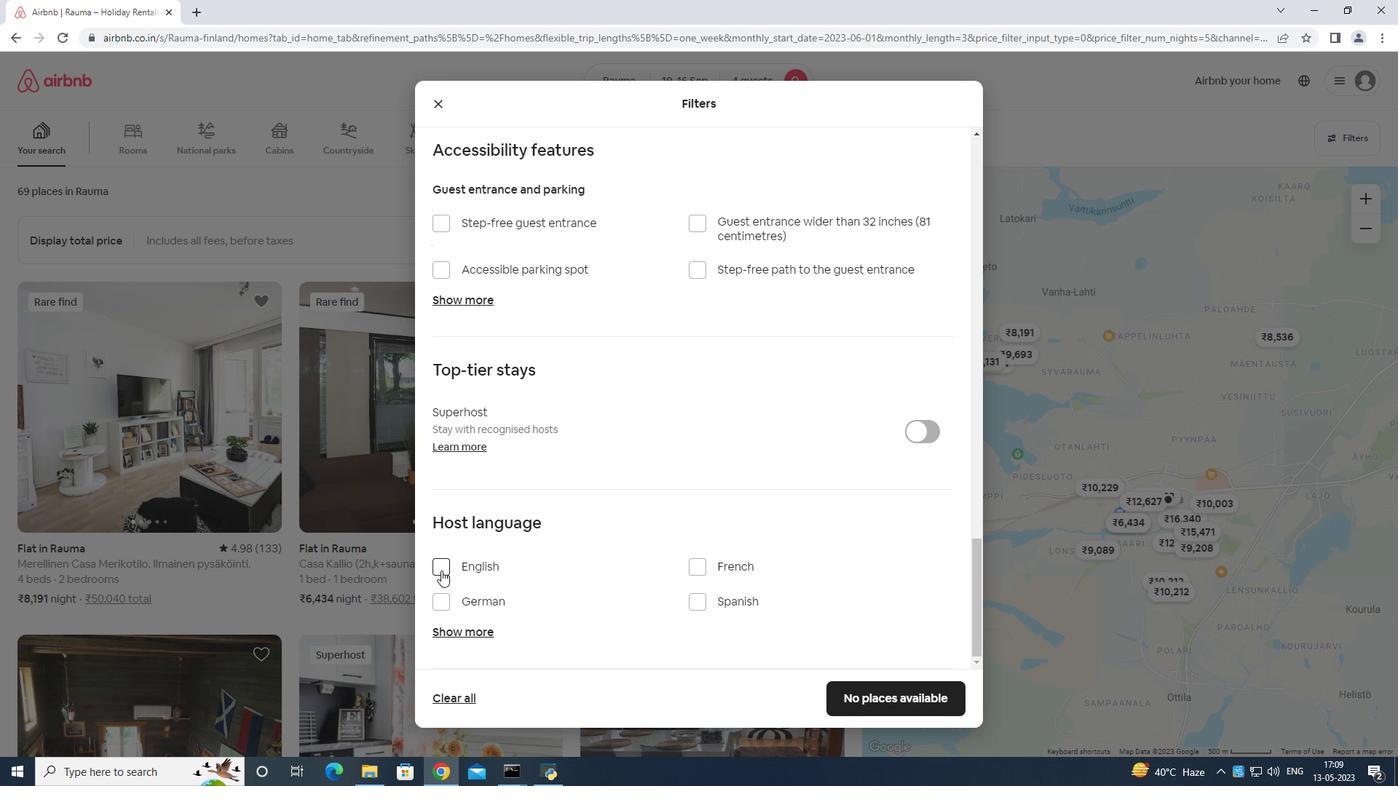 
Action: Mouse moved to (863, 700)
Screenshot: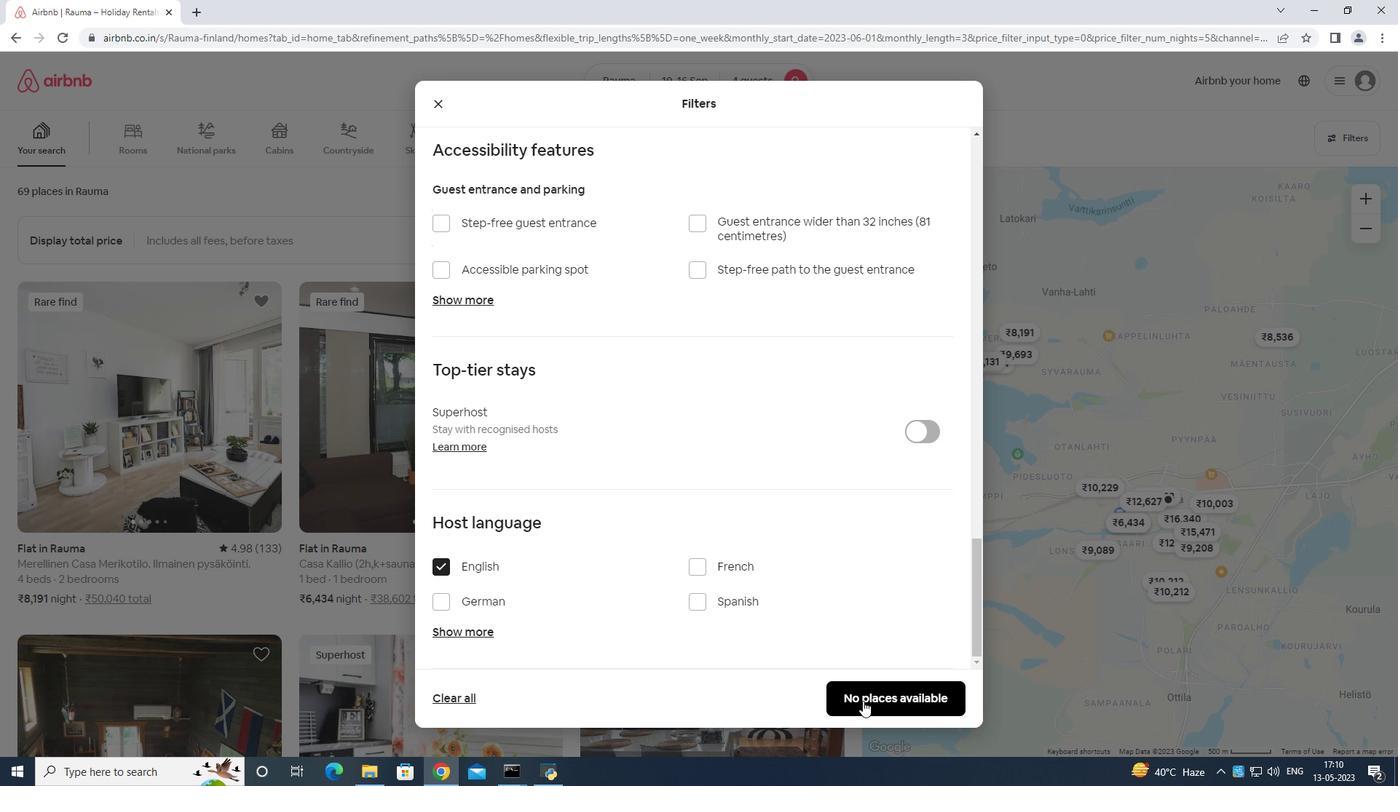 
Action: Mouse pressed left at (863, 700)
Screenshot: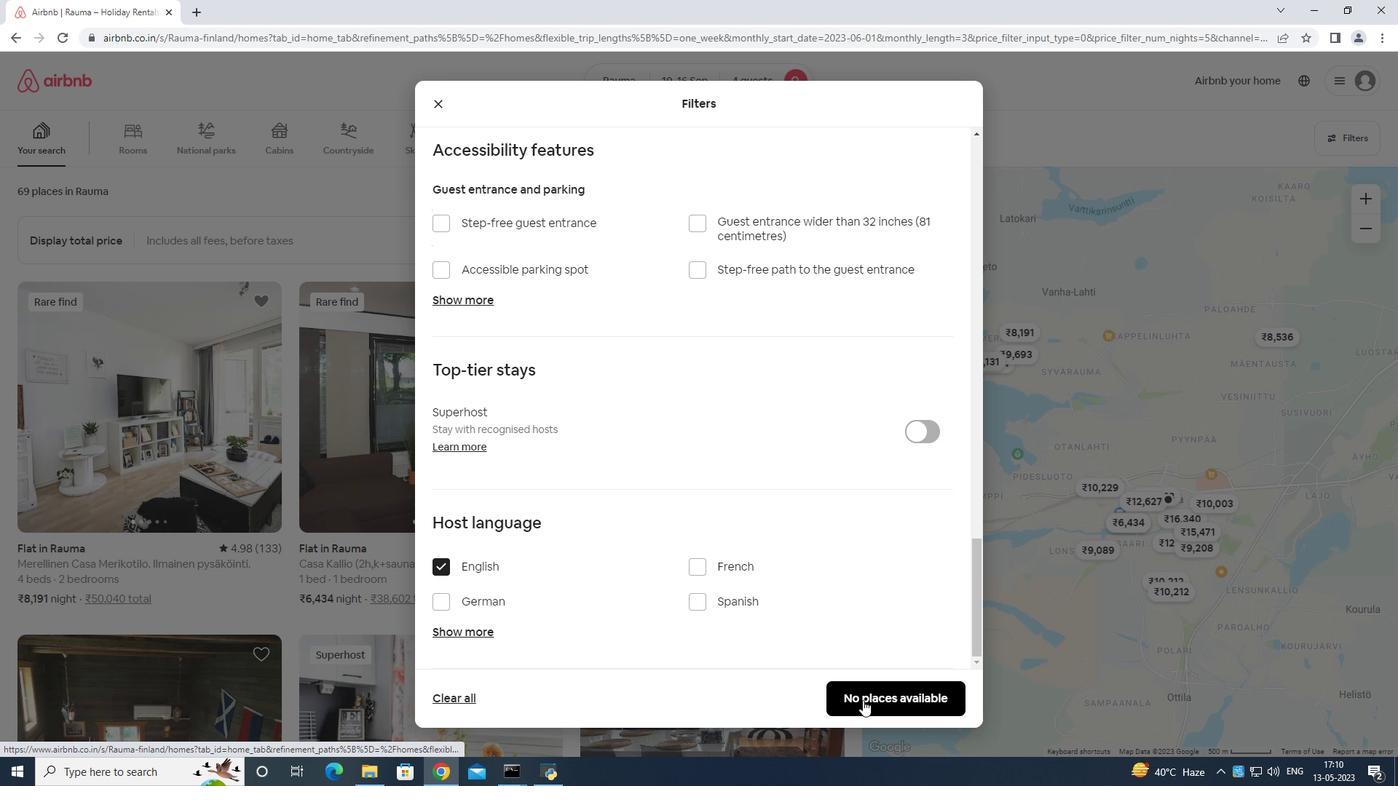 
Action: Mouse moved to (863, 700)
Screenshot: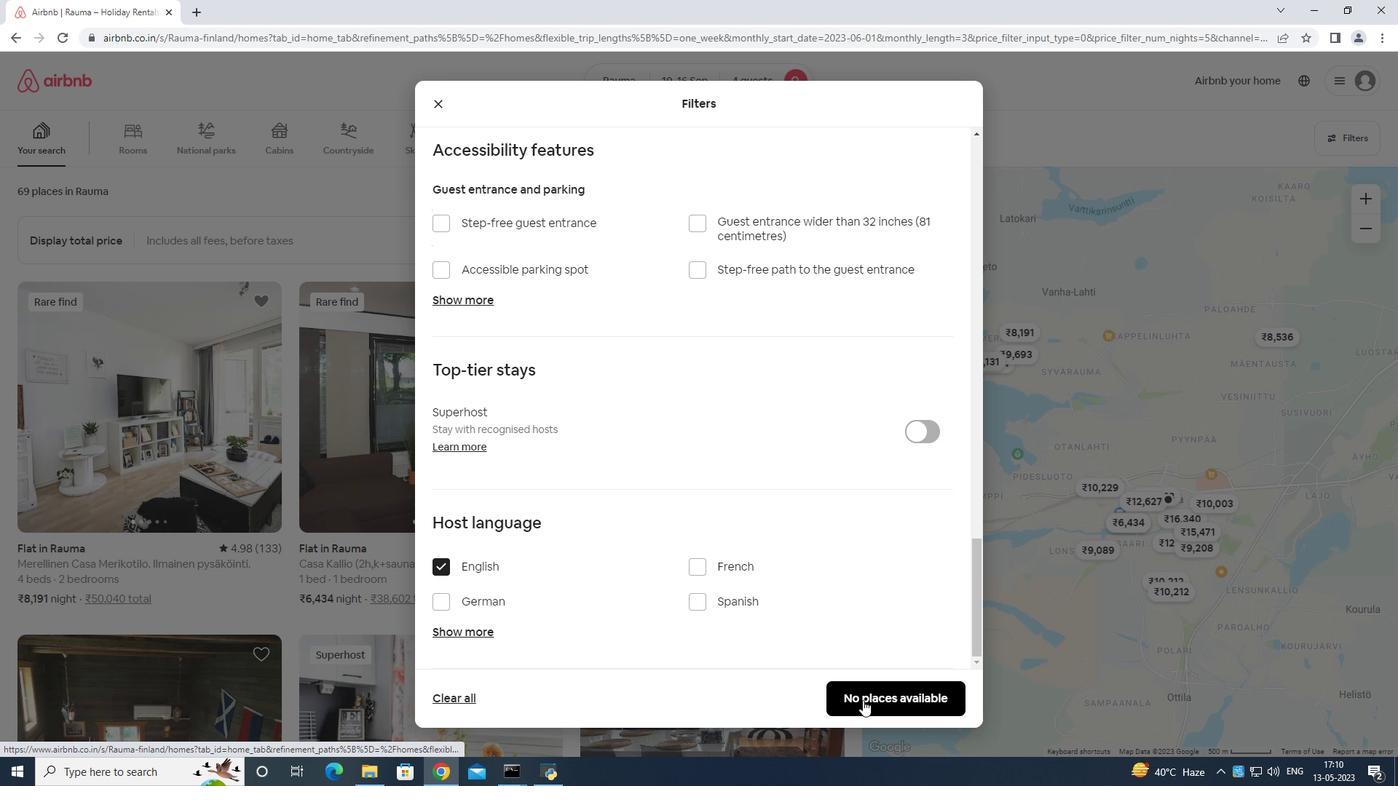 
